 Task: Look for Airbnb properties in TÃ¢n An, Vietnam from 4th December, 2023 to 10th December, 2023 for 8 adults. Place can be entire room or shared room with 4 bedrooms having 8 beds and 4 bathrooms. Property type can be house. Amenities needed are: wifi, TV, free parkinig on premises, gym, breakfast.
Action: Mouse moved to (471, 100)
Screenshot: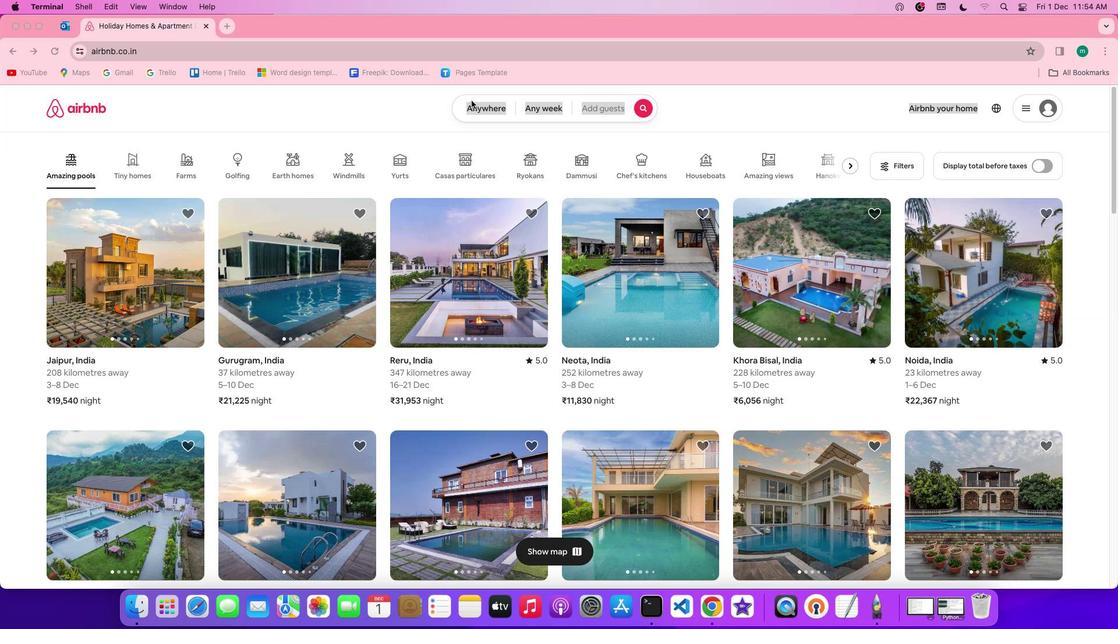 
Action: Mouse pressed left at (471, 100)
Screenshot: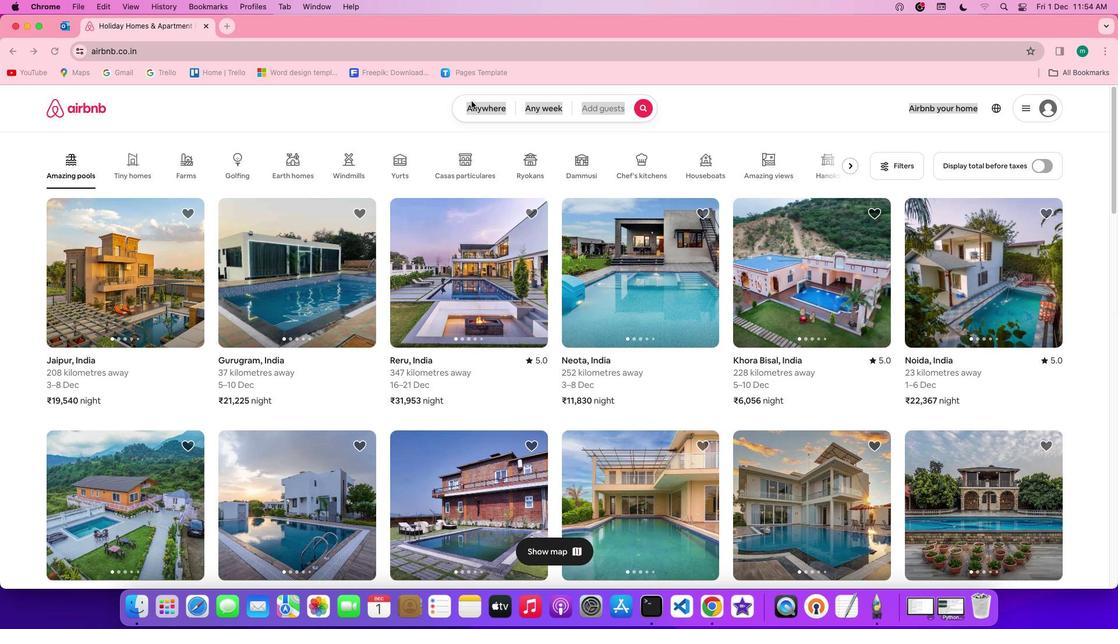 
Action: Mouse pressed left at (471, 100)
Screenshot: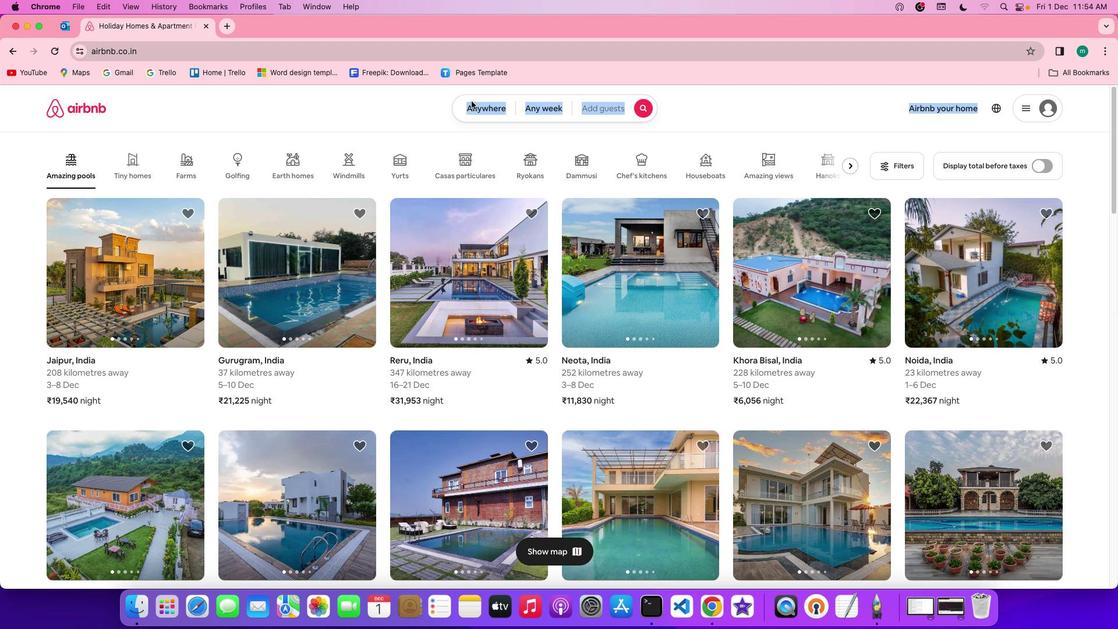 
Action: Mouse moved to (408, 159)
Screenshot: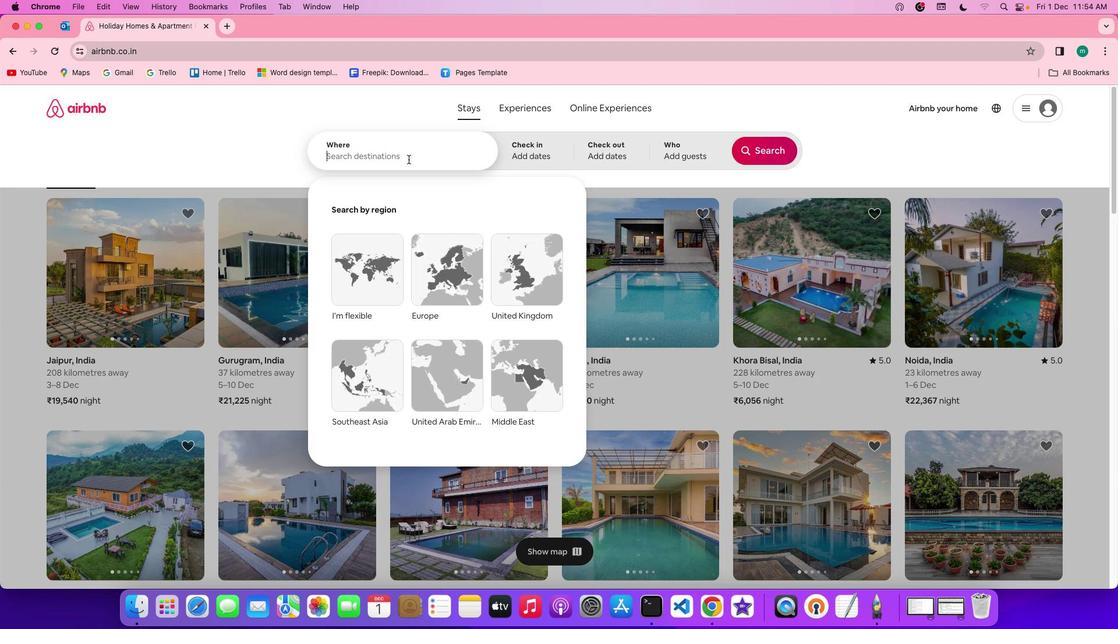 
Action: Mouse pressed left at (408, 159)
Screenshot: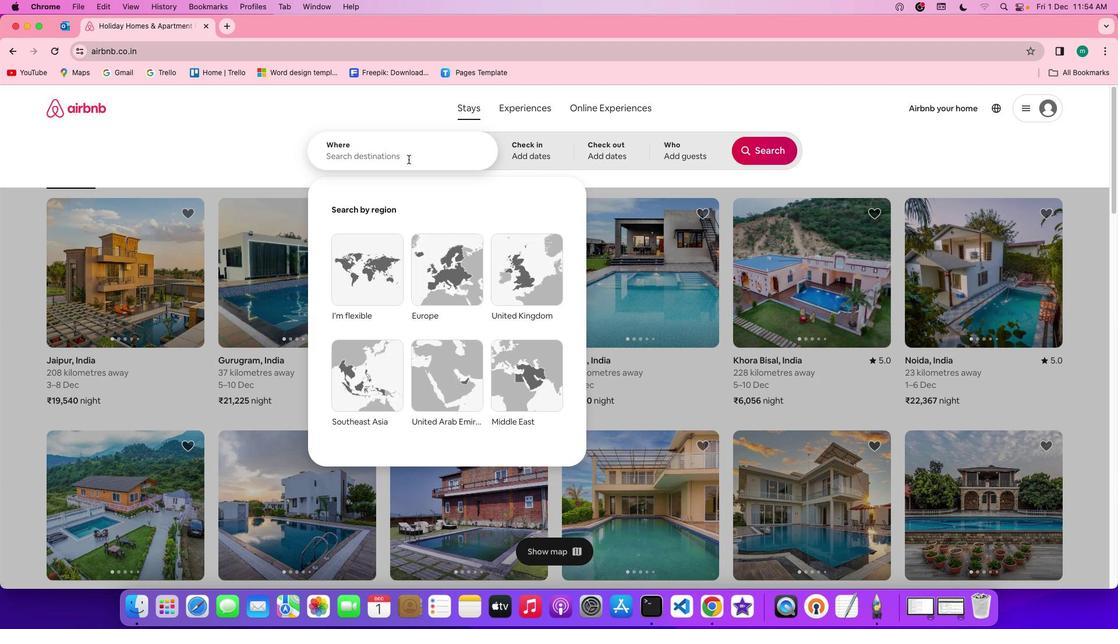 
Action: Mouse moved to (409, 159)
Screenshot: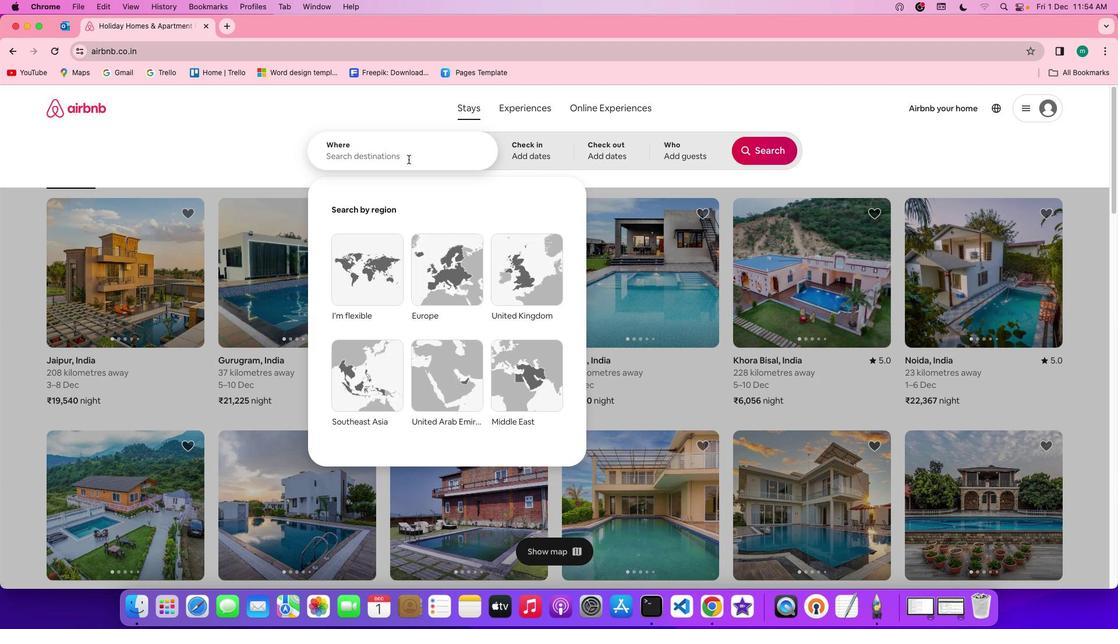 
Action: Key pressed Key.shift'T''a''n'Key.spaceKey.shift'A''n'','Key.spaceKey.shift'V''i''e''t''n''a''m'
Screenshot: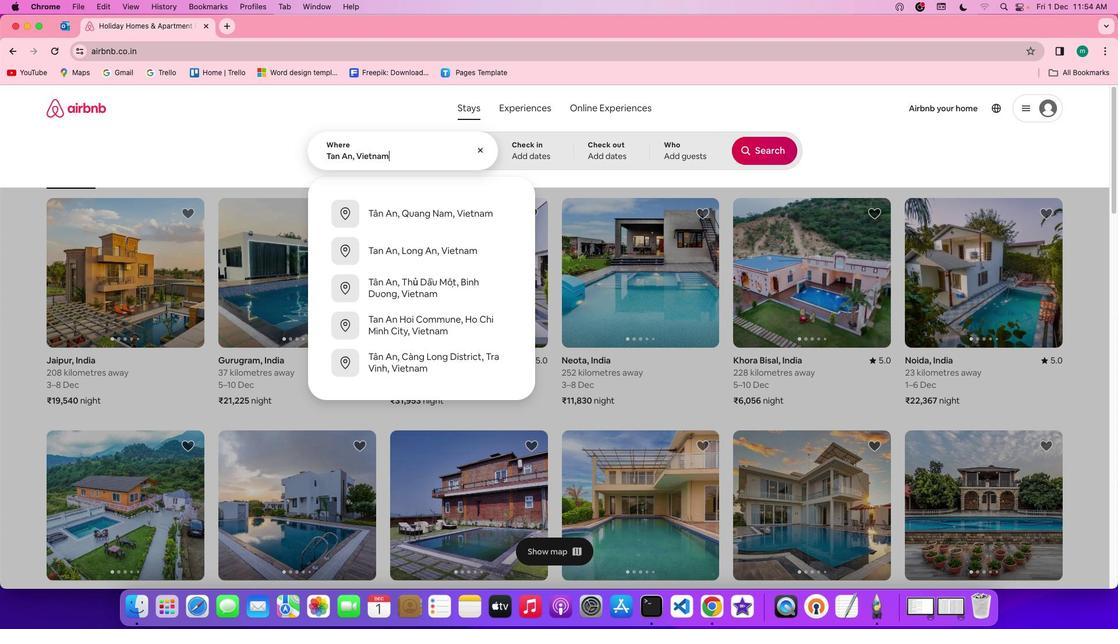 
Action: Mouse moved to (531, 156)
Screenshot: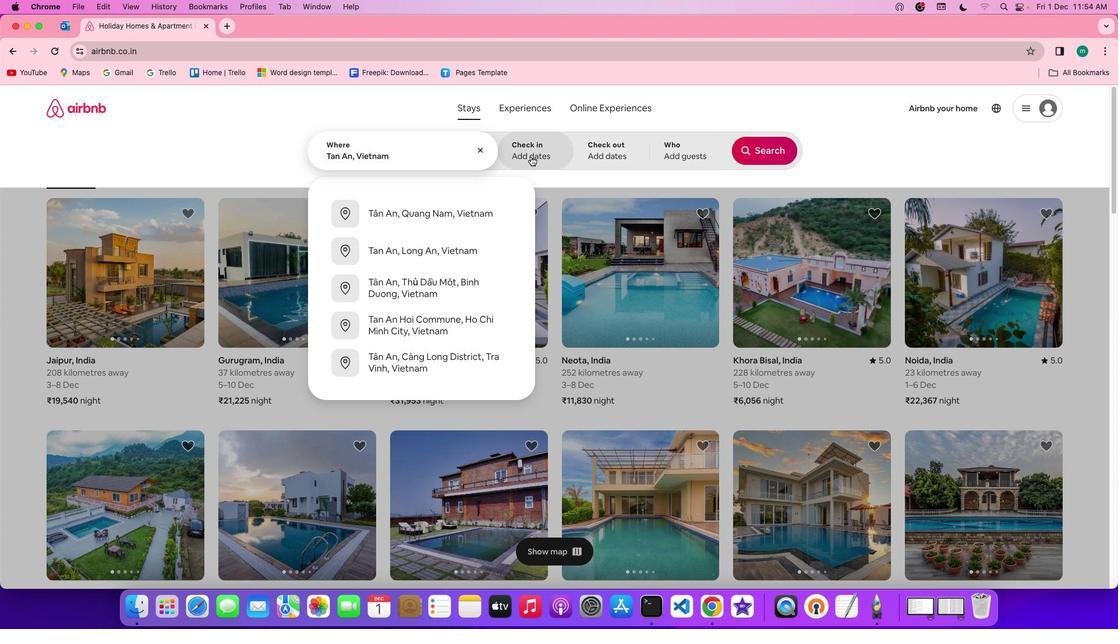 
Action: Mouse pressed left at (531, 156)
Screenshot: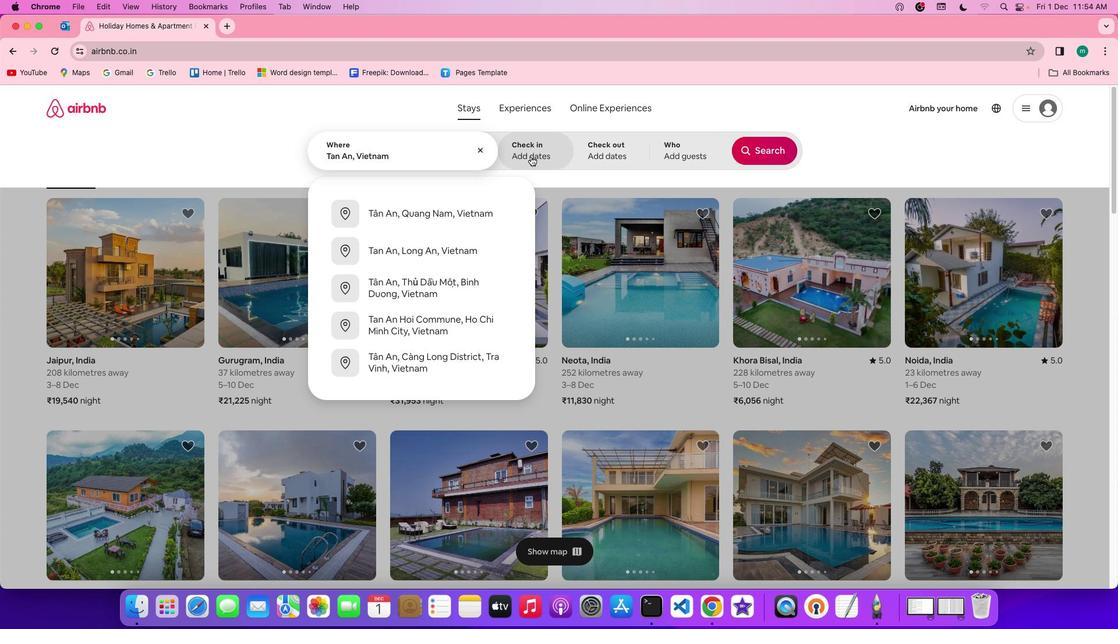 
Action: Mouse moved to (379, 319)
Screenshot: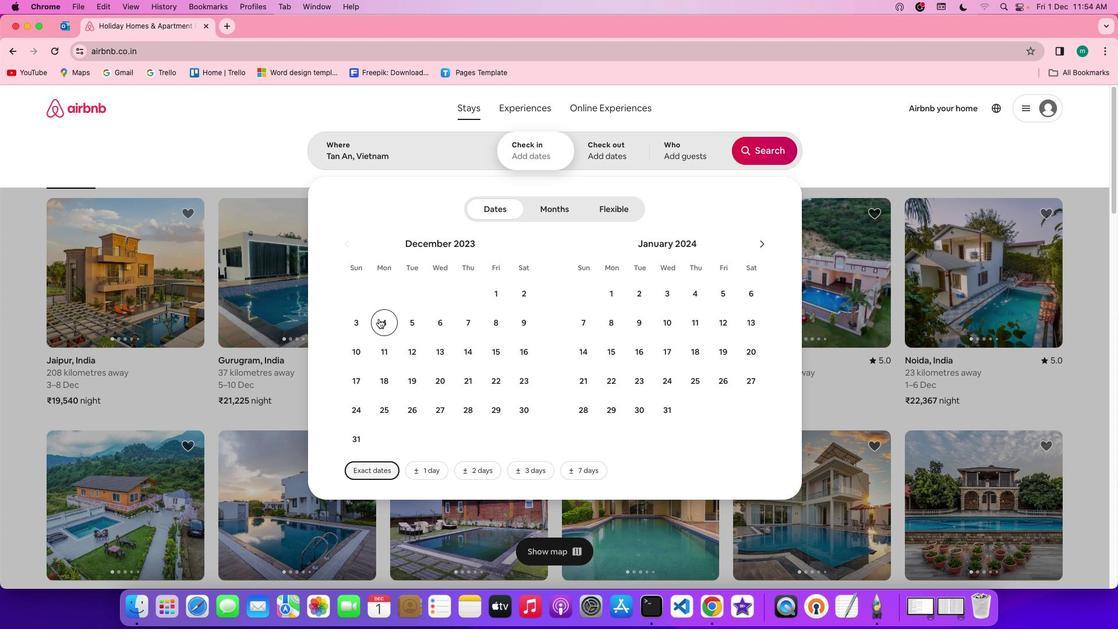 
Action: Mouse pressed left at (379, 319)
Screenshot: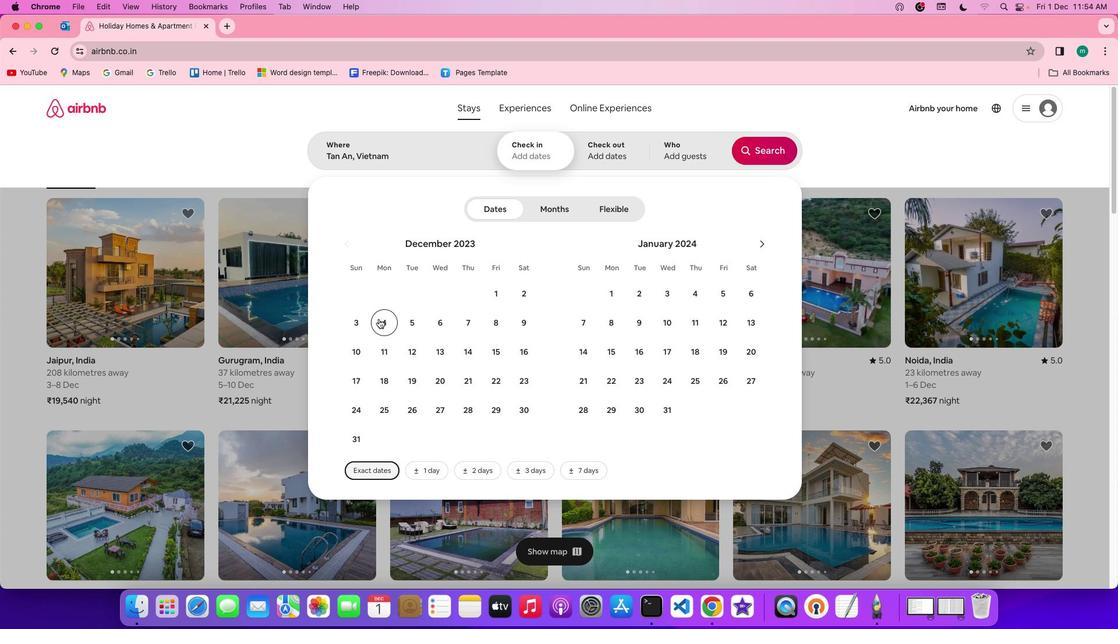 
Action: Mouse moved to (346, 358)
Screenshot: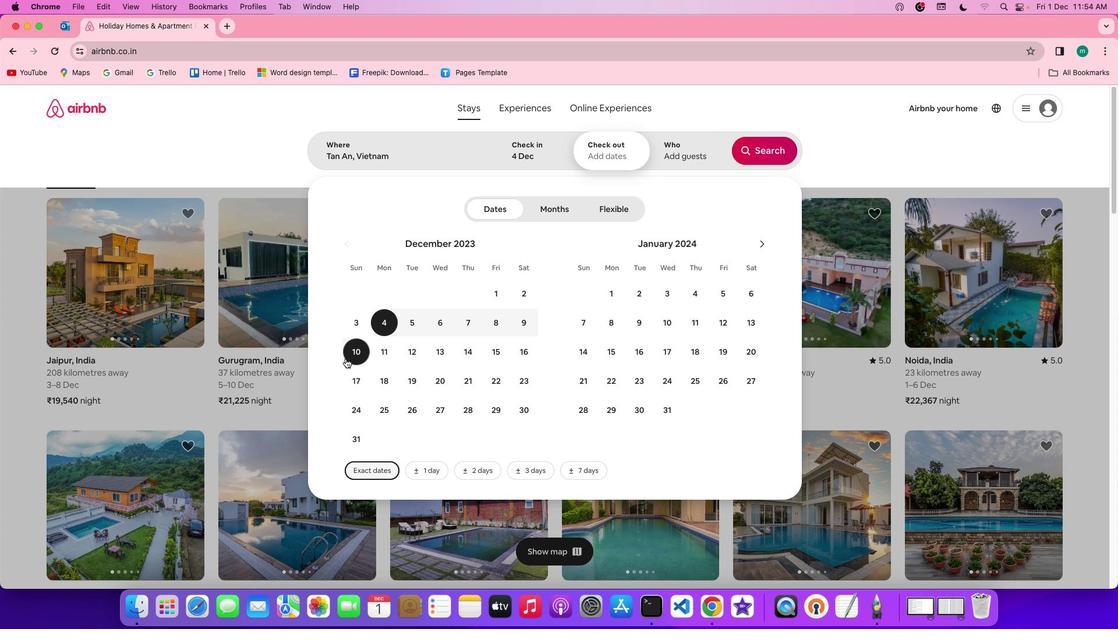 
Action: Mouse pressed left at (346, 358)
Screenshot: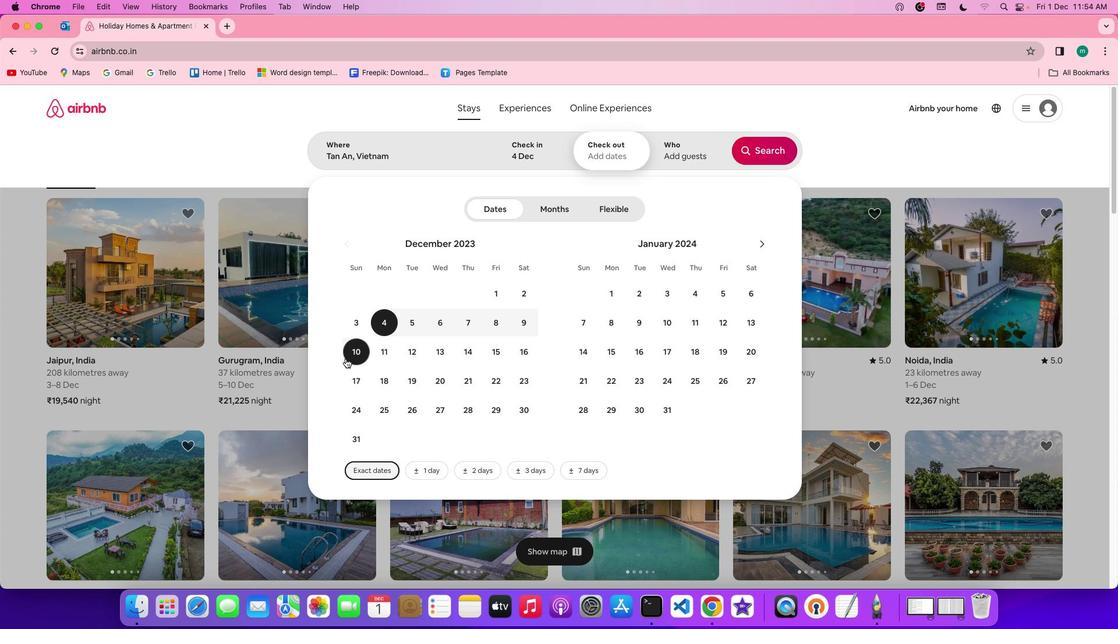 
Action: Mouse moved to (683, 151)
Screenshot: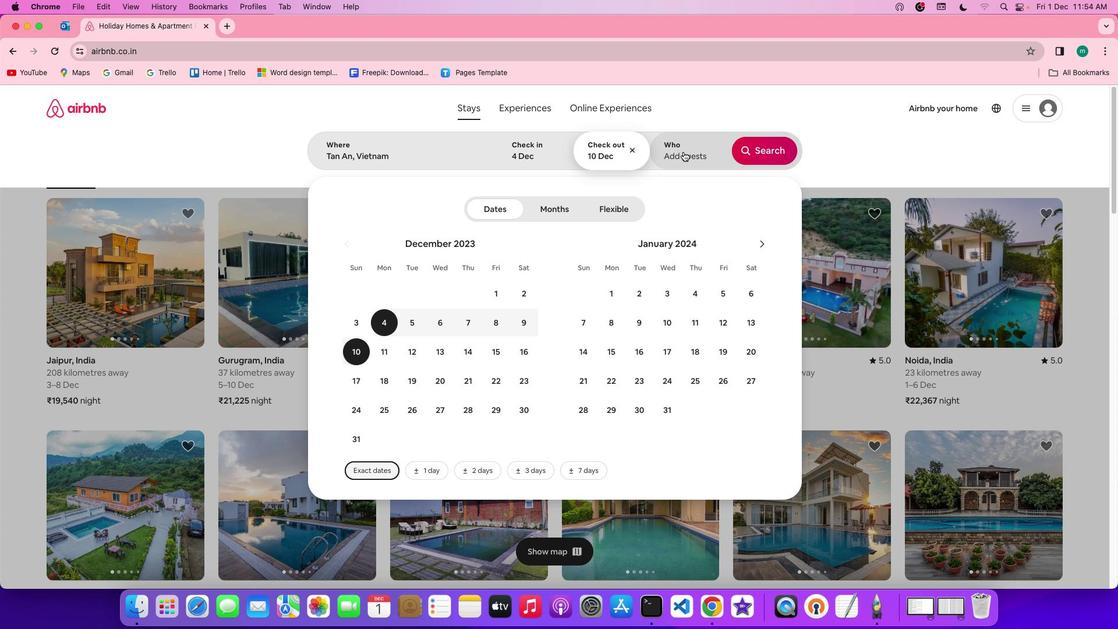 
Action: Mouse pressed left at (683, 151)
Screenshot: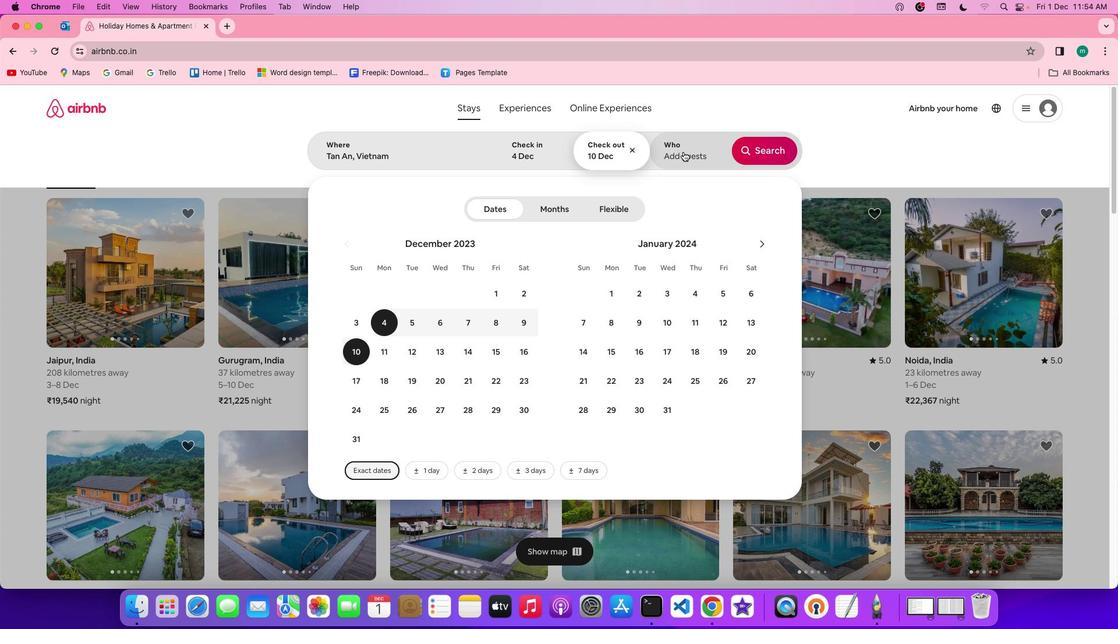 
Action: Mouse moved to (771, 216)
Screenshot: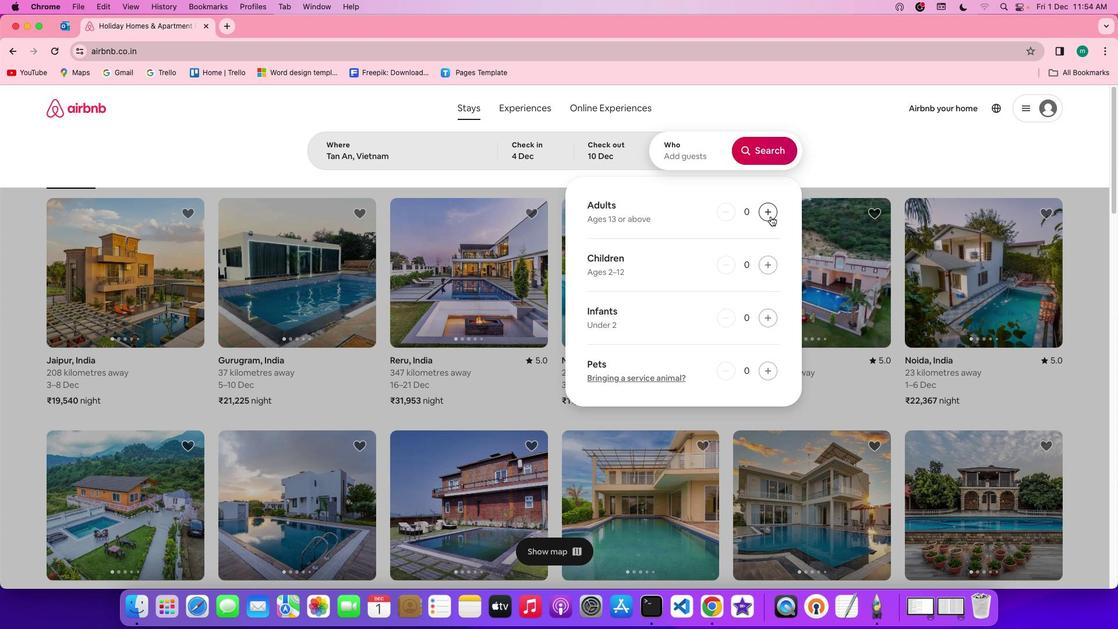 
Action: Mouse pressed left at (771, 216)
Screenshot: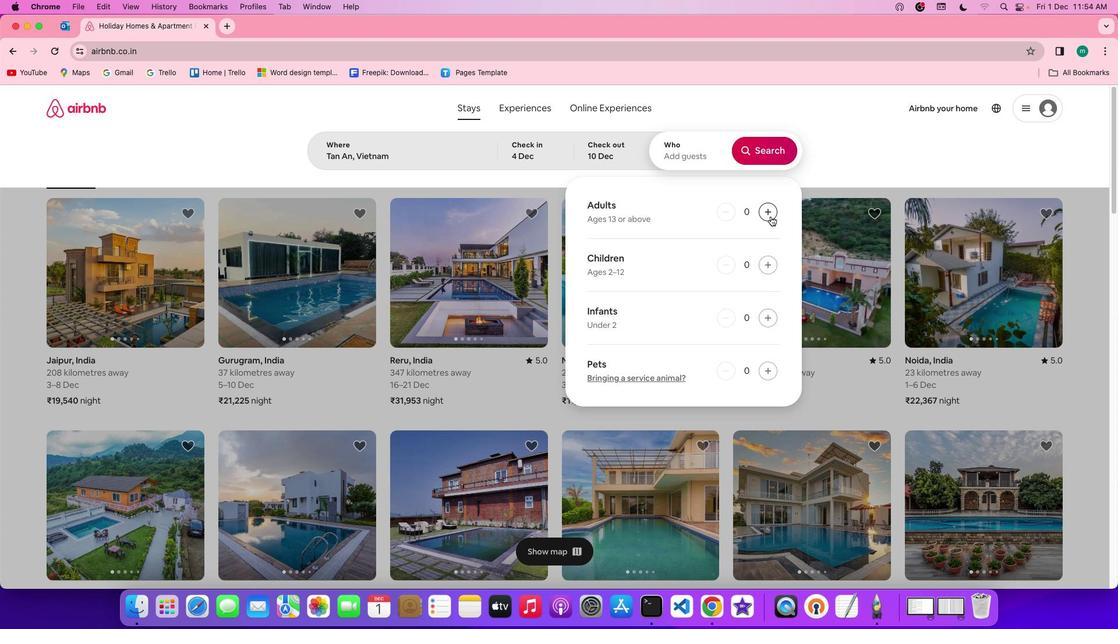 
Action: Mouse pressed left at (771, 216)
Screenshot: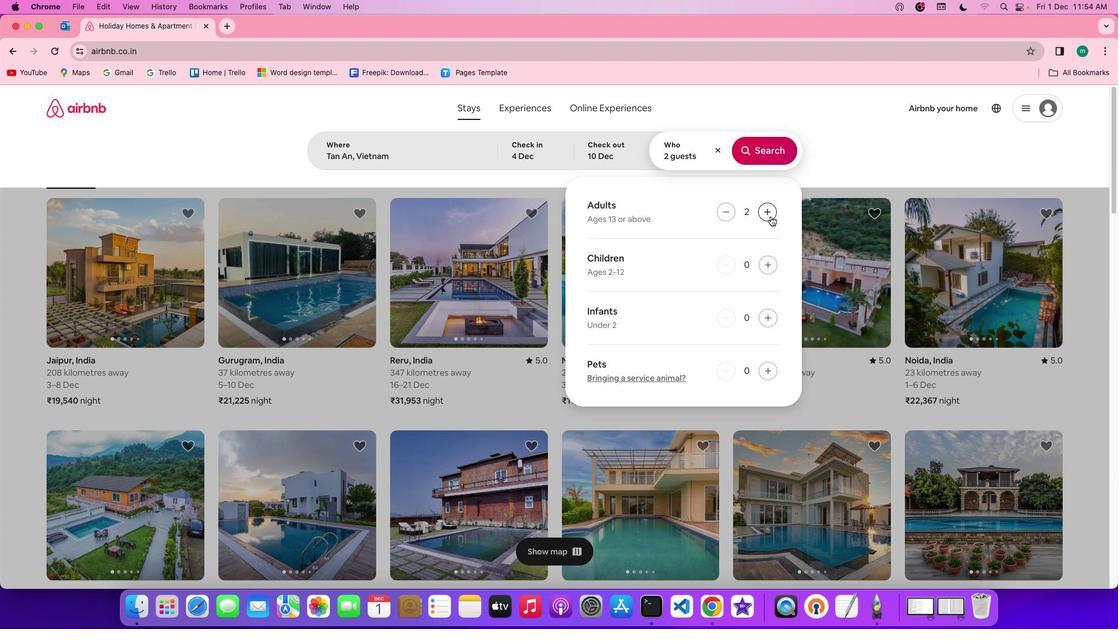 
Action: Mouse pressed left at (771, 216)
Screenshot: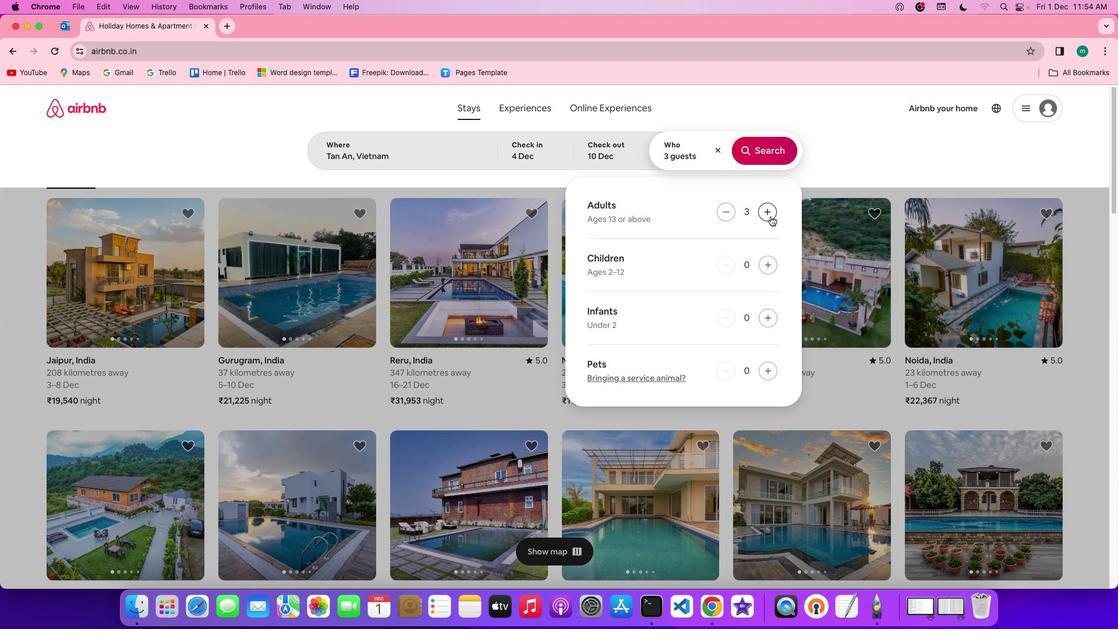 
Action: Mouse pressed left at (771, 216)
Screenshot: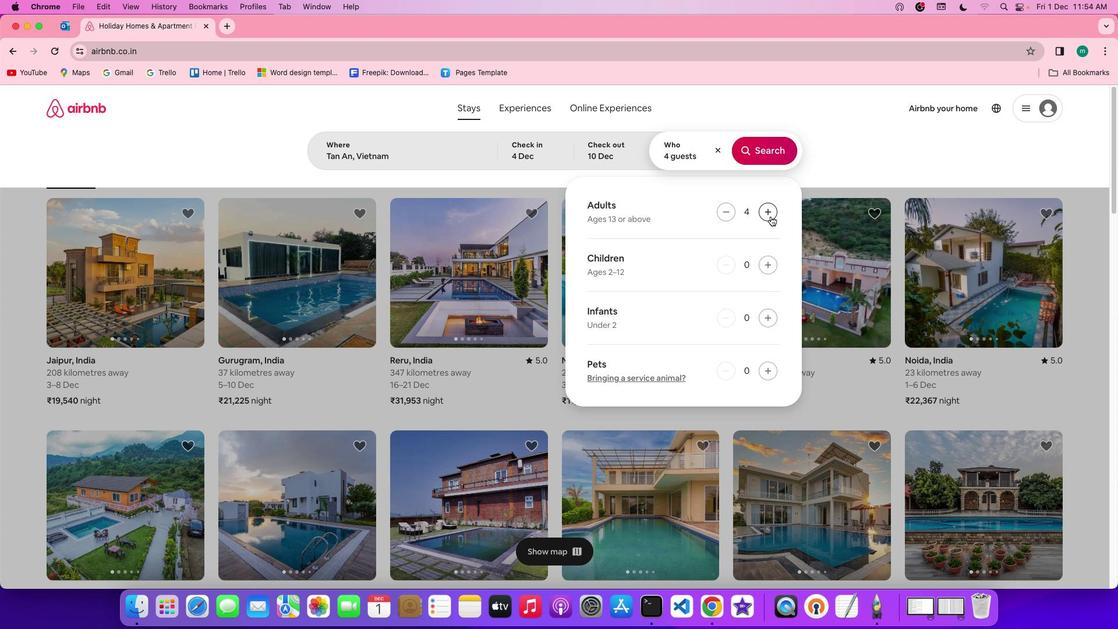 
Action: Mouse pressed left at (771, 216)
Screenshot: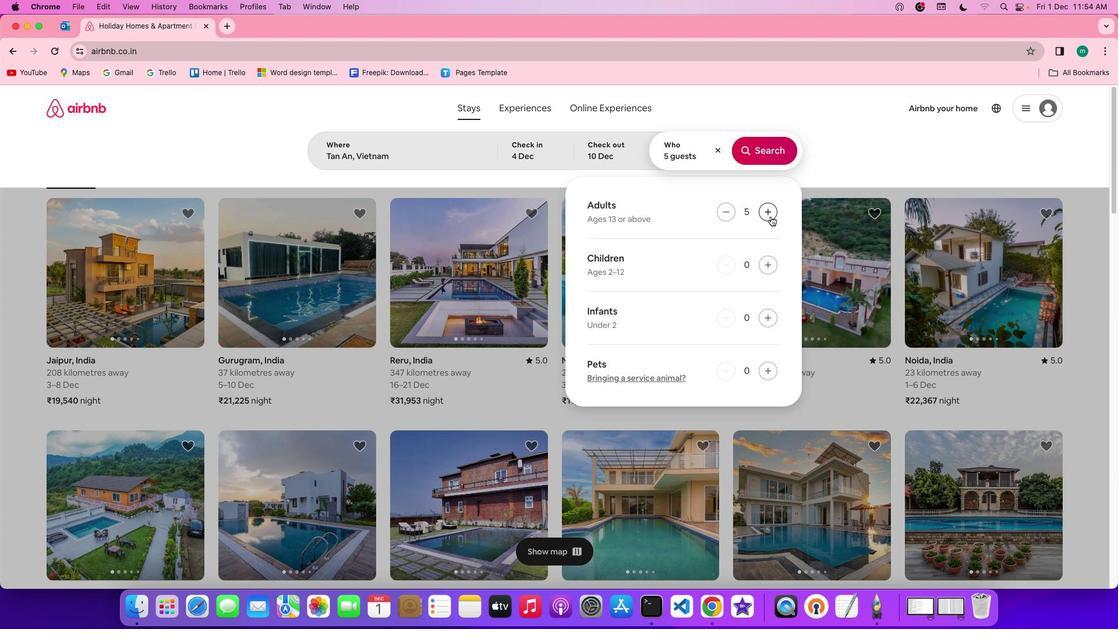 
Action: Mouse pressed left at (771, 216)
Screenshot: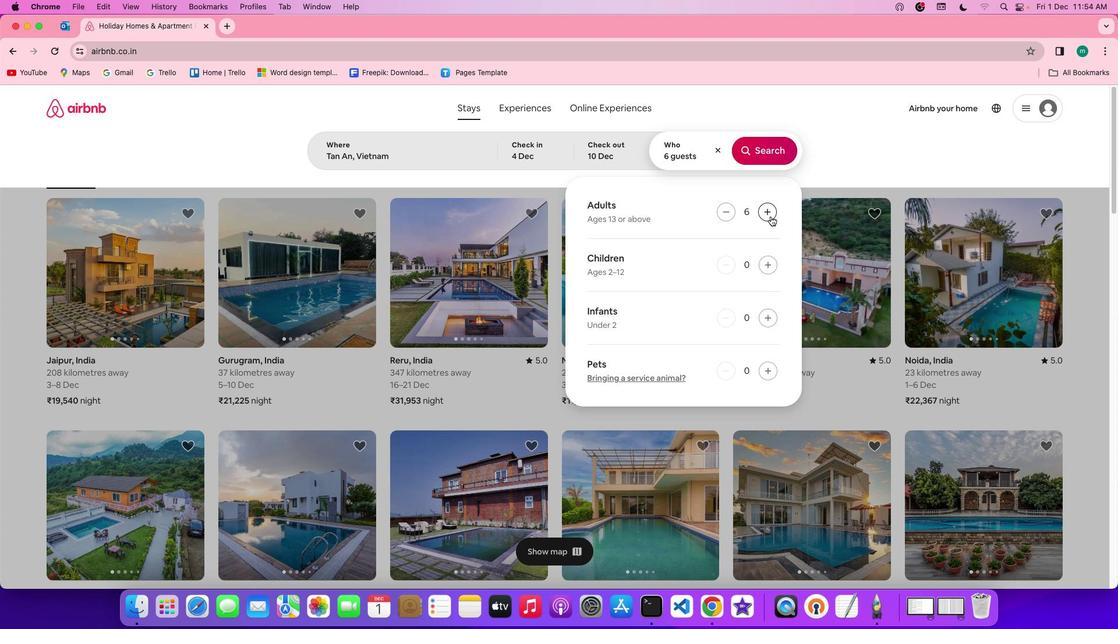 
Action: Mouse pressed left at (771, 216)
Screenshot: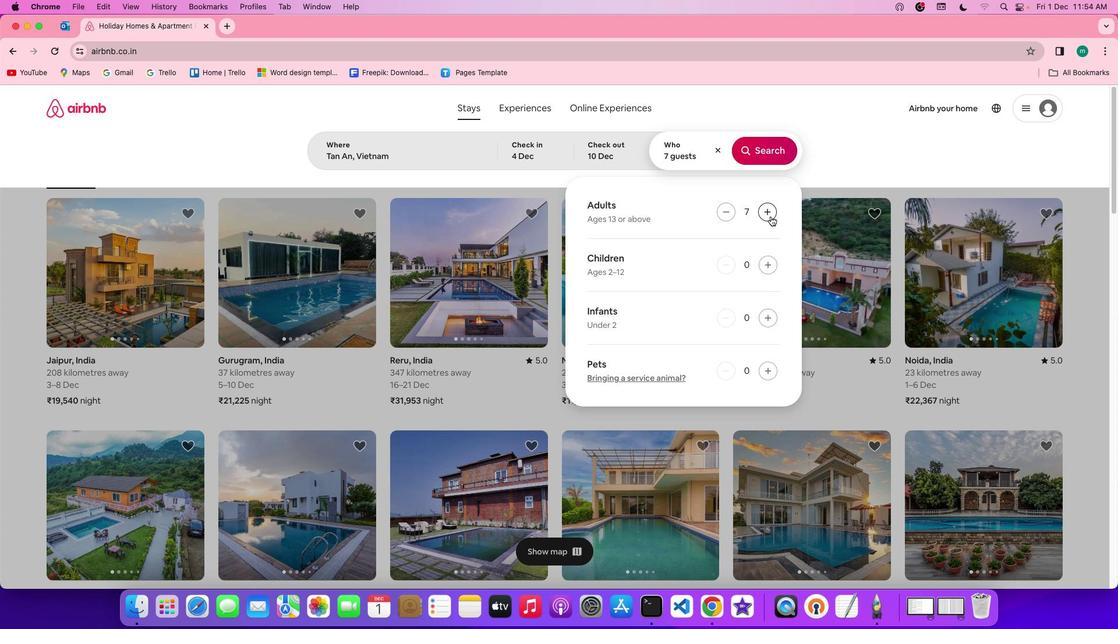
Action: Mouse moved to (770, 206)
Screenshot: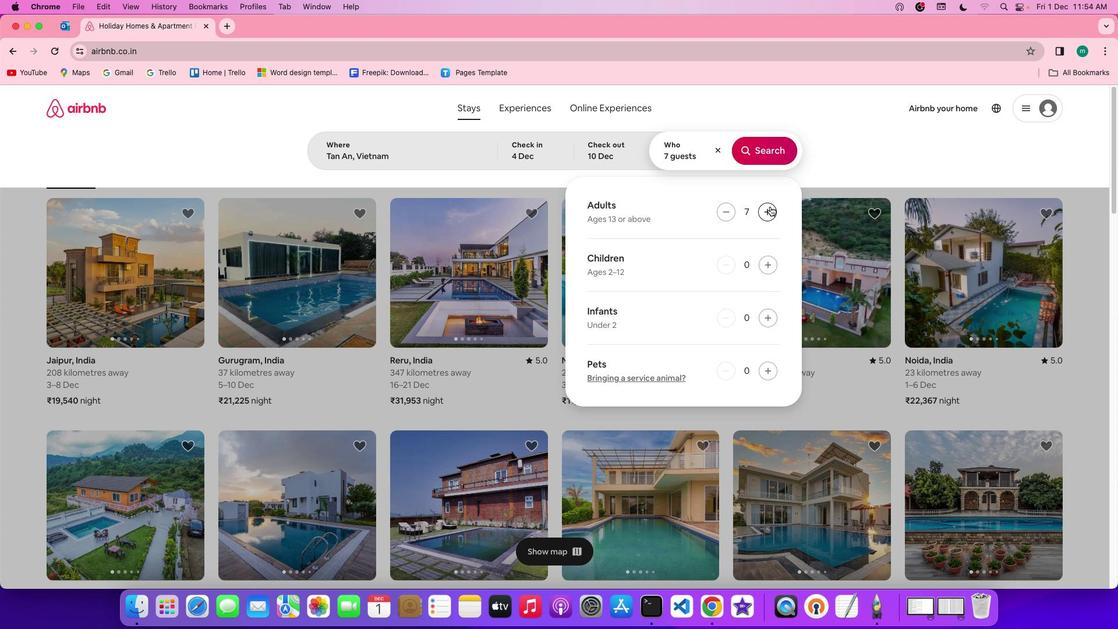 
Action: Mouse pressed left at (770, 206)
Screenshot: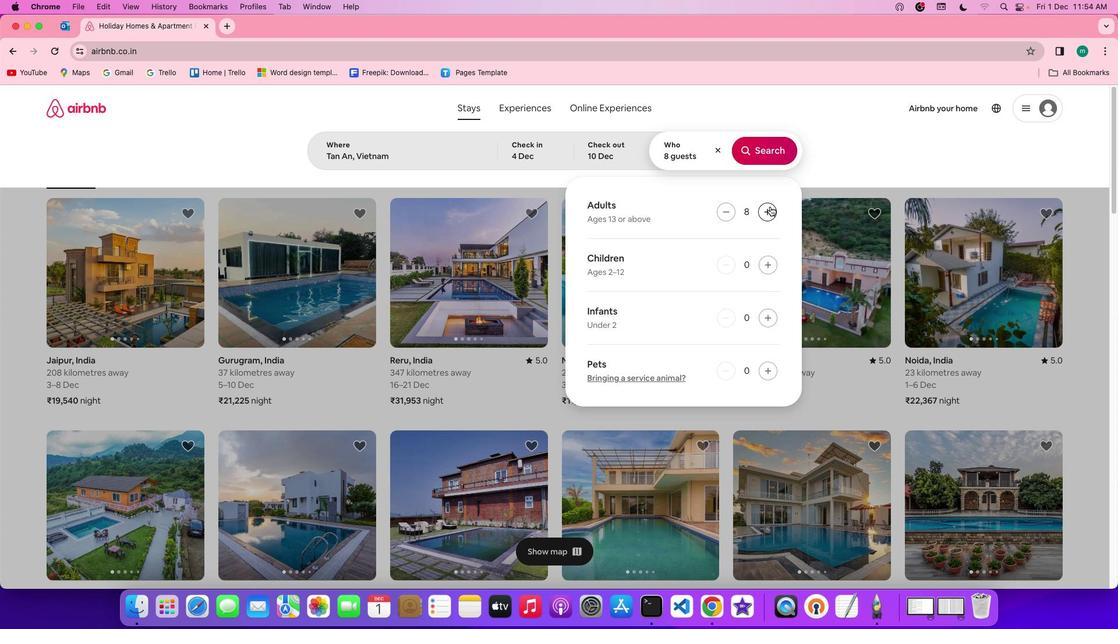 
Action: Mouse moved to (761, 152)
Screenshot: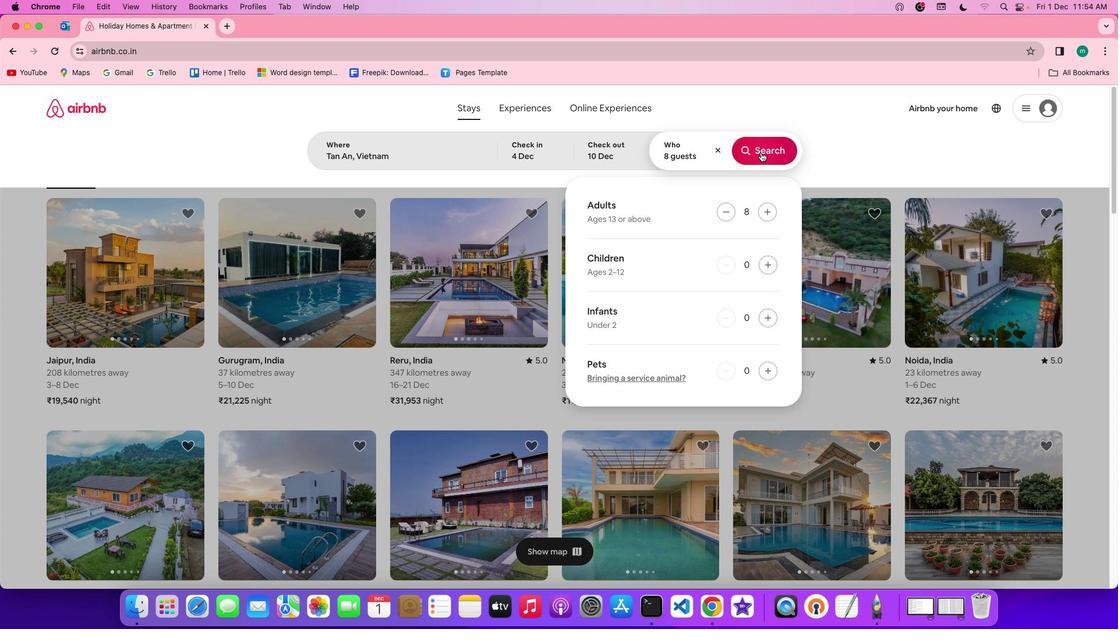 
Action: Mouse pressed left at (761, 152)
Screenshot: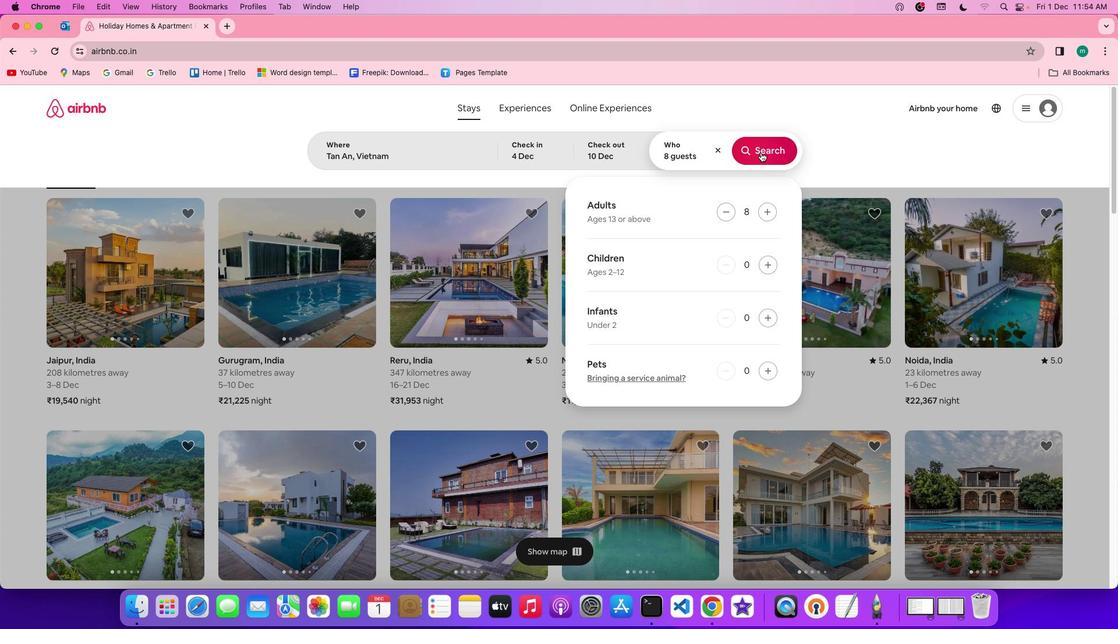 
Action: Mouse moved to (925, 146)
Screenshot: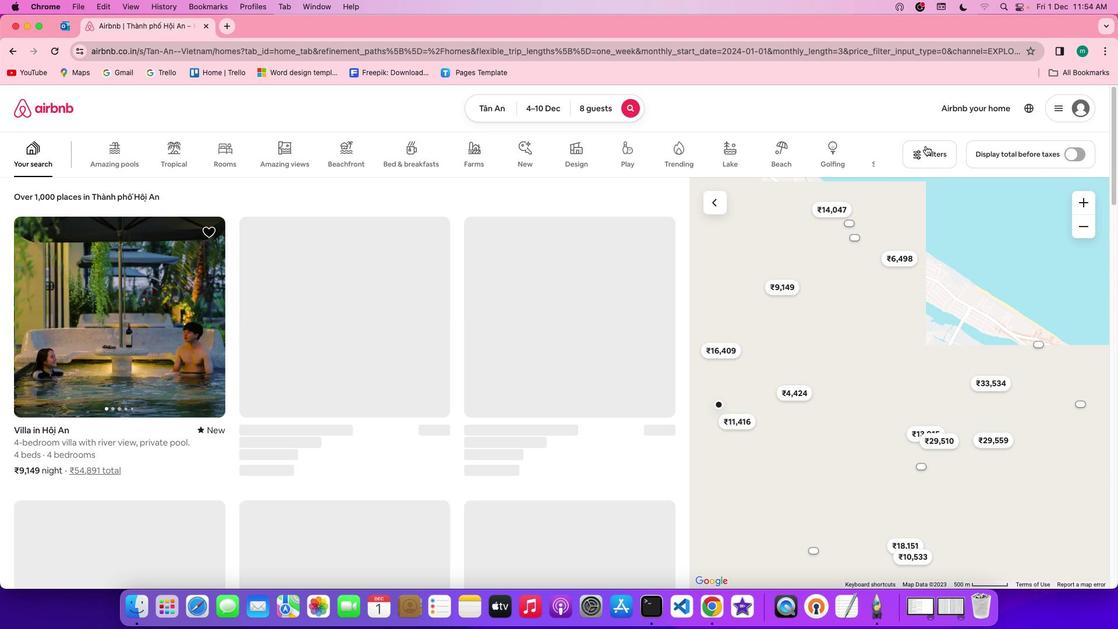 
Action: Mouse pressed left at (925, 146)
Screenshot: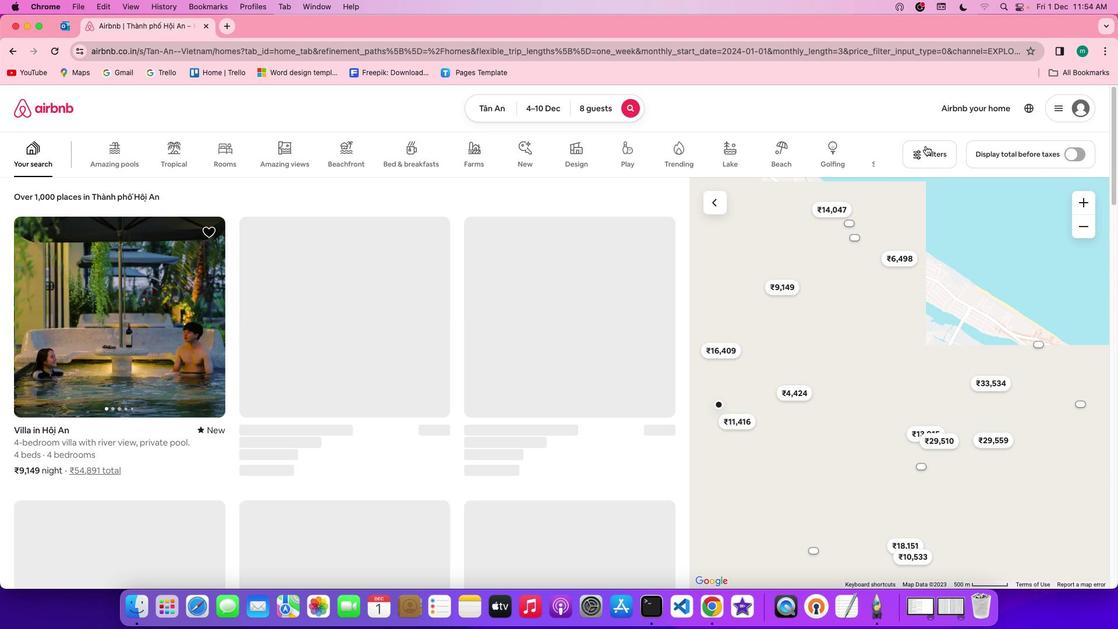 
Action: Mouse moved to (467, 356)
Screenshot: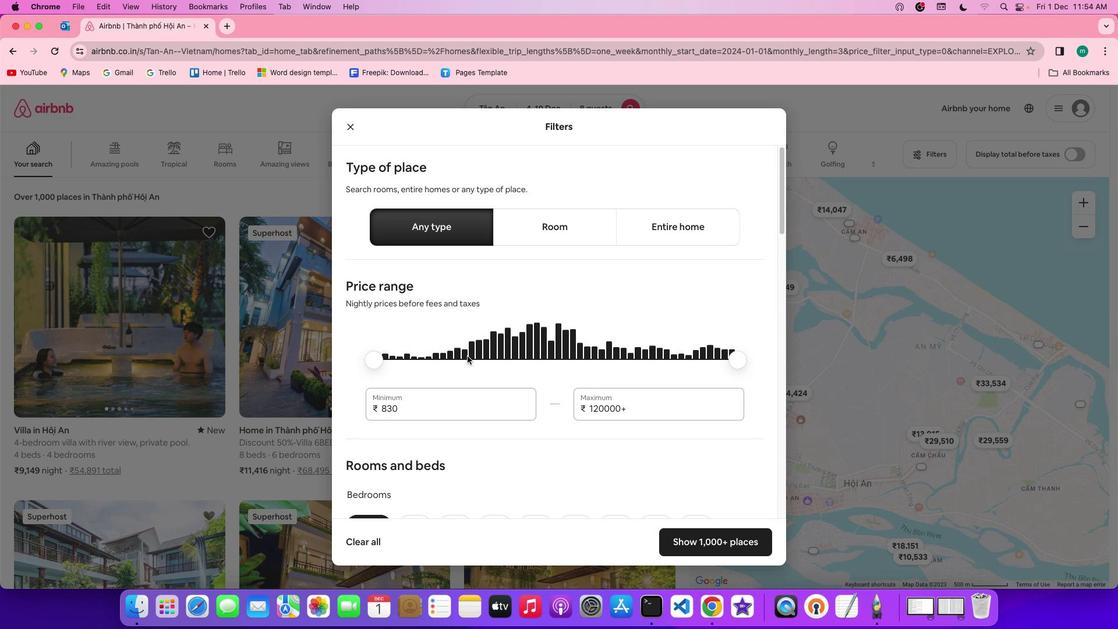 
Action: Mouse scrolled (467, 356) with delta (0, 0)
Screenshot: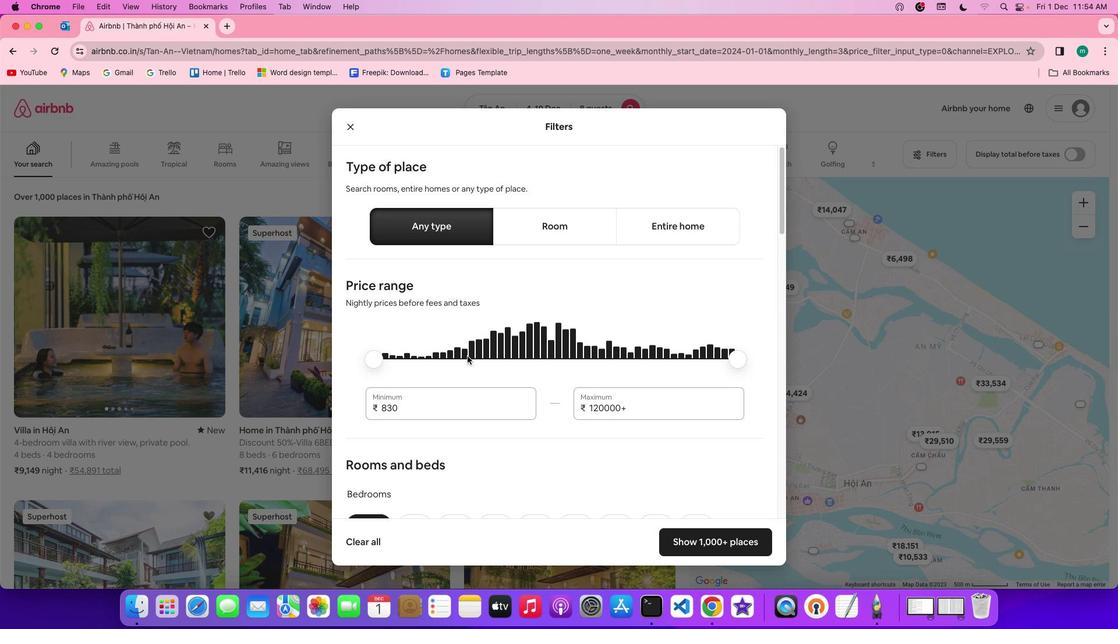 
Action: Mouse scrolled (467, 356) with delta (0, 0)
Screenshot: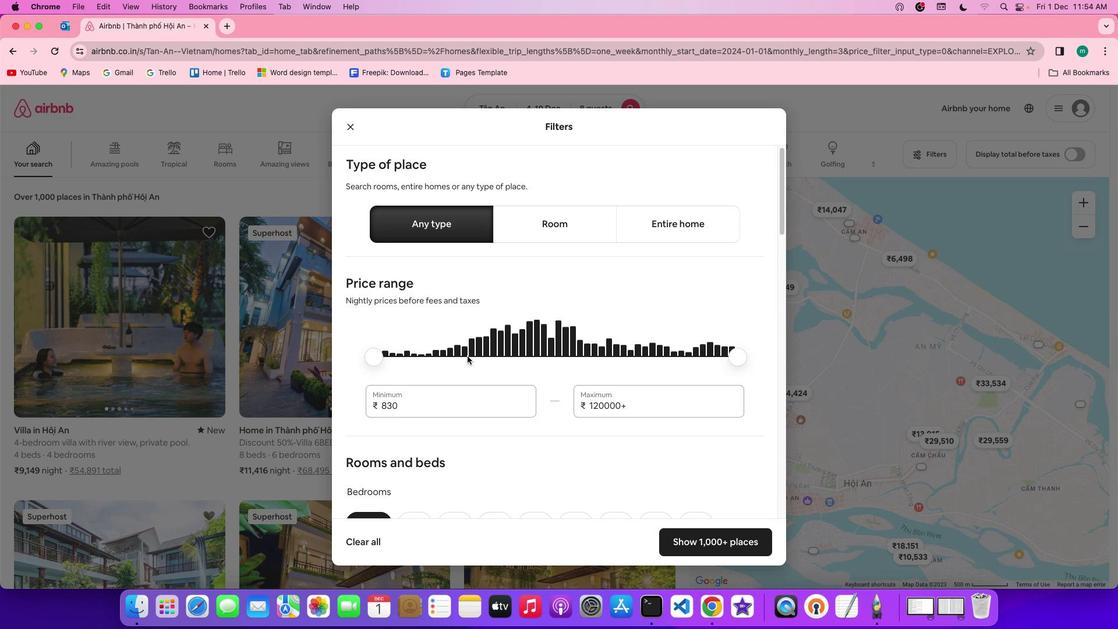 
Action: Mouse scrolled (467, 356) with delta (0, 0)
Screenshot: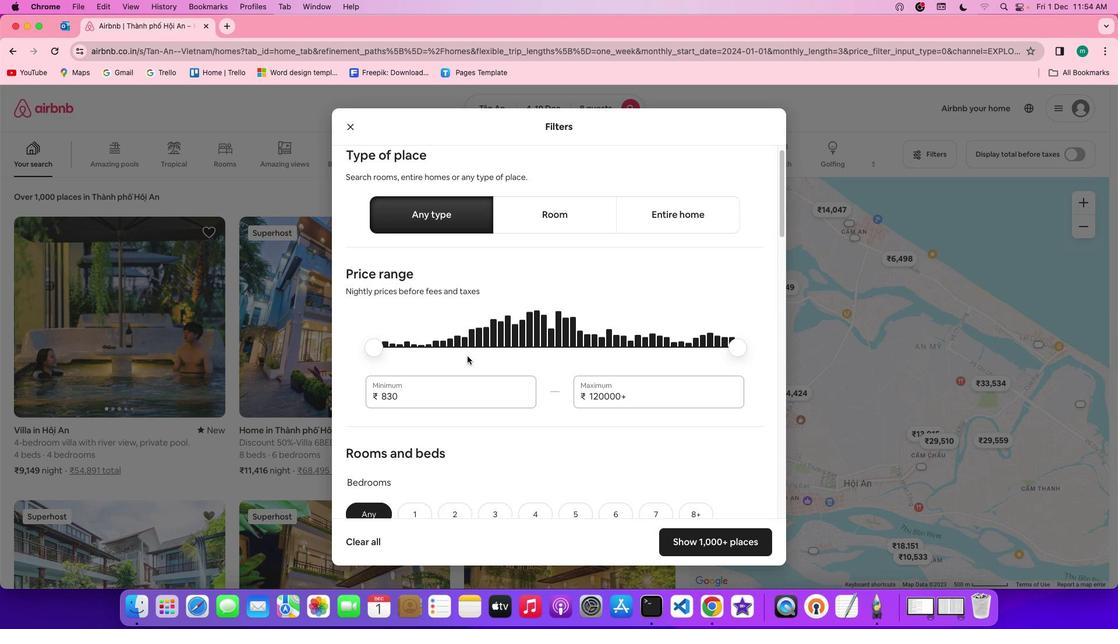 
Action: Mouse scrolled (467, 356) with delta (0, 0)
Screenshot: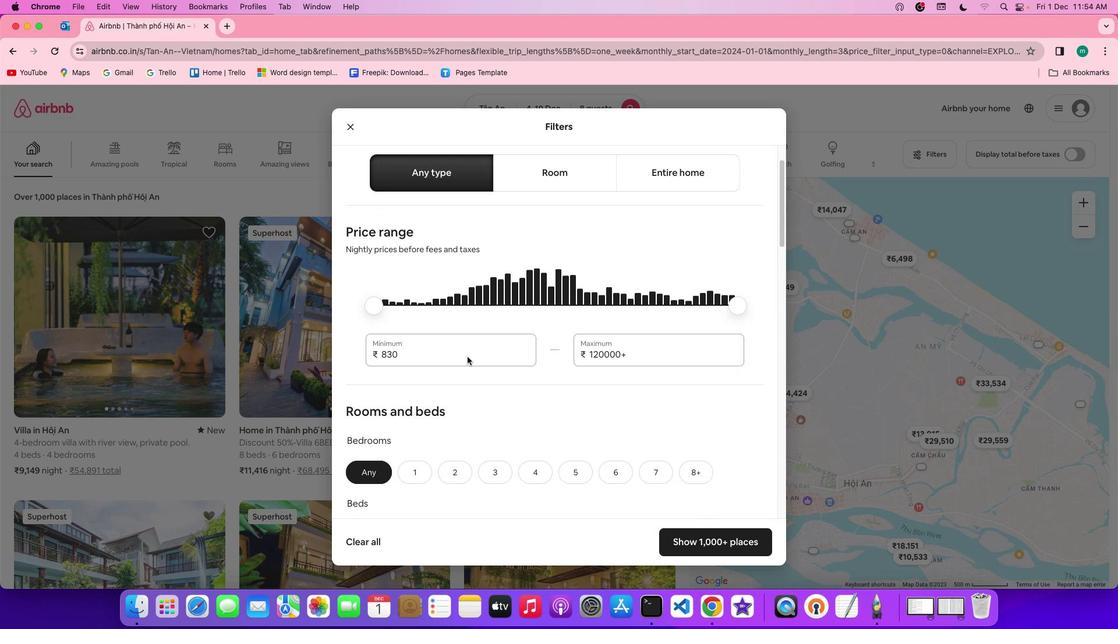
Action: Mouse moved to (467, 356)
Screenshot: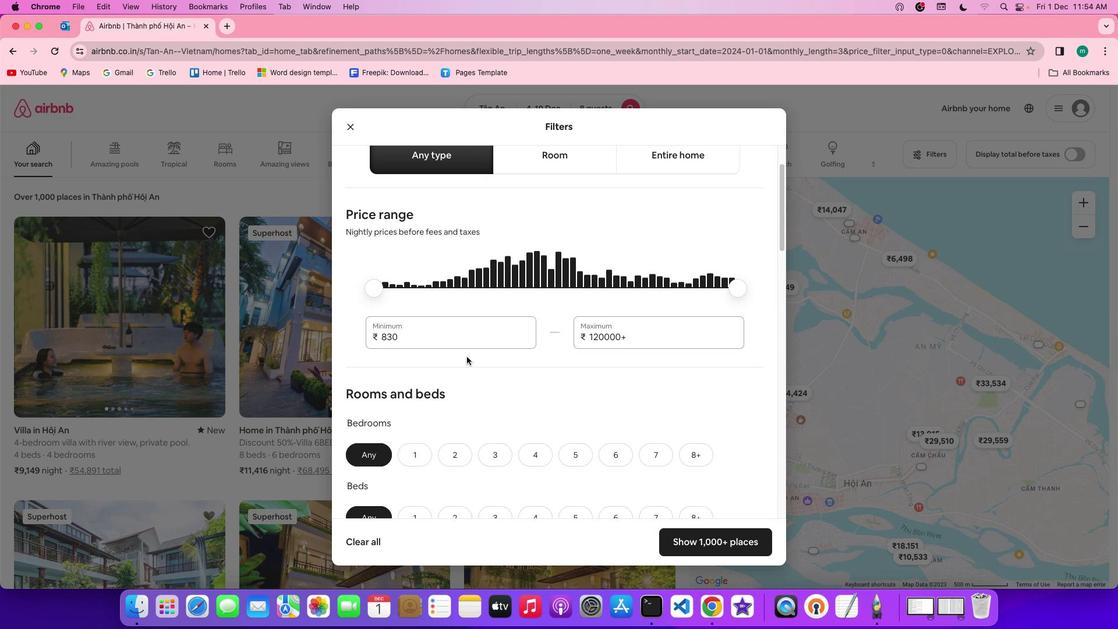 
Action: Mouse scrolled (467, 356) with delta (0, 0)
Screenshot: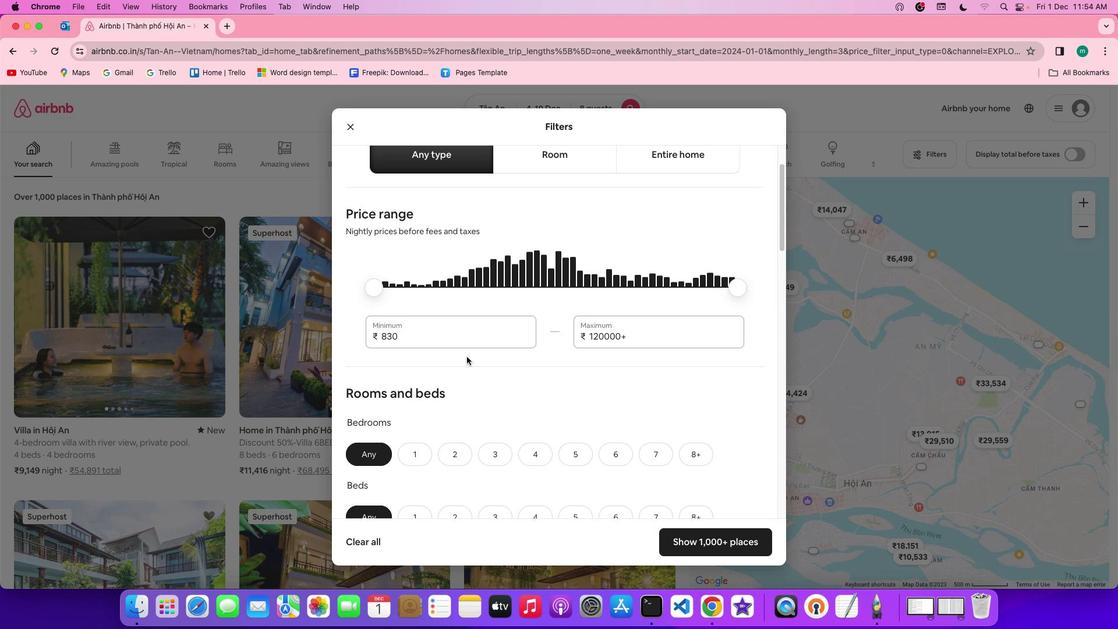 
Action: Mouse scrolled (467, 356) with delta (0, 0)
Screenshot: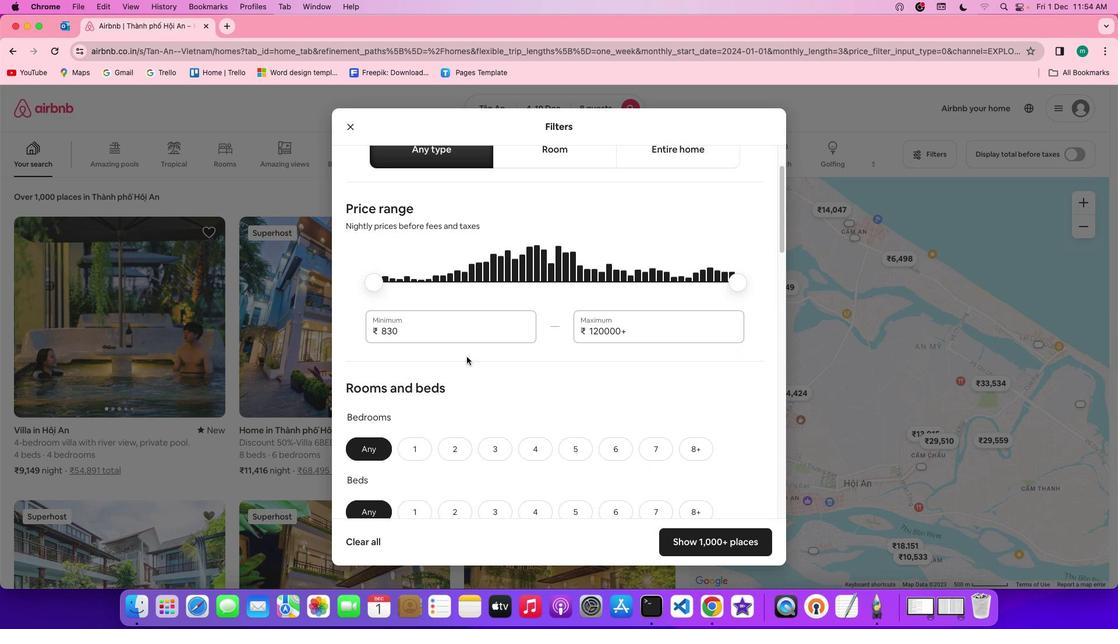 
Action: Mouse scrolled (467, 356) with delta (0, 0)
Screenshot: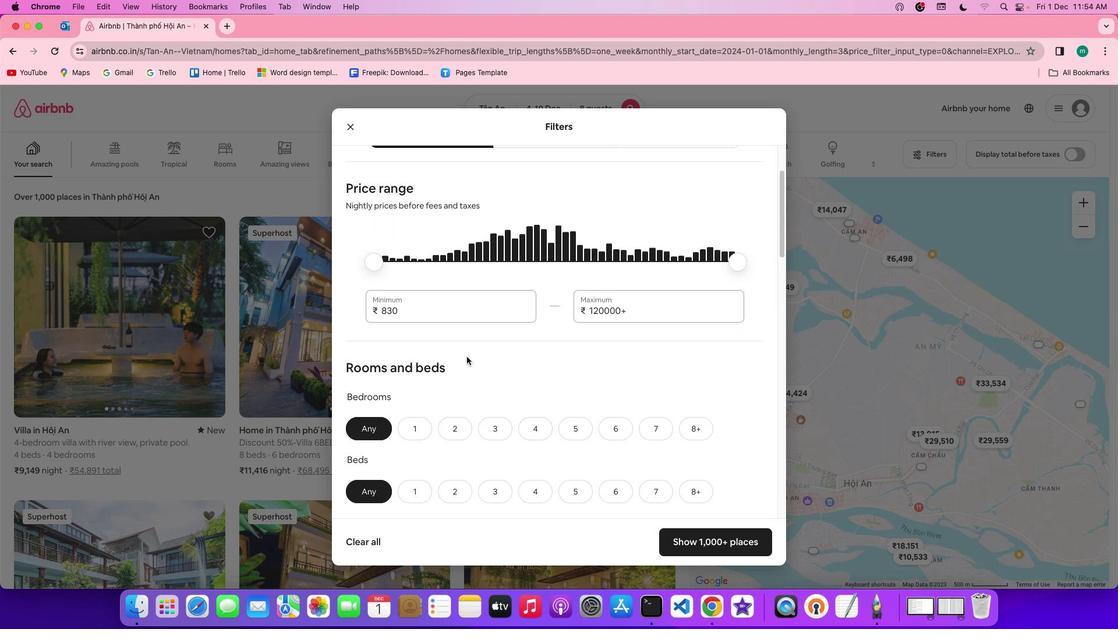 
Action: Mouse scrolled (467, 356) with delta (0, 0)
Screenshot: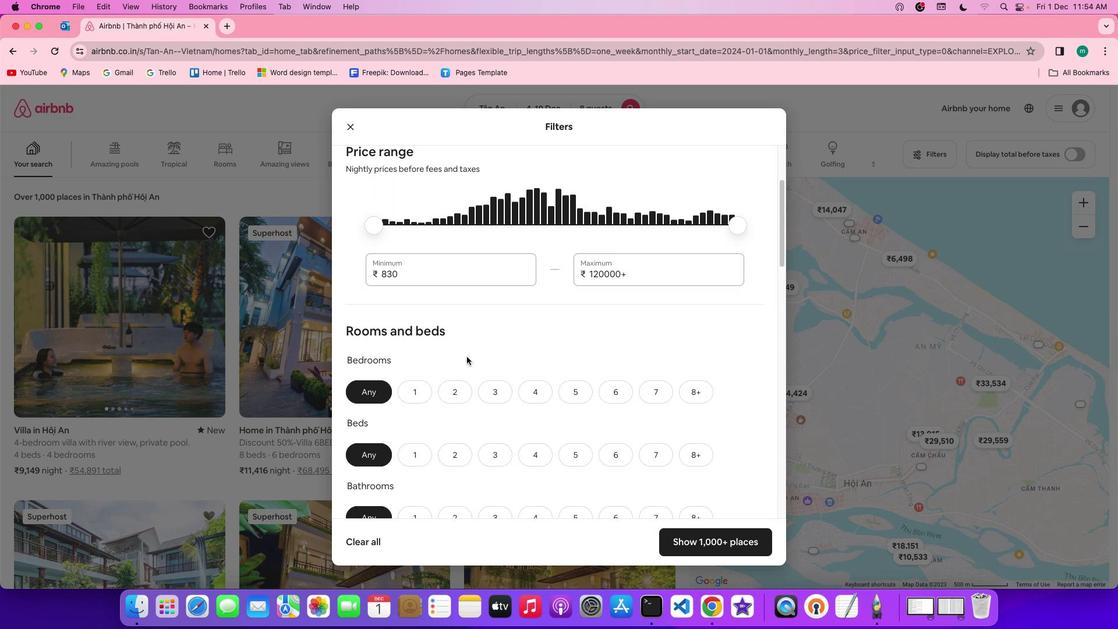 
Action: Mouse scrolled (467, 356) with delta (0, 0)
Screenshot: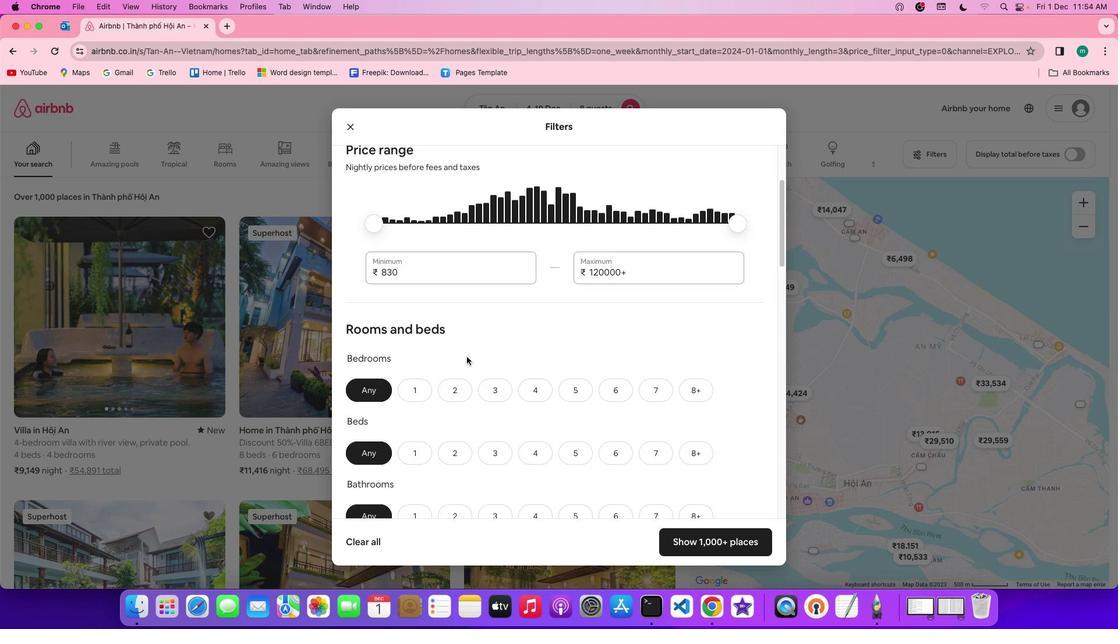 
Action: Mouse scrolled (467, 356) with delta (0, 0)
Screenshot: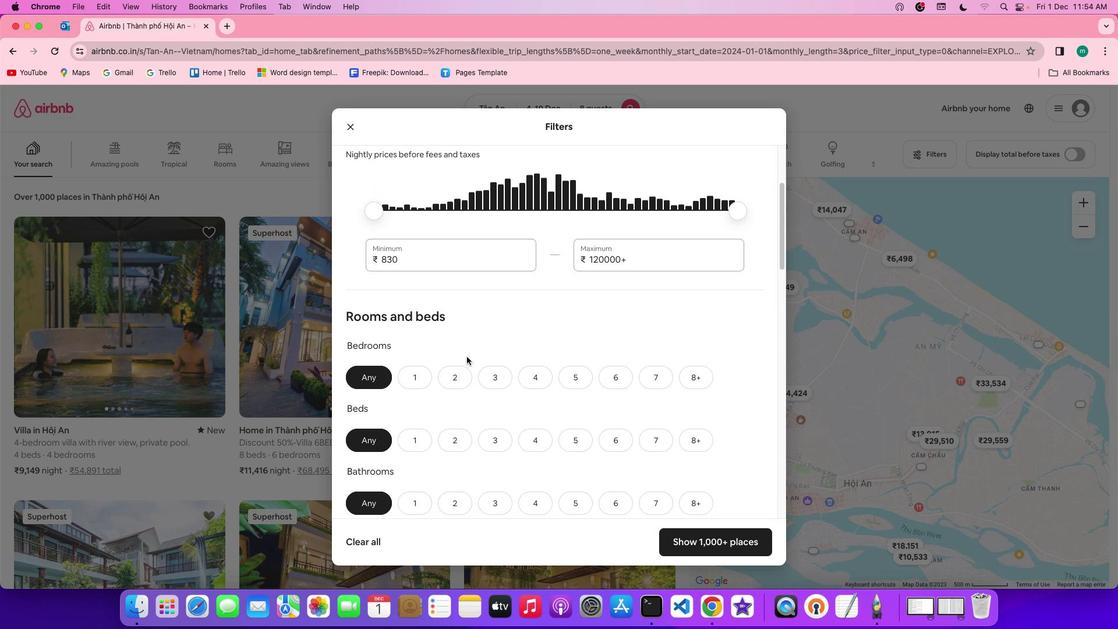 
Action: Mouse scrolled (467, 356) with delta (0, 0)
Screenshot: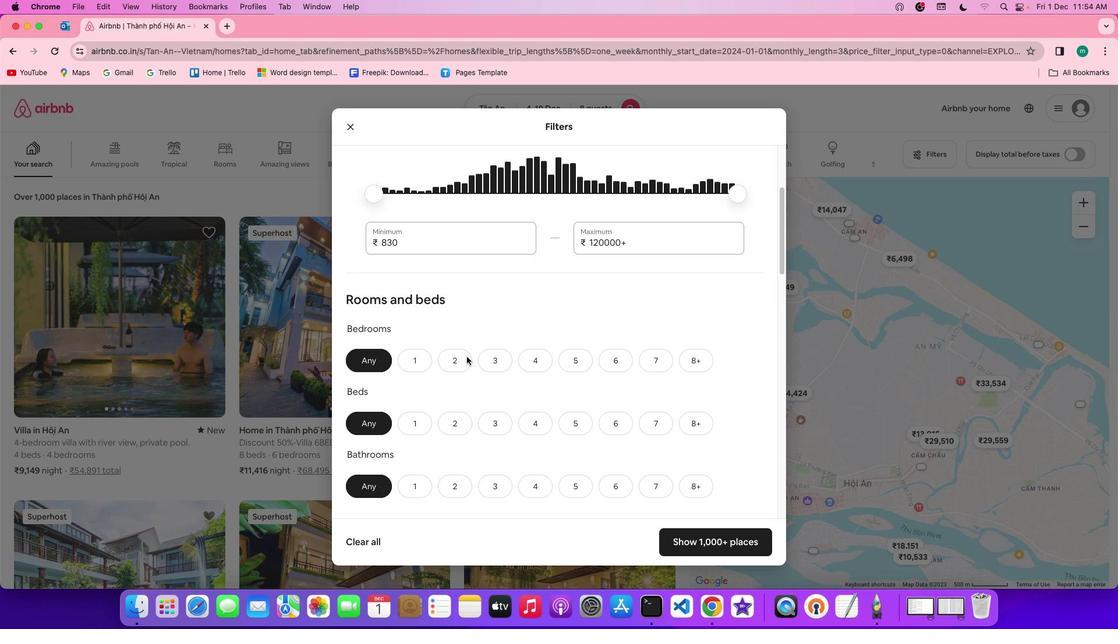 
Action: Mouse scrolled (467, 356) with delta (0, 0)
Screenshot: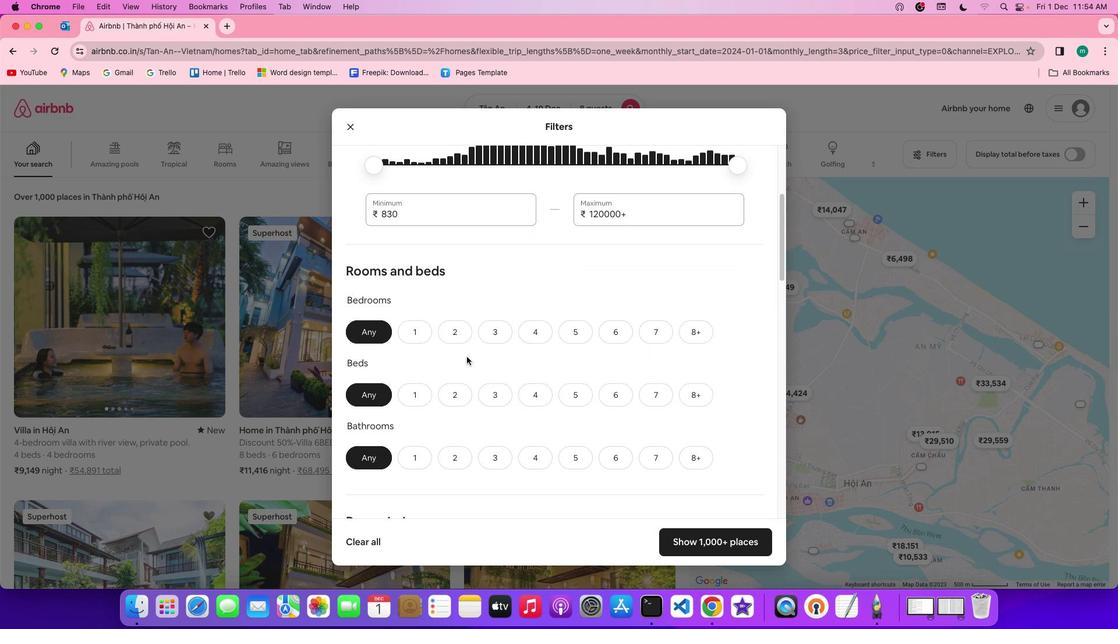 
Action: Mouse scrolled (467, 356) with delta (0, 0)
Screenshot: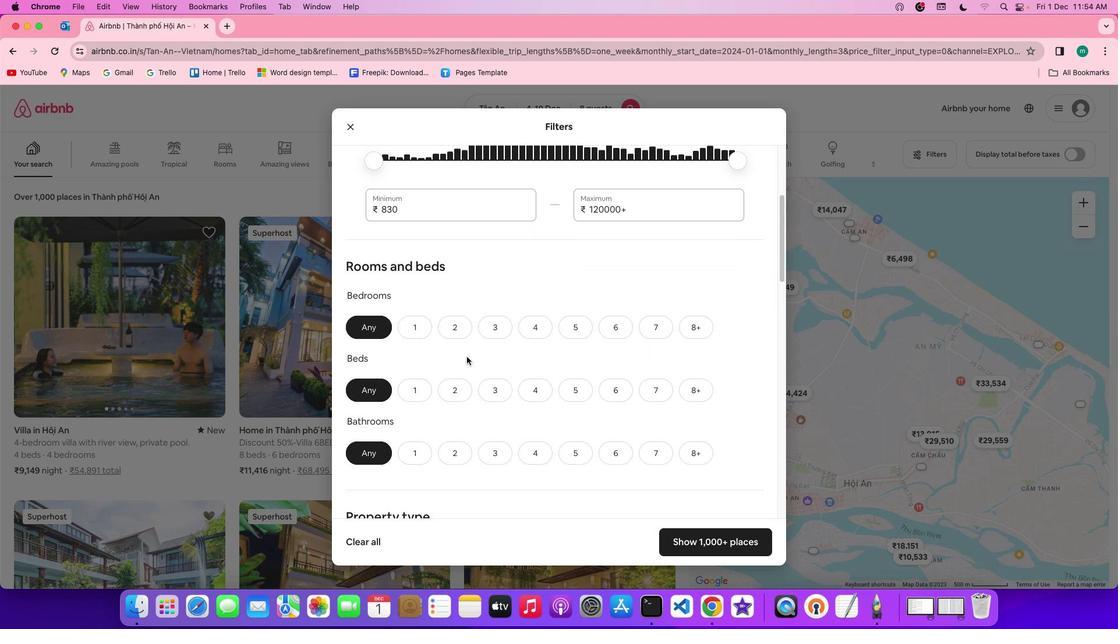 
Action: Mouse scrolled (467, 356) with delta (0, 0)
Screenshot: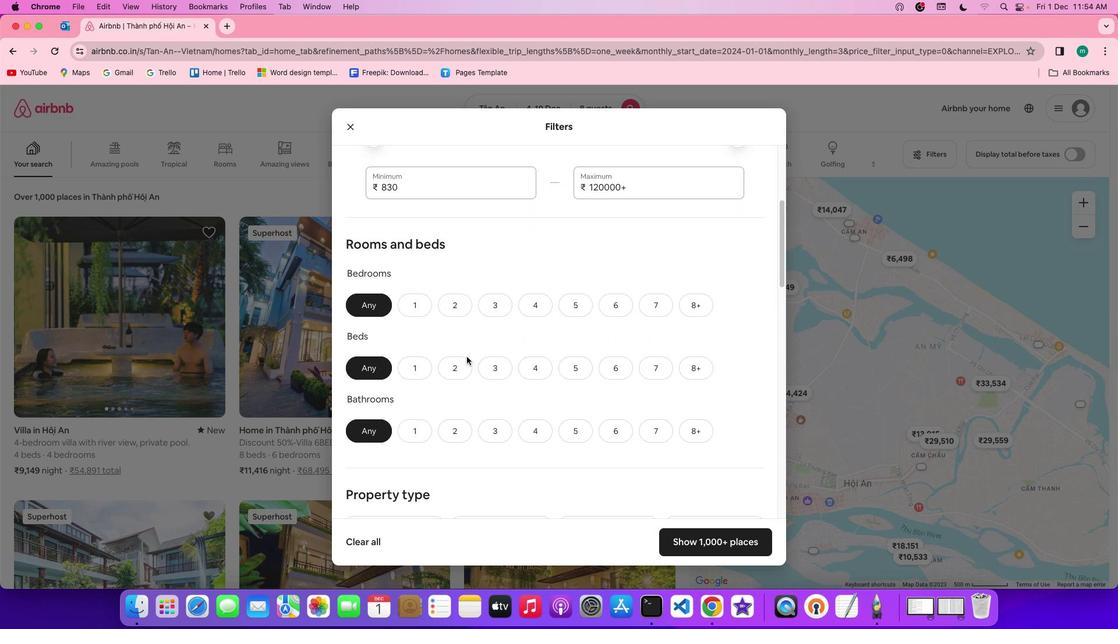 
Action: Mouse moved to (527, 276)
Screenshot: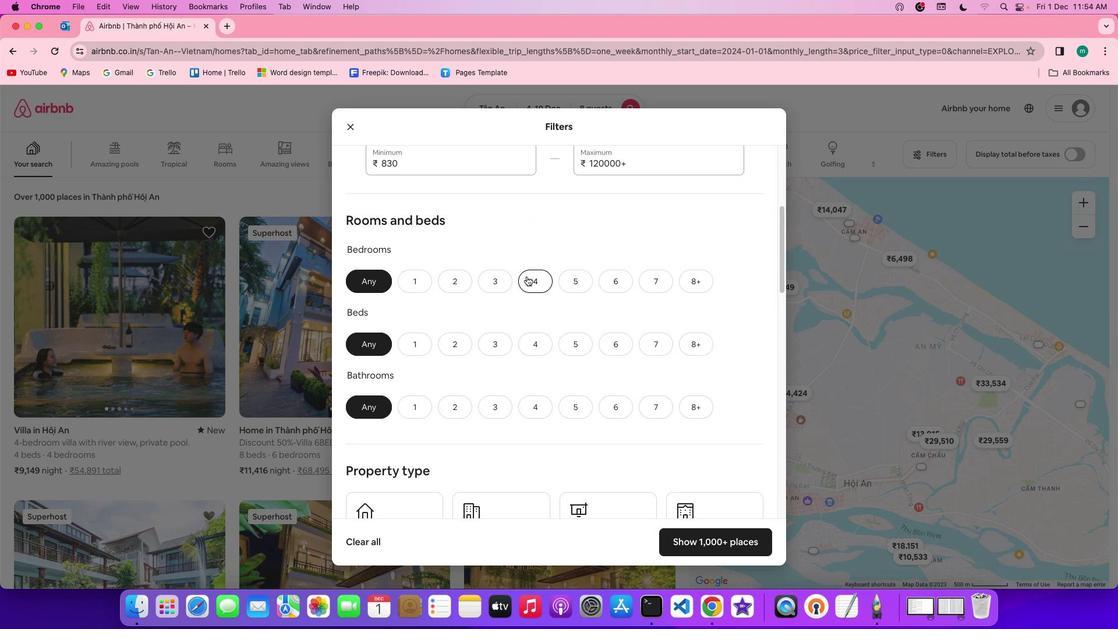 
Action: Mouse pressed left at (527, 276)
Screenshot: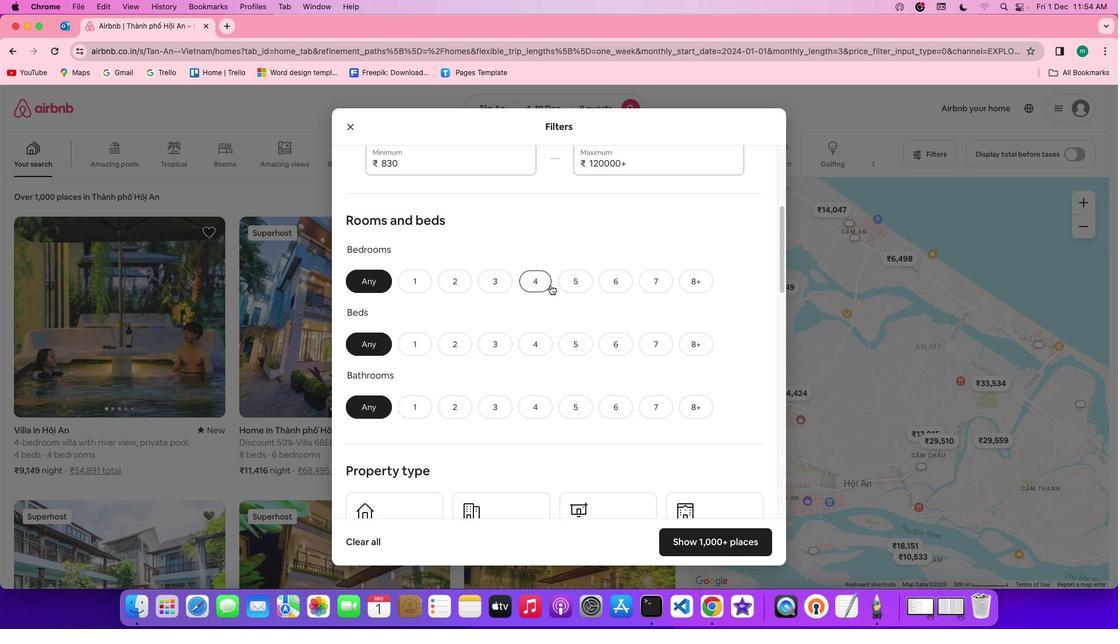 
Action: Mouse moved to (691, 342)
Screenshot: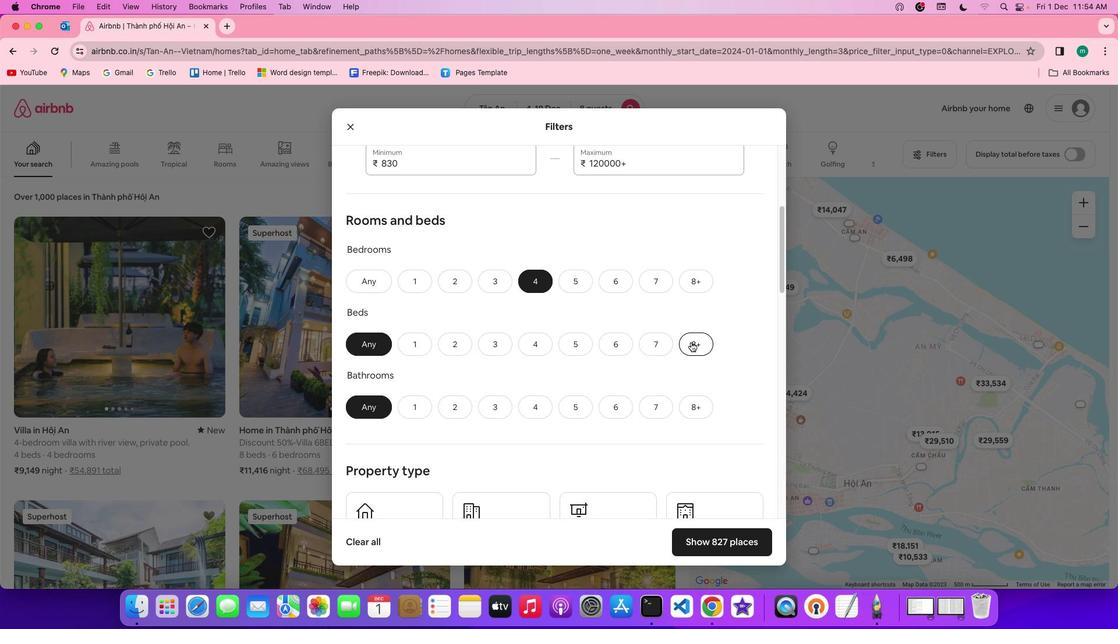
Action: Mouse pressed left at (691, 342)
Screenshot: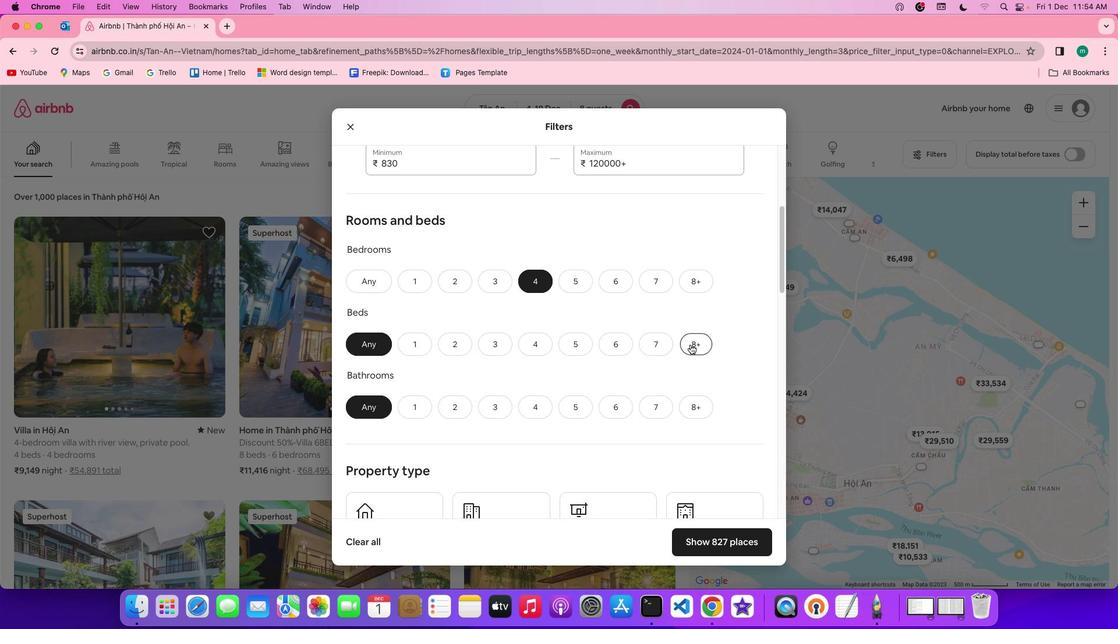
Action: Mouse moved to (548, 410)
Screenshot: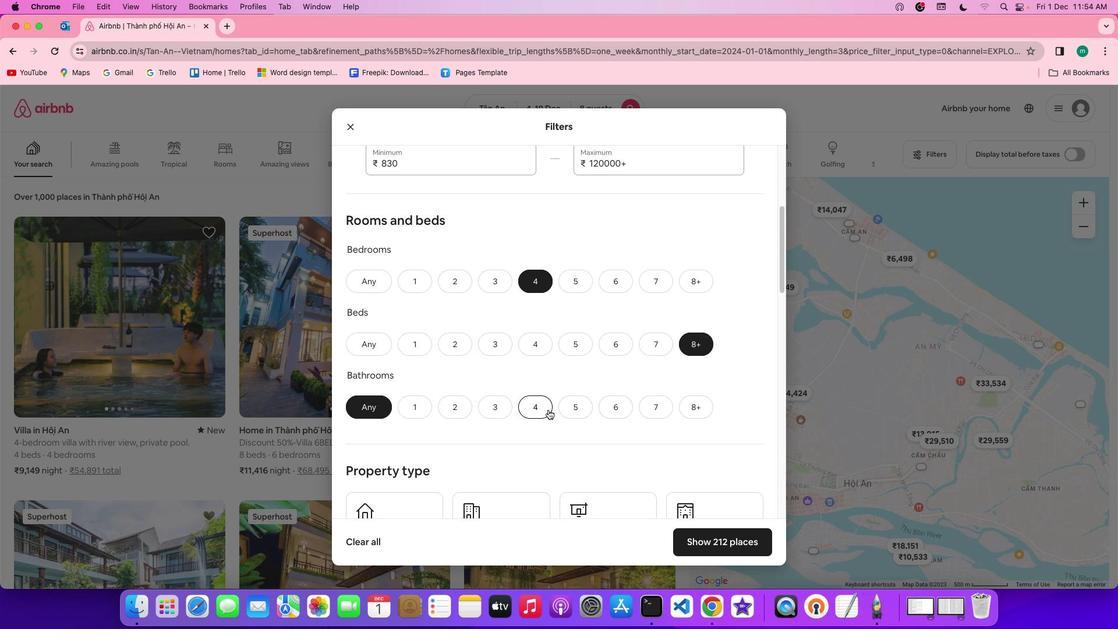 
Action: Mouse pressed left at (548, 410)
Screenshot: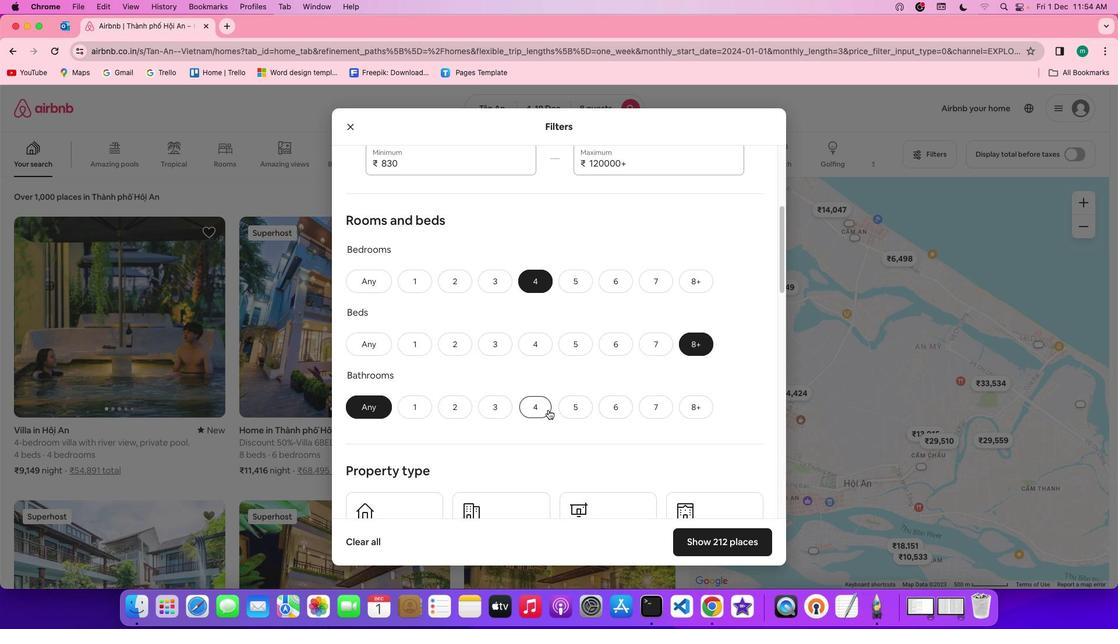 
Action: Mouse moved to (619, 425)
Screenshot: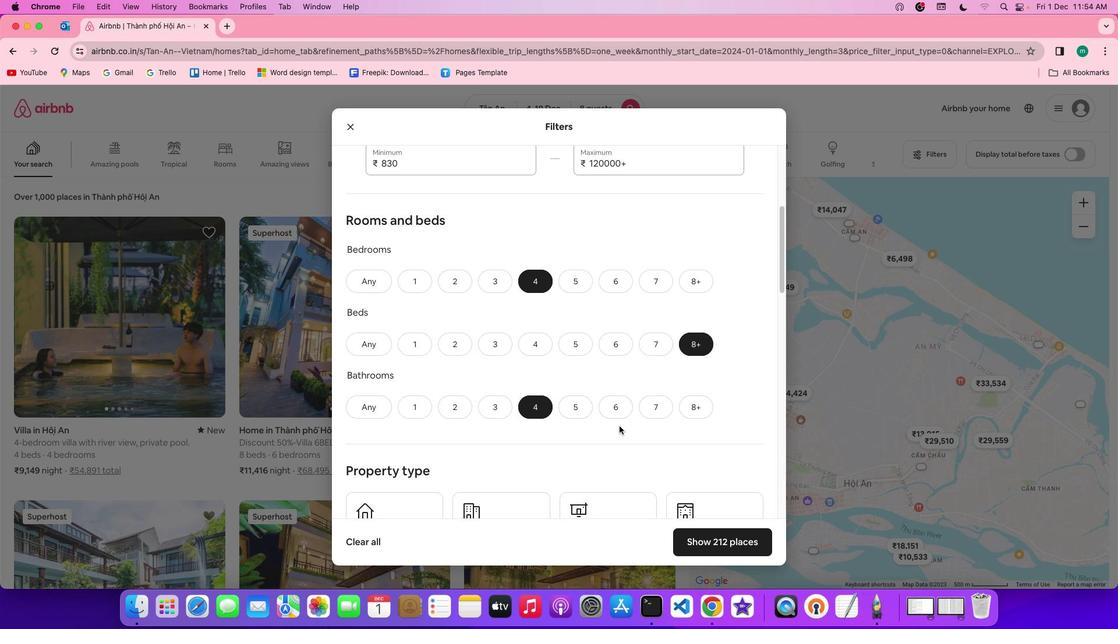 
Action: Mouse scrolled (619, 425) with delta (0, 0)
Screenshot: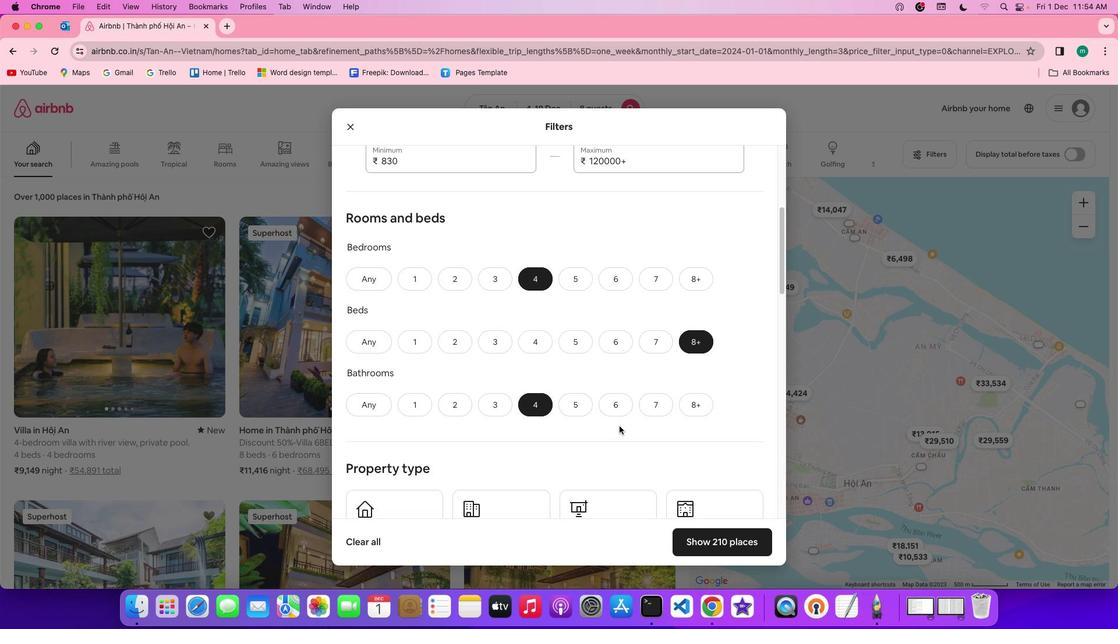 
Action: Mouse scrolled (619, 425) with delta (0, 0)
Screenshot: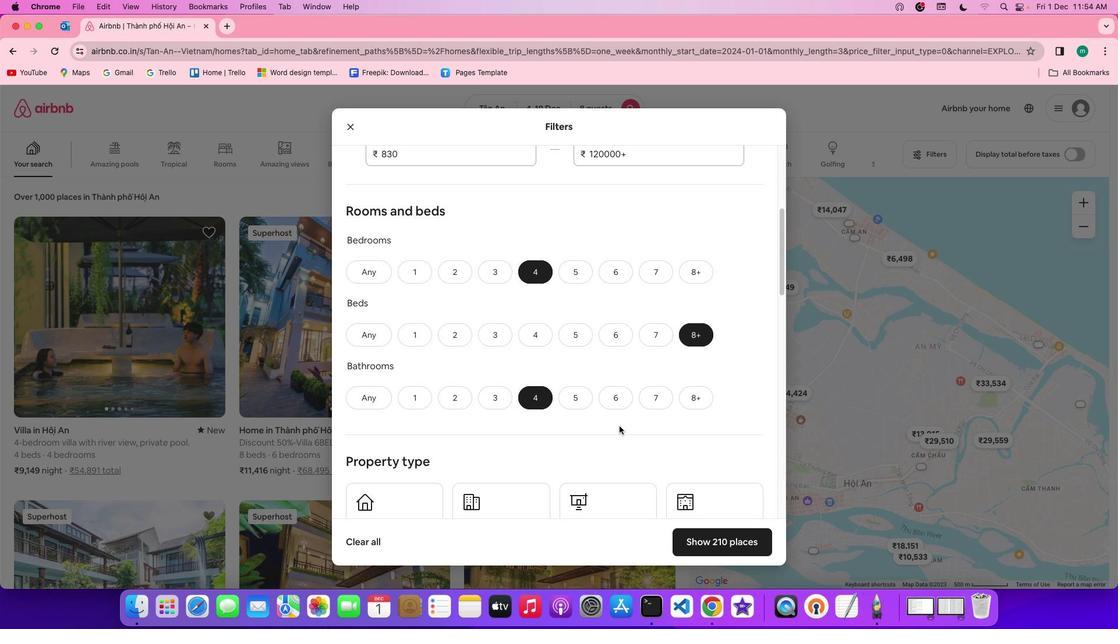 
Action: Mouse scrolled (619, 425) with delta (0, 0)
Screenshot: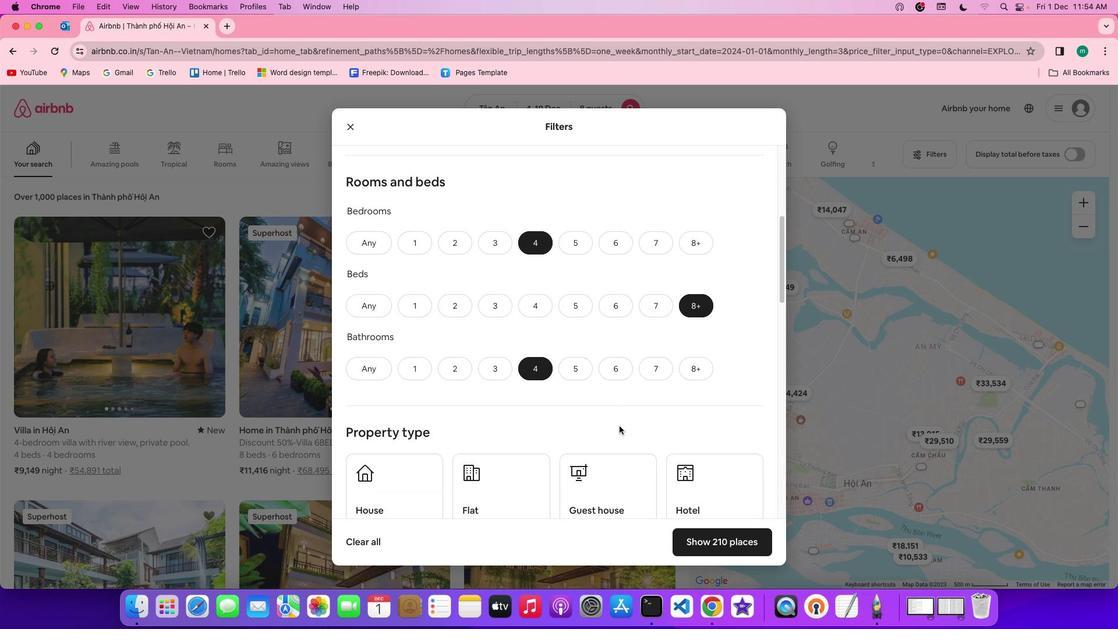 
Action: Mouse scrolled (619, 425) with delta (0, 0)
Screenshot: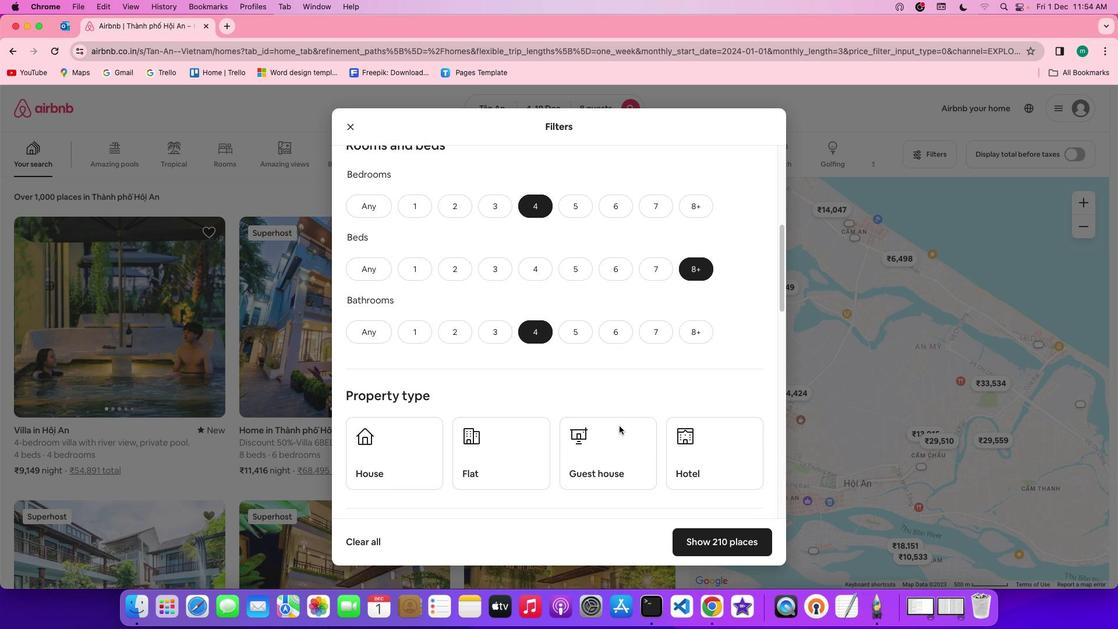 
Action: Mouse scrolled (619, 425) with delta (0, 0)
Screenshot: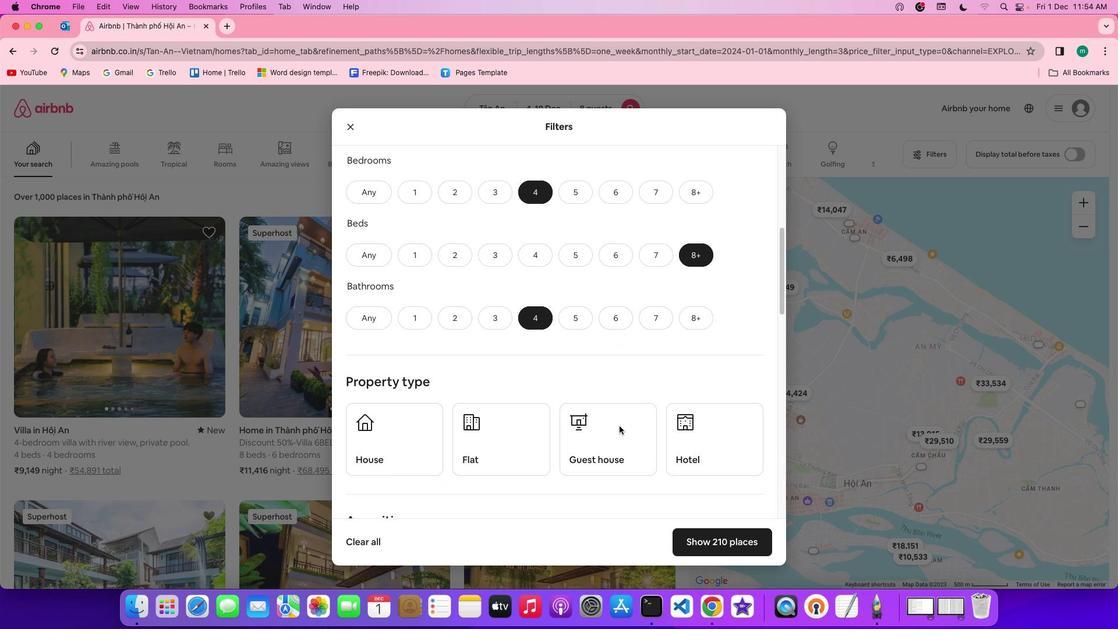 
Action: Mouse scrolled (619, 425) with delta (0, 0)
Screenshot: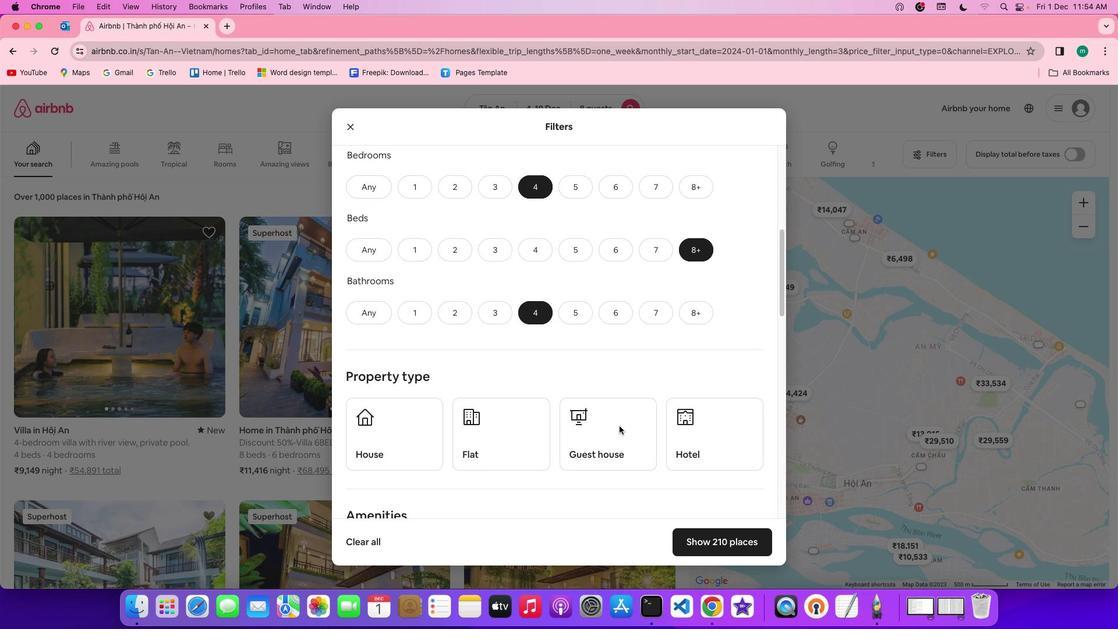 
Action: Mouse scrolled (619, 425) with delta (0, 0)
Screenshot: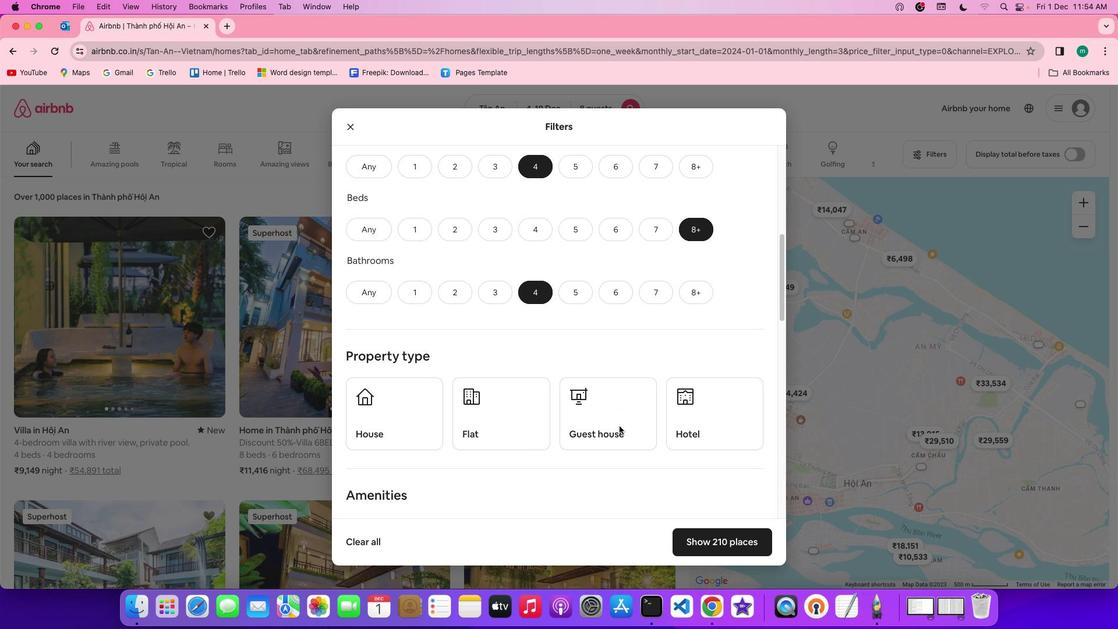 
Action: Mouse scrolled (619, 425) with delta (0, 0)
Screenshot: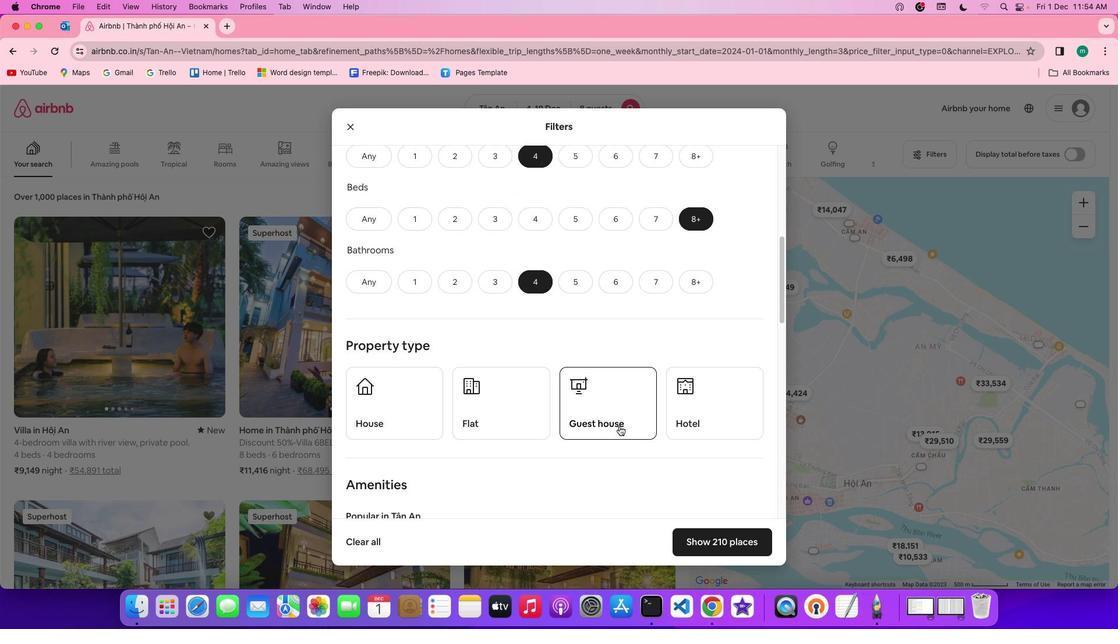 
Action: Mouse scrolled (619, 425) with delta (0, 0)
Screenshot: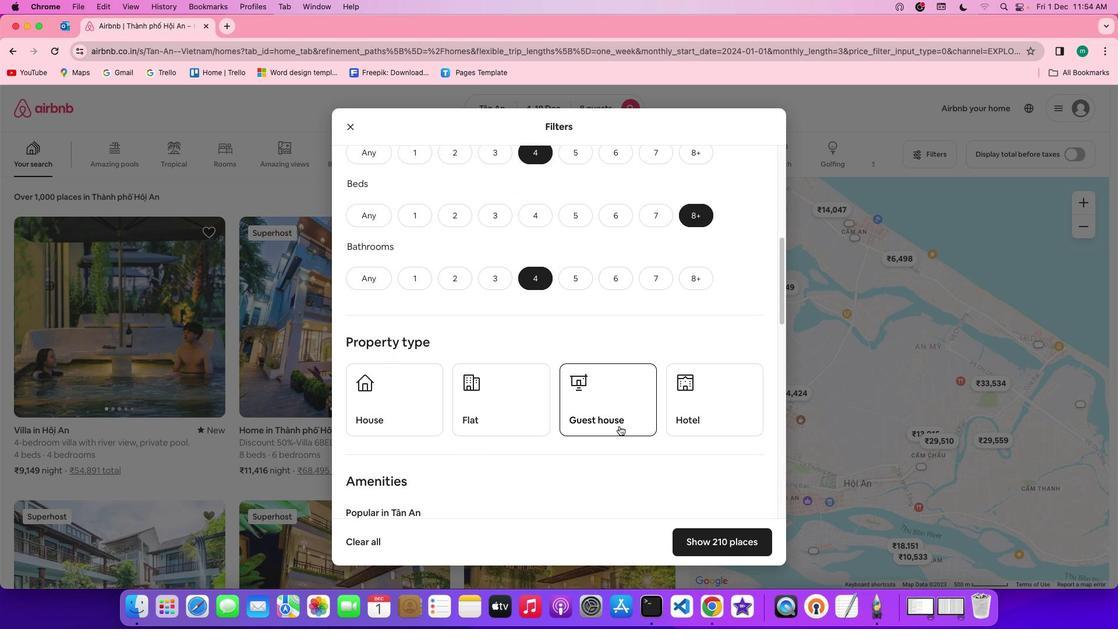 
Action: Mouse scrolled (619, 425) with delta (0, 0)
Screenshot: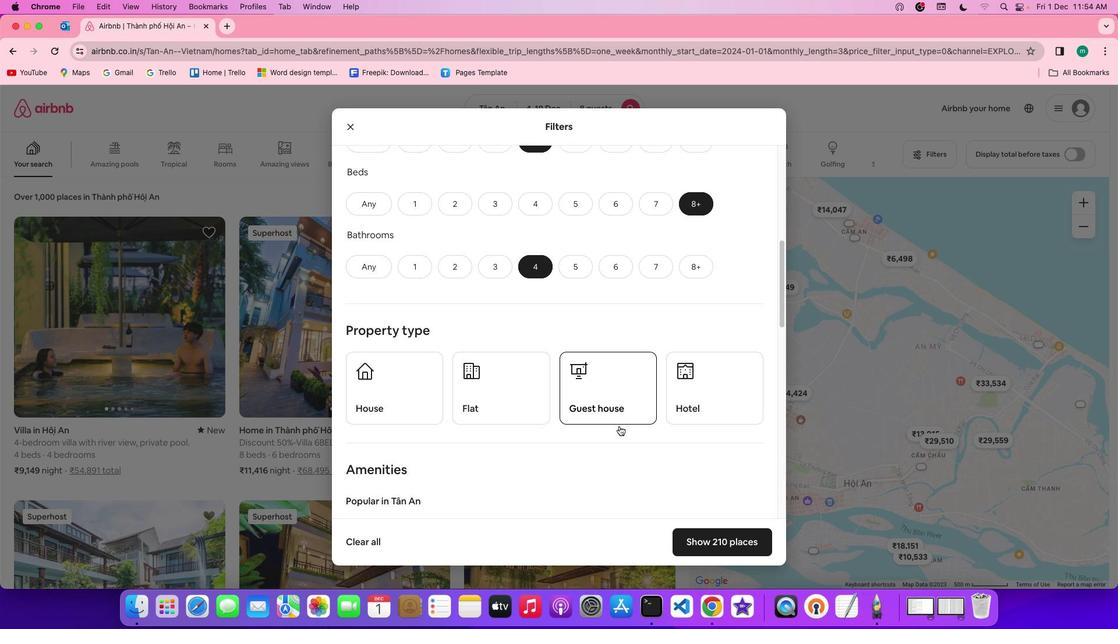 
Action: Mouse scrolled (619, 425) with delta (0, 0)
Screenshot: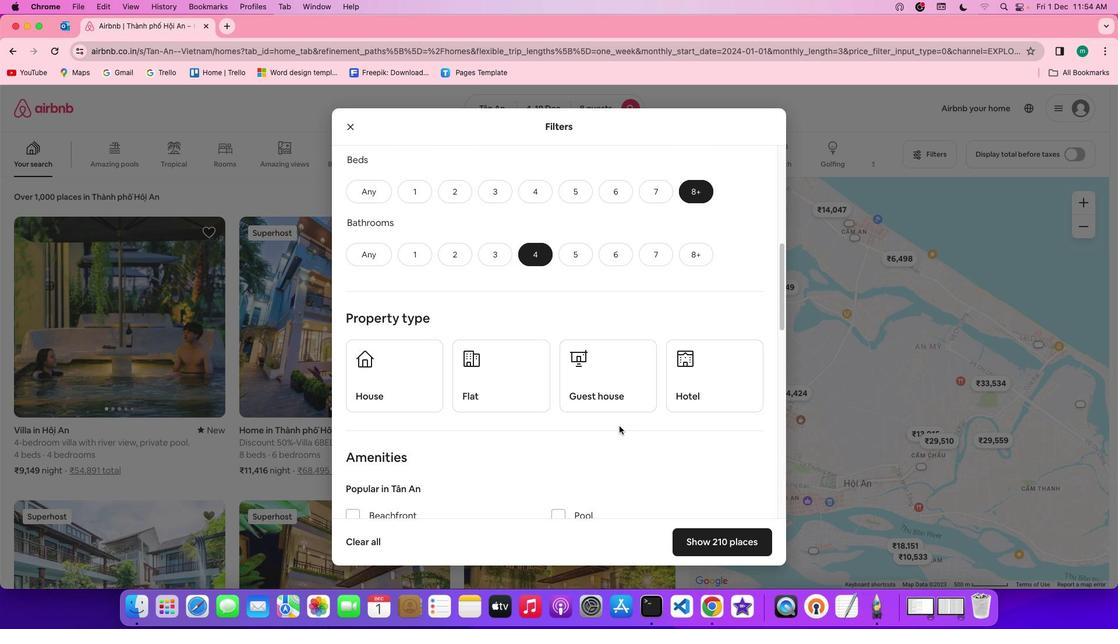 
Action: Mouse scrolled (619, 425) with delta (0, 0)
Screenshot: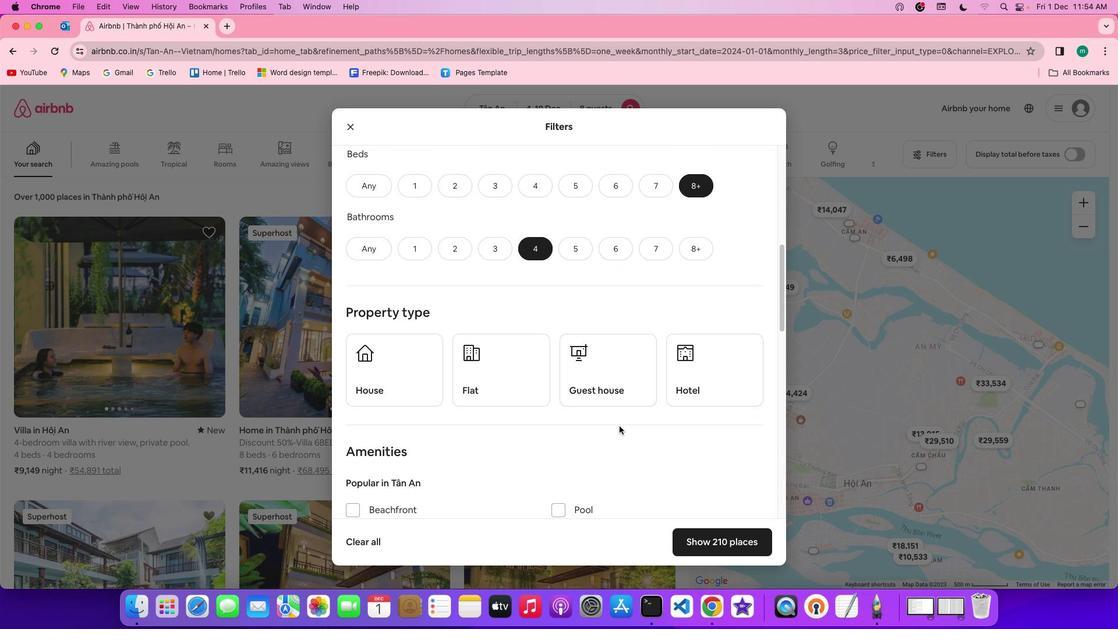 
Action: Mouse moved to (381, 354)
Screenshot: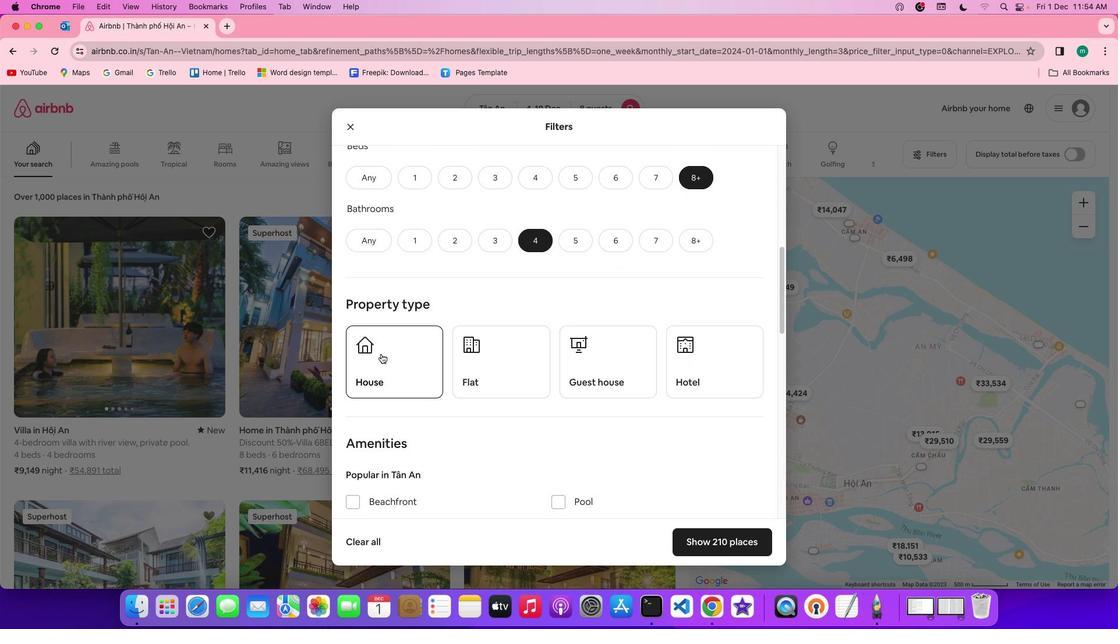 
Action: Mouse pressed left at (381, 354)
Screenshot: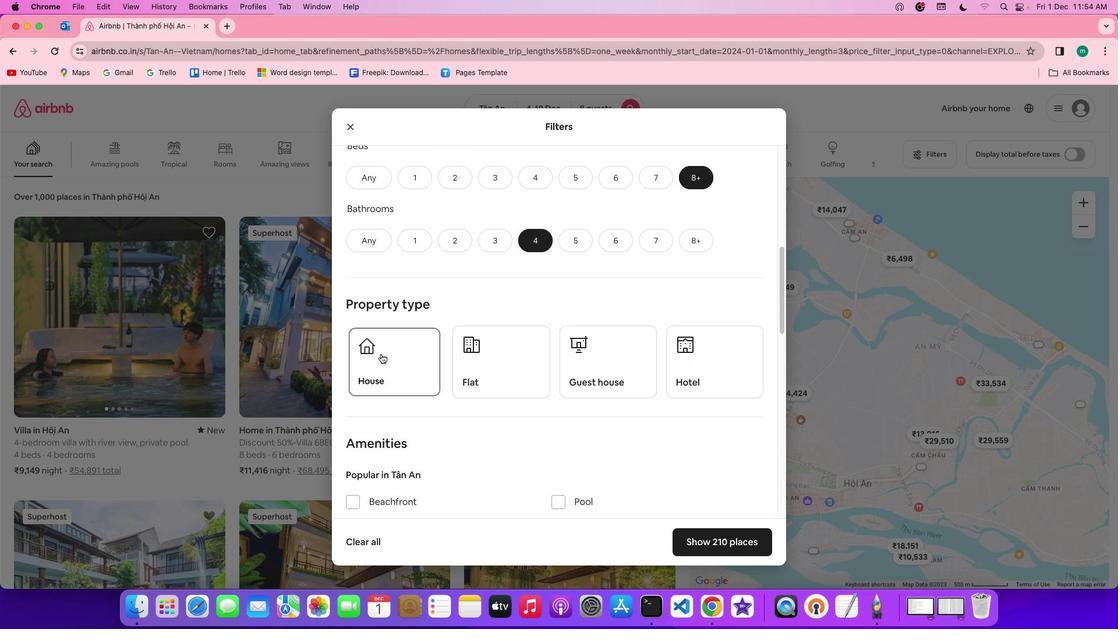 
Action: Mouse moved to (599, 416)
Screenshot: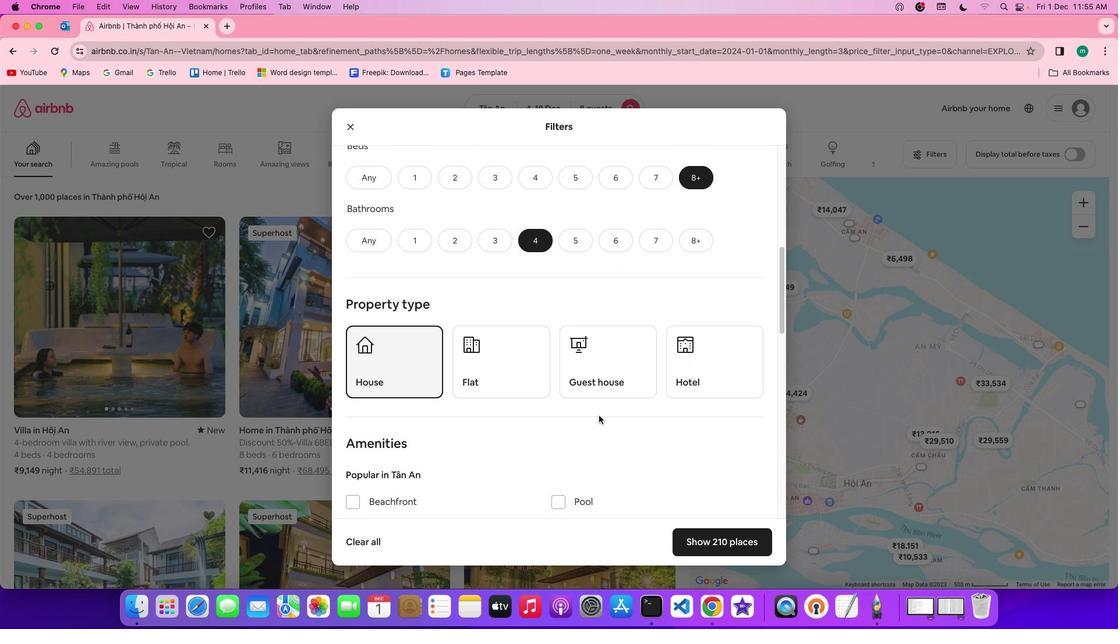 
Action: Mouse scrolled (599, 416) with delta (0, 0)
Screenshot: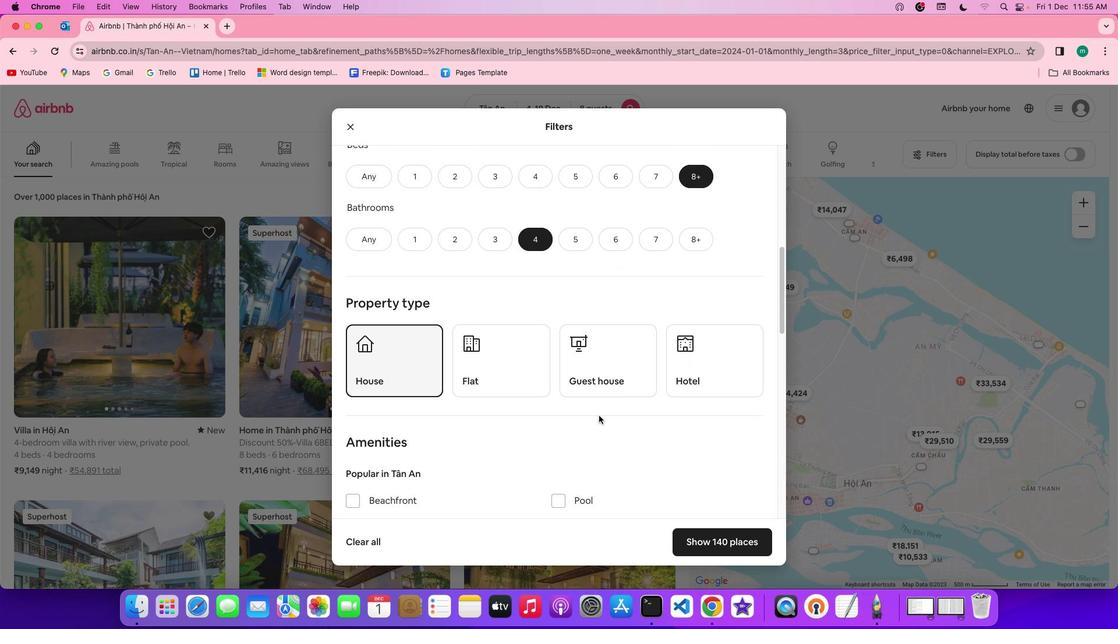 
Action: Mouse scrolled (599, 416) with delta (0, 0)
Screenshot: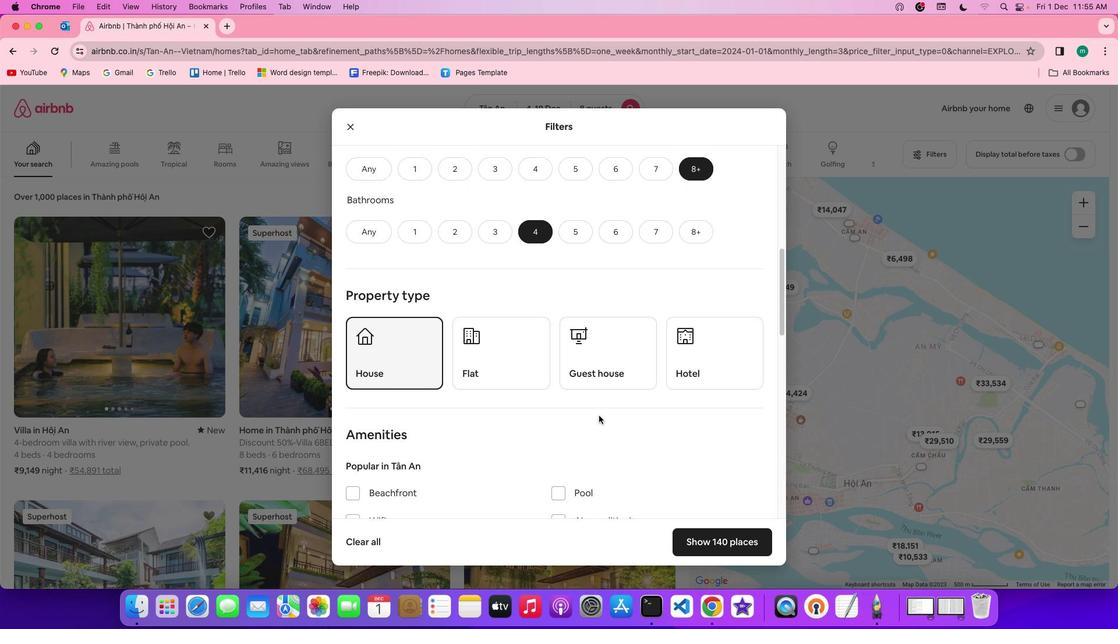 
Action: Mouse scrolled (599, 416) with delta (0, 0)
Screenshot: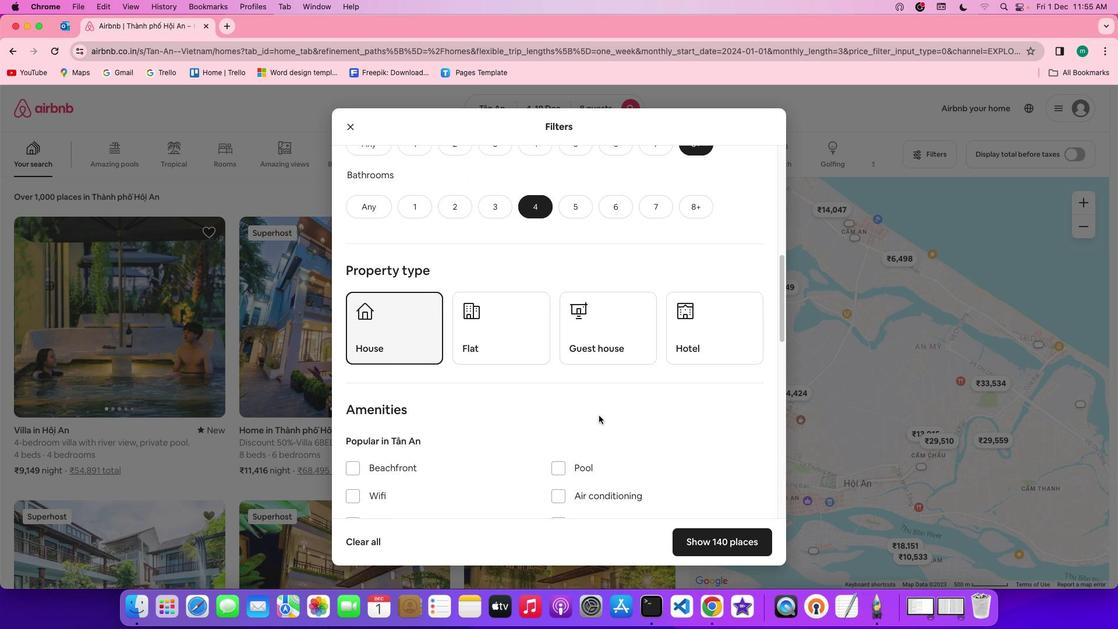 
Action: Mouse scrolled (599, 416) with delta (0, 0)
Screenshot: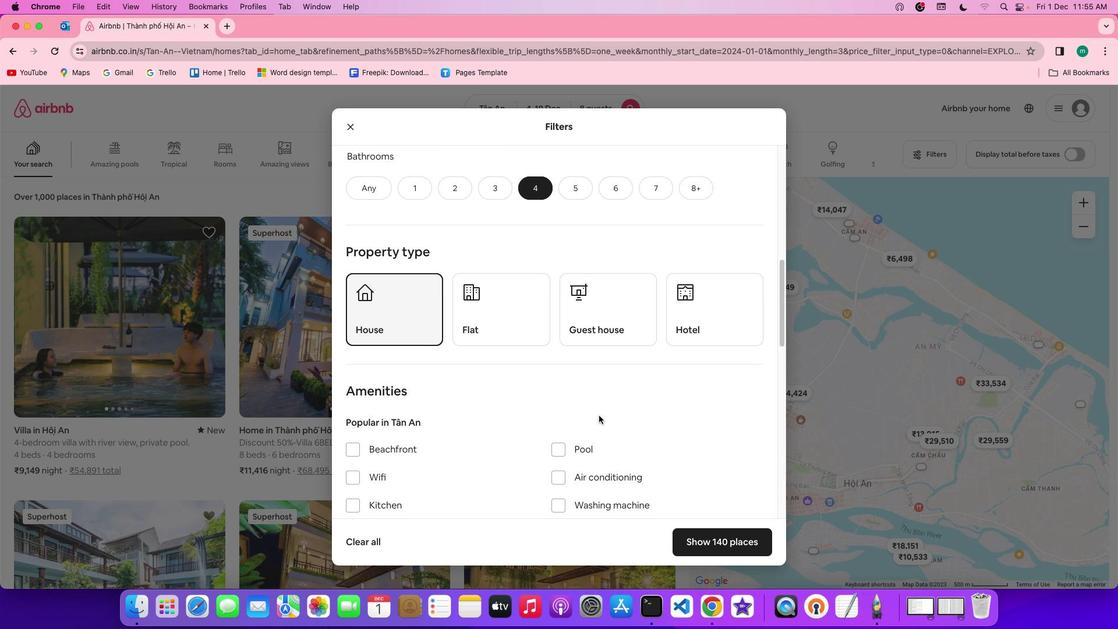 
Action: Mouse scrolled (599, 416) with delta (0, 0)
Screenshot: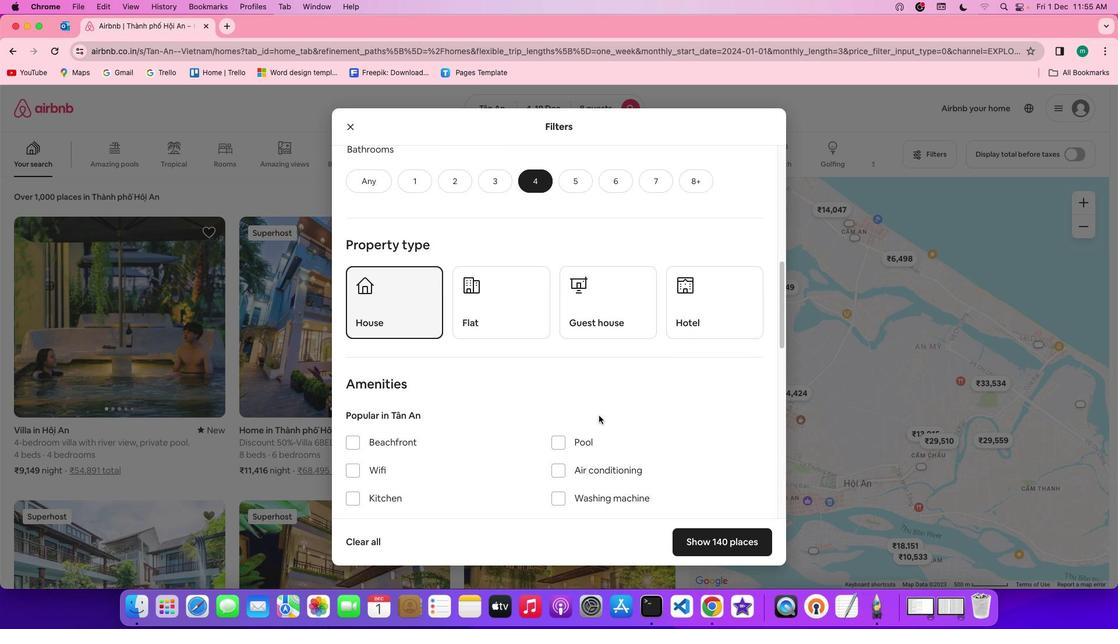 
Action: Mouse scrolled (599, 416) with delta (0, 0)
Screenshot: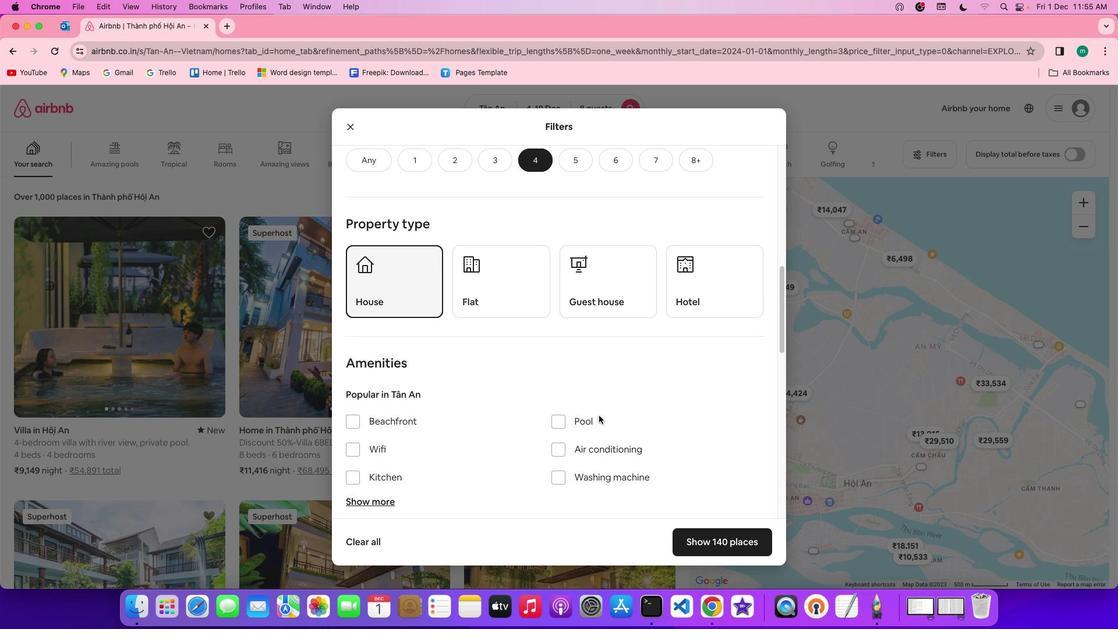 
Action: Mouse scrolled (599, 416) with delta (0, 0)
Screenshot: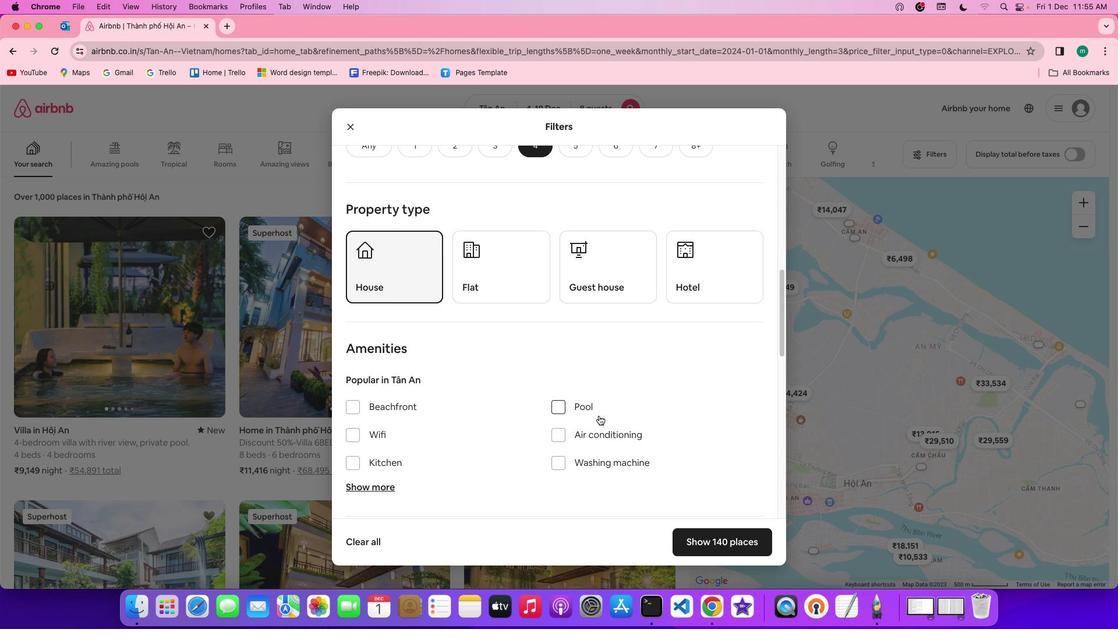 
Action: Mouse scrolled (599, 416) with delta (0, 0)
Screenshot: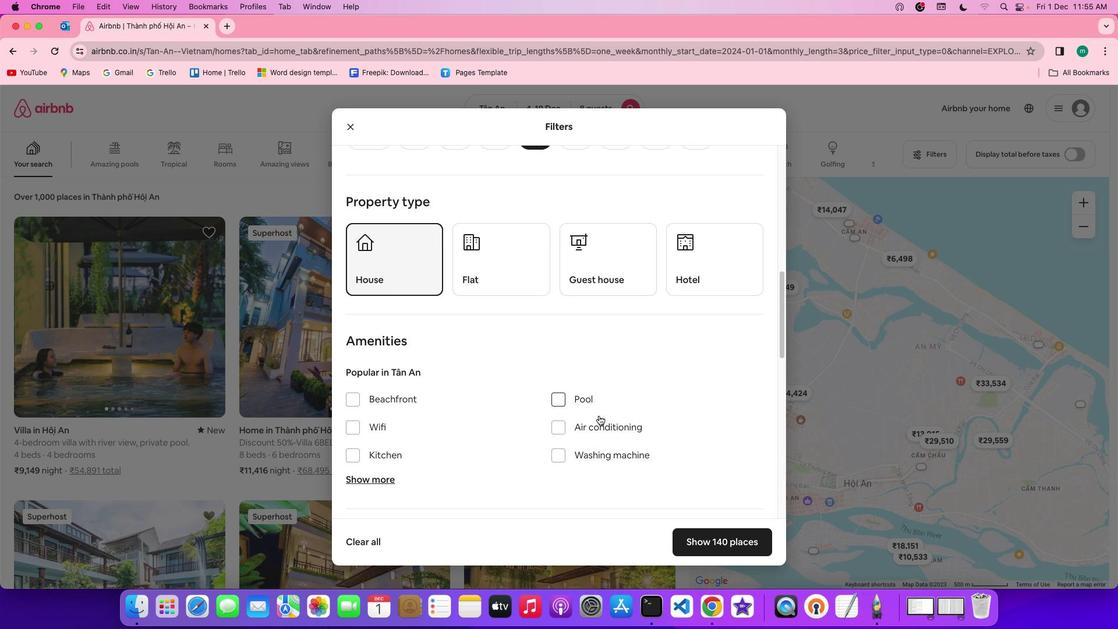 
Action: Mouse scrolled (599, 416) with delta (0, 0)
Screenshot: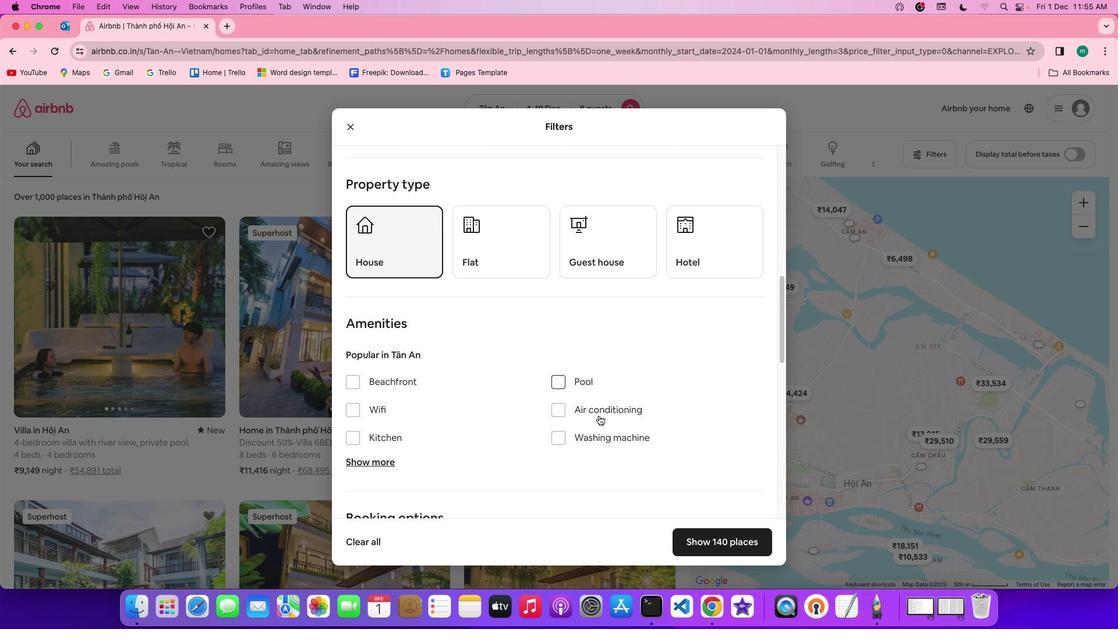 
Action: Mouse moved to (443, 403)
Screenshot: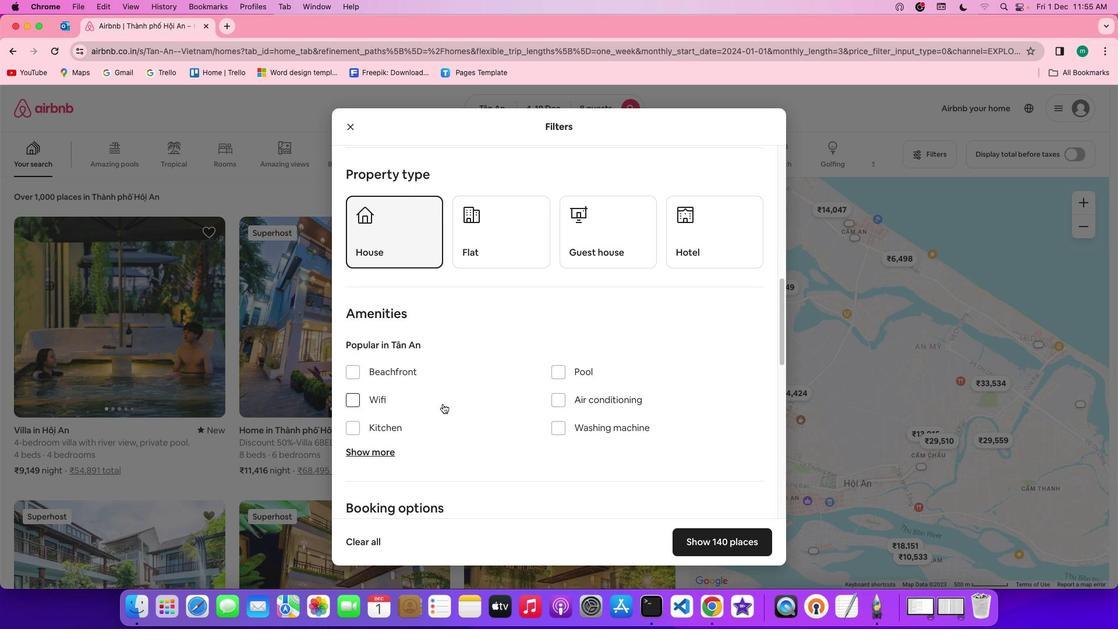 
Action: Mouse scrolled (443, 403) with delta (0, 0)
Screenshot: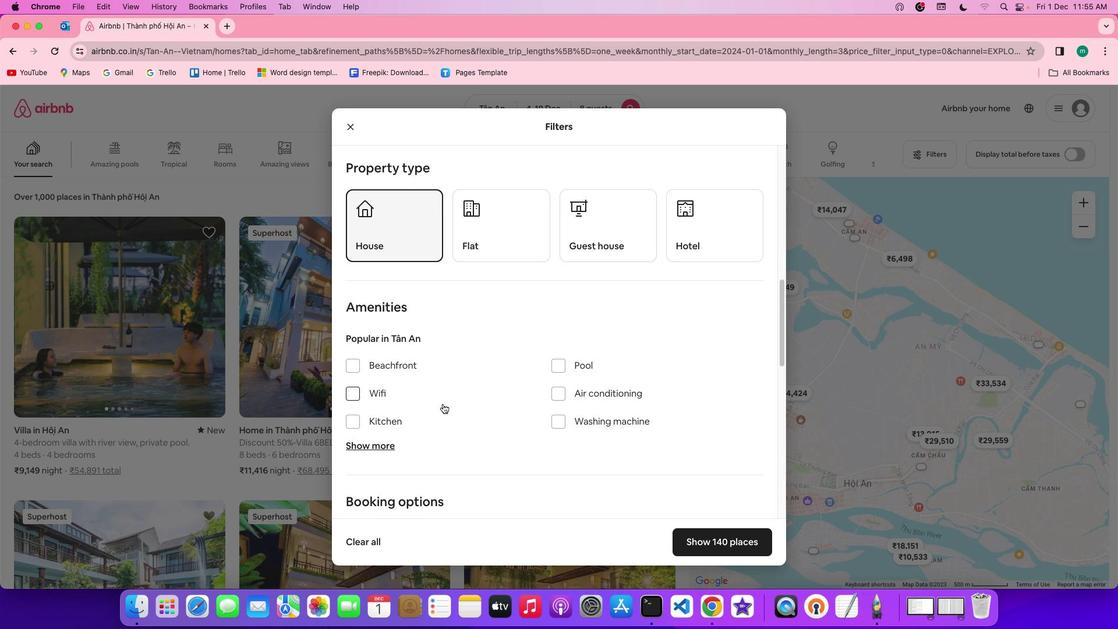 
Action: Mouse scrolled (443, 403) with delta (0, 0)
Screenshot: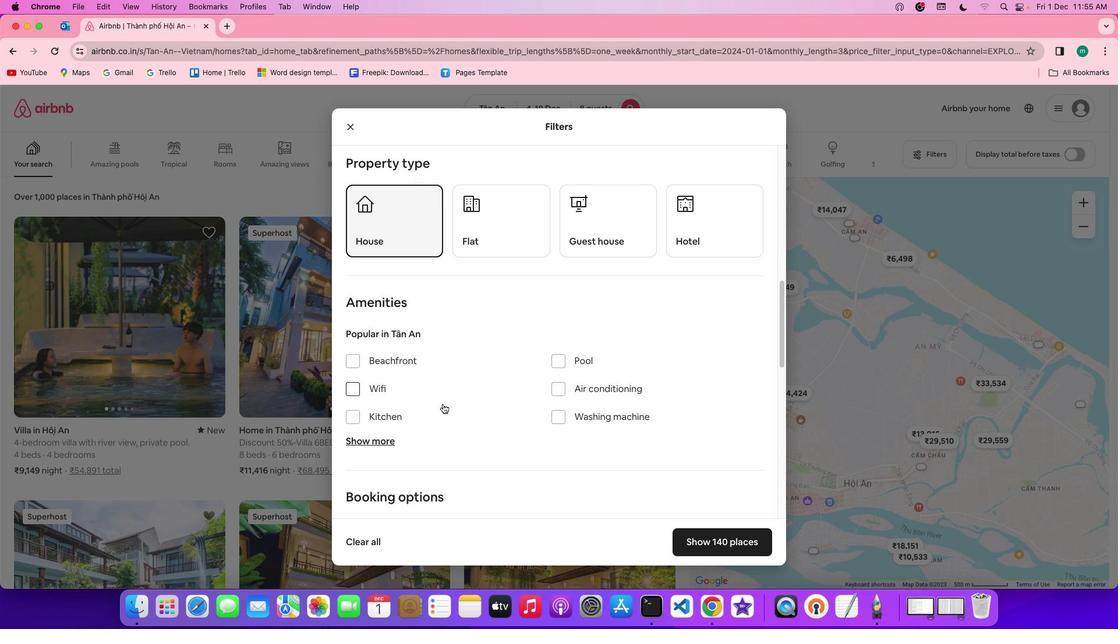
Action: Mouse scrolled (443, 403) with delta (0, -1)
Screenshot: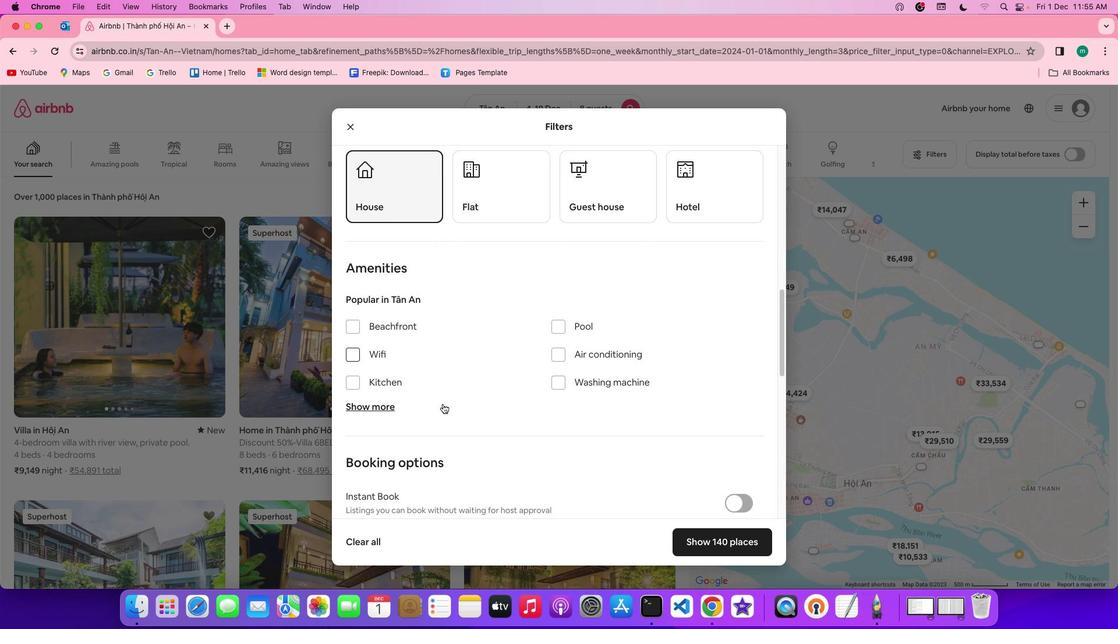 
Action: Mouse moved to (349, 321)
Screenshot: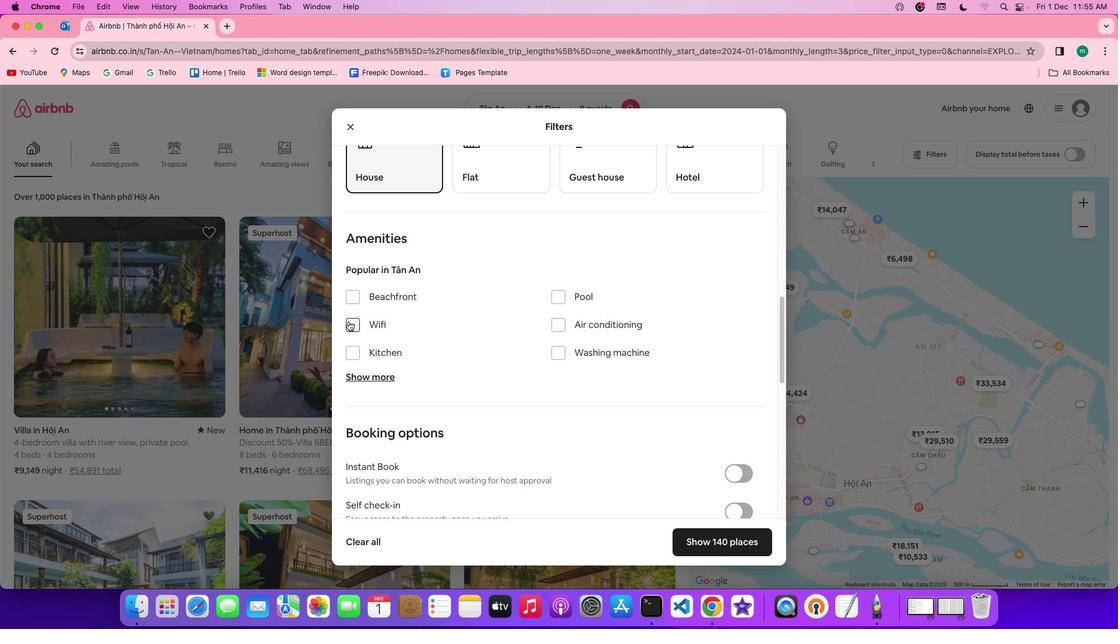 
Action: Mouse pressed left at (349, 321)
Screenshot: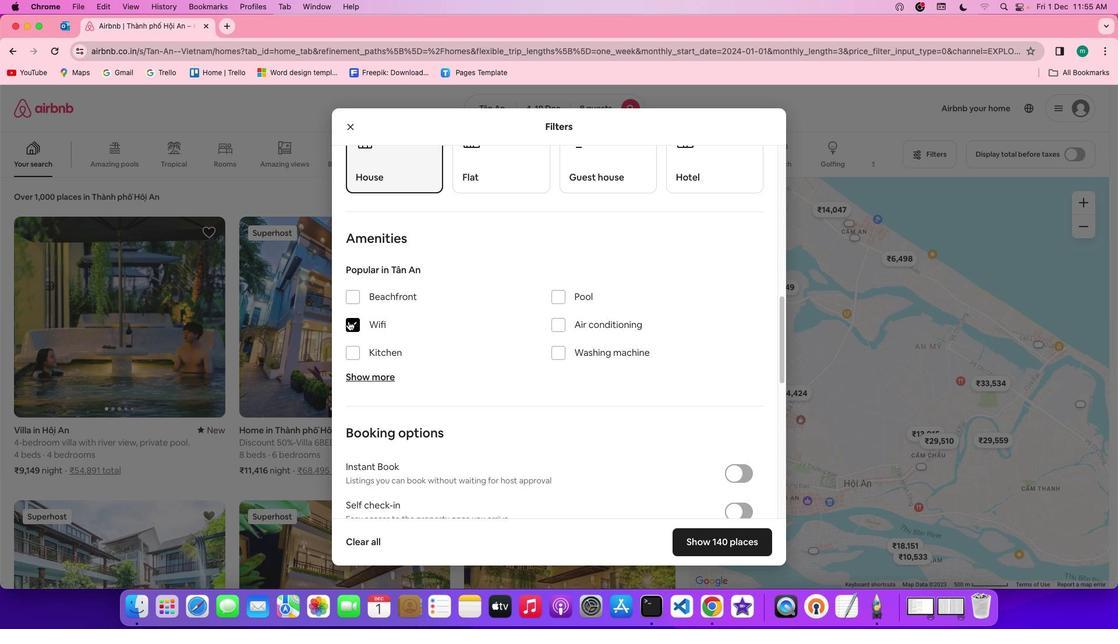 
Action: Mouse moved to (363, 379)
Screenshot: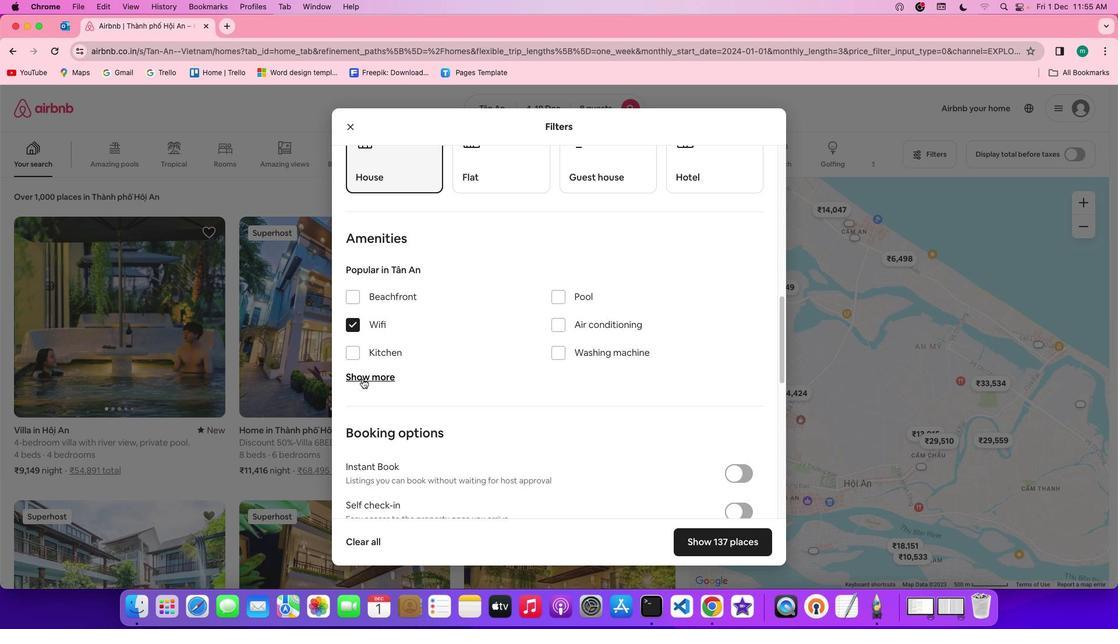 
Action: Mouse pressed left at (363, 379)
Screenshot: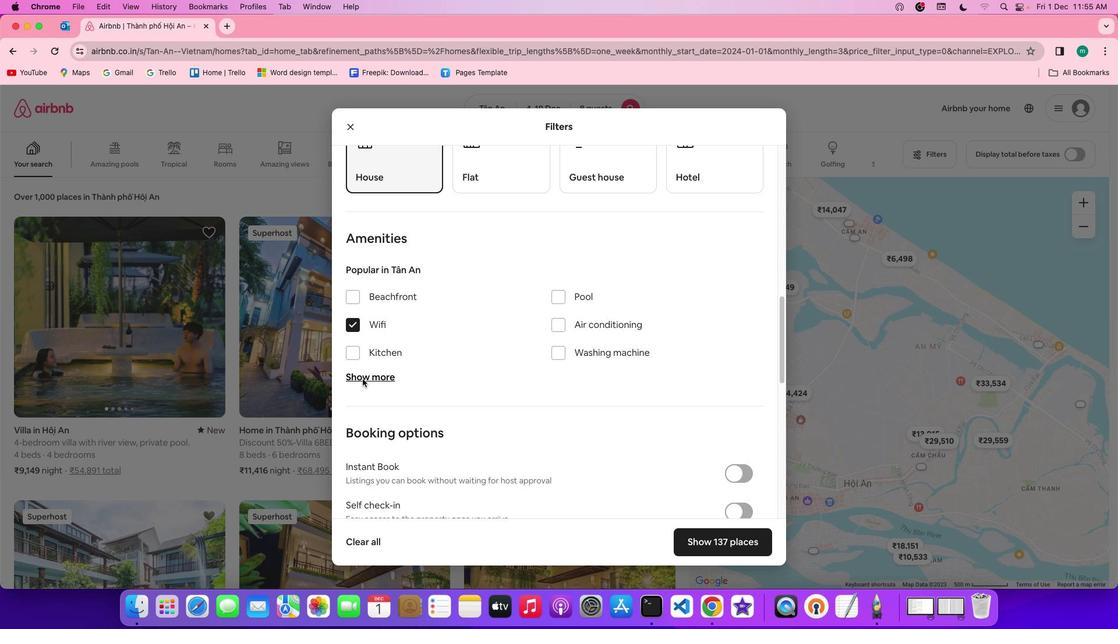 
Action: Mouse moved to (564, 447)
Screenshot: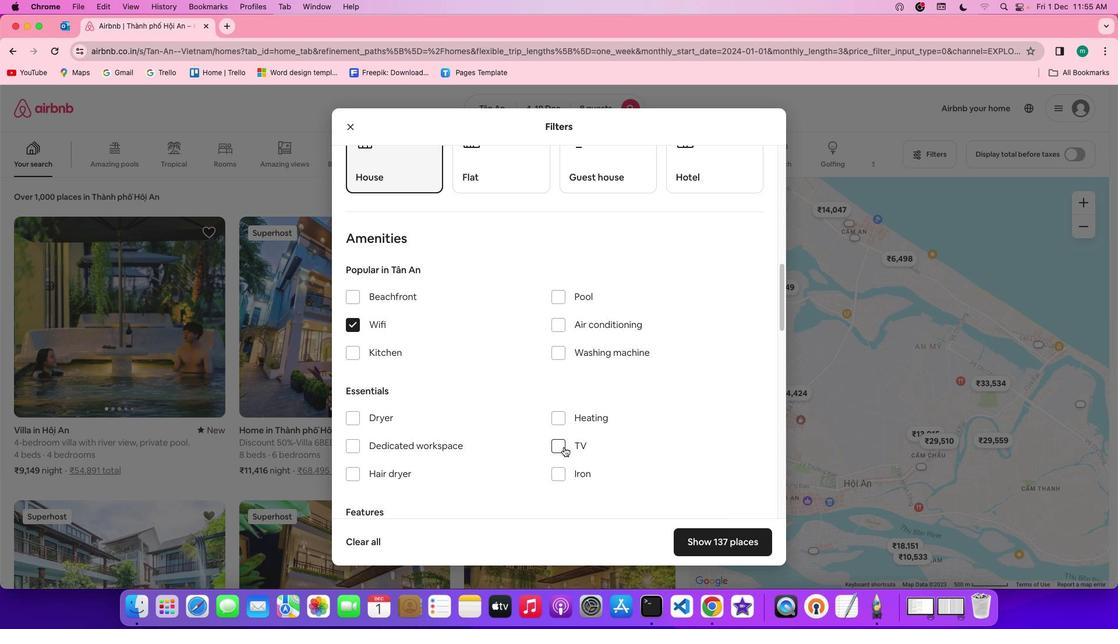 
Action: Mouse pressed left at (564, 447)
Screenshot: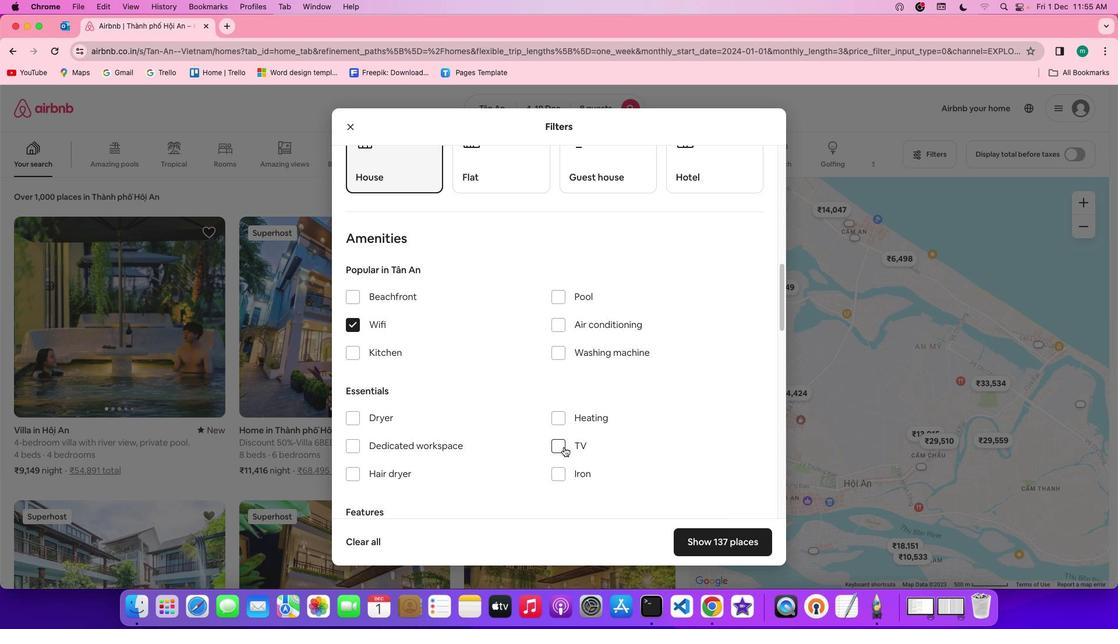
Action: Mouse moved to (638, 418)
Screenshot: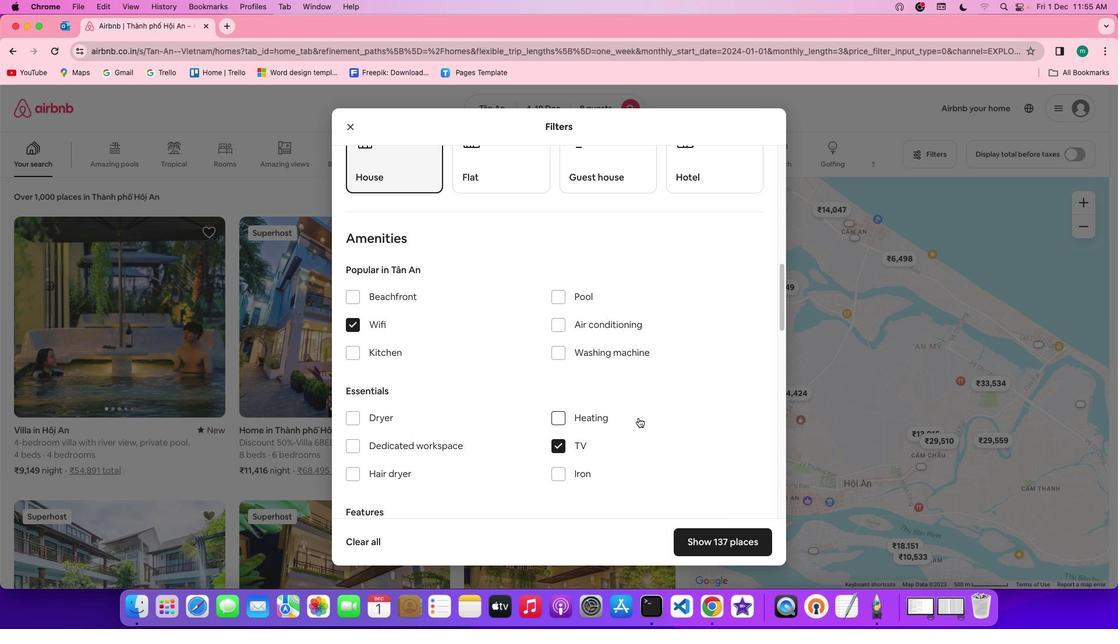 
Action: Mouse scrolled (638, 418) with delta (0, 0)
Screenshot: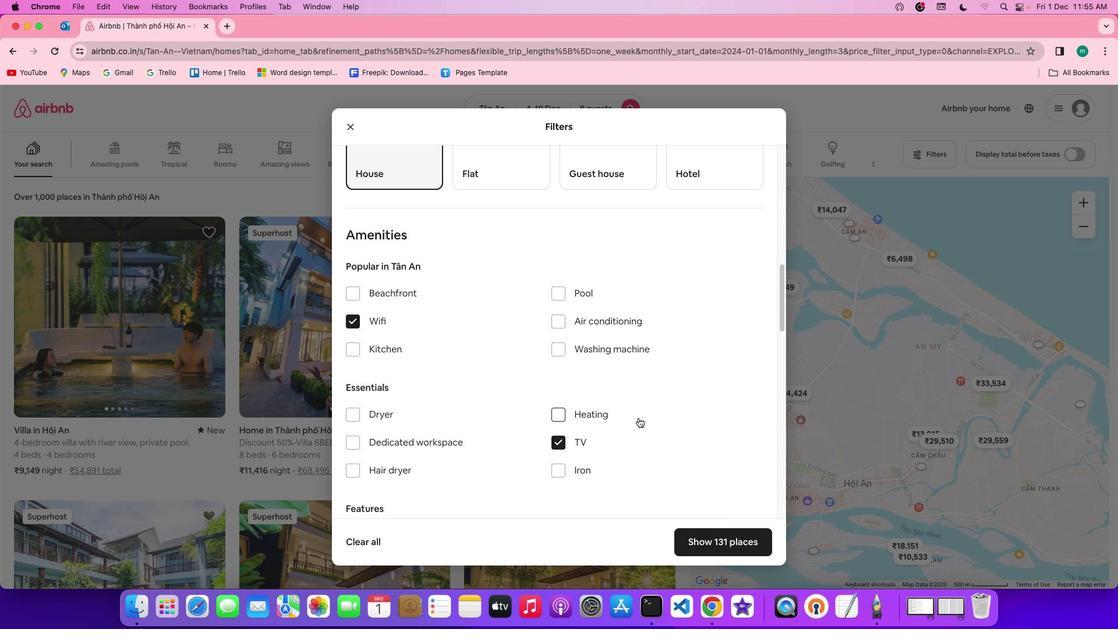 
Action: Mouse scrolled (638, 418) with delta (0, 0)
Screenshot: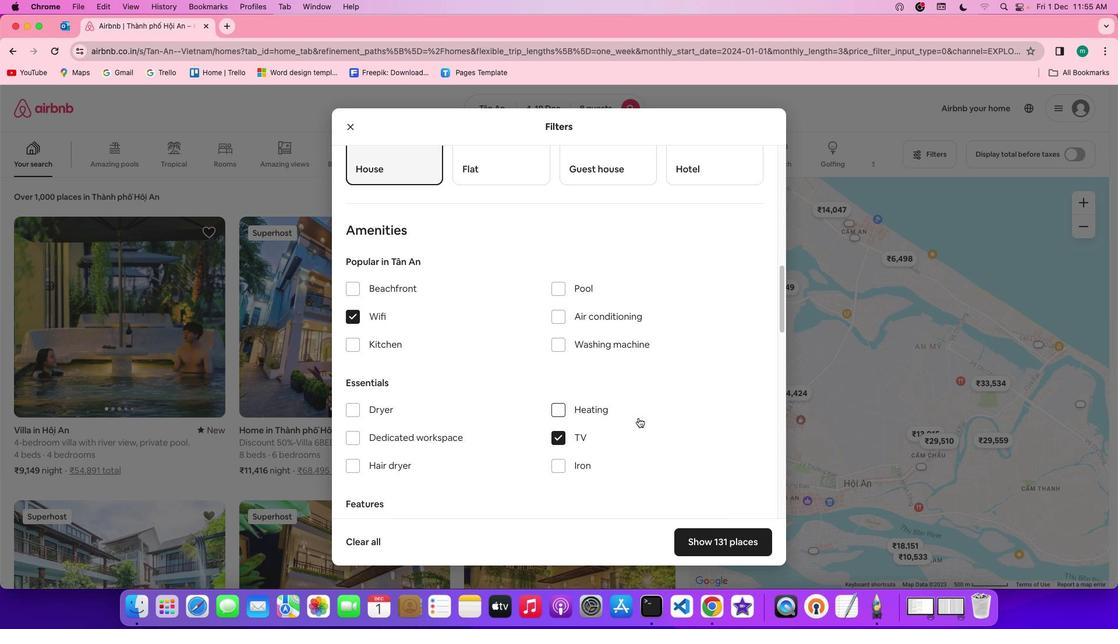 
Action: Mouse scrolled (638, 418) with delta (0, -1)
Screenshot: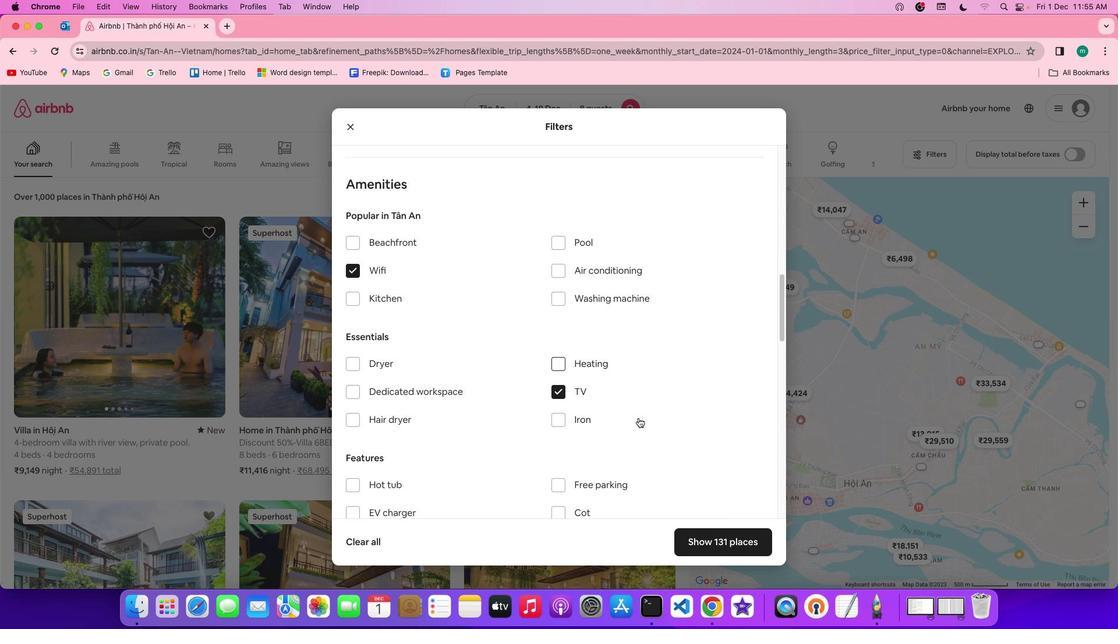 
Action: Mouse moved to (600, 299)
Screenshot: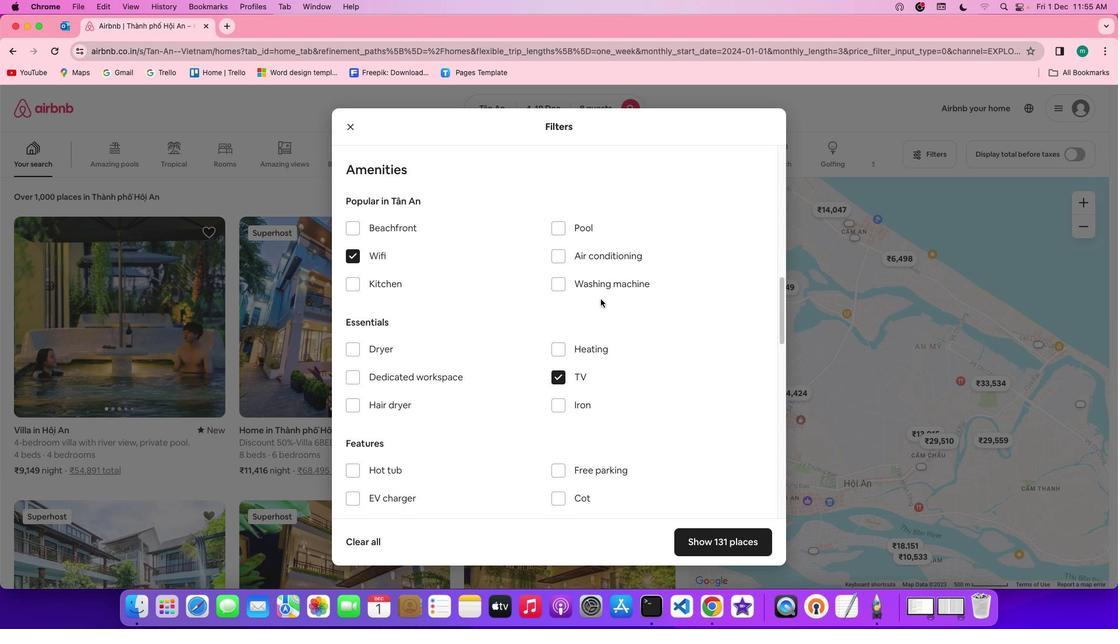 
Action: Mouse scrolled (600, 299) with delta (0, 0)
Screenshot: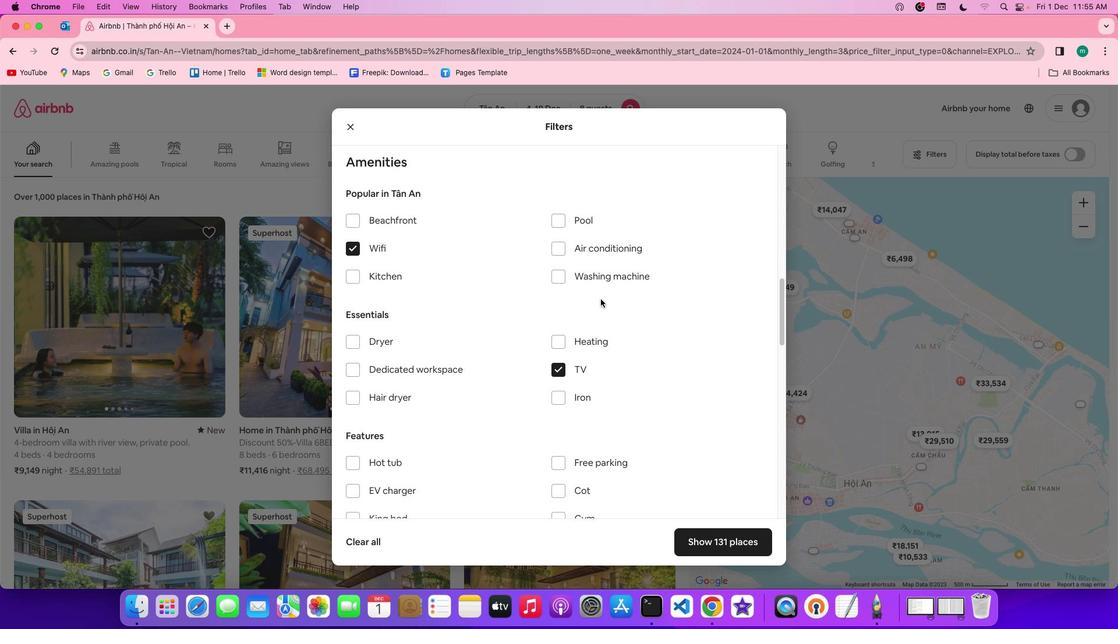 
Action: Mouse scrolled (600, 299) with delta (0, 0)
Screenshot: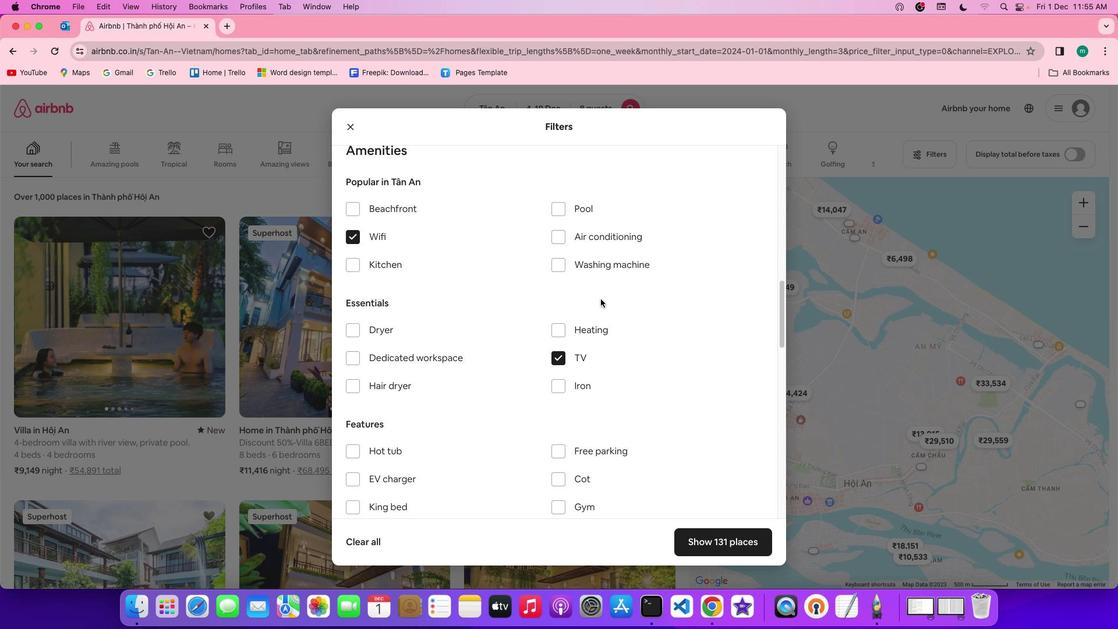 
Action: Mouse scrolled (600, 299) with delta (0, -1)
Screenshot: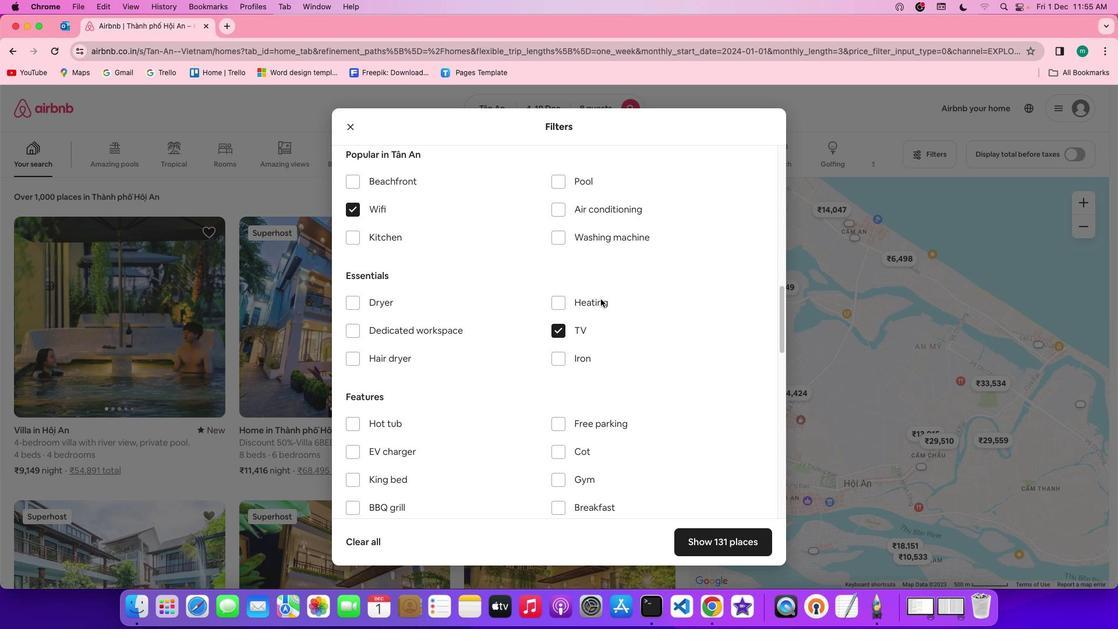 
Action: Mouse moved to (593, 313)
Screenshot: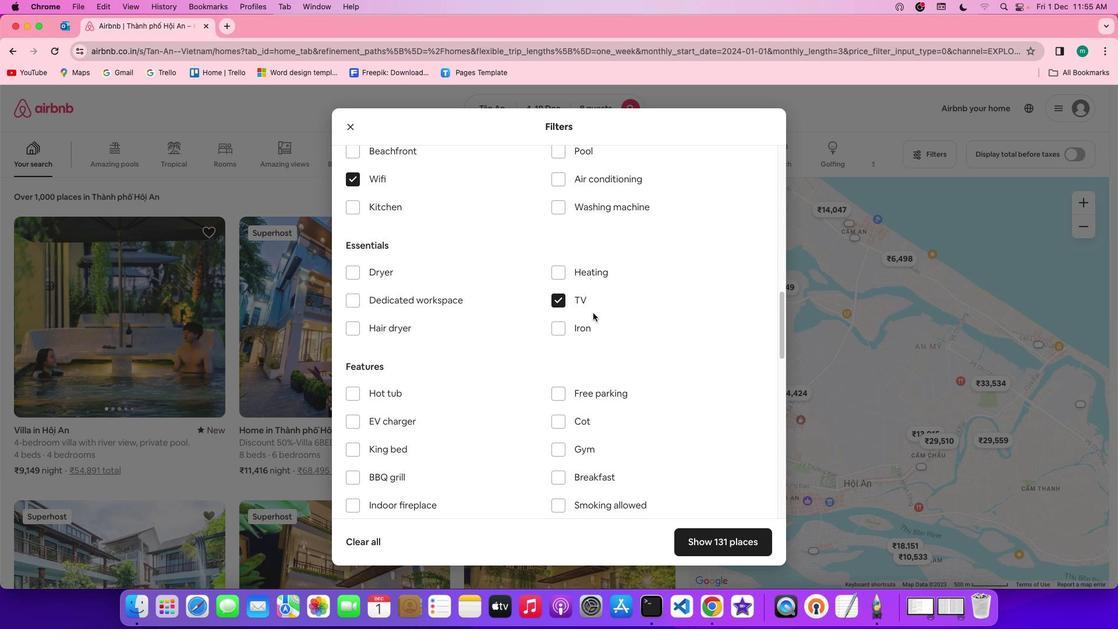 
Action: Mouse scrolled (593, 313) with delta (0, 0)
Screenshot: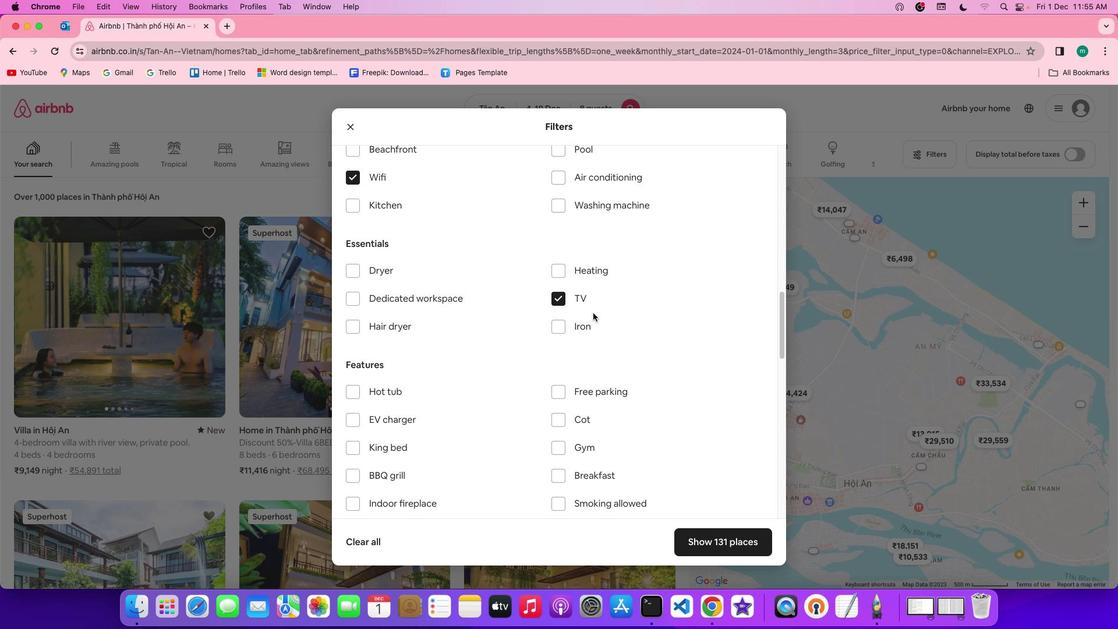 
Action: Mouse scrolled (593, 313) with delta (0, 0)
Screenshot: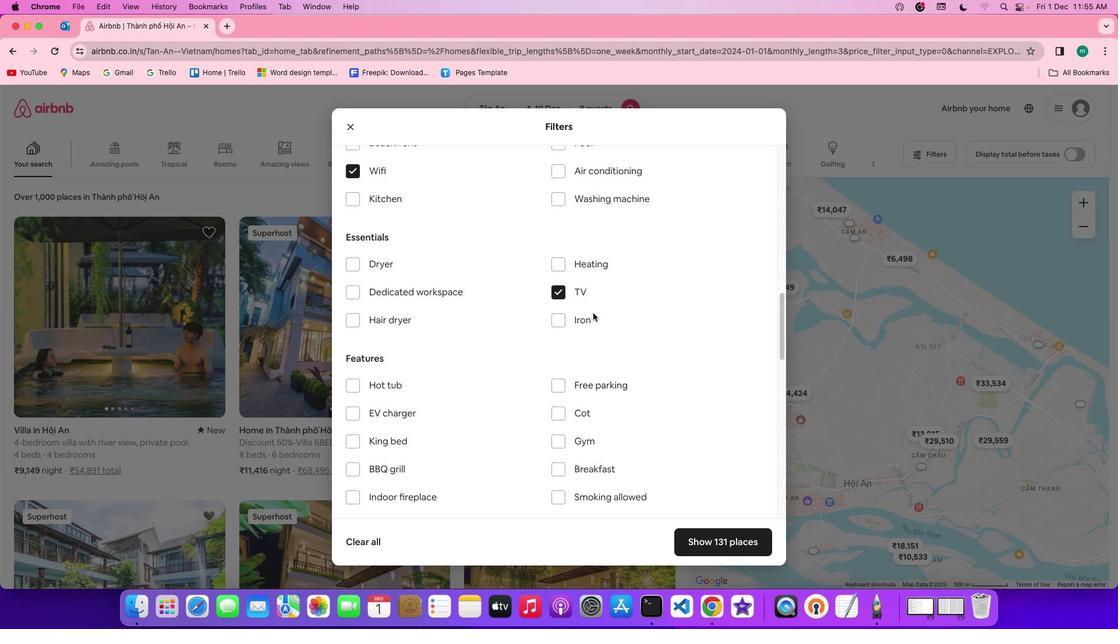 
Action: Mouse scrolled (593, 313) with delta (0, 0)
Screenshot: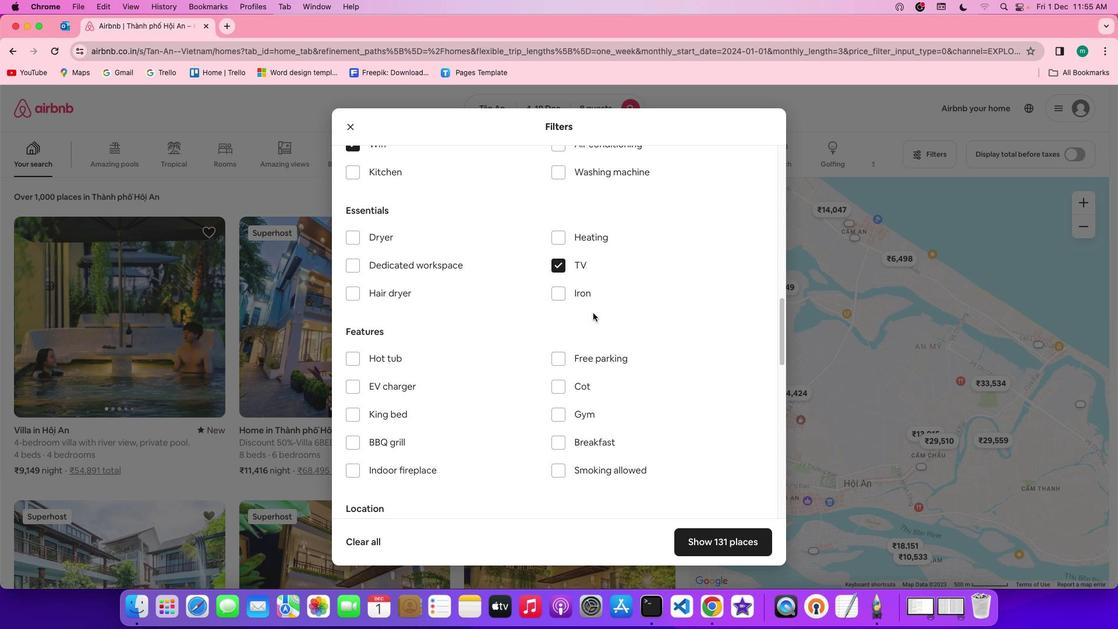 
Action: Mouse moved to (585, 341)
Screenshot: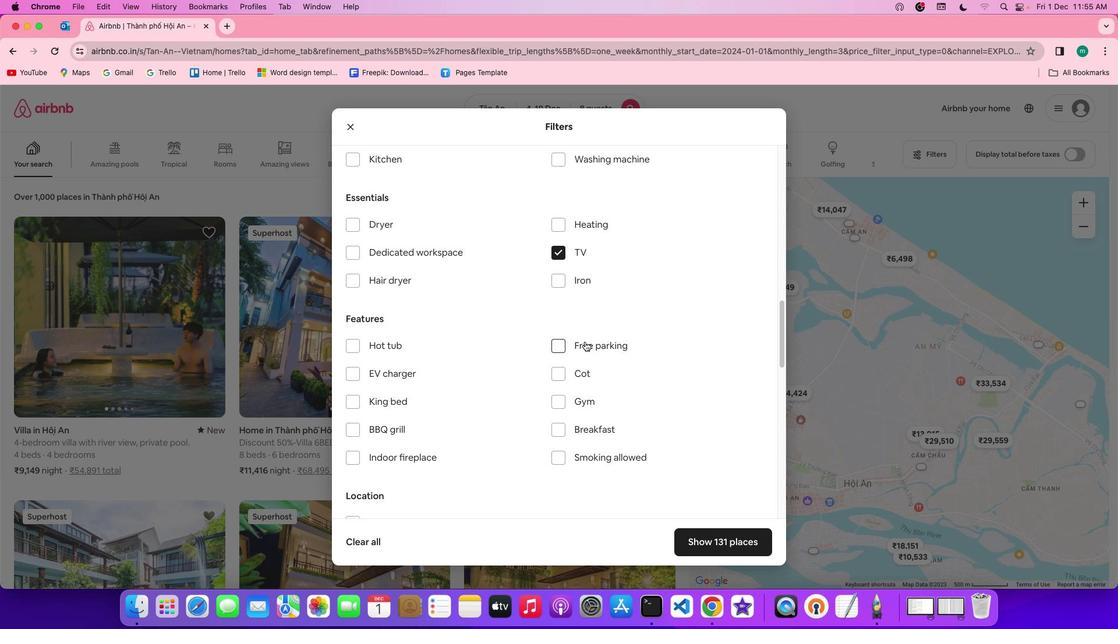 
Action: Mouse pressed left at (585, 341)
Screenshot: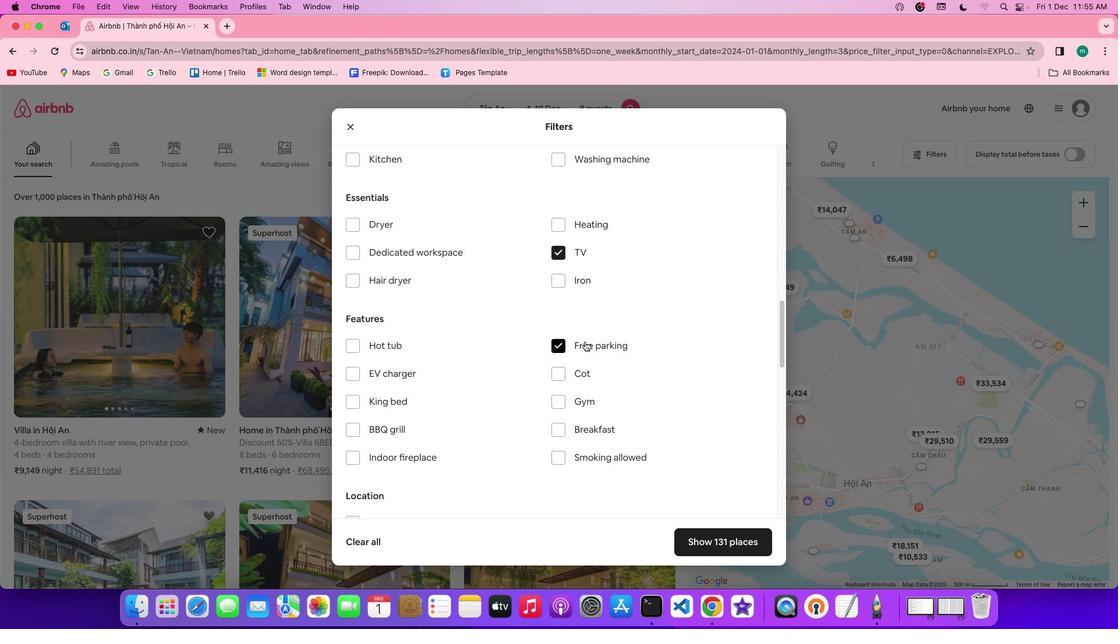 
Action: Mouse moved to (675, 356)
Screenshot: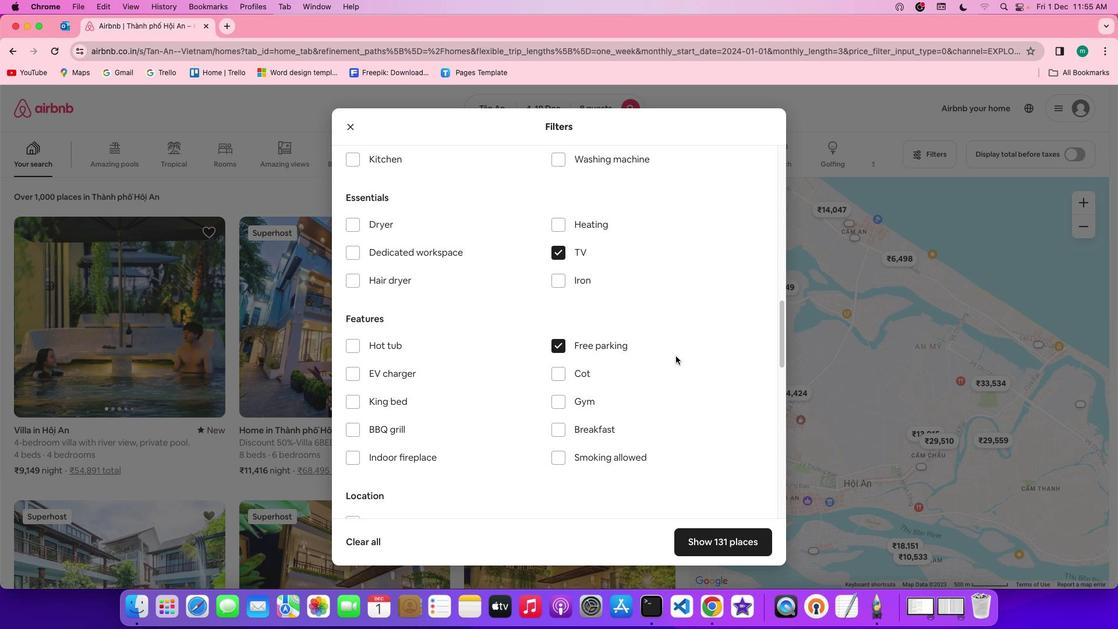 
Action: Mouse scrolled (675, 356) with delta (0, 0)
Screenshot: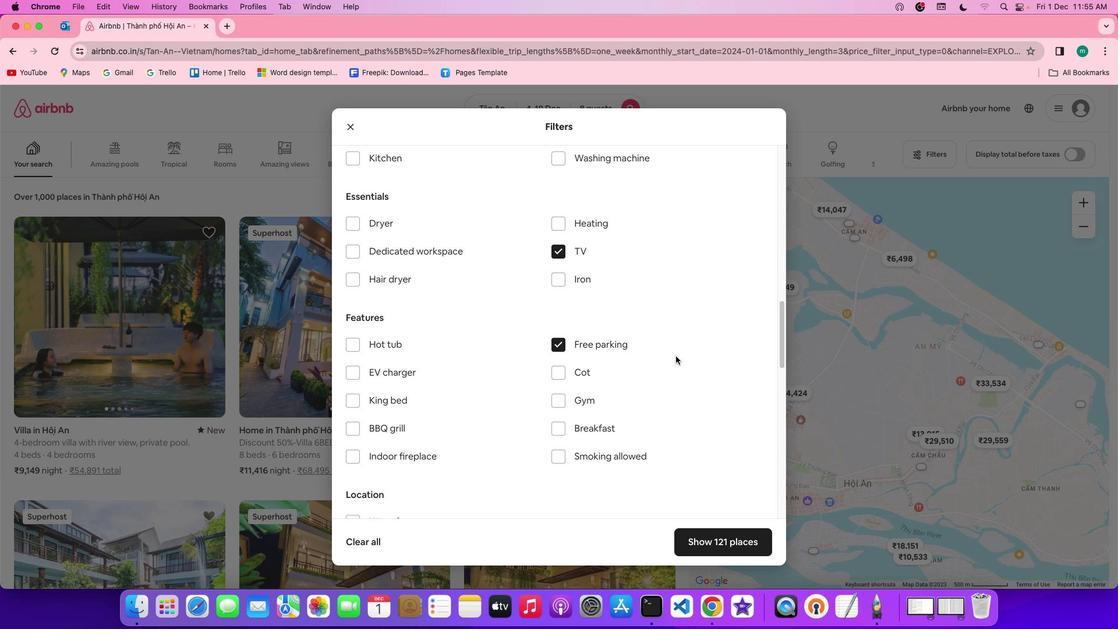 
Action: Mouse scrolled (675, 356) with delta (0, 0)
Screenshot: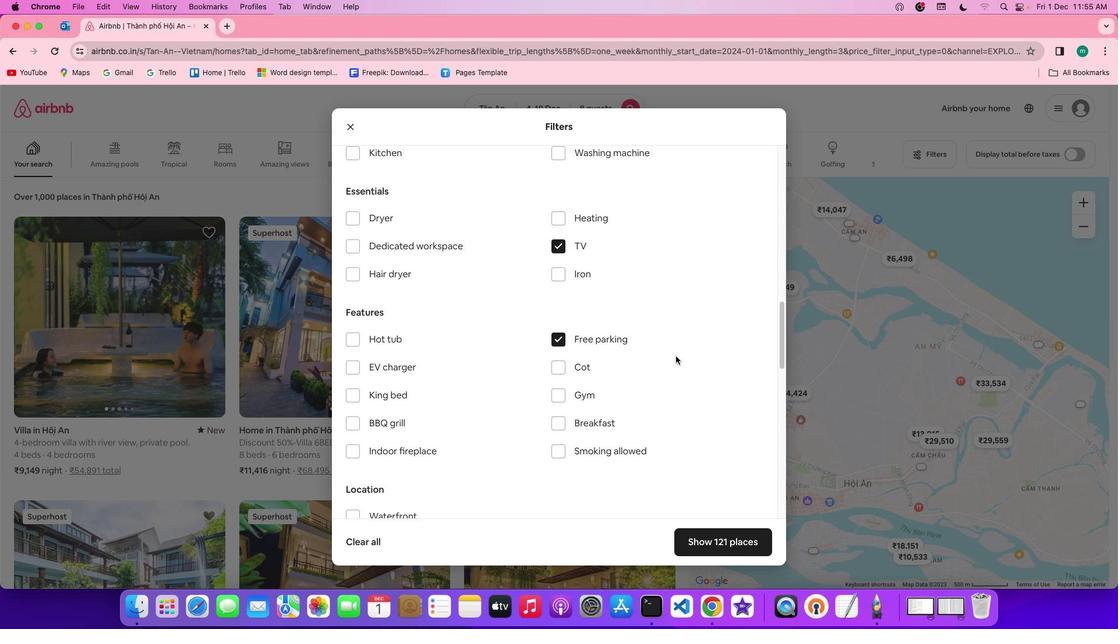 
Action: Mouse scrolled (675, 356) with delta (0, 0)
Screenshot: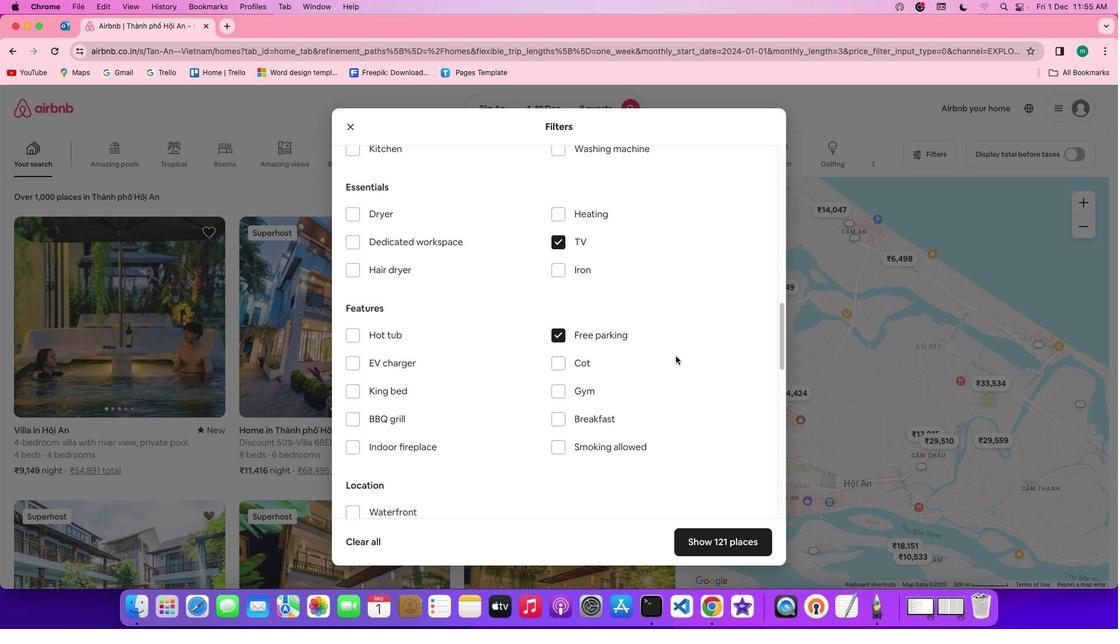 
Action: Mouse scrolled (675, 356) with delta (0, 0)
Screenshot: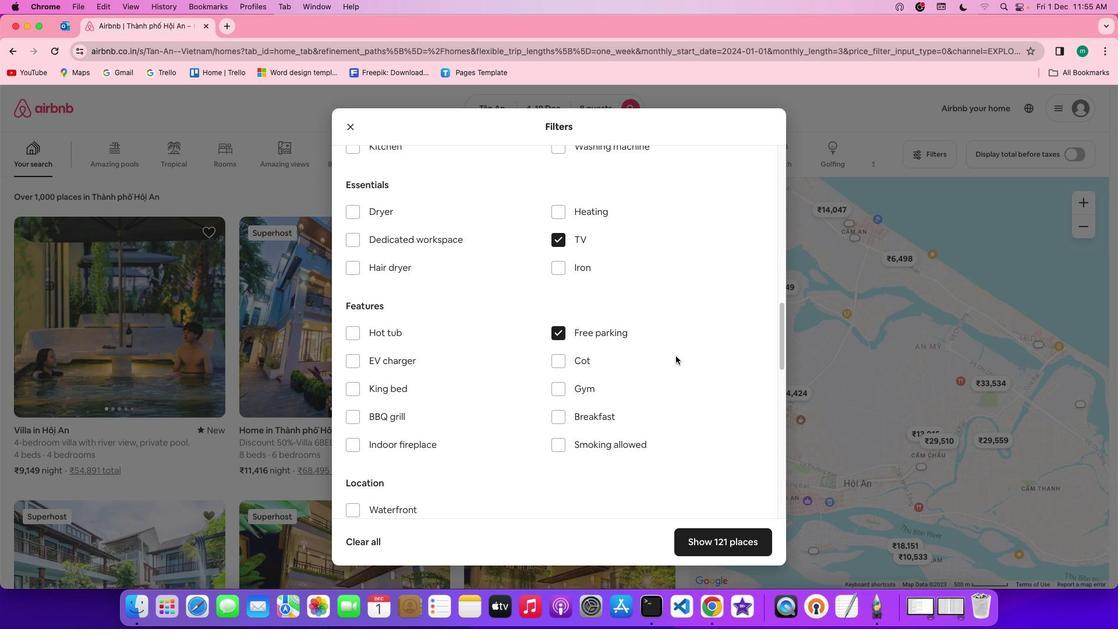 
Action: Mouse scrolled (675, 356) with delta (0, 0)
Screenshot: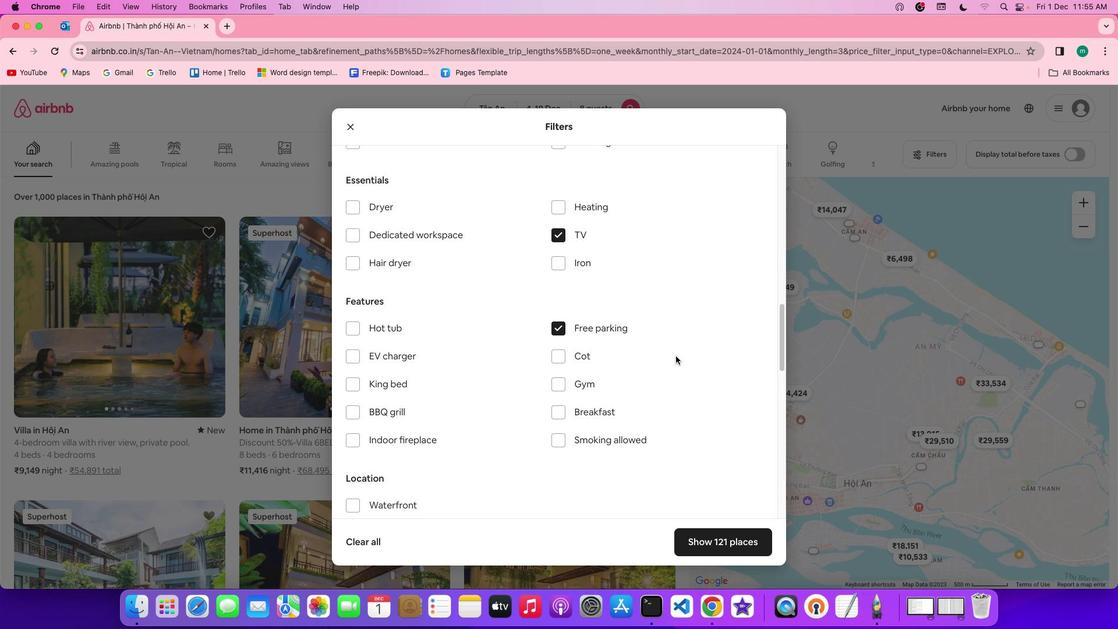 
Action: Mouse scrolled (675, 356) with delta (0, 0)
Screenshot: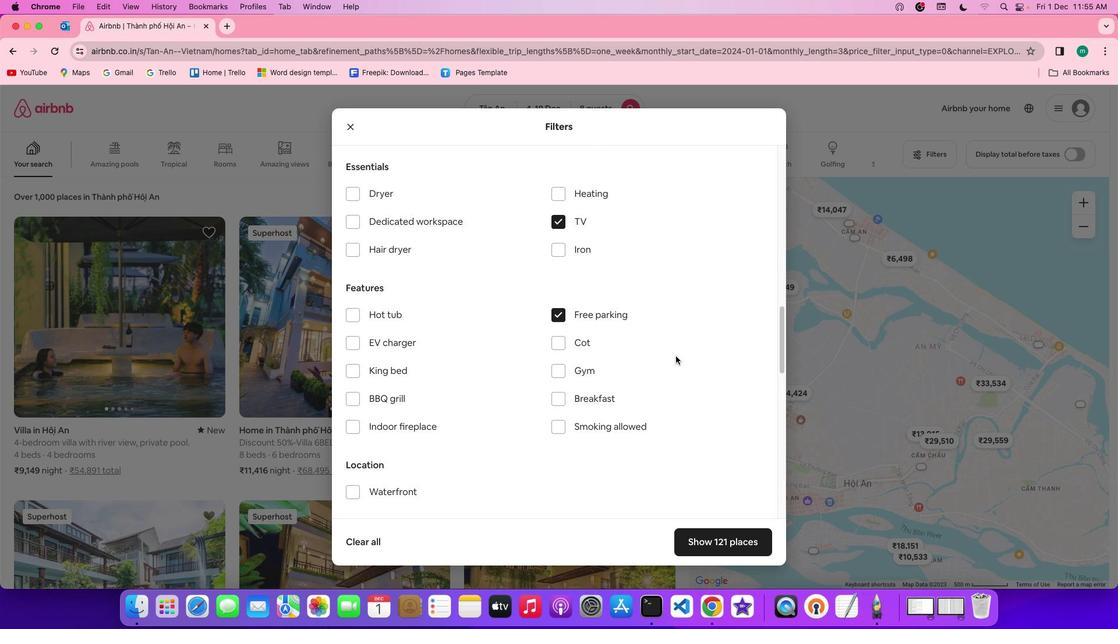 
Action: Mouse moved to (578, 361)
Screenshot: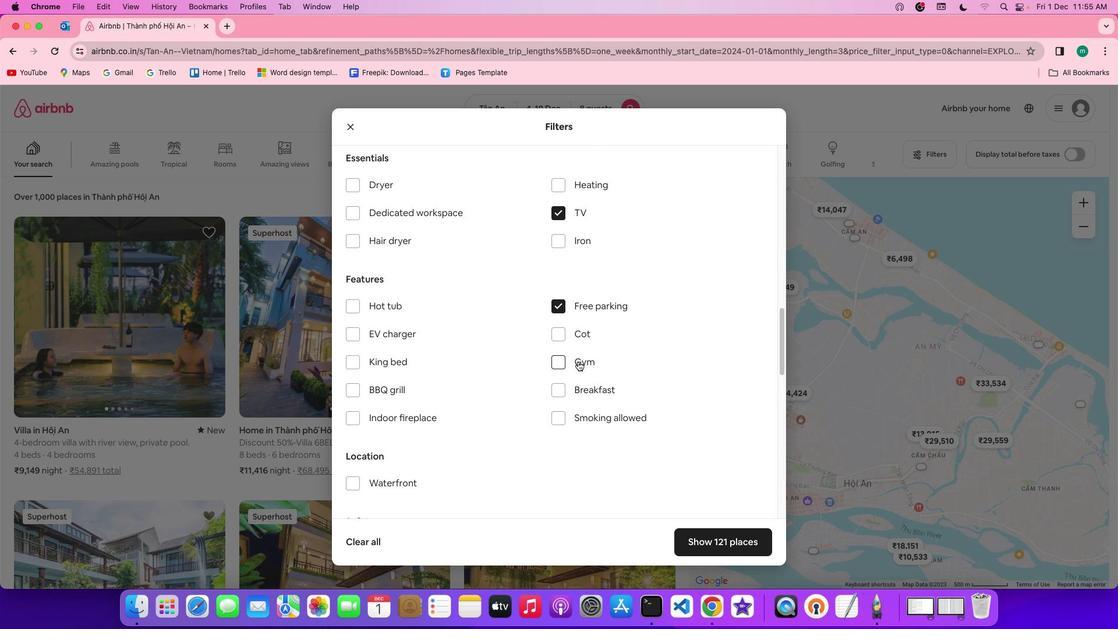 
Action: Mouse pressed left at (578, 361)
Screenshot: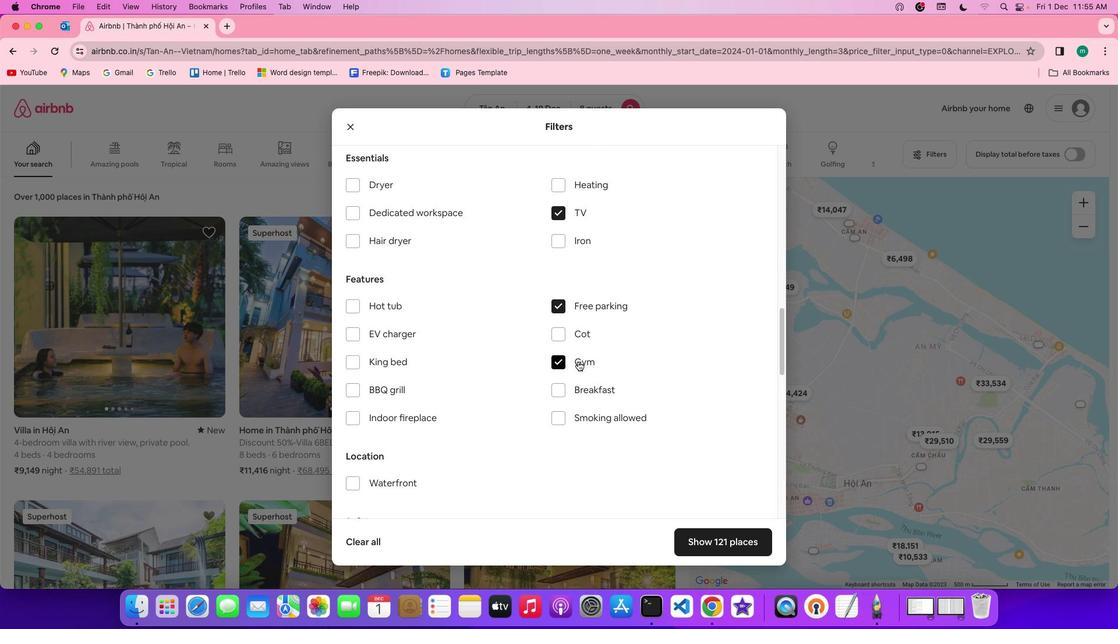 
Action: Mouse moved to (585, 387)
Screenshot: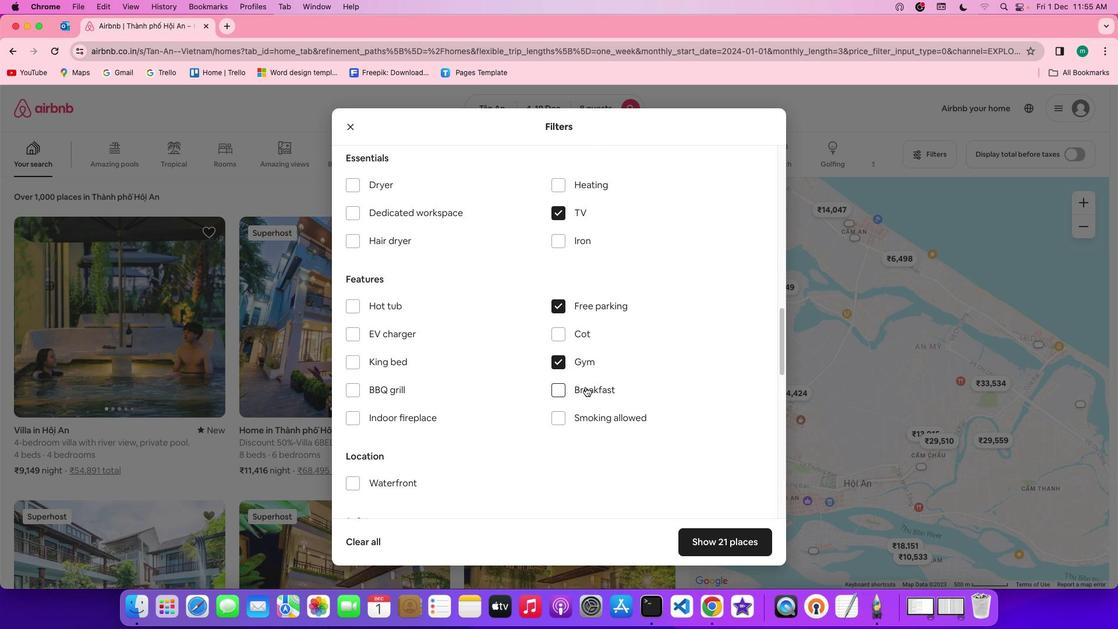 
Action: Mouse pressed left at (585, 387)
Screenshot: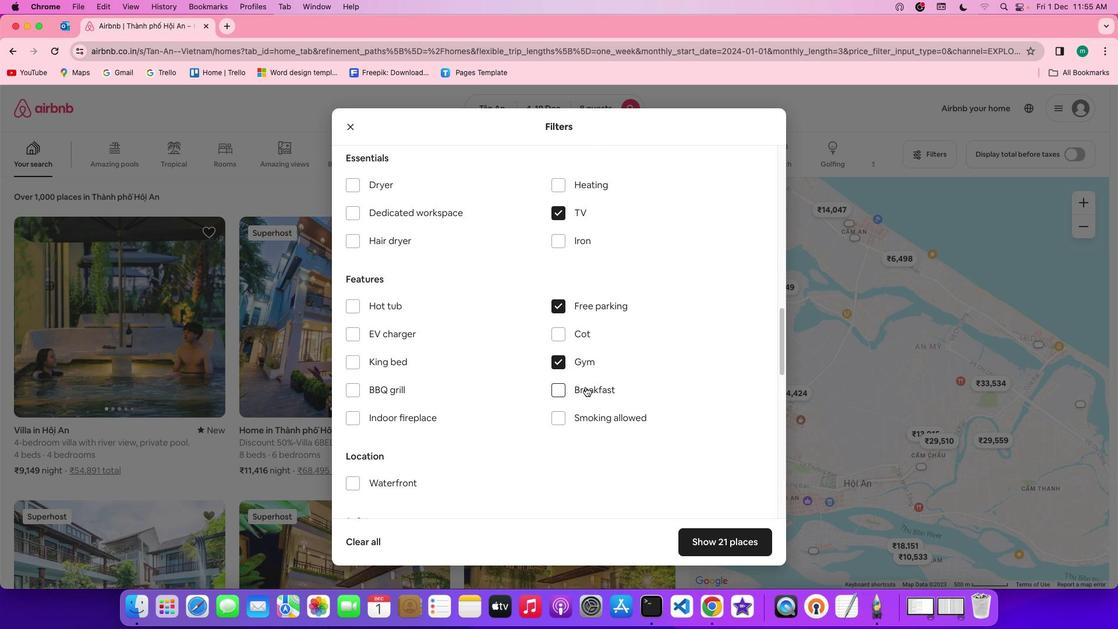 
Action: Mouse moved to (675, 465)
Screenshot: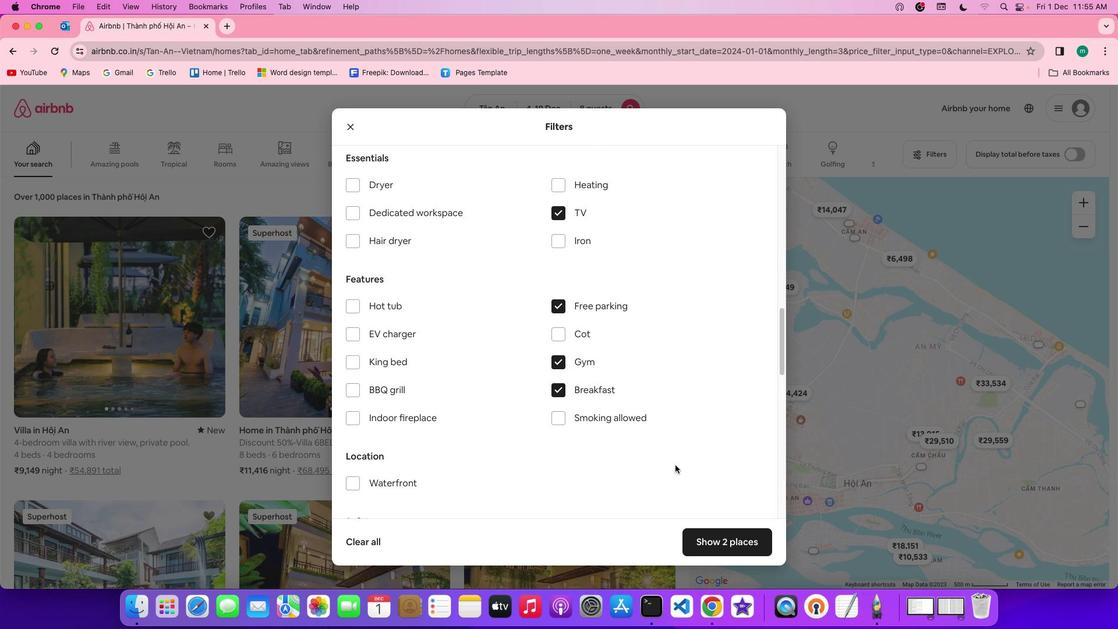 
Action: Mouse scrolled (675, 465) with delta (0, 0)
Screenshot: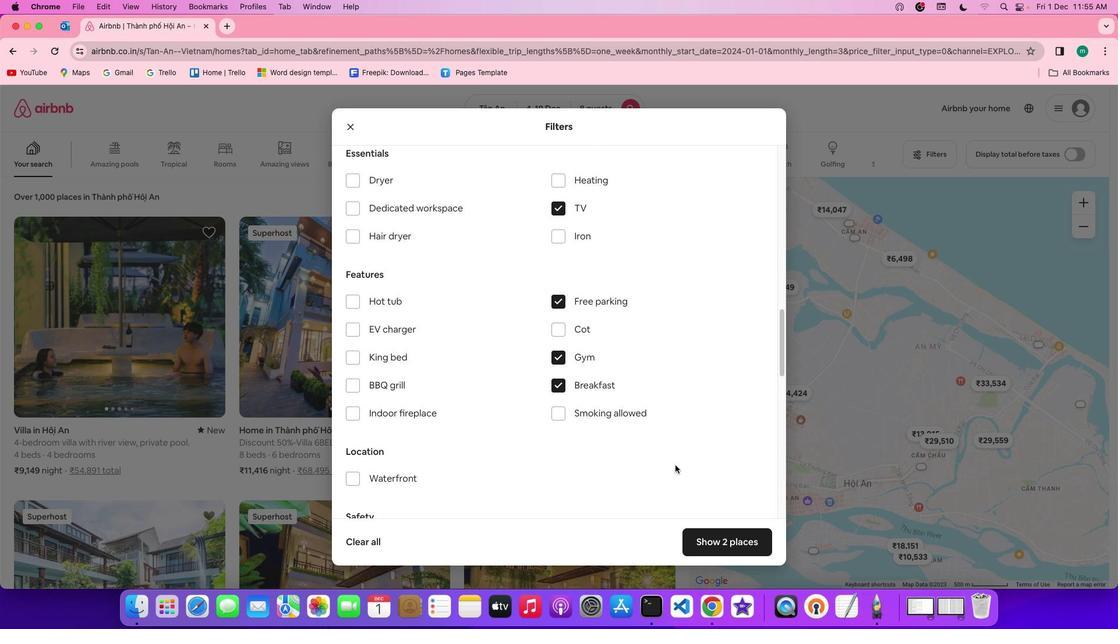 
Action: Mouse scrolled (675, 465) with delta (0, 0)
Screenshot: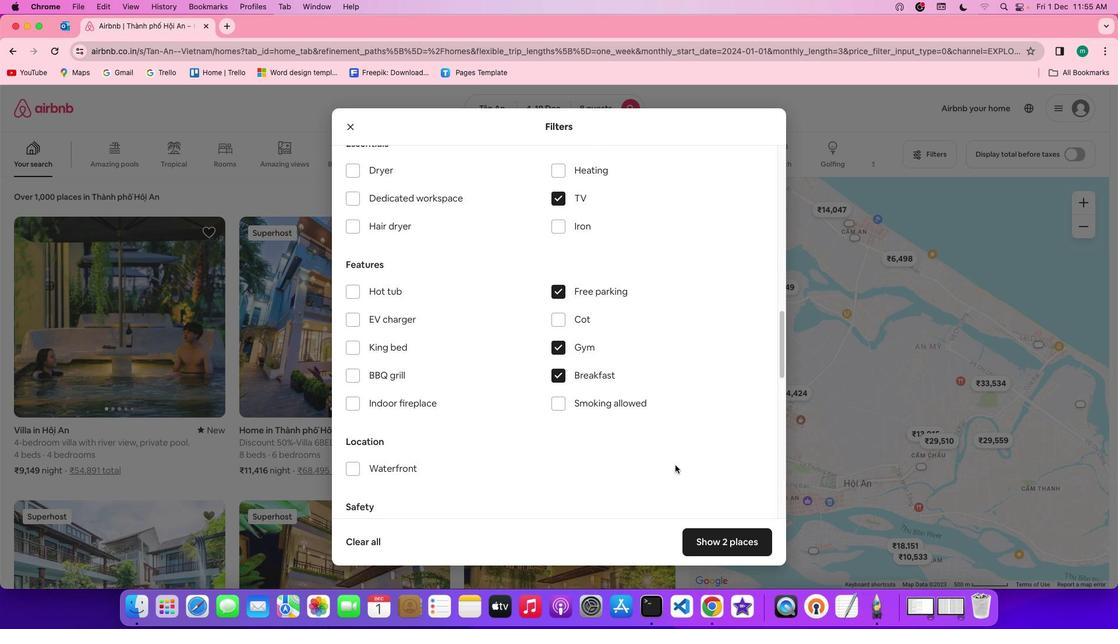 
Action: Mouse scrolled (675, 465) with delta (0, -1)
Screenshot: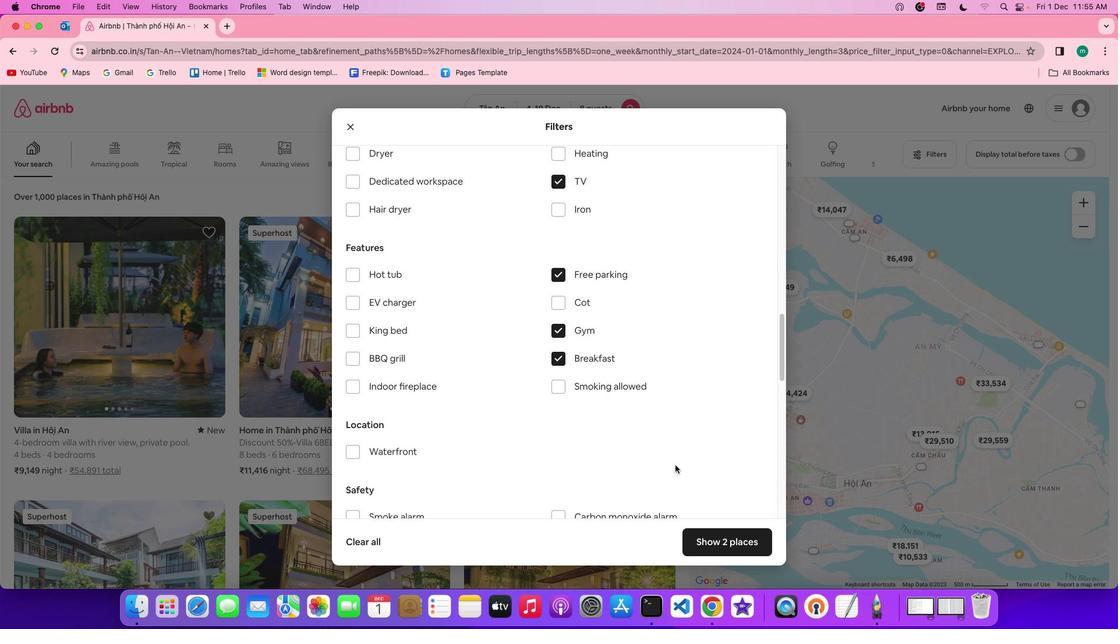 
Action: Mouse scrolled (675, 465) with delta (0, -1)
Screenshot: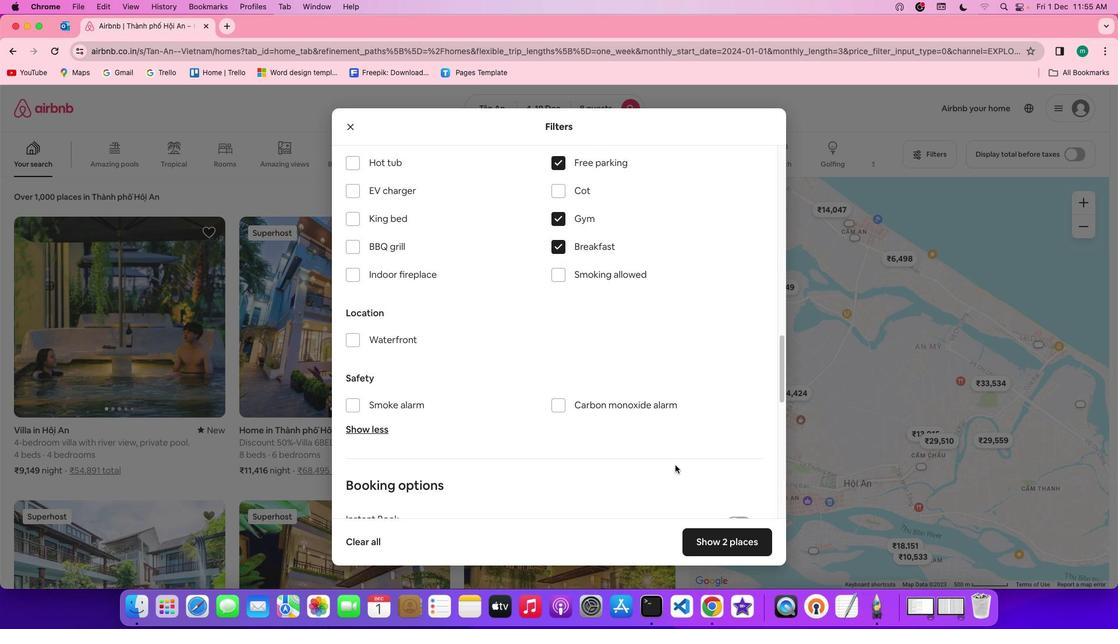 
Action: Mouse scrolled (675, 465) with delta (0, 0)
Screenshot: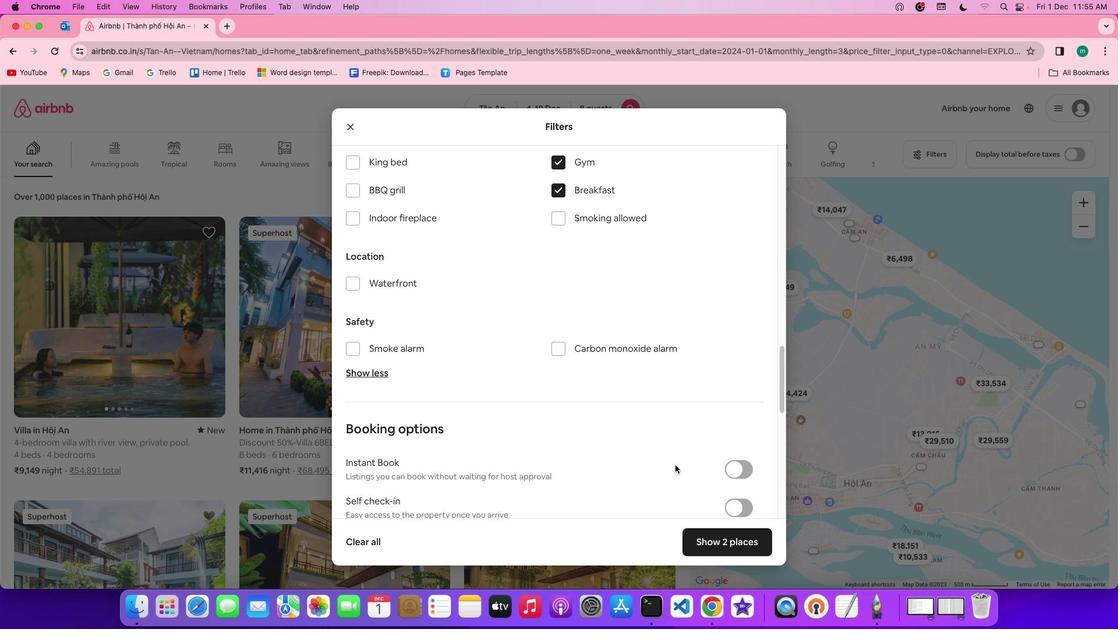 
Action: Mouse scrolled (675, 465) with delta (0, 0)
Screenshot: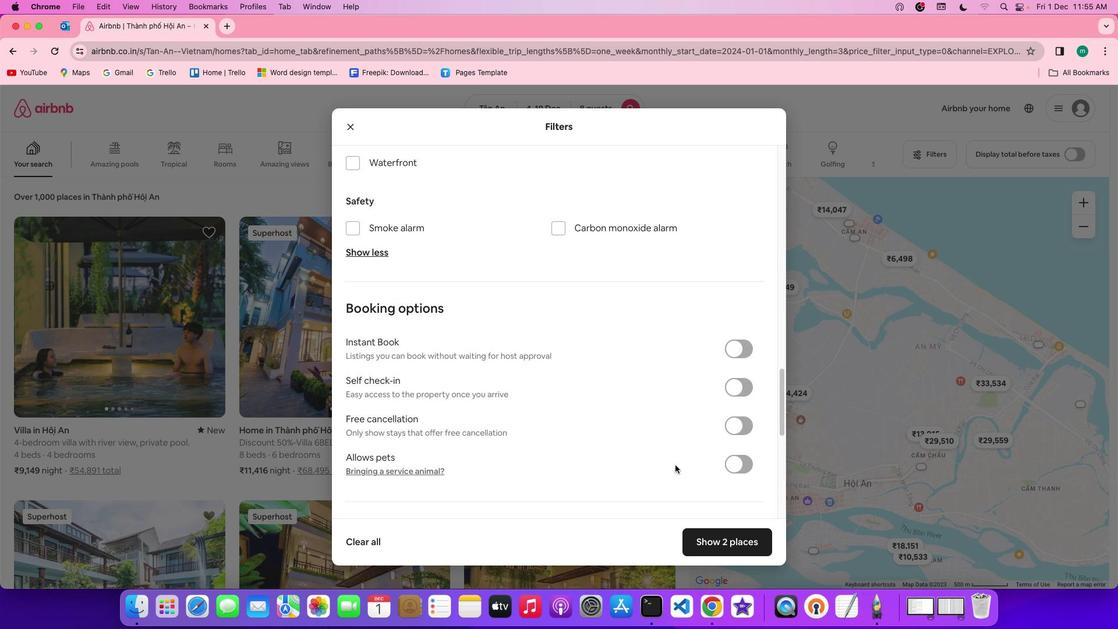 
Action: Mouse scrolled (675, 465) with delta (0, -1)
Screenshot: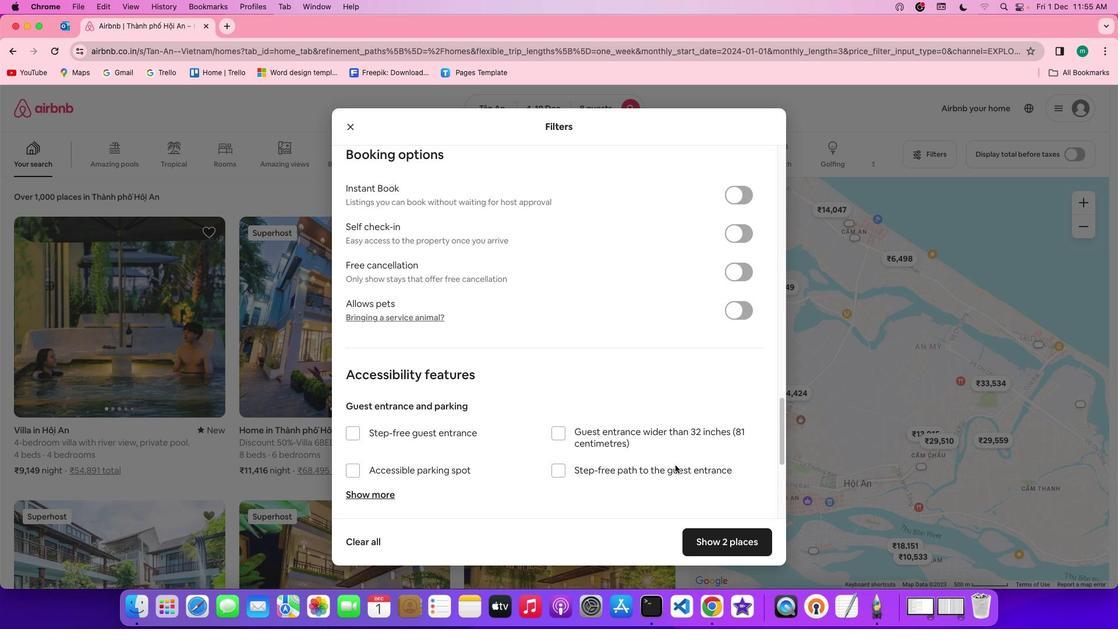 
Action: Mouse scrolled (675, 465) with delta (0, -2)
Screenshot: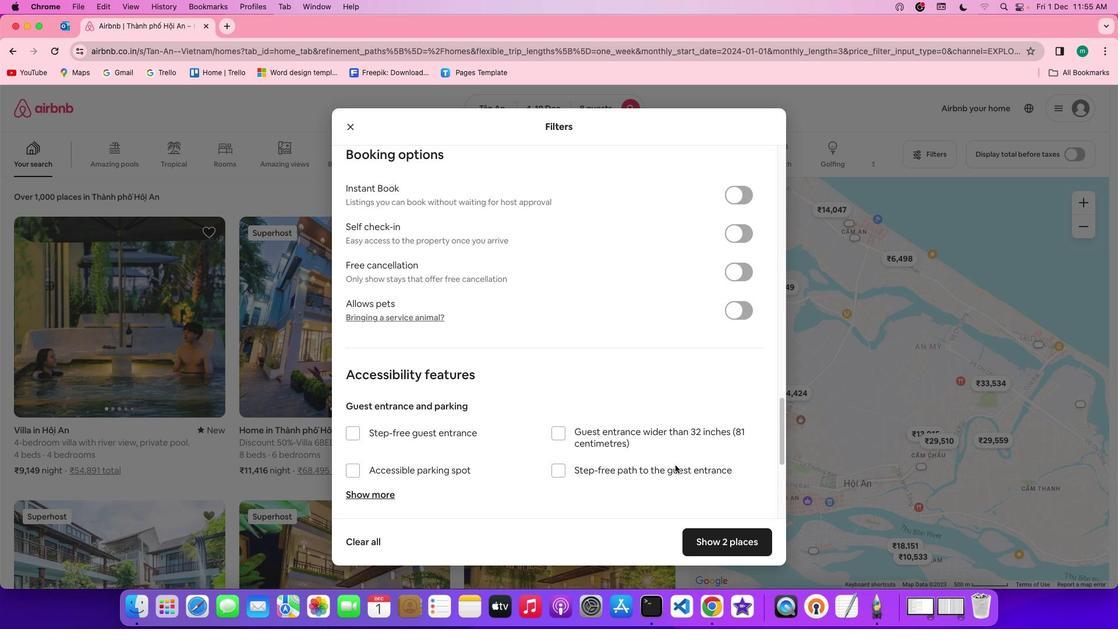 
Action: Mouse scrolled (675, 465) with delta (0, -2)
Screenshot: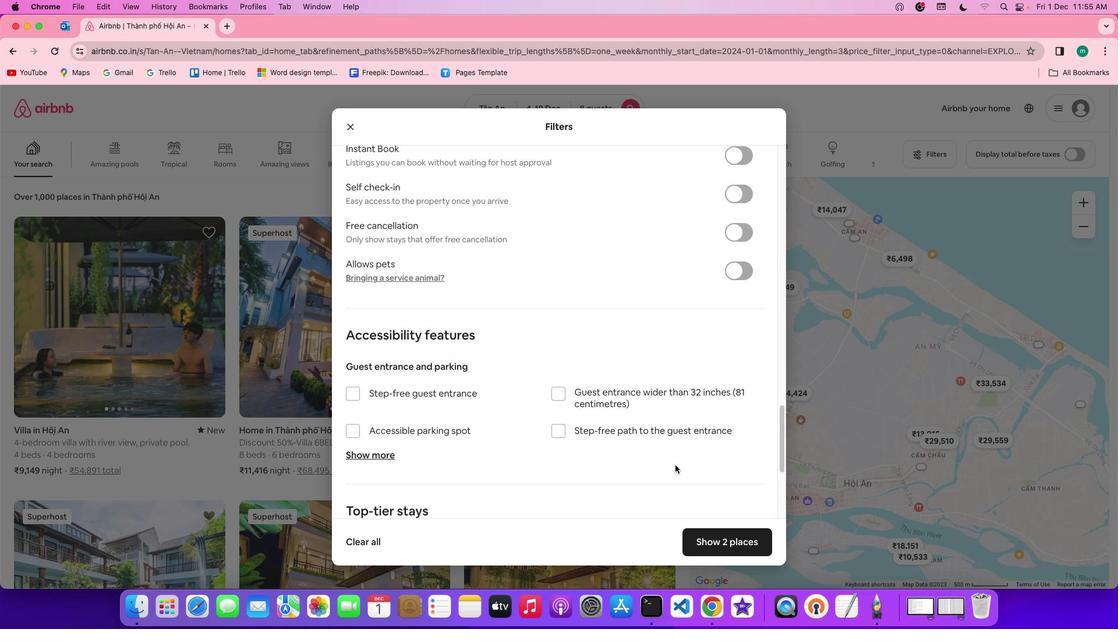 
Action: Mouse scrolled (675, 465) with delta (0, 0)
Screenshot: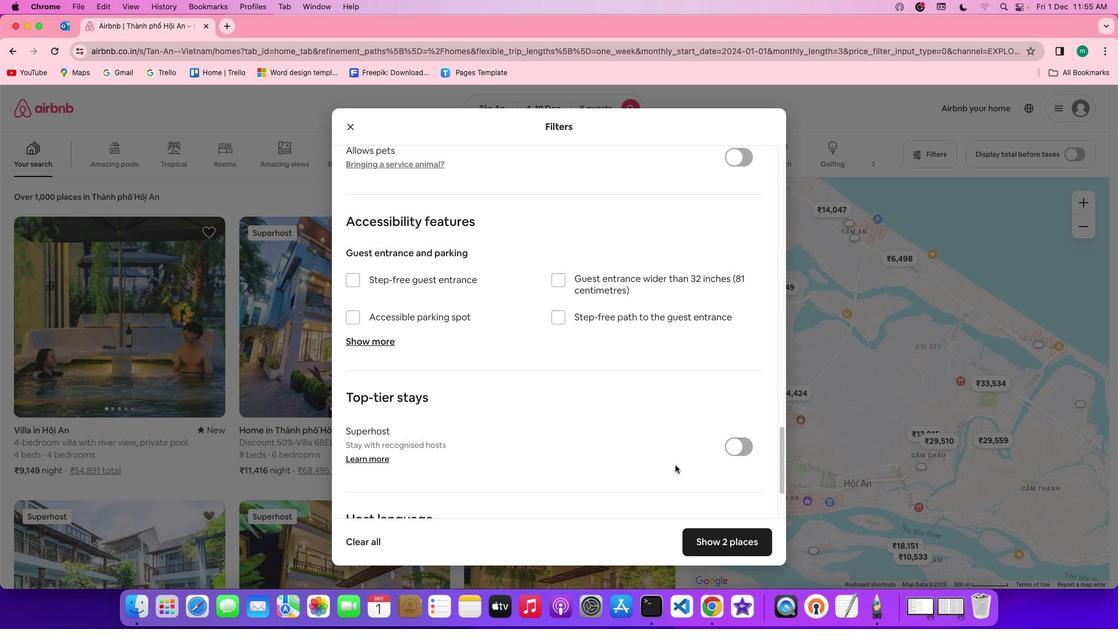 
Action: Mouse scrolled (675, 465) with delta (0, 0)
Screenshot: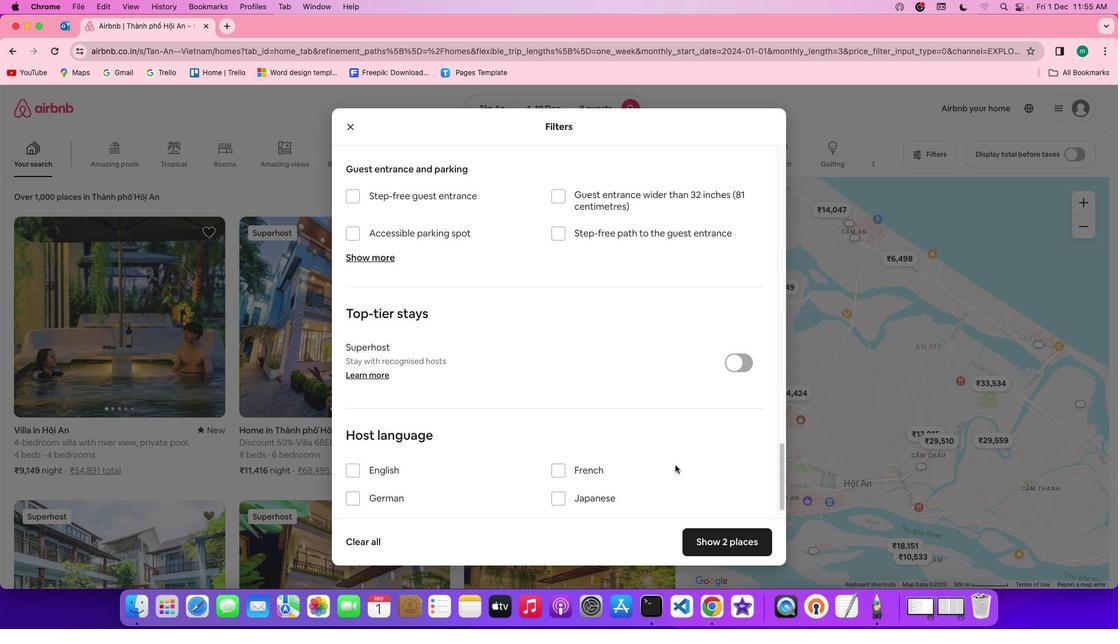 
Action: Mouse scrolled (675, 465) with delta (0, -1)
Screenshot: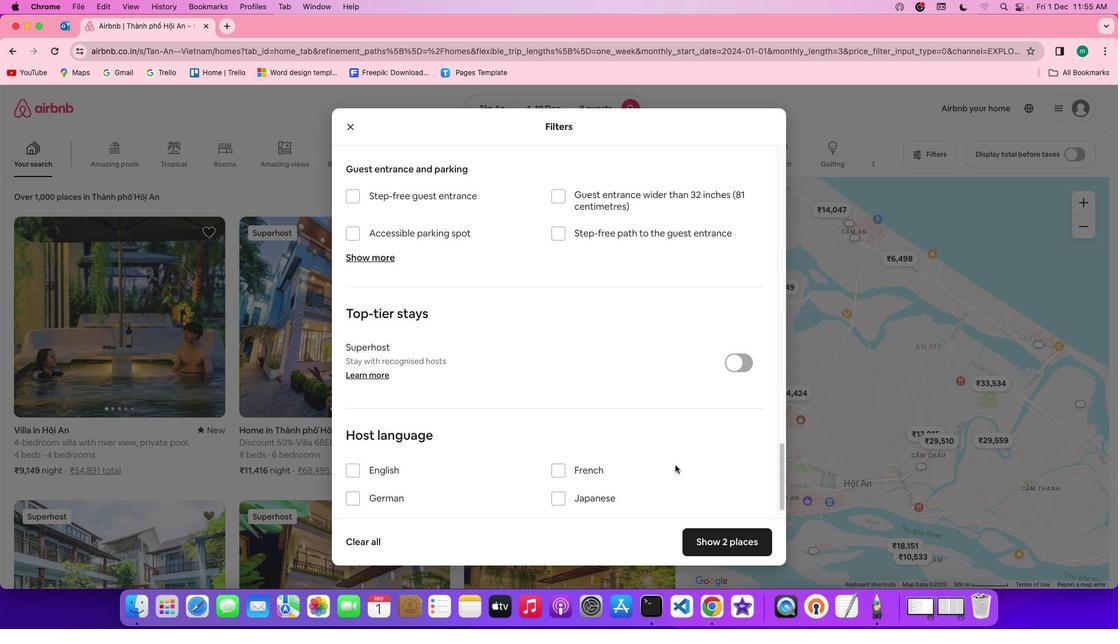 
Action: Mouse scrolled (675, 465) with delta (0, -2)
Screenshot: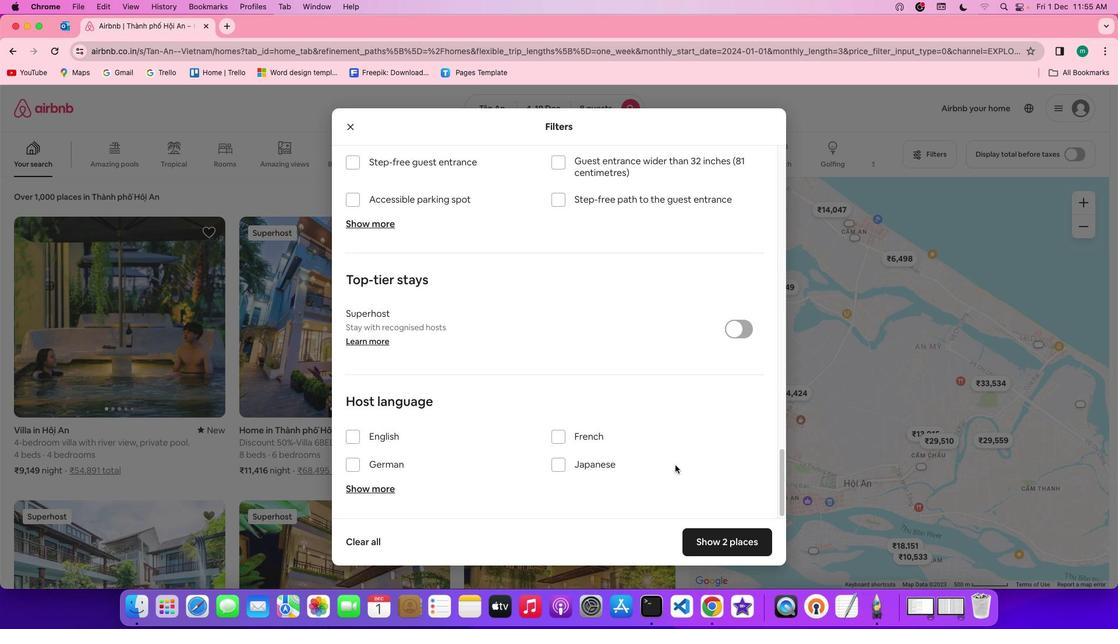 
Action: Mouse scrolled (675, 465) with delta (0, -3)
Screenshot: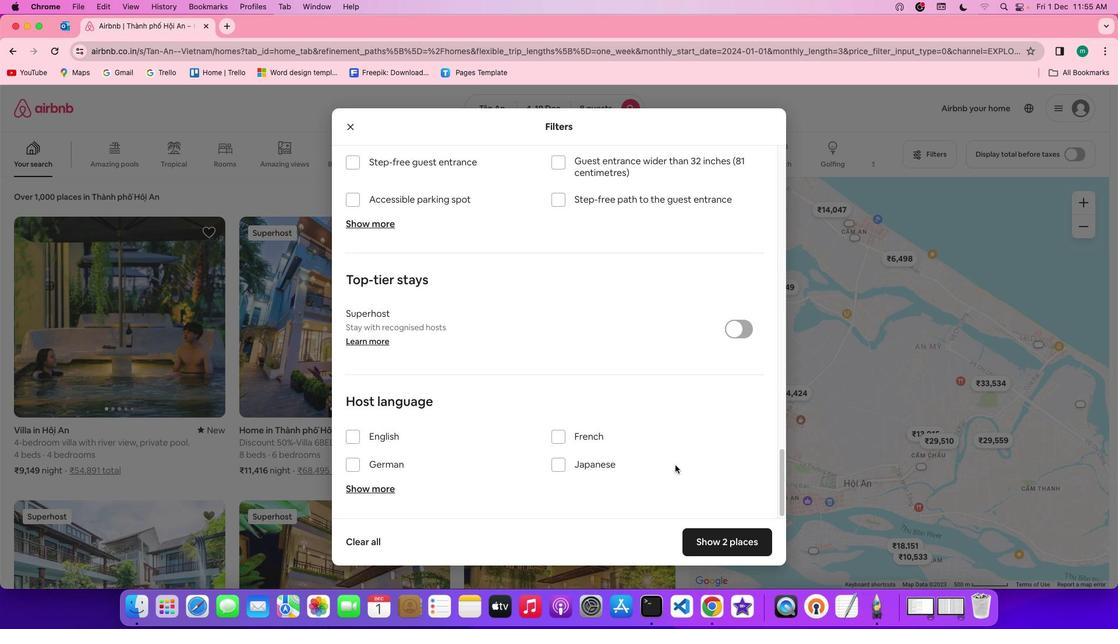 
Action: Mouse scrolled (675, 465) with delta (0, -3)
Screenshot: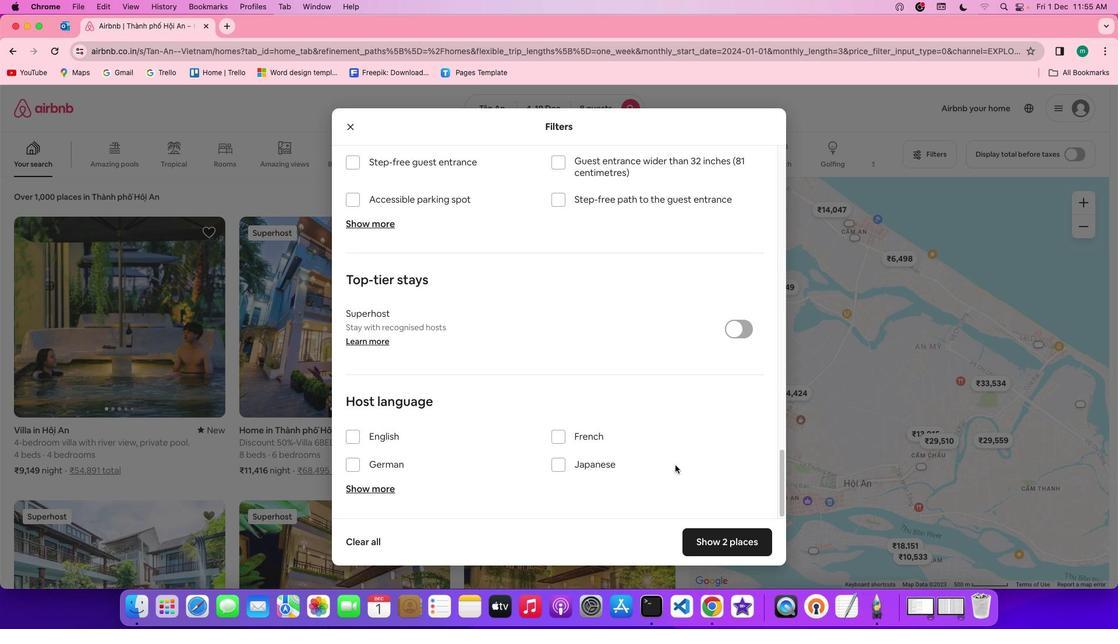 
Action: Mouse scrolled (675, 465) with delta (0, 0)
Screenshot: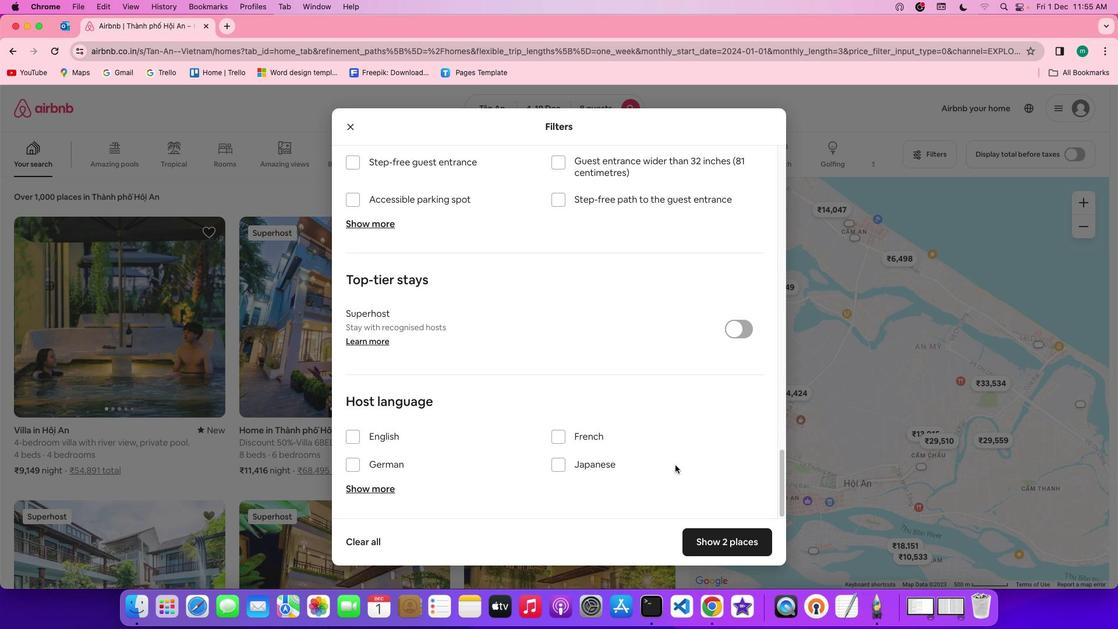 
Action: Mouse scrolled (675, 465) with delta (0, 0)
Screenshot: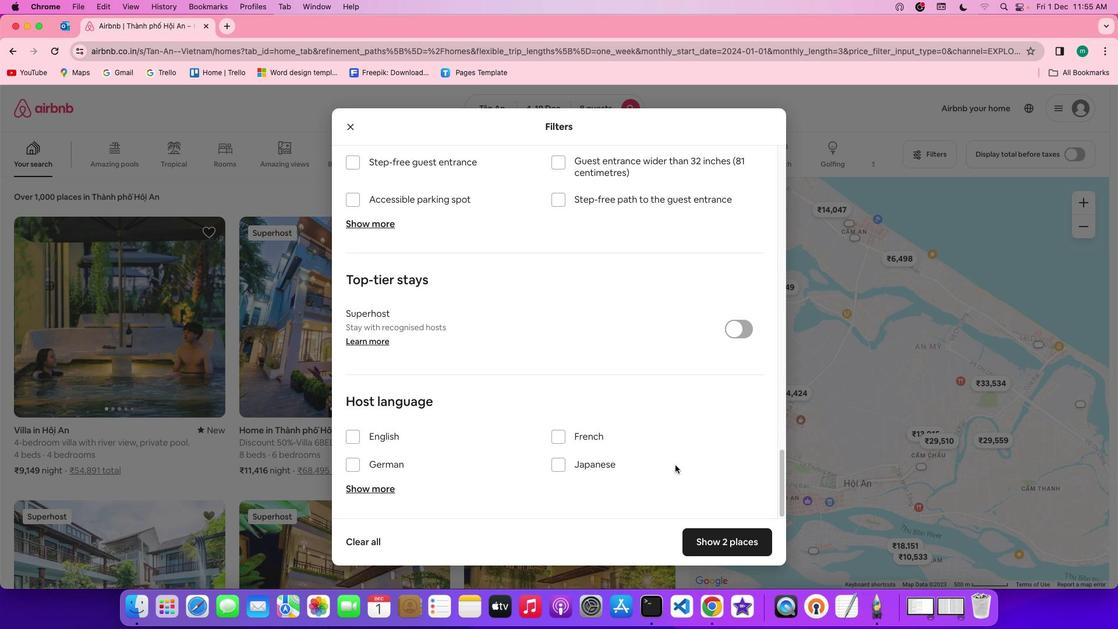 
Action: Mouse scrolled (675, 465) with delta (0, -1)
Screenshot: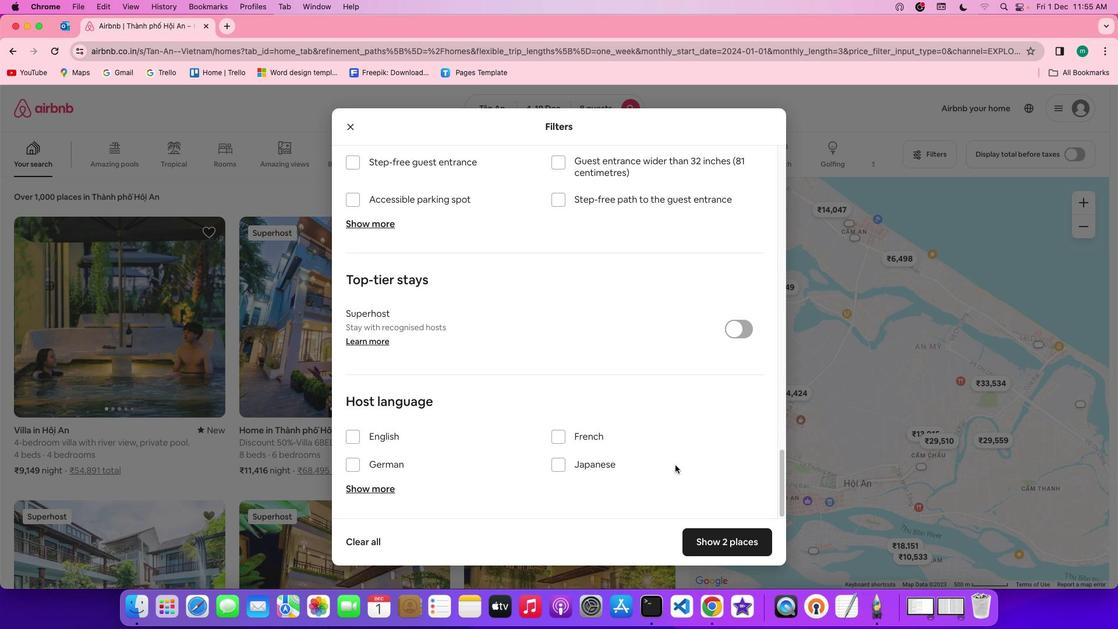 
Action: Mouse scrolled (675, 465) with delta (0, -2)
Screenshot: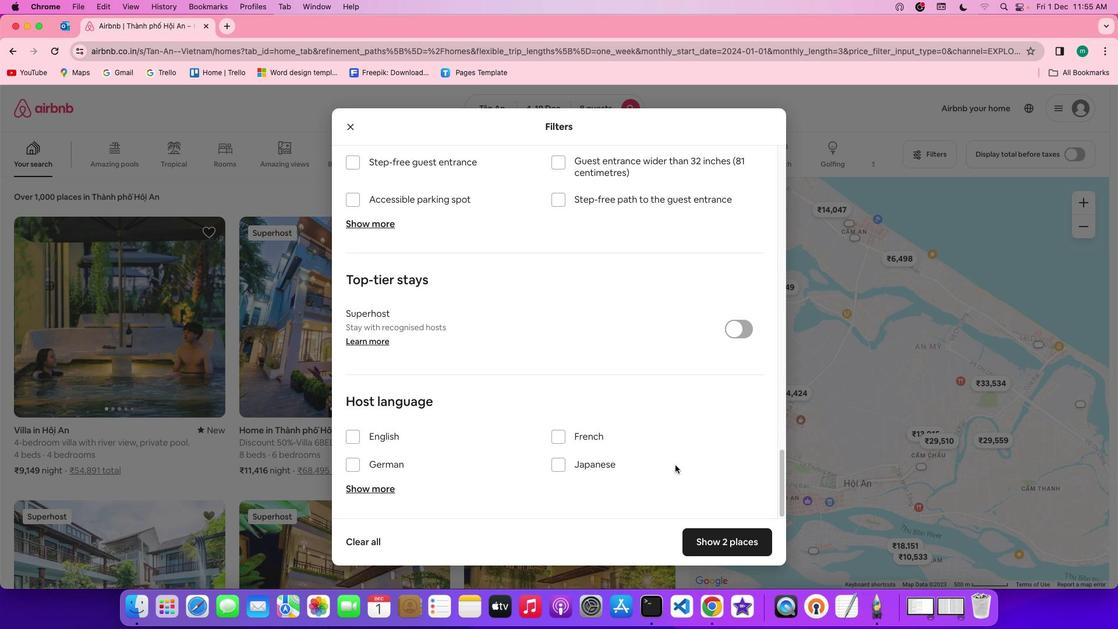
Action: Mouse scrolled (675, 465) with delta (0, -3)
Screenshot: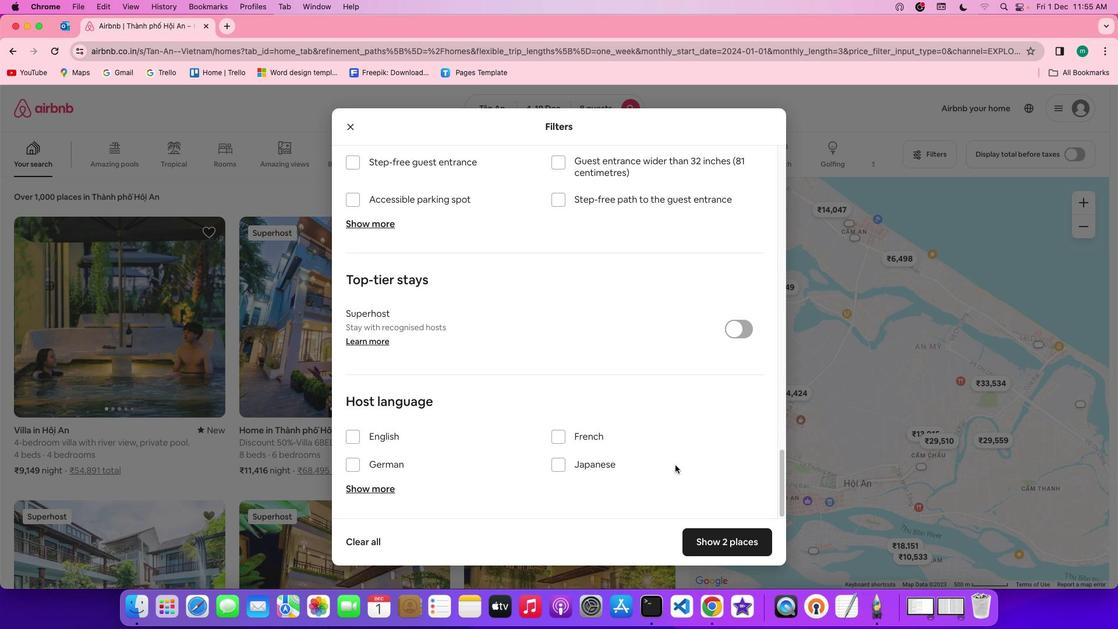 
Action: Mouse scrolled (675, 465) with delta (0, -3)
Screenshot: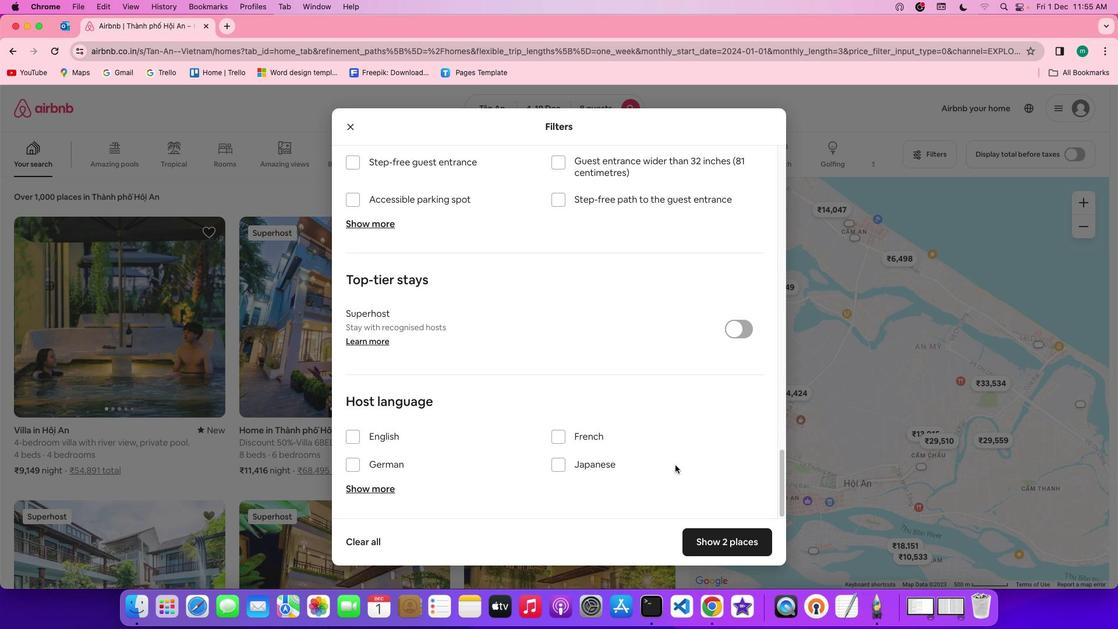 
Action: Mouse scrolled (675, 465) with delta (0, 0)
Screenshot: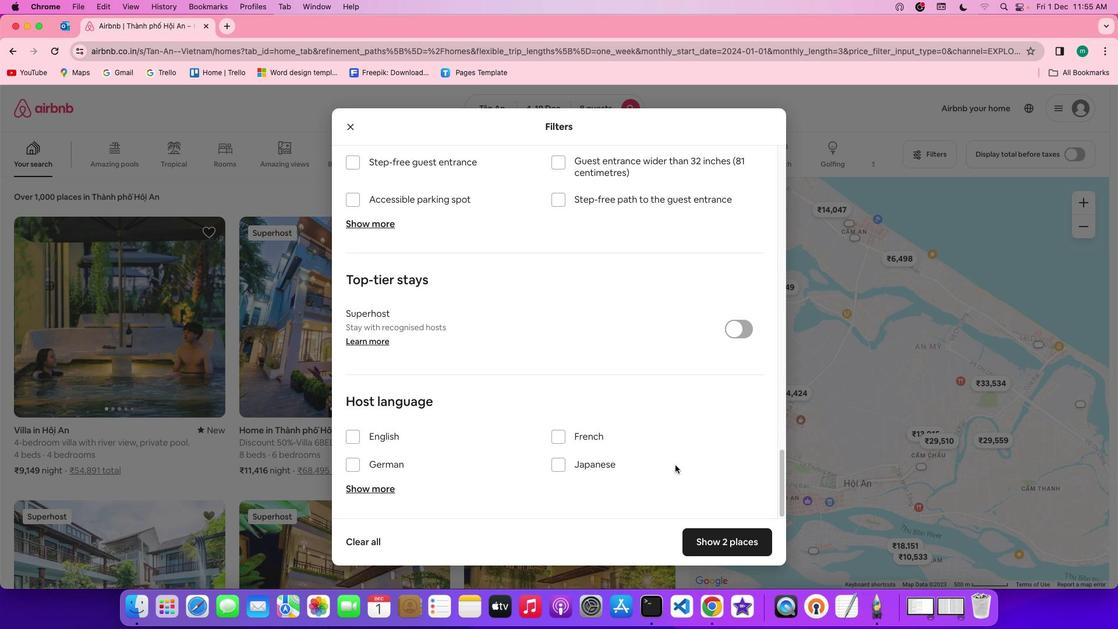 
Action: Mouse scrolled (675, 465) with delta (0, 0)
Screenshot: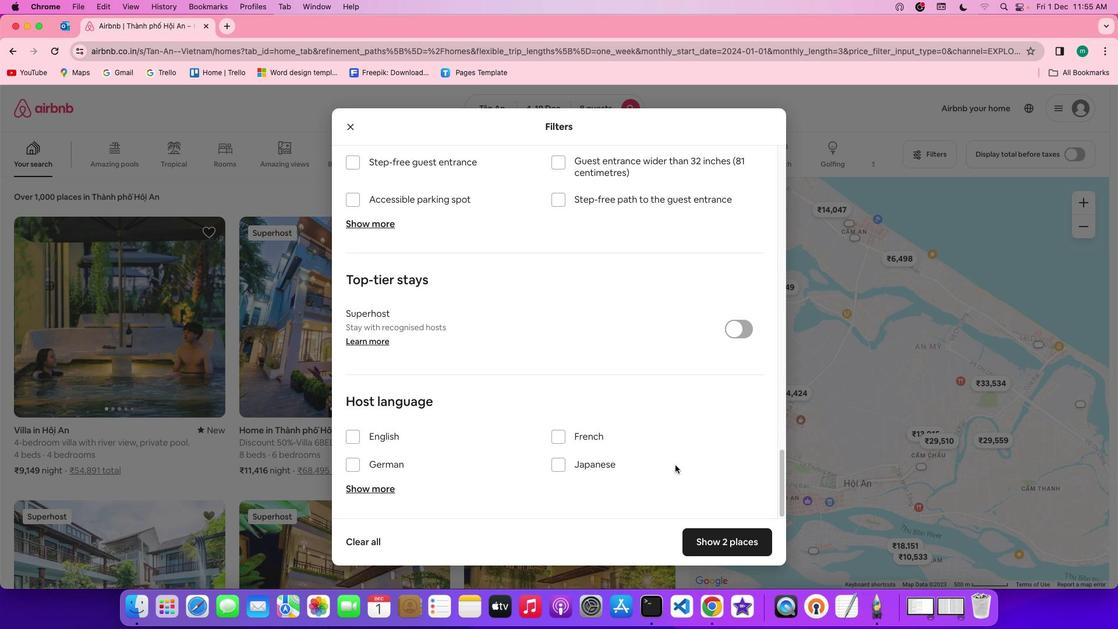 
Action: Mouse scrolled (675, 465) with delta (0, -1)
Screenshot: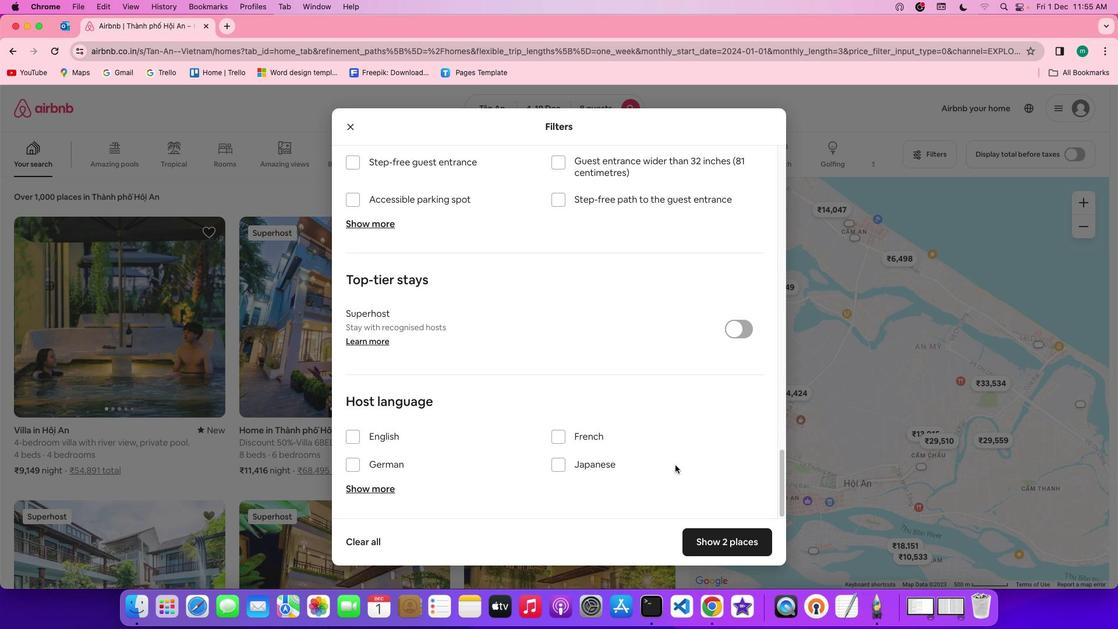 
Action: Mouse scrolled (675, 465) with delta (0, -2)
Screenshot: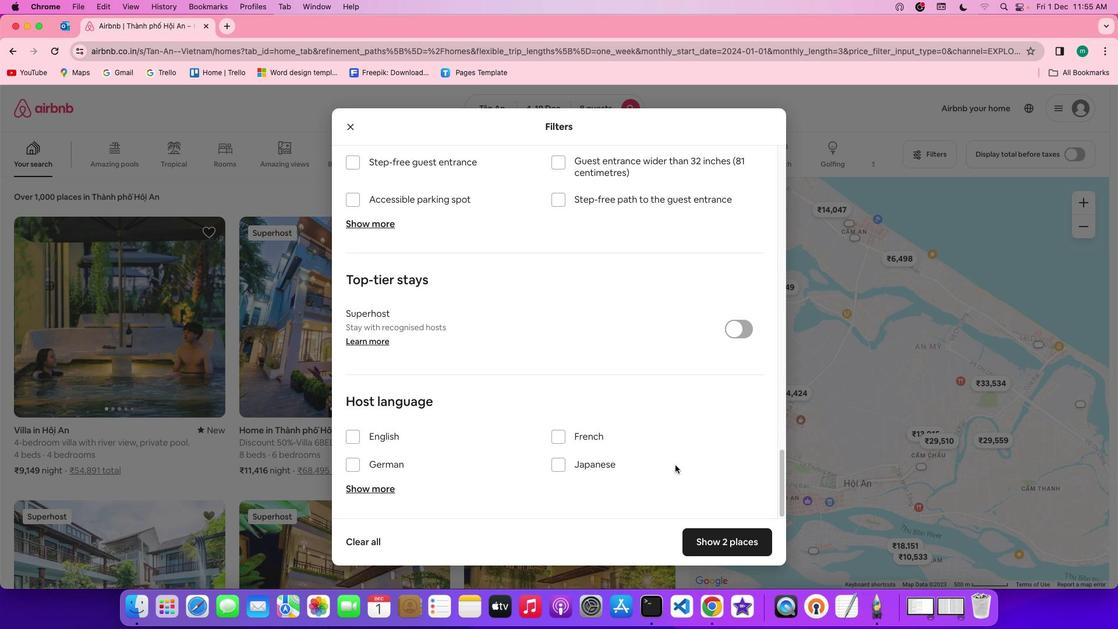 
Action: Mouse scrolled (675, 465) with delta (0, -2)
Screenshot: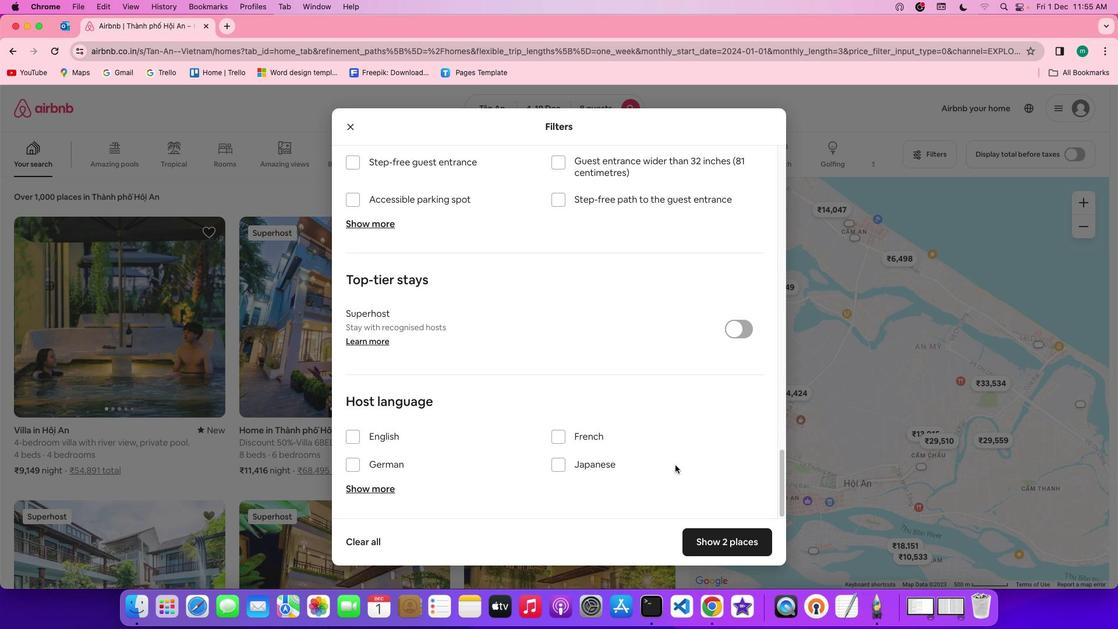 
Action: Mouse moved to (743, 551)
Screenshot: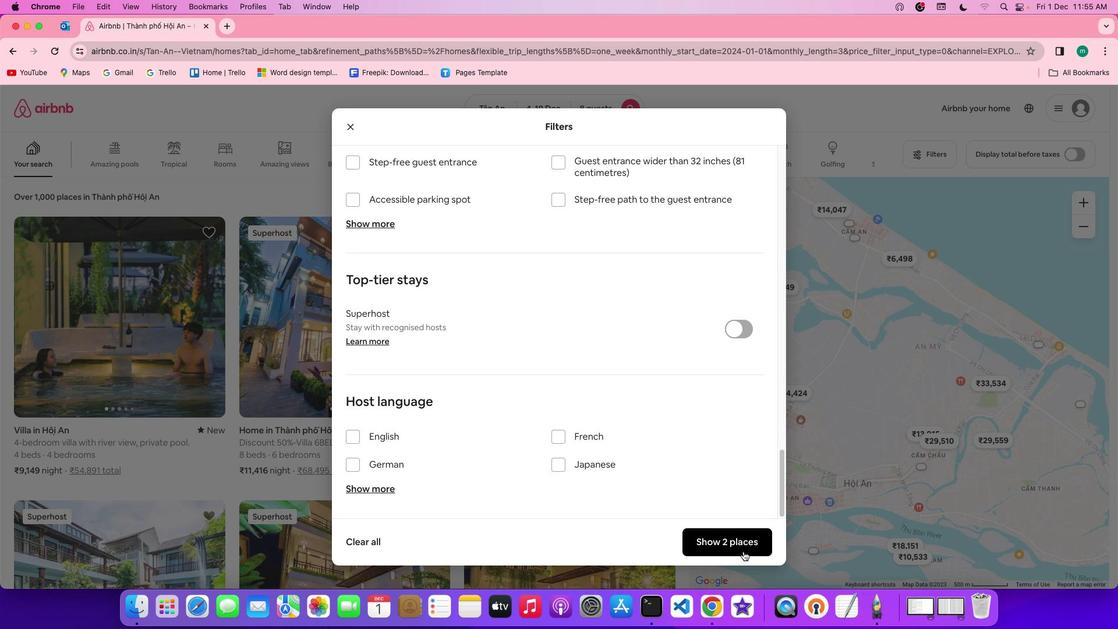 
Action: Mouse pressed left at (743, 551)
Screenshot: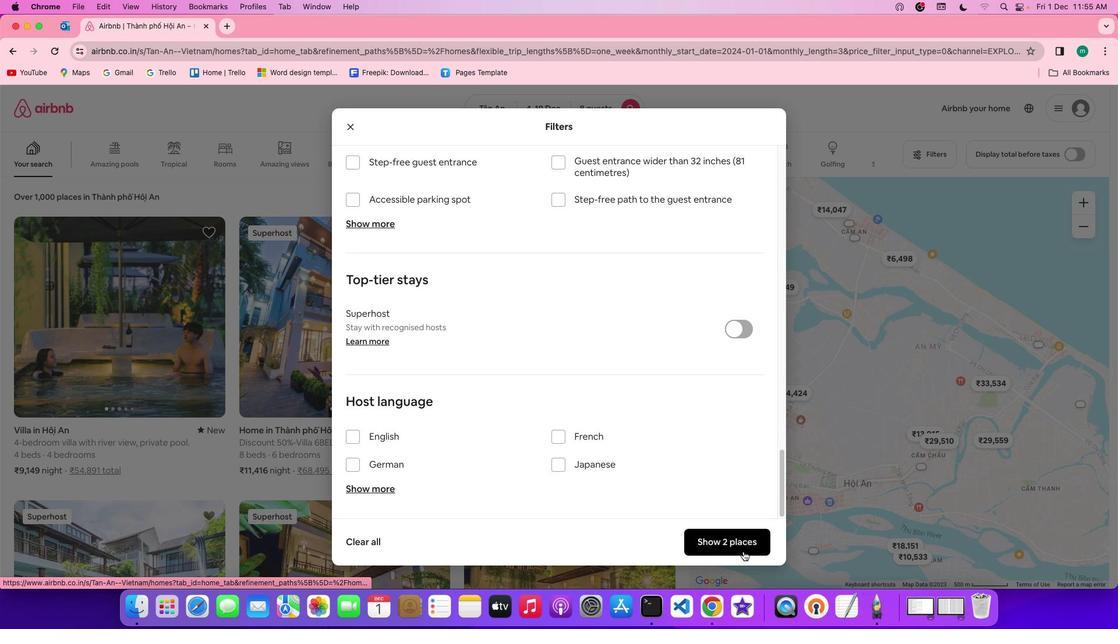 
Action: Mouse moved to (136, 363)
Screenshot: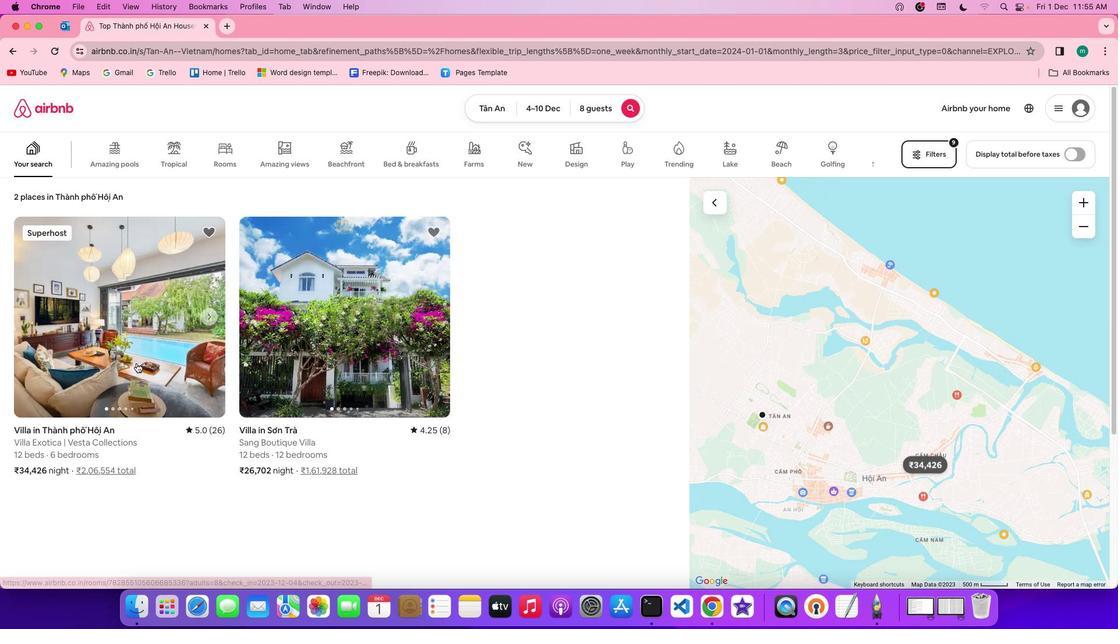 
Action: Mouse pressed left at (136, 363)
Screenshot: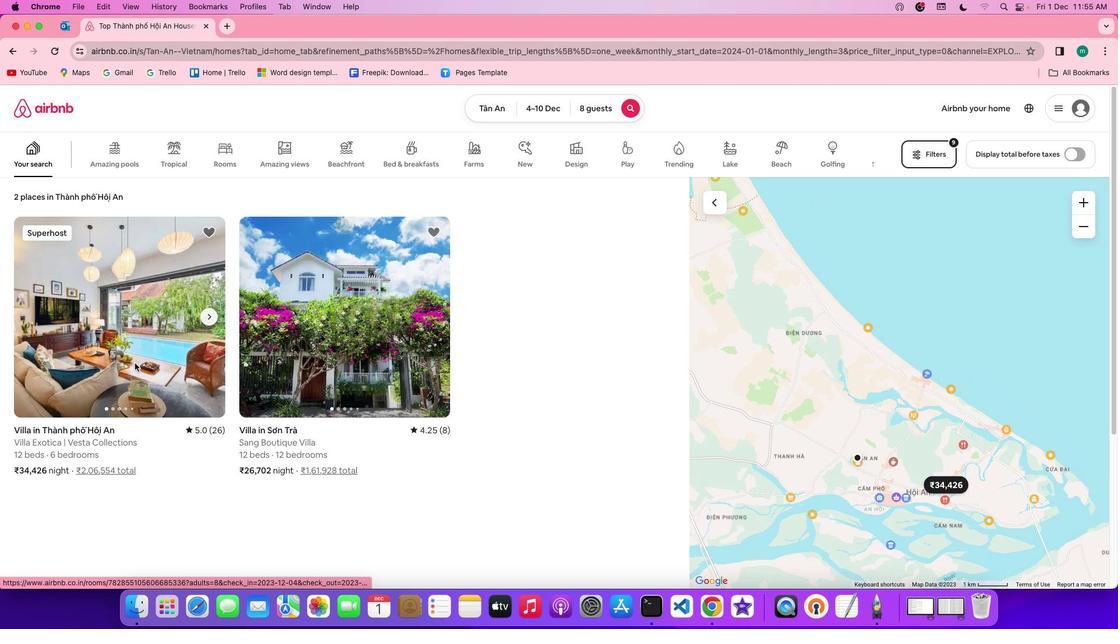 
Action: Mouse moved to (831, 431)
Screenshot: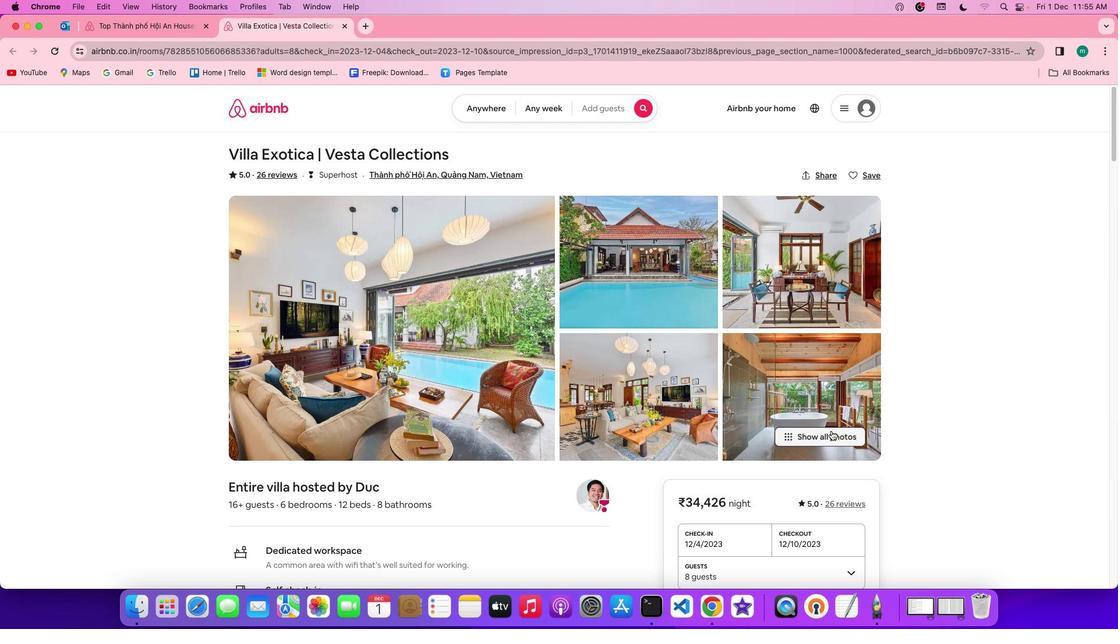 
Action: Mouse pressed left at (831, 431)
Screenshot: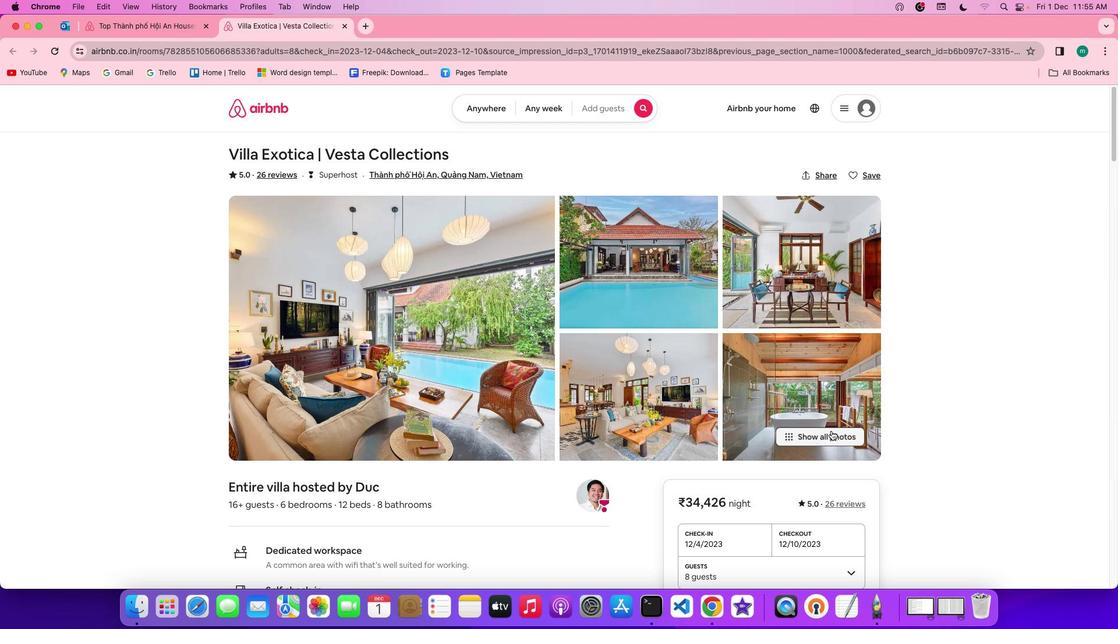
Action: Mouse moved to (611, 463)
Screenshot: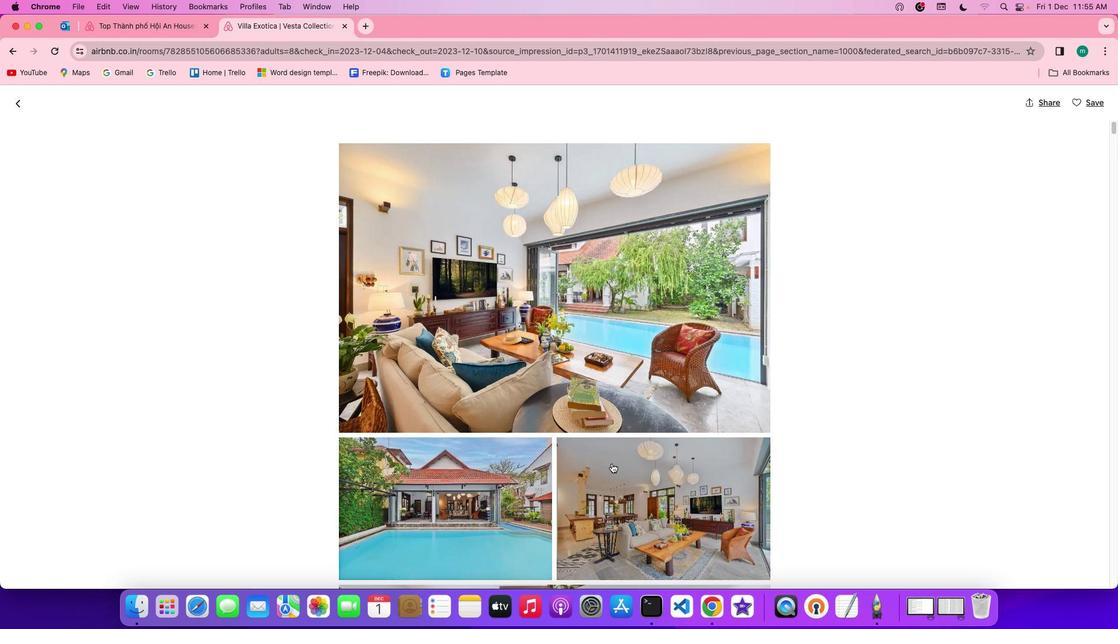 
Action: Mouse scrolled (611, 463) with delta (0, 0)
Screenshot: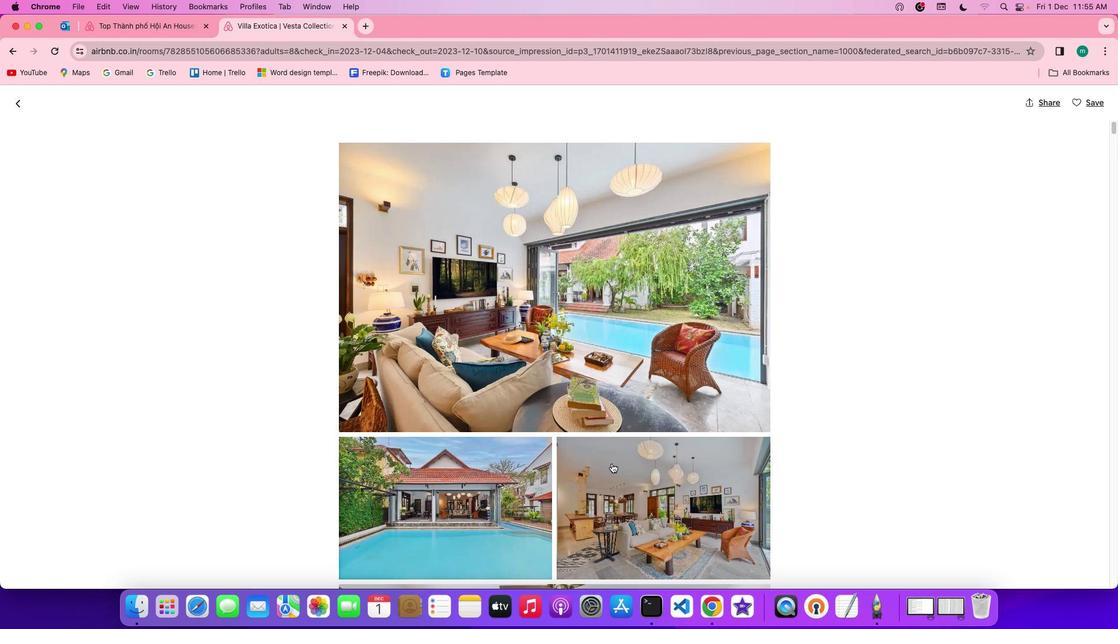 
Action: Mouse scrolled (611, 463) with delta (0, 0)
Screenshot: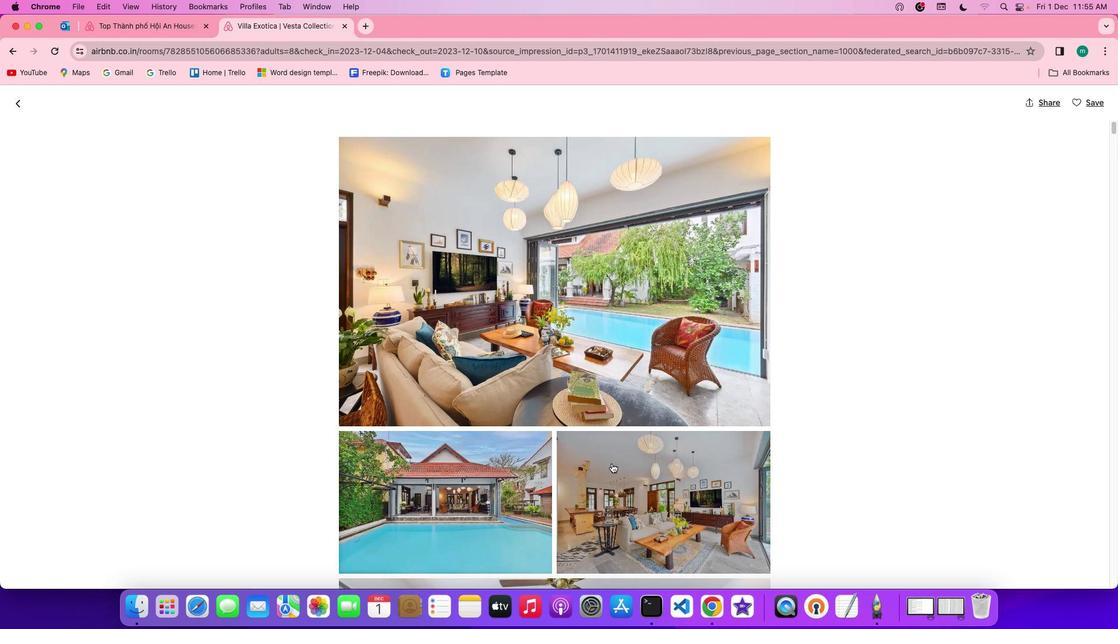 
Action: Mouse scrolled (611, 463) with delta (0, 0)
Screenshot: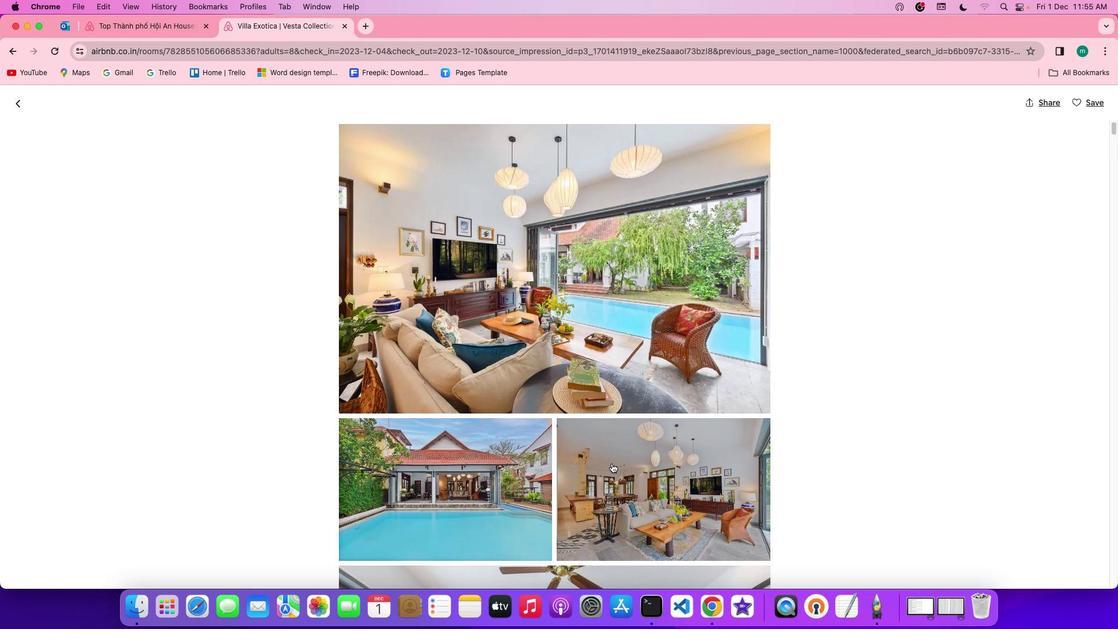 
Action: Mouse scrolled (611, 463) with delta (0, 0)
Screenshot: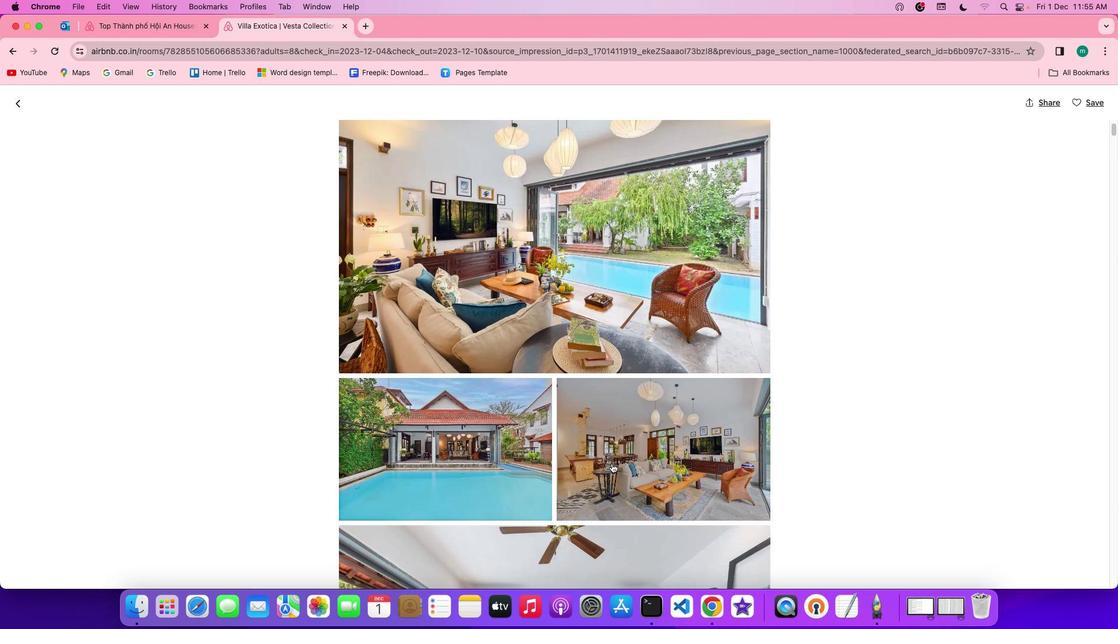 
Action: Mouse scrolled (611, 463) with delta (0, 0)
Screenshot: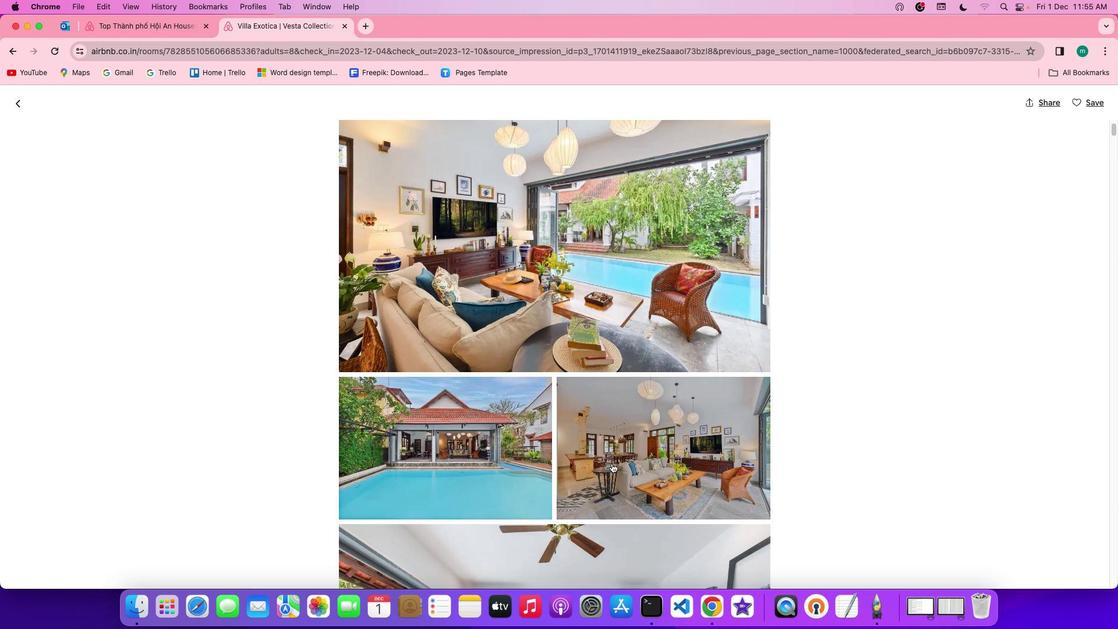 
Action: Mouse scrolled (611, 463) with delta (0, 0)
Screenshot: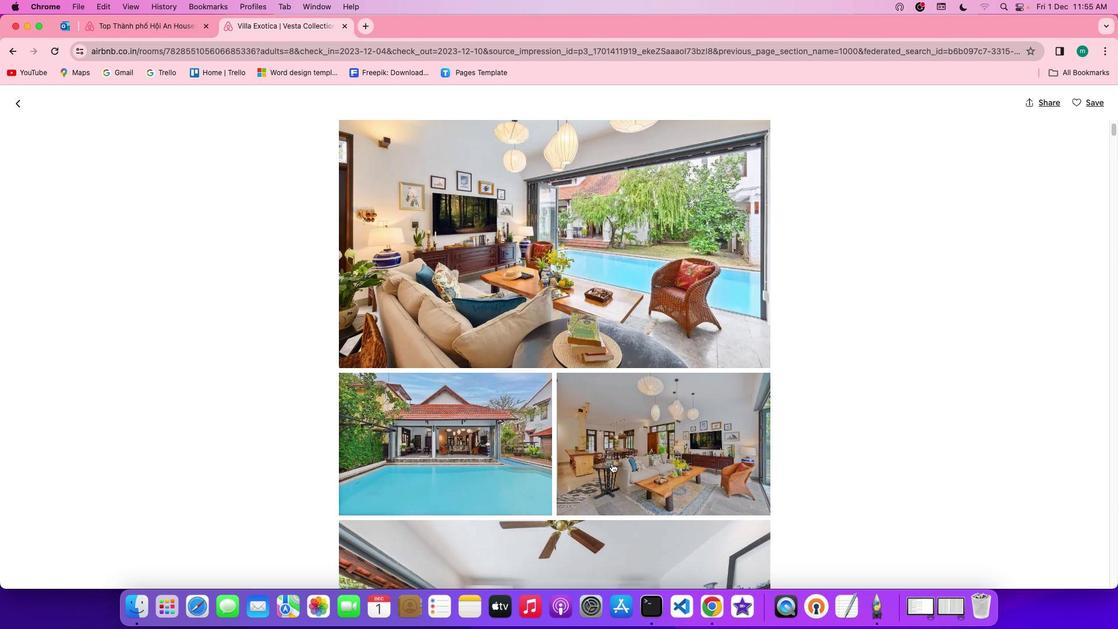 
Action: Mouse scrolled (611, 463) with delta (0, 0)
Screenshot: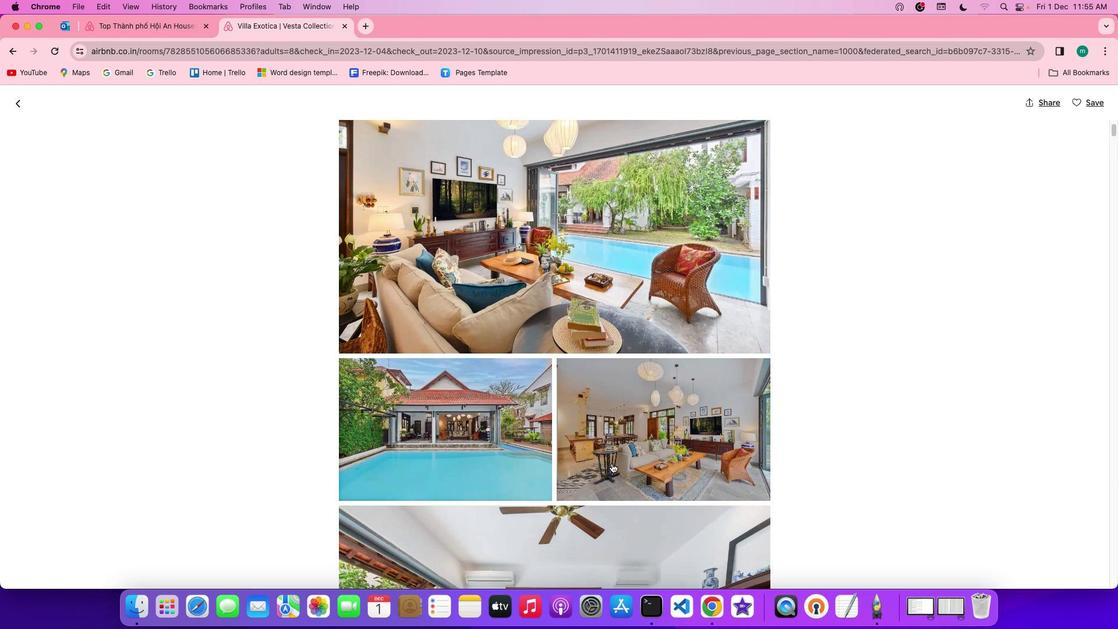 
Action: Mouse scrolled (611, 463) with delta (0, 0)
Screenshot: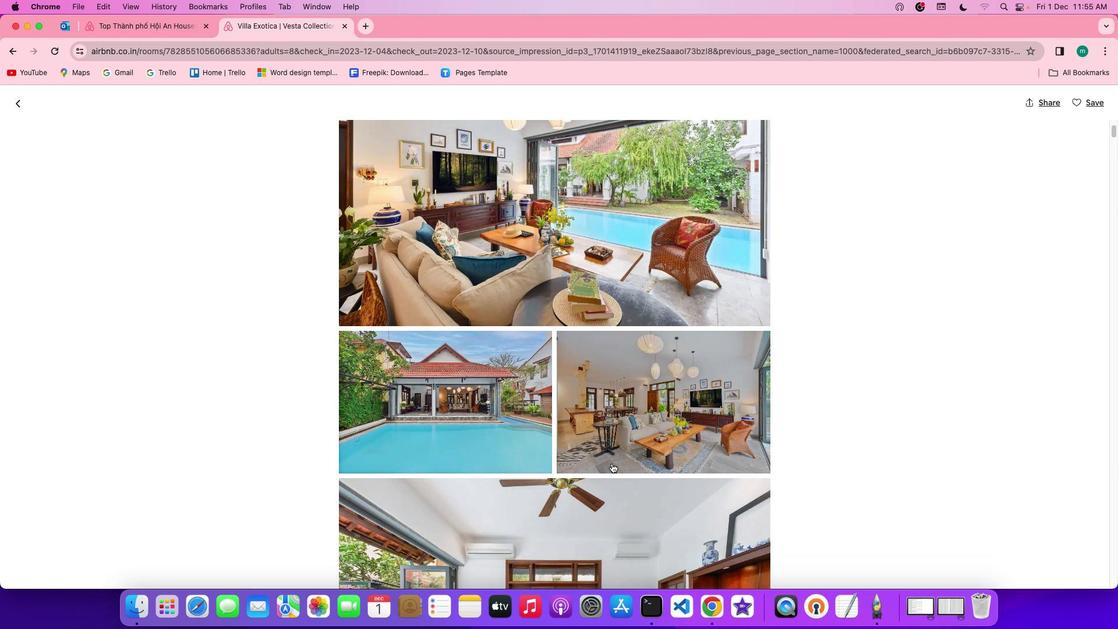 
Action: Mouse scrolled (611, 463) with delta (0, 0)
Screenshot: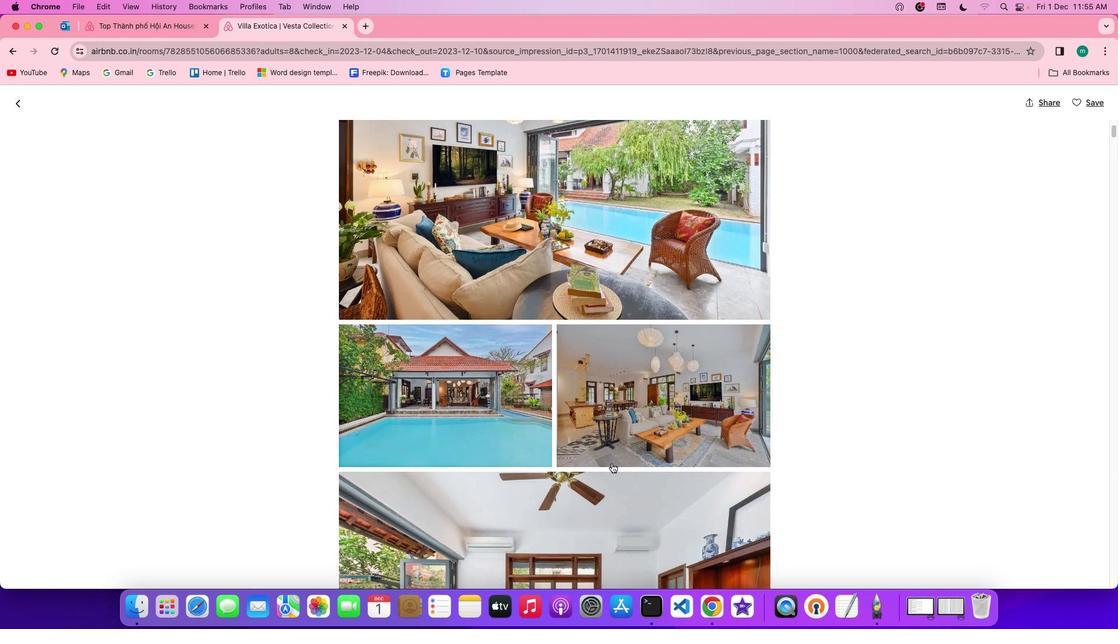 
Action: Mouse scrolled (611, 463) with delta (0, 0)
Screenshot: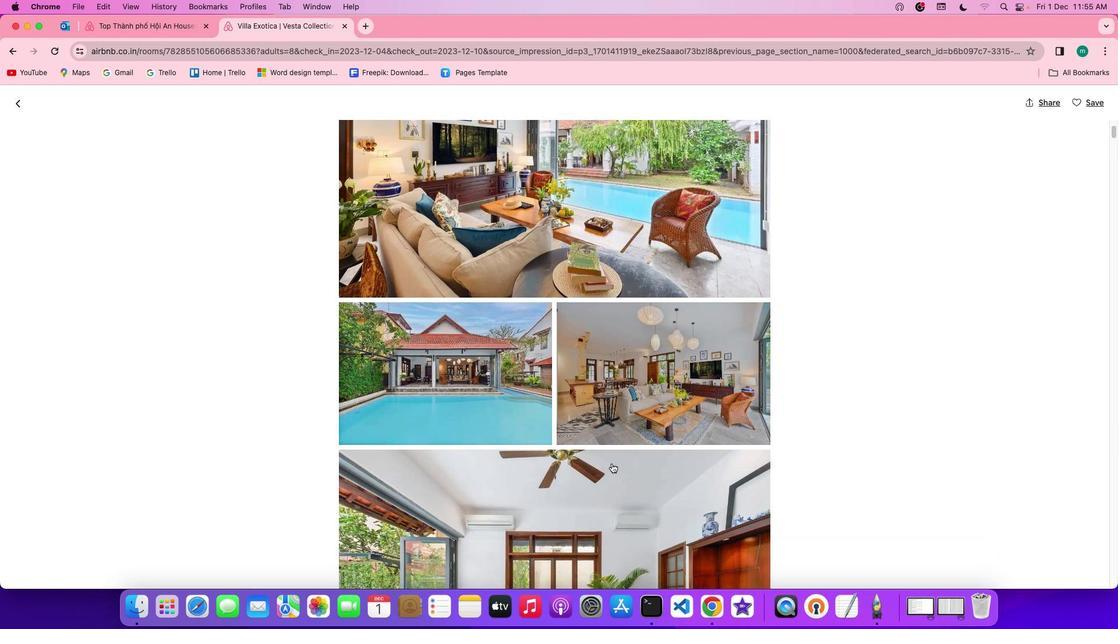 
Action: Mouse scrolled (611, 463) with delta (0, 0)
Screenshot: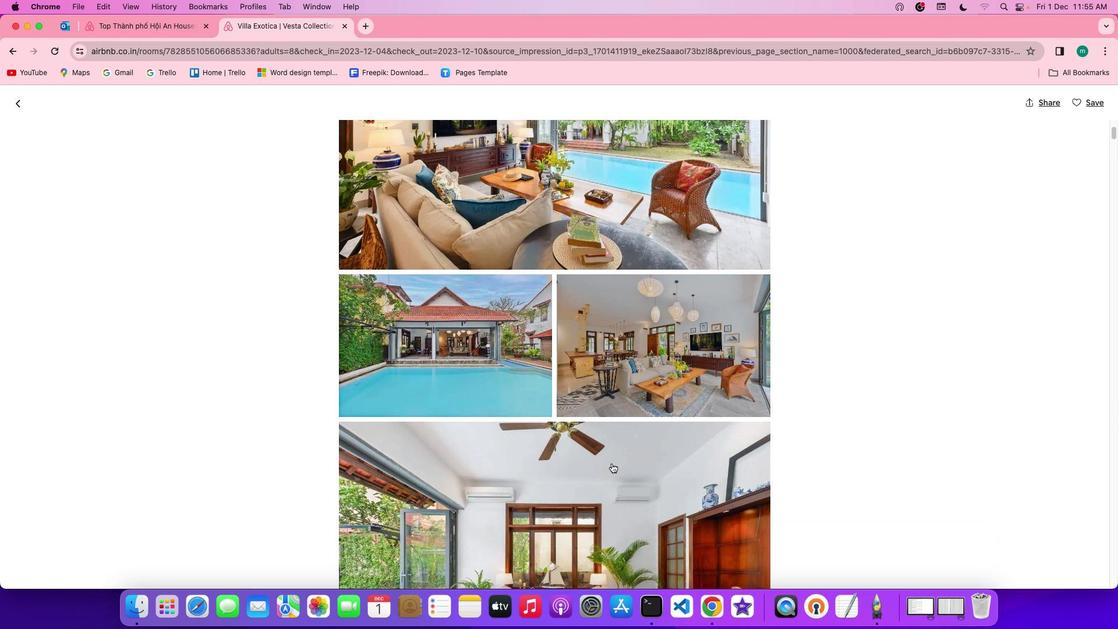 
Action: Mouse scrolled (611, 463) with delta (0, 0)
Screenshot: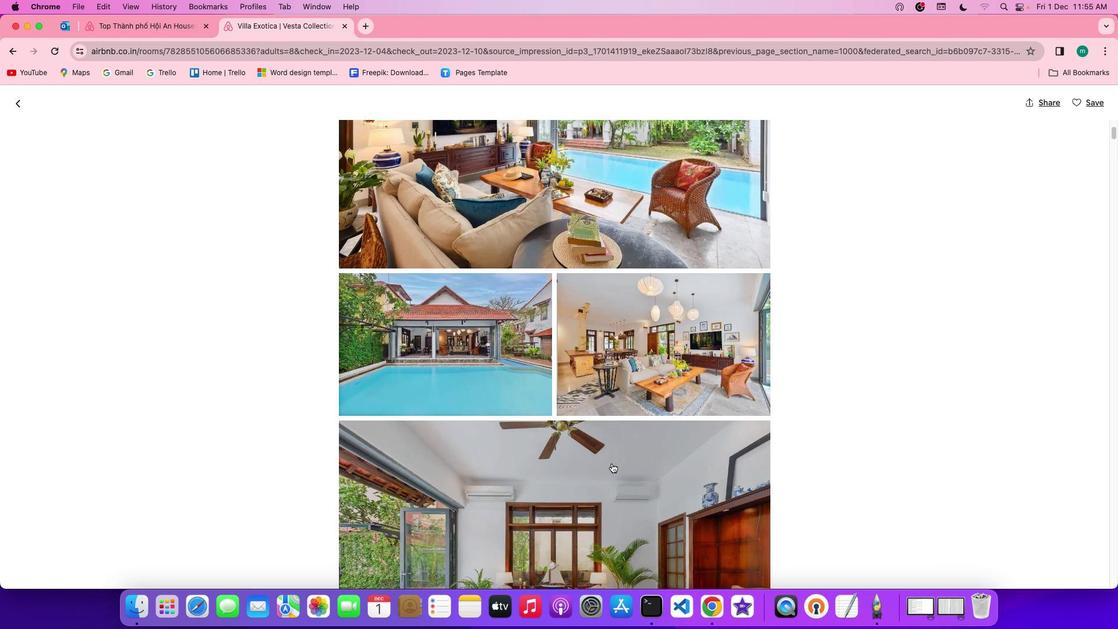 
Action: Mouse scrolled (611, 463) with delta (0, 0)
Screenshot: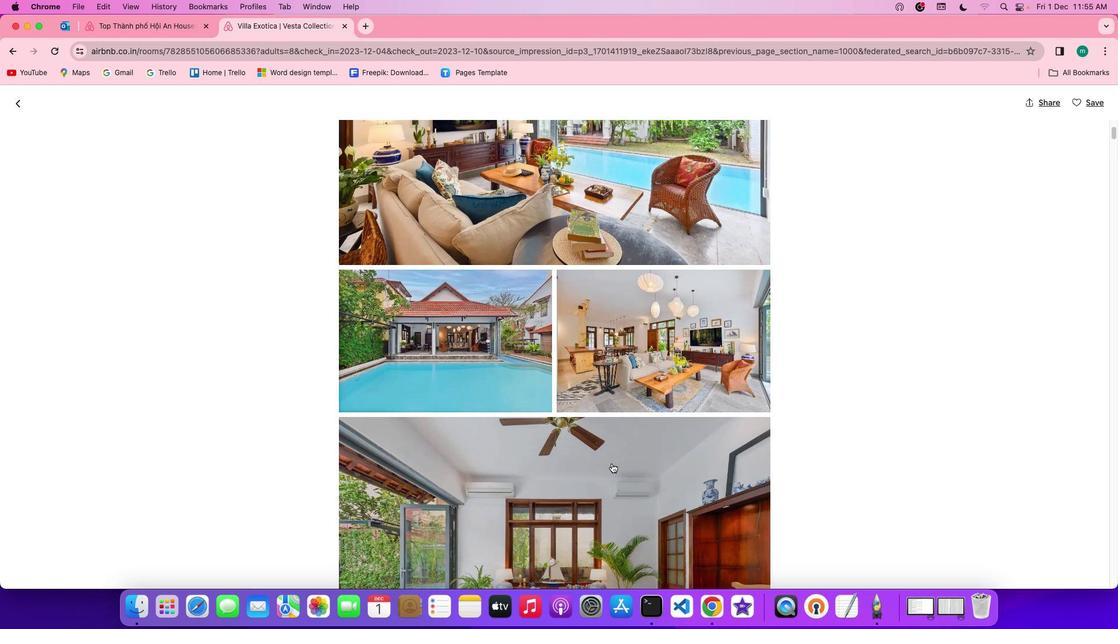 
Action: Mouse scrolled (611, 463) with delta (0, 0)
Screenshot: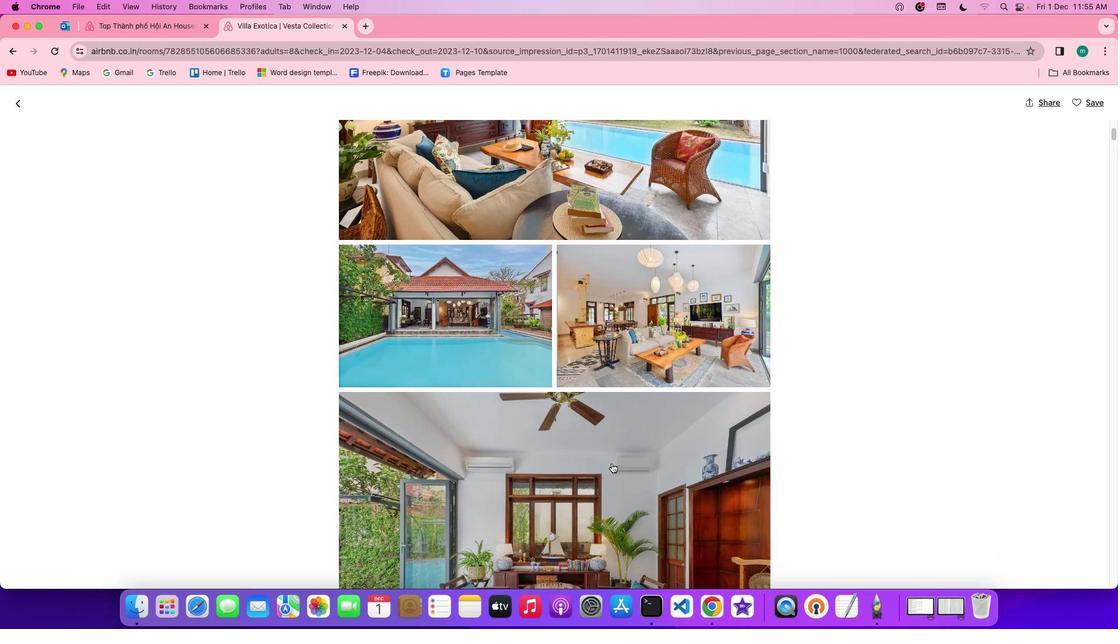 
Action: Mouse scrolled (611, 463) with delta (0, 0)
Screenshot: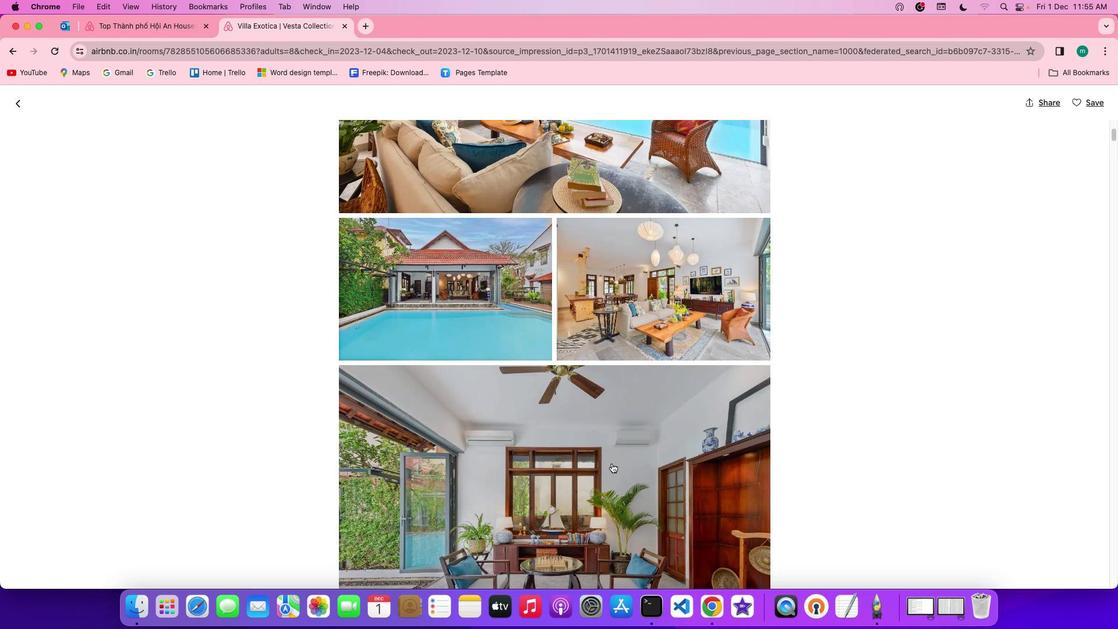 
Action: Mouse scrolled (611, 463) with delta (0, 0)
Screenshot: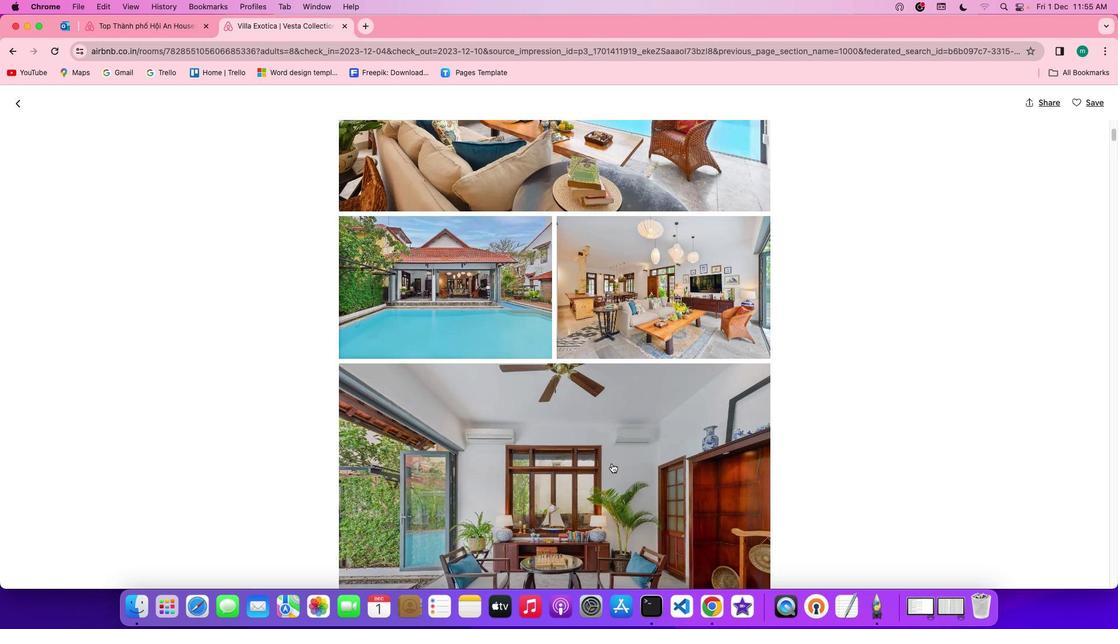 
Action: Mouse scrolled (611, 463) with delta (0, 0)
Screenshot: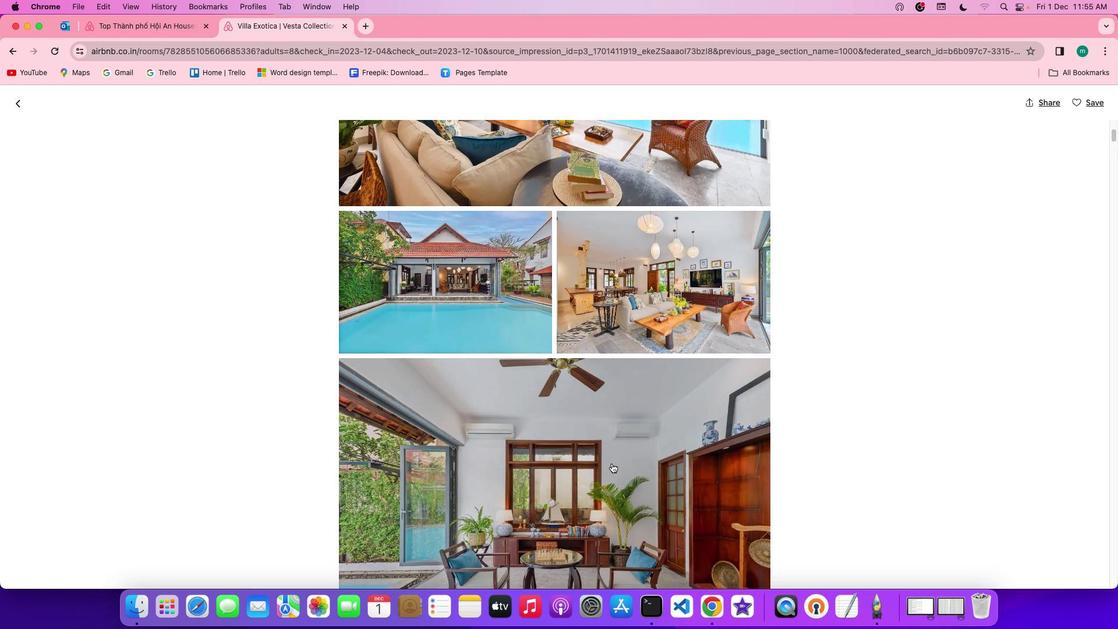 
Action: Mouse scrolled (611, 463) with delta (0, 0)
Screenshot: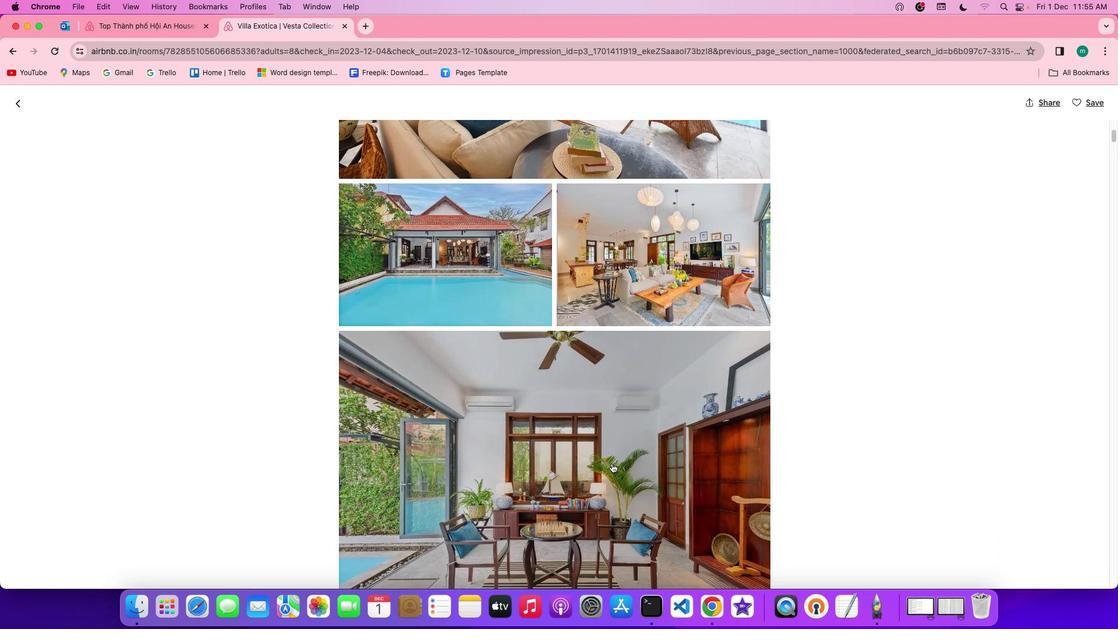 
Action: Mouse scrolled (611, 463) with delta (0, 0)
Screenshot: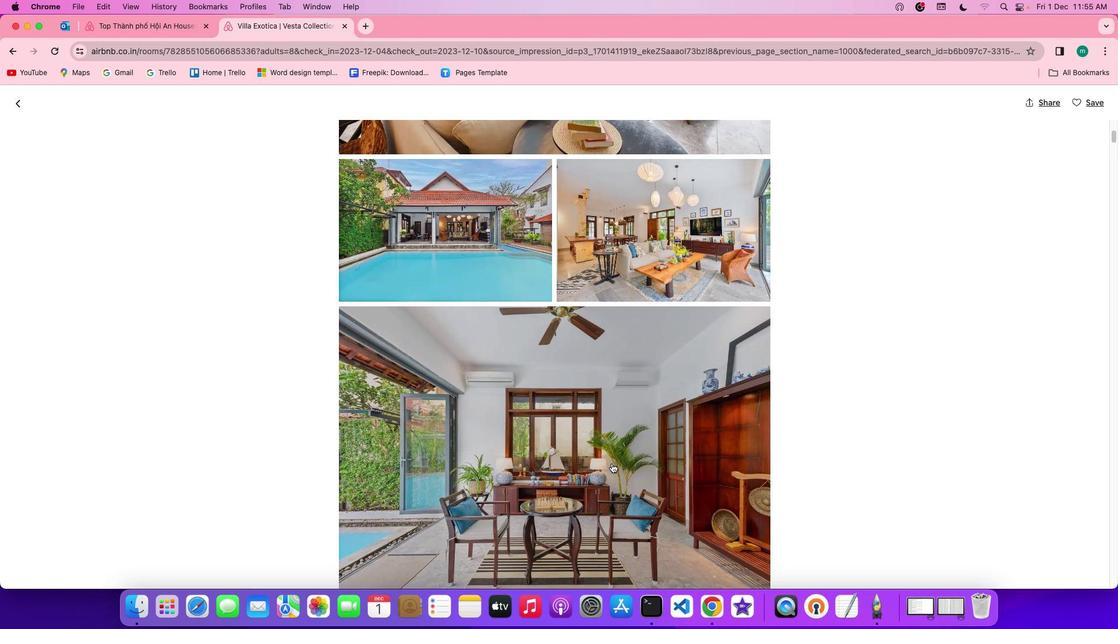 
Action: Mouse scrolled (611, 463) with delta (0, 0)
Screenshot: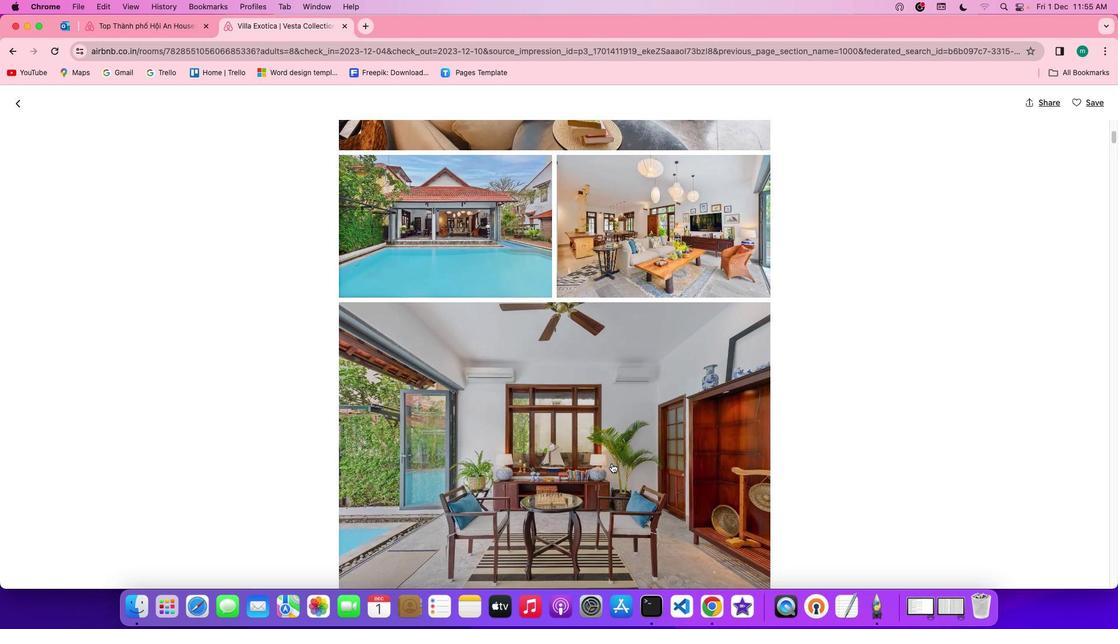 
Action: Mouse scrolled (611, 463) with delta (0, 0)
Screenshot: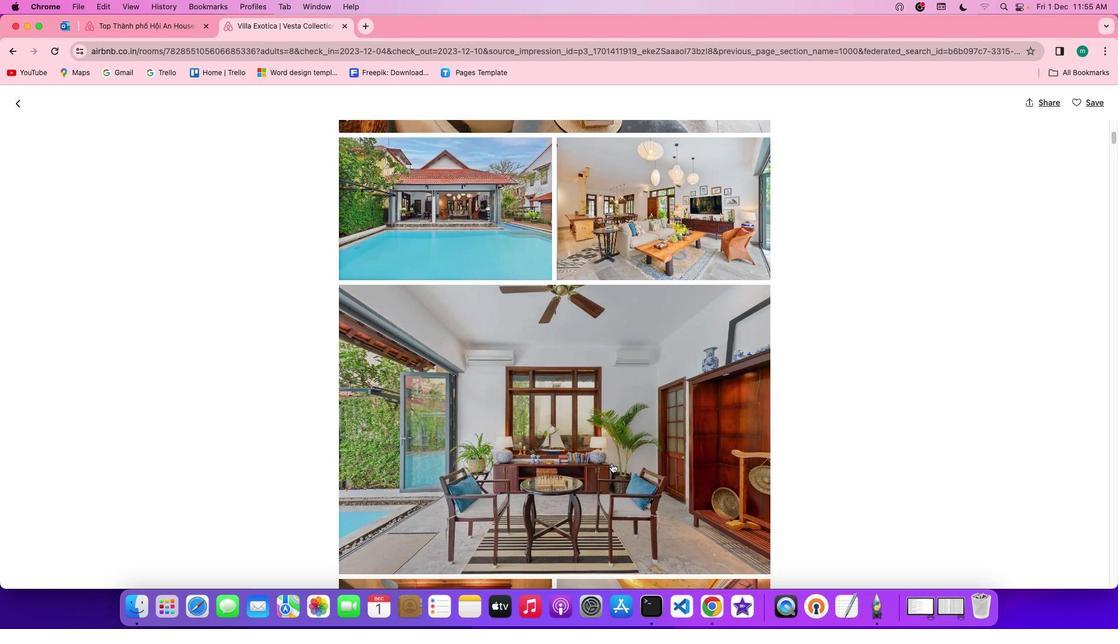 
Action: Mouse scrolled (611, 463) with delta (0, 0)
Screenshot: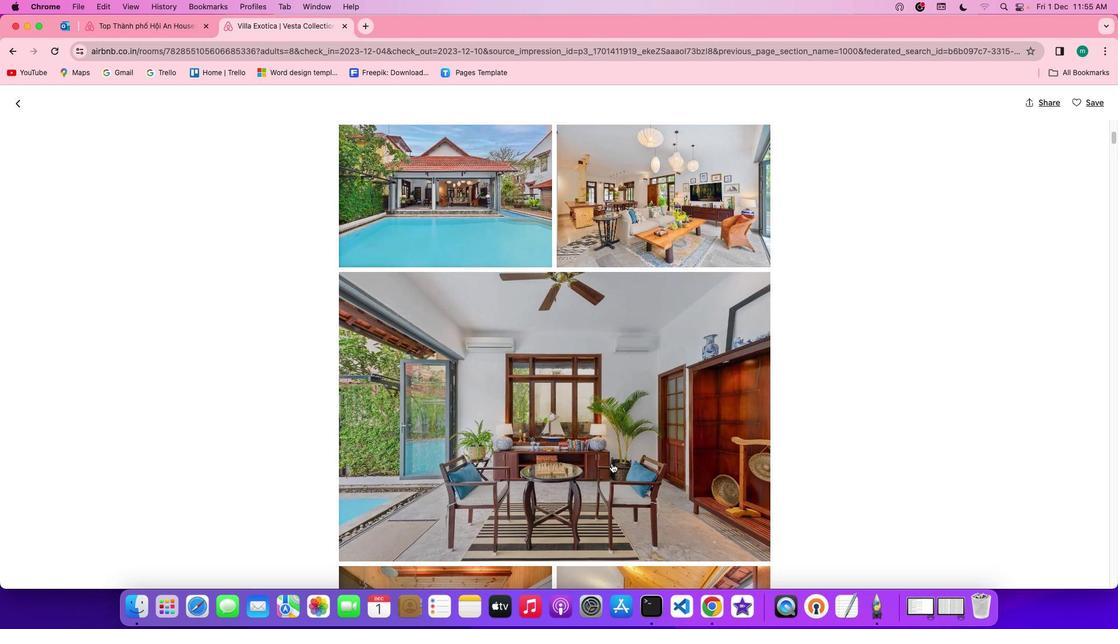 
Action: Mouse scrolled (611, 463) with delta (0, 0)
Screenshot: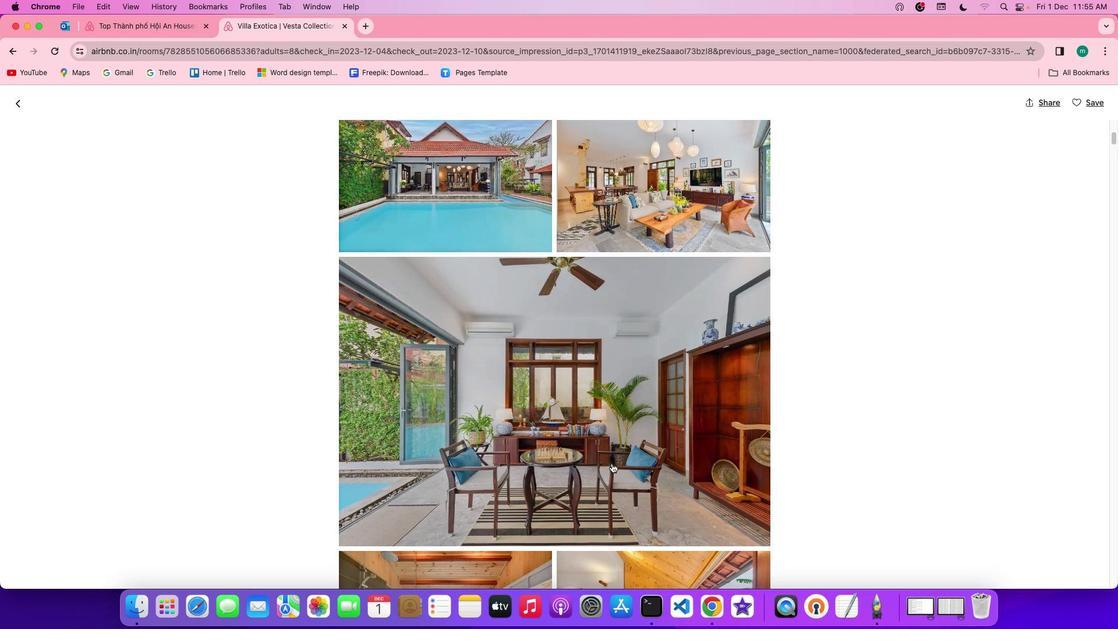 
Action: Mouse scrolled (611, 463) with delta (0, -1)
Screenshot: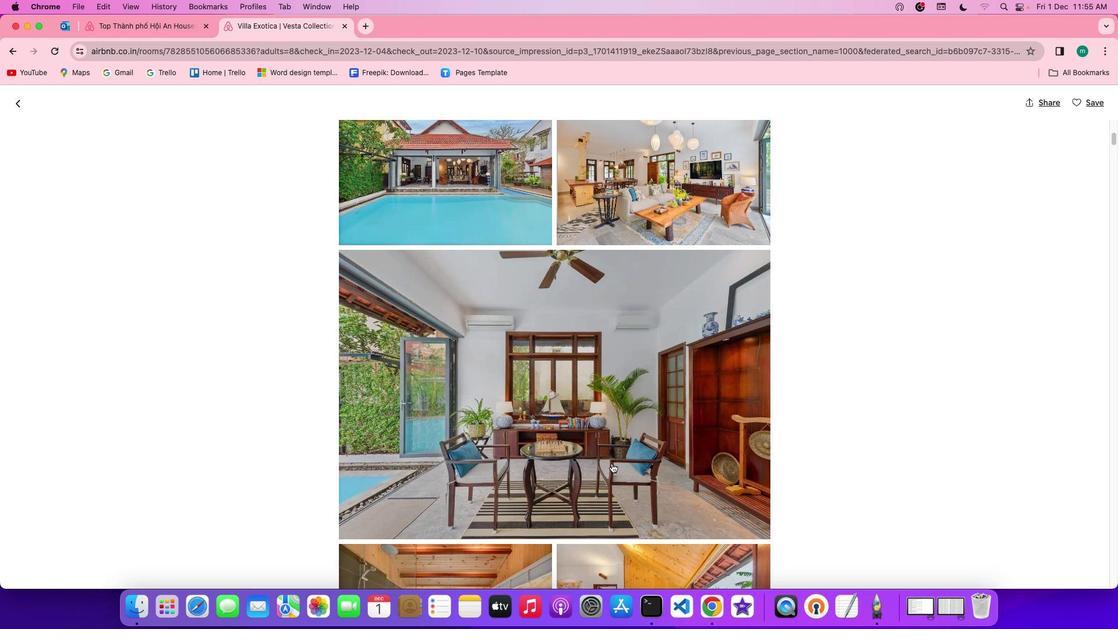 
Action: Mouse scrolled (611, 463) with delta (0, 0)
Screenshot: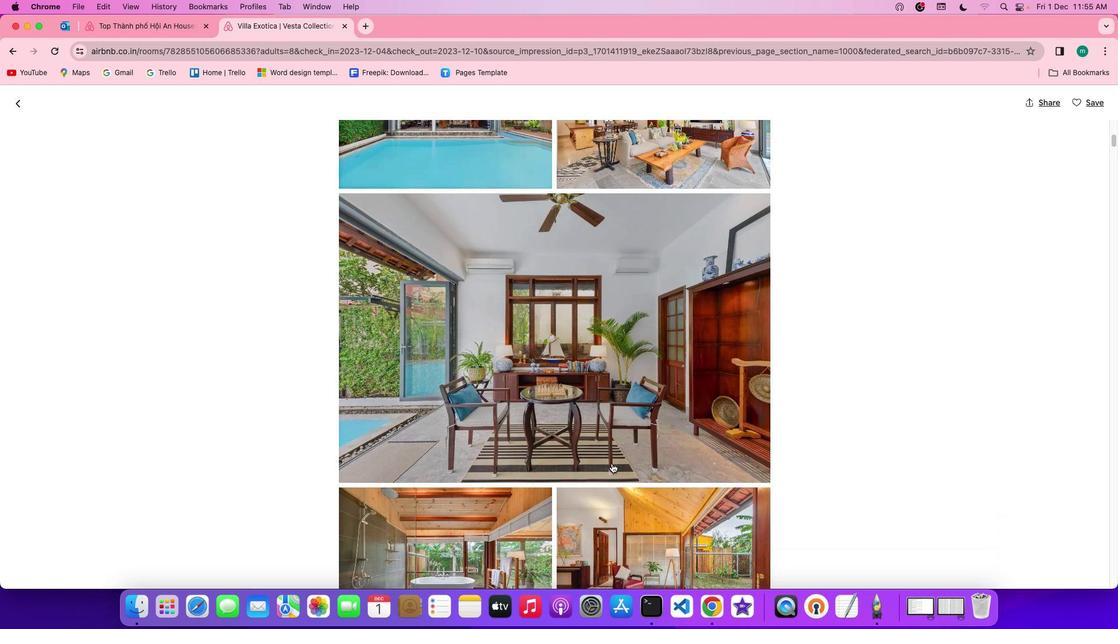 
Action: Mouse scrolled (611, 463) with delta (0, 0)
Screenshot: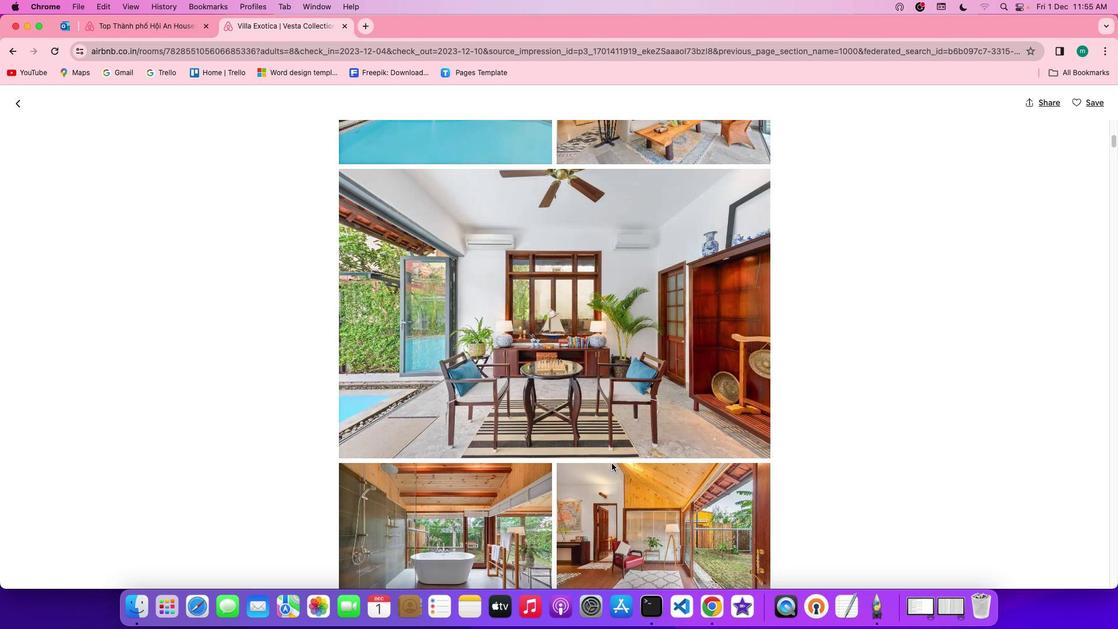 
Action: Mouse scrolled (611, 463) with delta (0, 0)
Screenshot: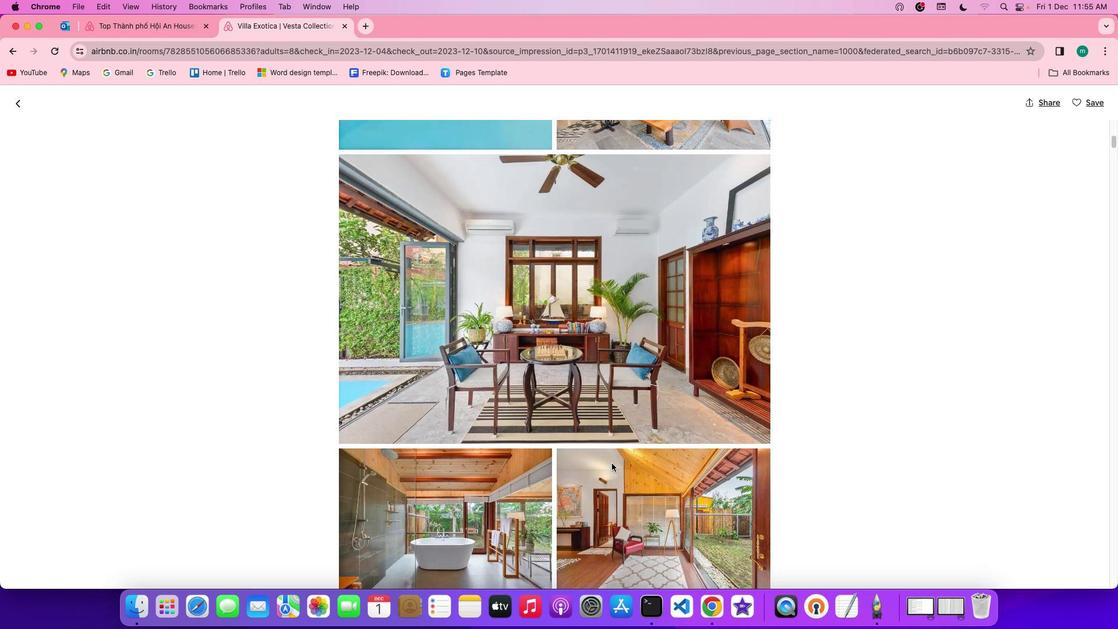 
Action: Mouse scrolled (611, 463) with delta (0, -1)
Screenshot: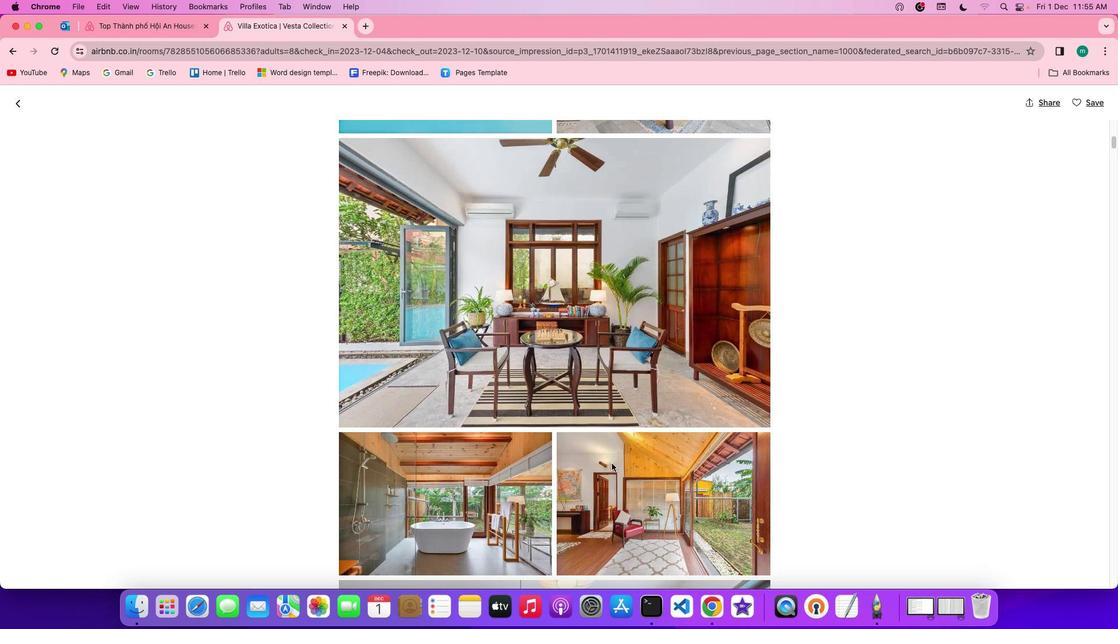 
Action: Mouse scrolled (611, 463) with delta (0, -1)
Screenshot: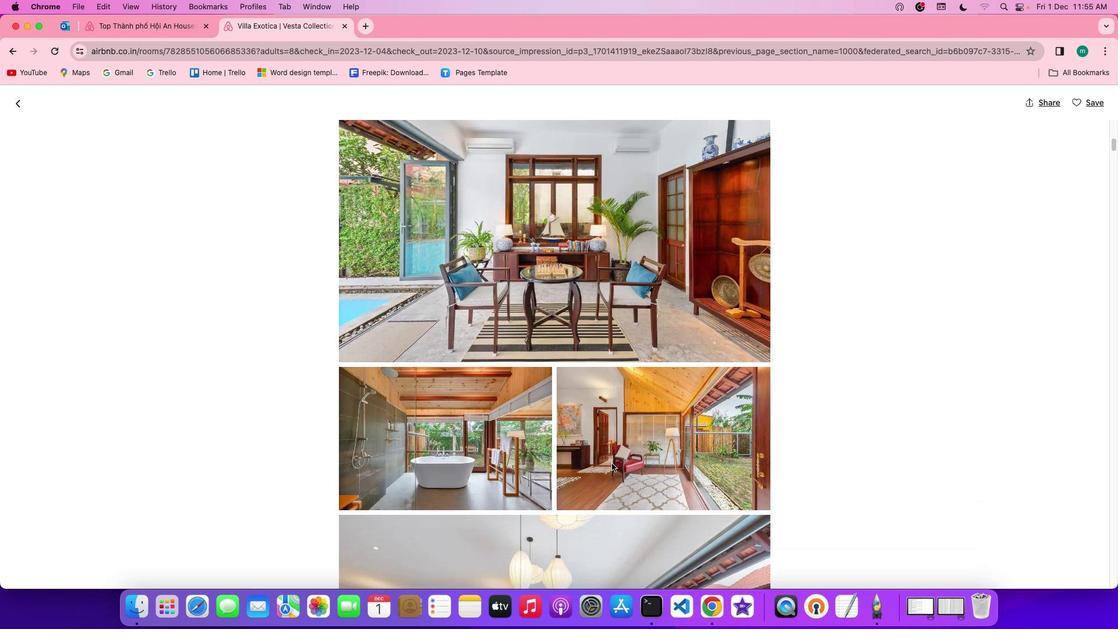 
Action: Mouse scrolled (611, 463) with delta (0, 0)
Screenshot: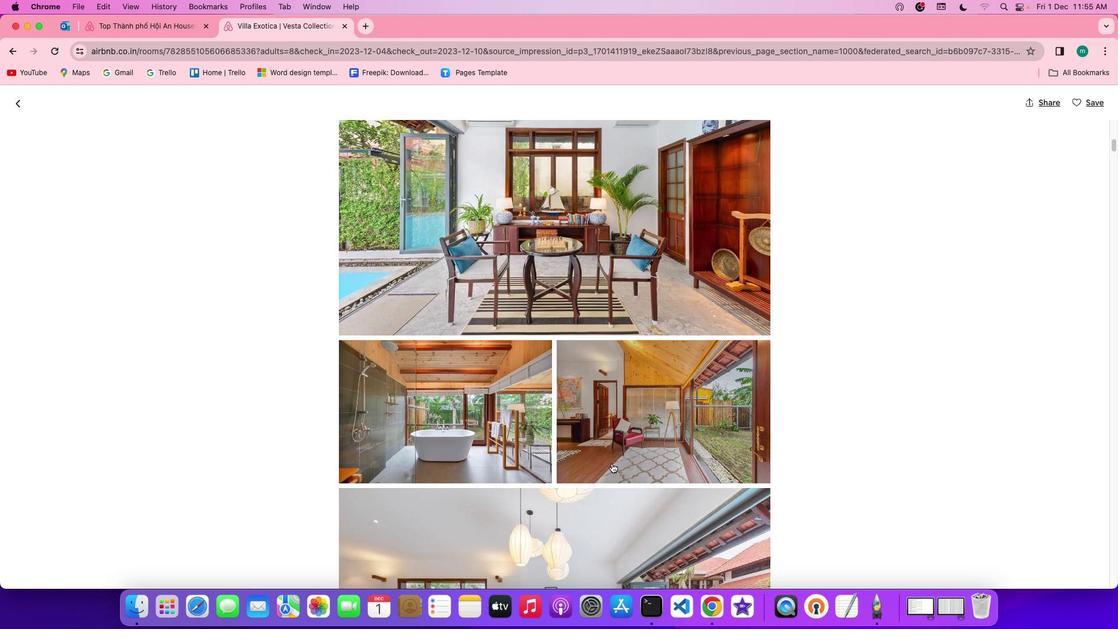 
Action: Mouse scrolled (611, 463) with delta (0, 0)
Screenshot: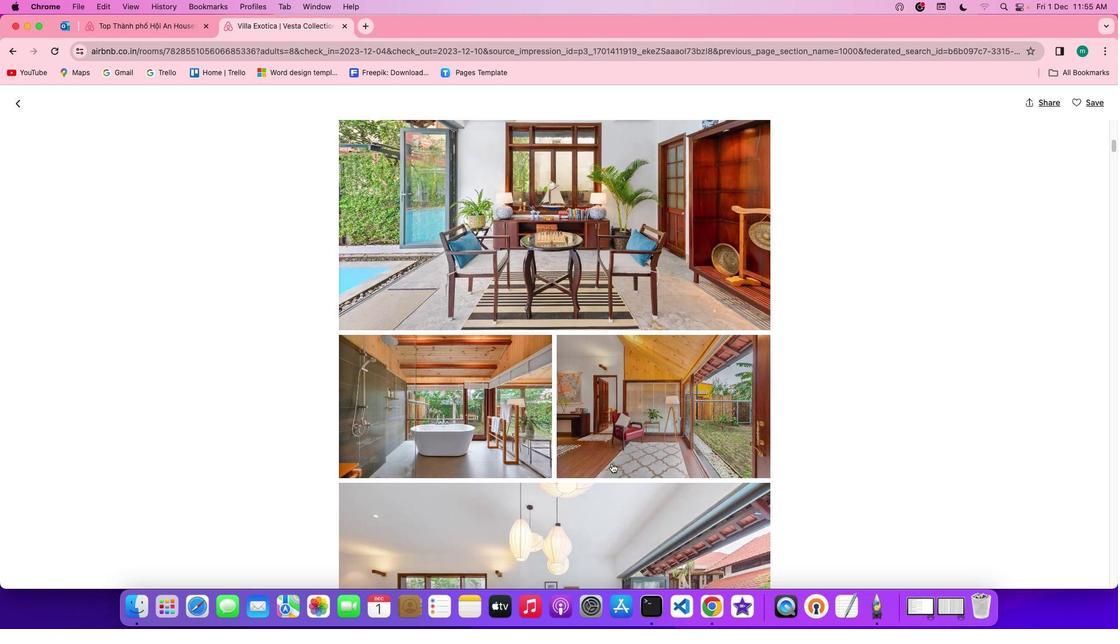 
Action: Mouse scrolled (611, 463) with delta (0, 0)
Screenshot: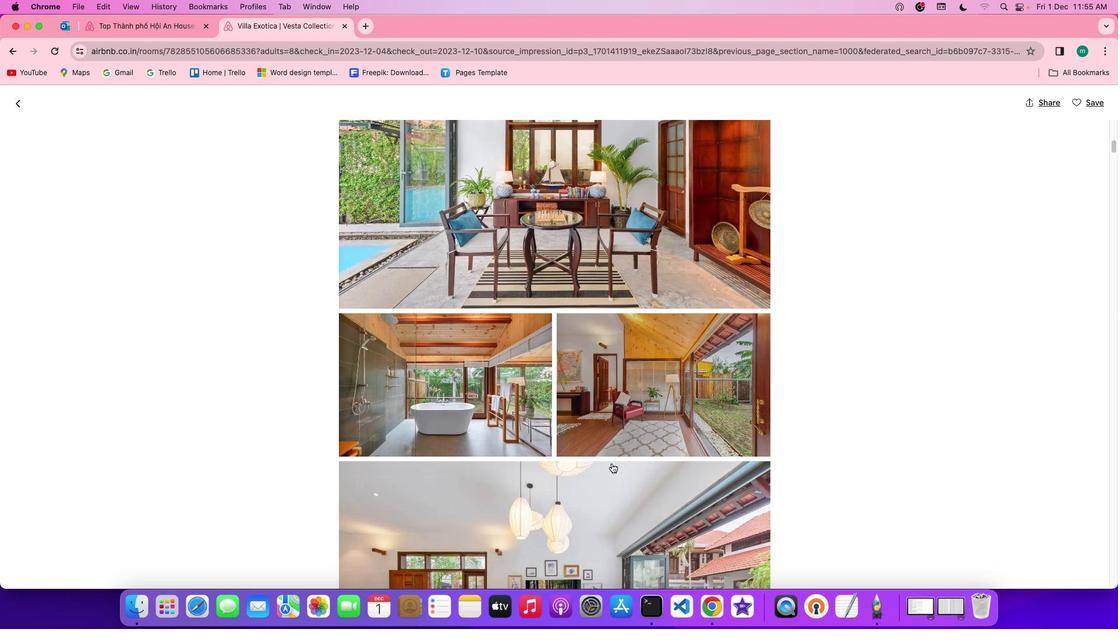 
Action: Mouse scrolled (611, 463) with delta (0, 0)
Screenshot: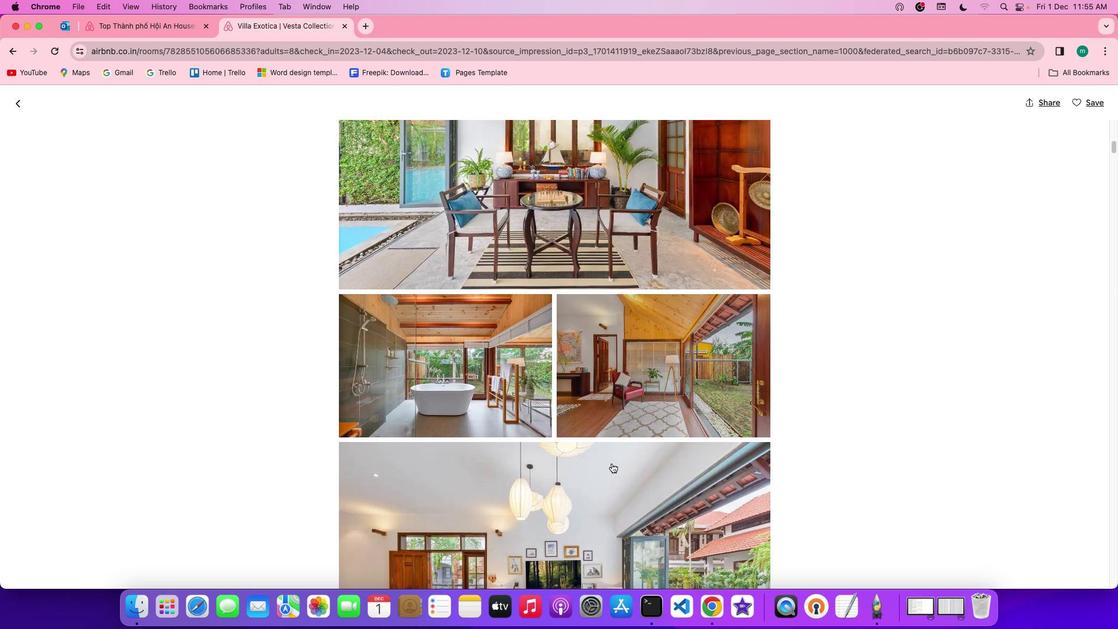 
Action: Mouse scrolled (611, 463) with delta (0, 0)
Screenshot: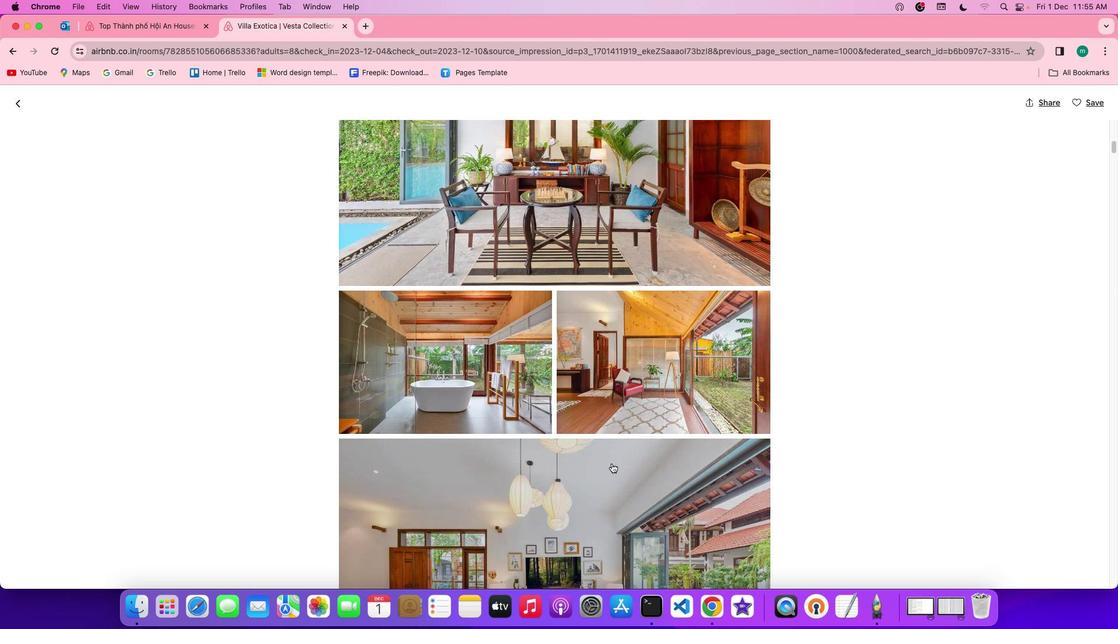 
Action: Mouse scrolled (611, 463) with delta (0, 0)
Screenshot: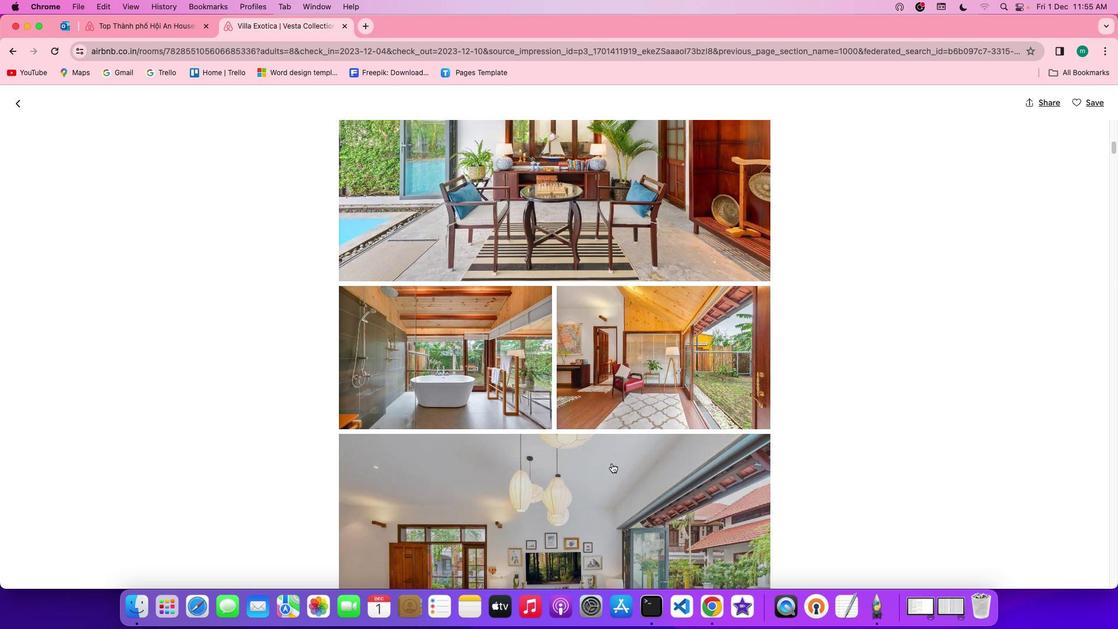
Action: Mouse scrolled (611, 463) with delta (0, 0)
Screenshot: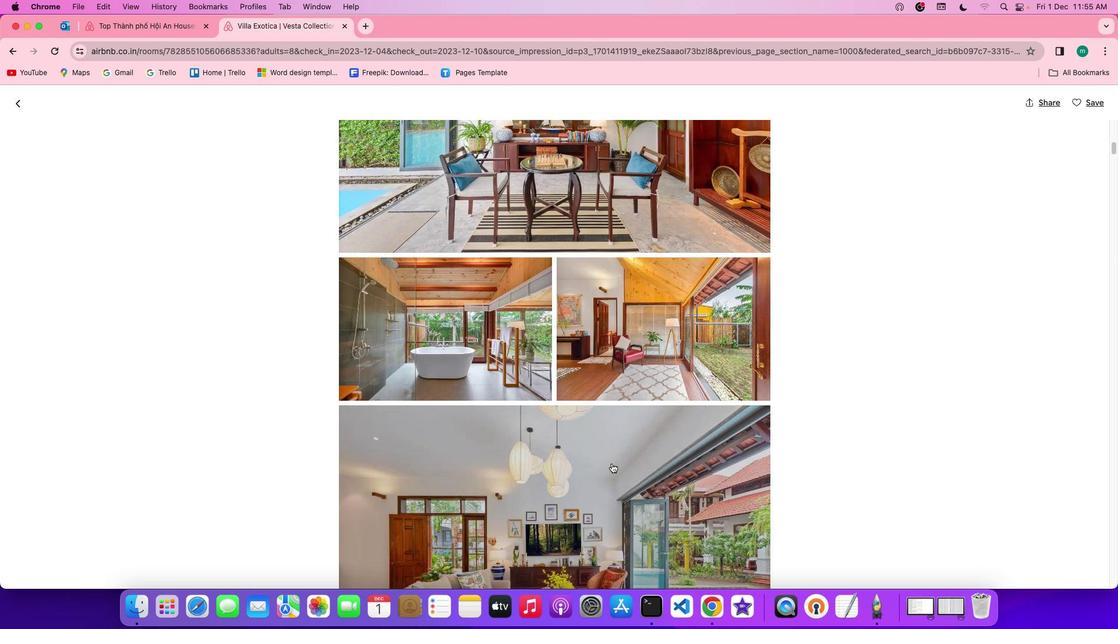 
Action: Mouse scrolled (611, 463) with delta (0, 0)
Screenshot: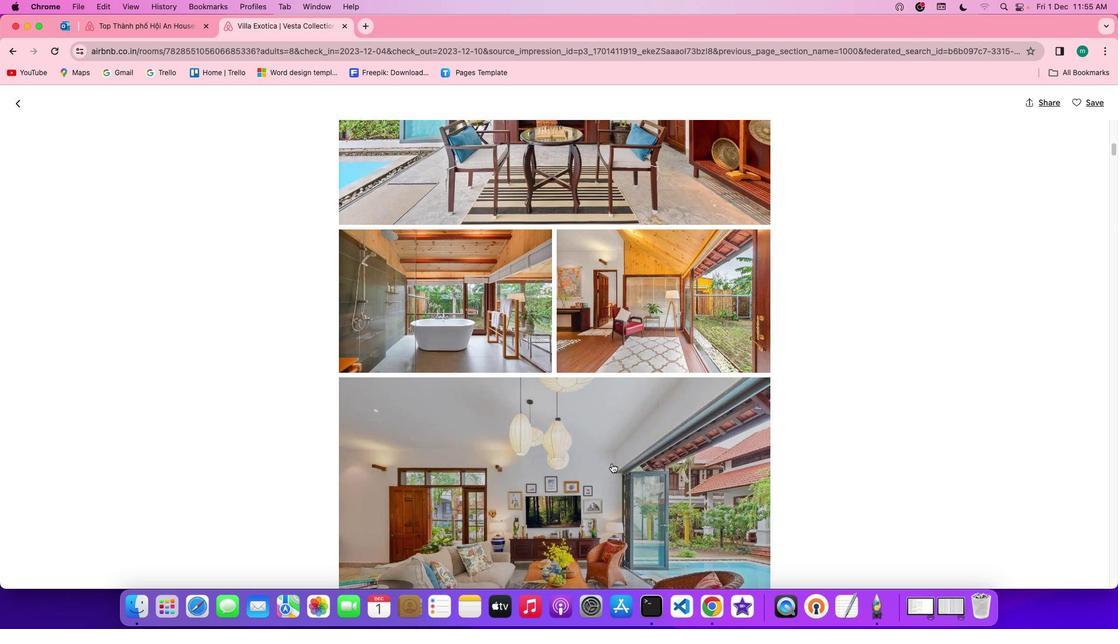 
Action: Mouse scrolled (611, 463) with delta (0, 0)
Screenshot: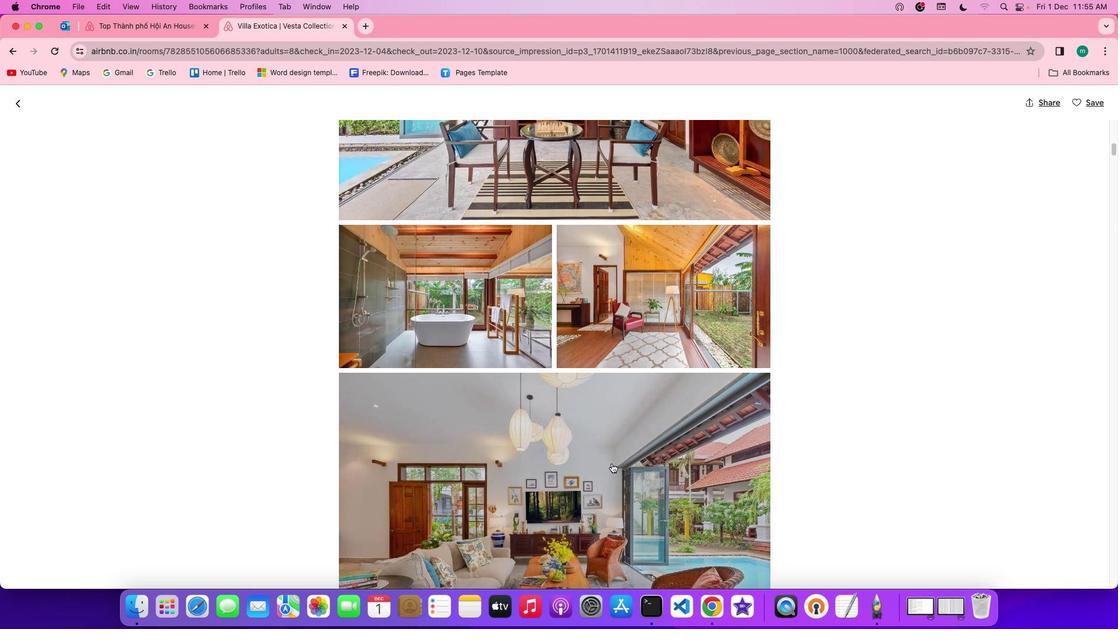 
Action: Mouse scrolled (611, 463) with delta (0, 0)
Screenshot: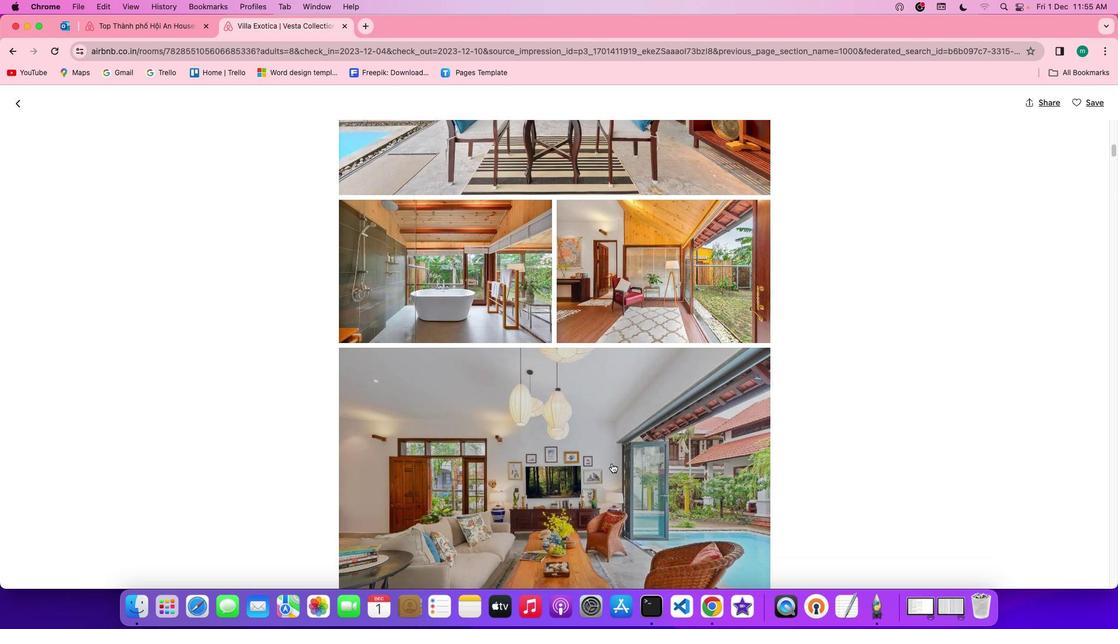 
Action: Mouse scrolled (611, 463) with delta (0, 0)
Screenshot: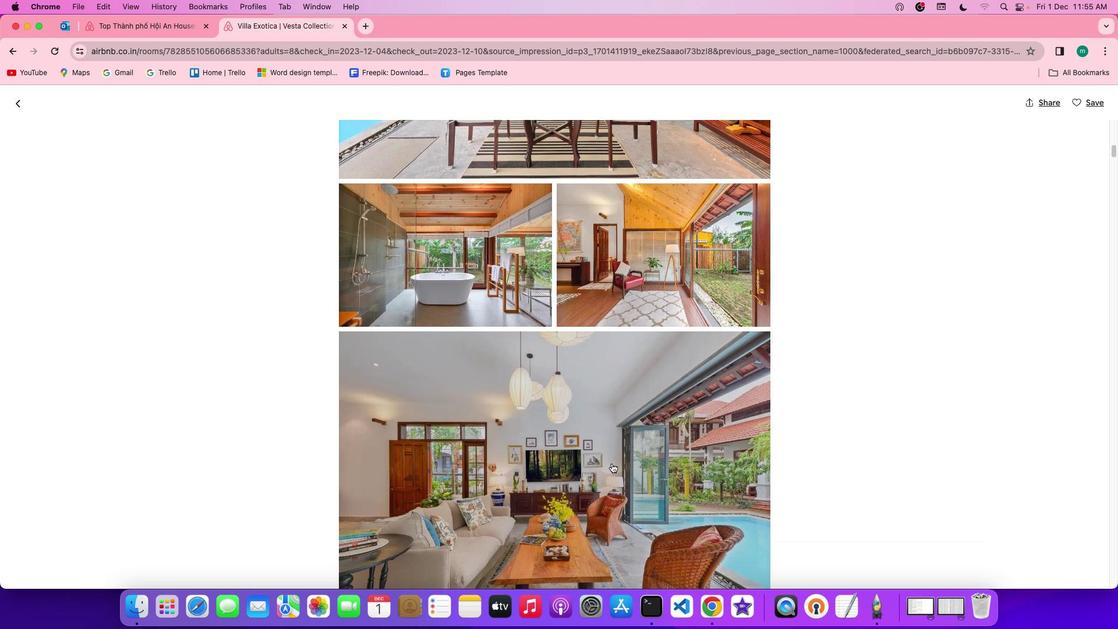 
Action: Mouse scrolled (611, 463) with delta (0, 0)
Screenshot: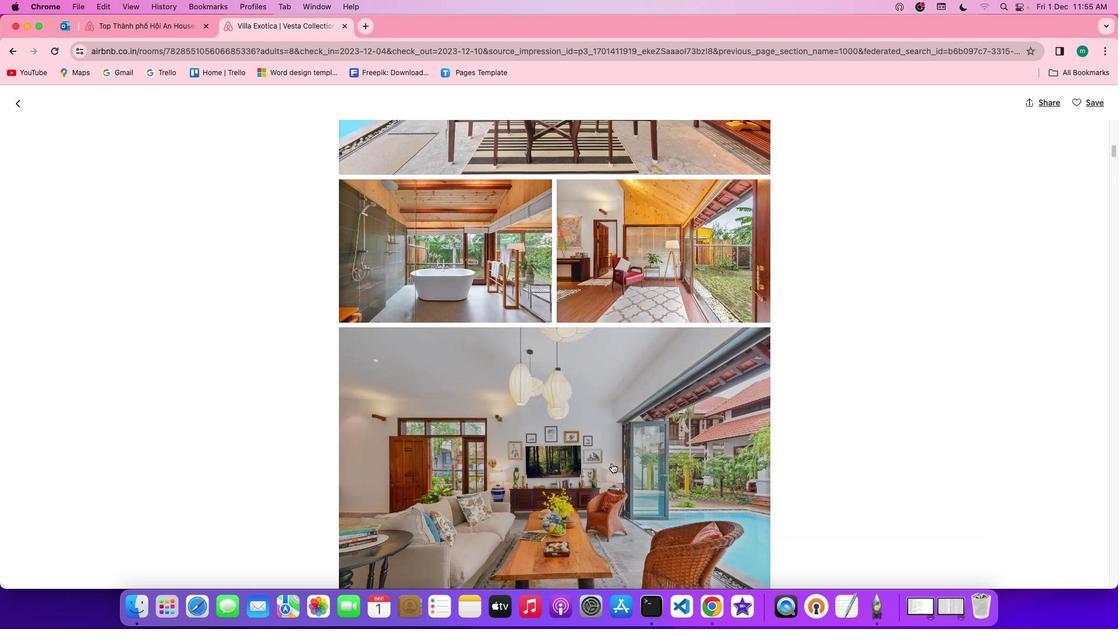 
Action: Mouse scrolled (611, 463) with delta (0, -1)
Screenshot: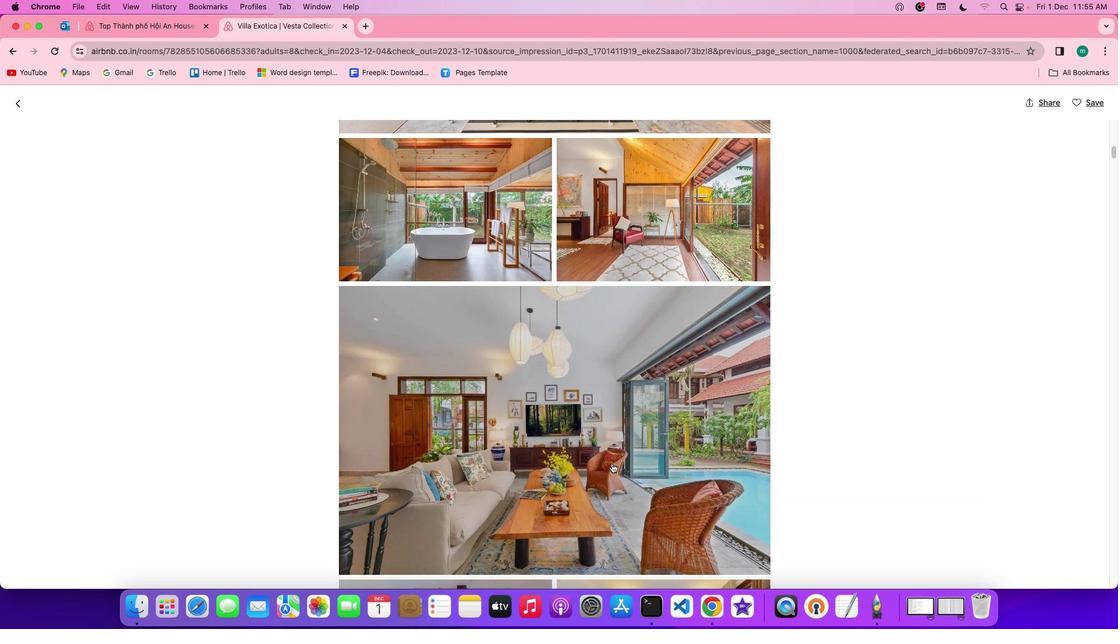 
Action: Mouse scrolled (611, 463) with delta (0, -1)
Screenshot: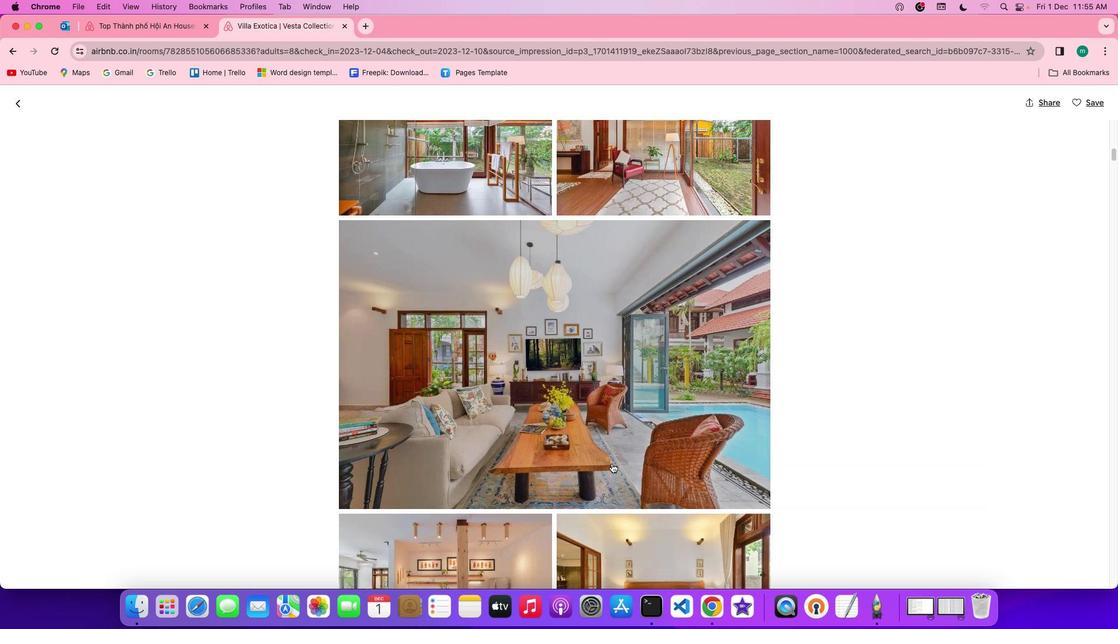 
Action: Mouse scrolled (611, 463) with delta (0, 0)
Screenshot: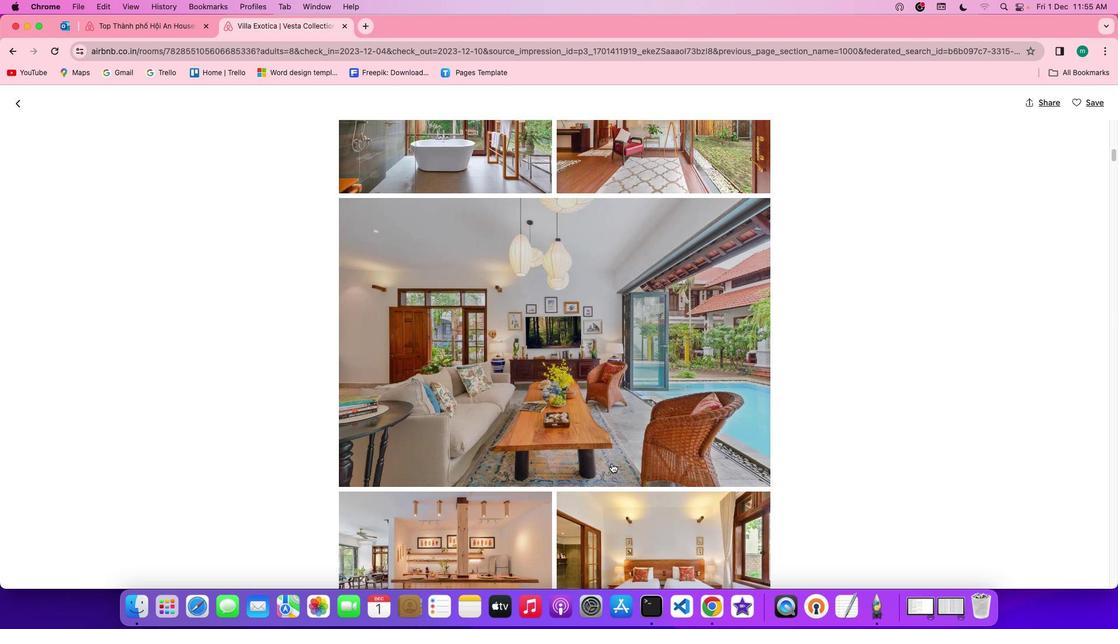 
Action: Mouse scrolled (611, 463) with delta (0, 0)
Screenshot: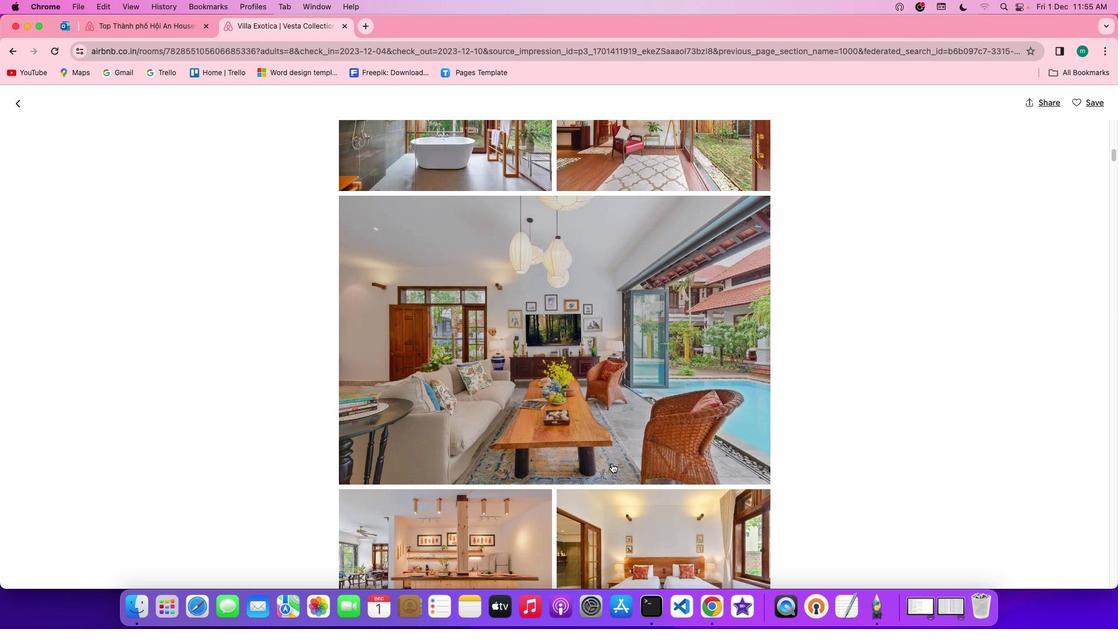 
Action: Mouse scrolled (611, 463) with delta (0, -1)
Screenshot: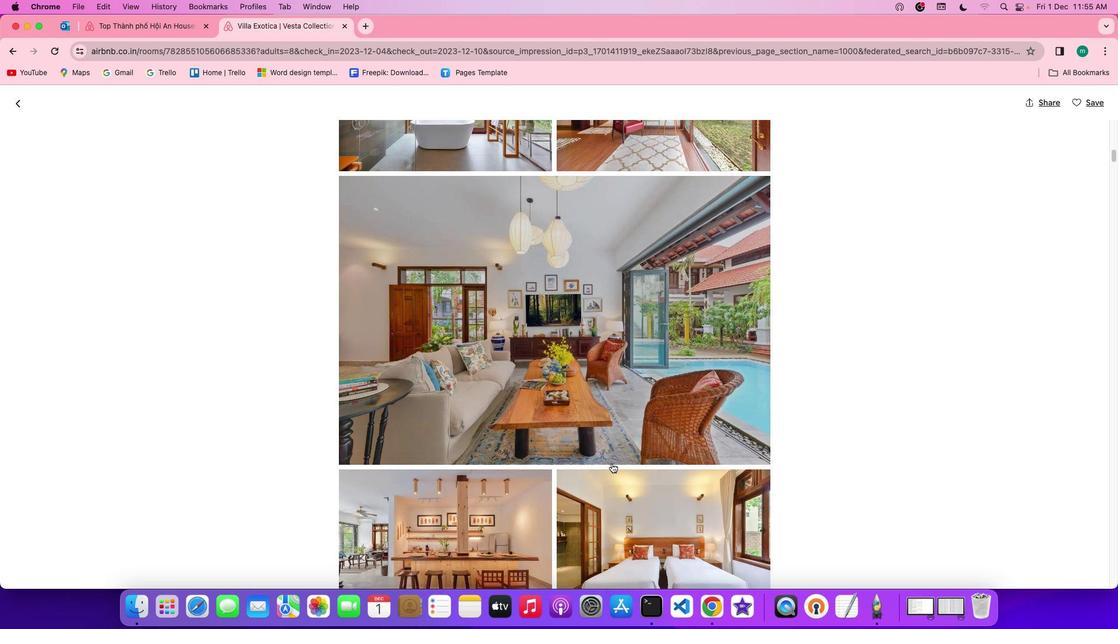 
Action: Mouse scrolled (611, 463) with delta (0, 0)
Screenshot: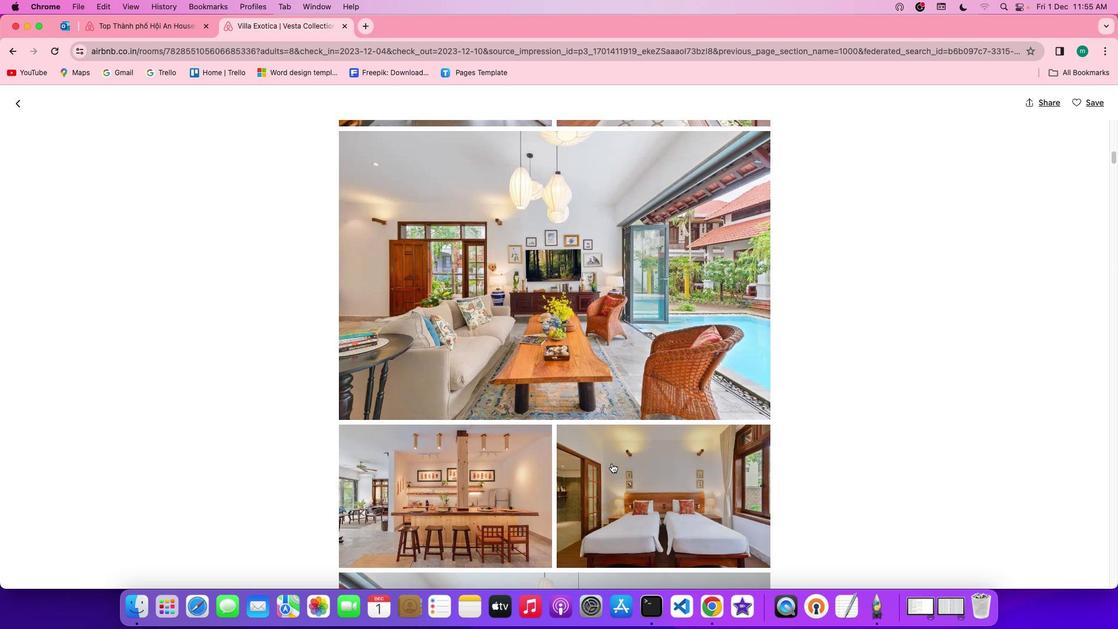 
Action: Mouse scrolled (611, 463) with delta (0, 0)
Screenshot: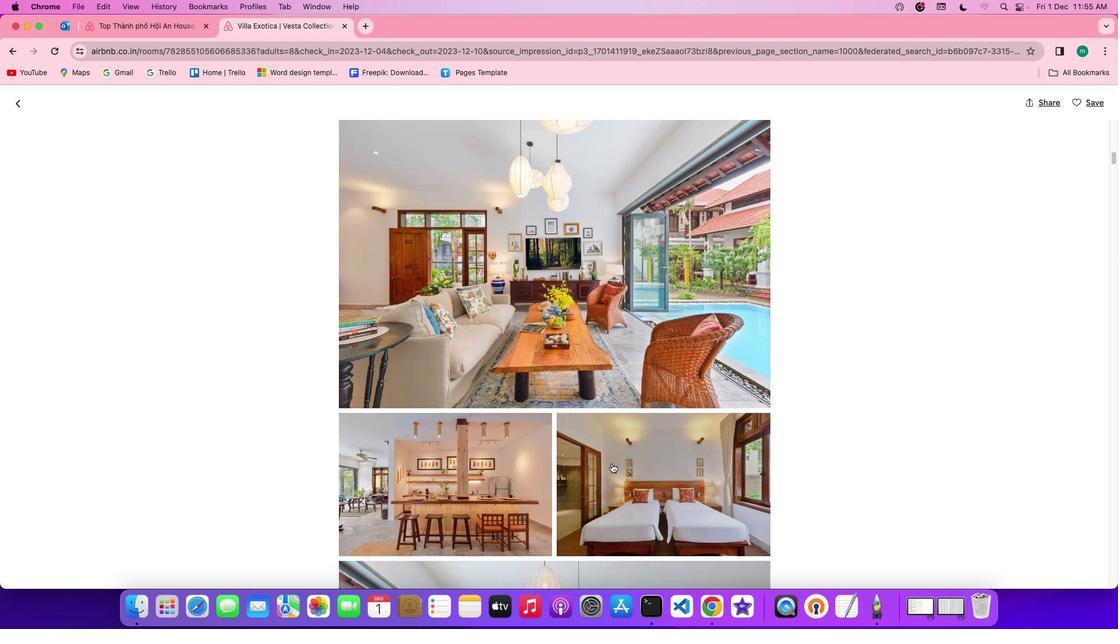 
Action: Mouse scrolled (611, 463) with delta (0, -1)
Screenshot: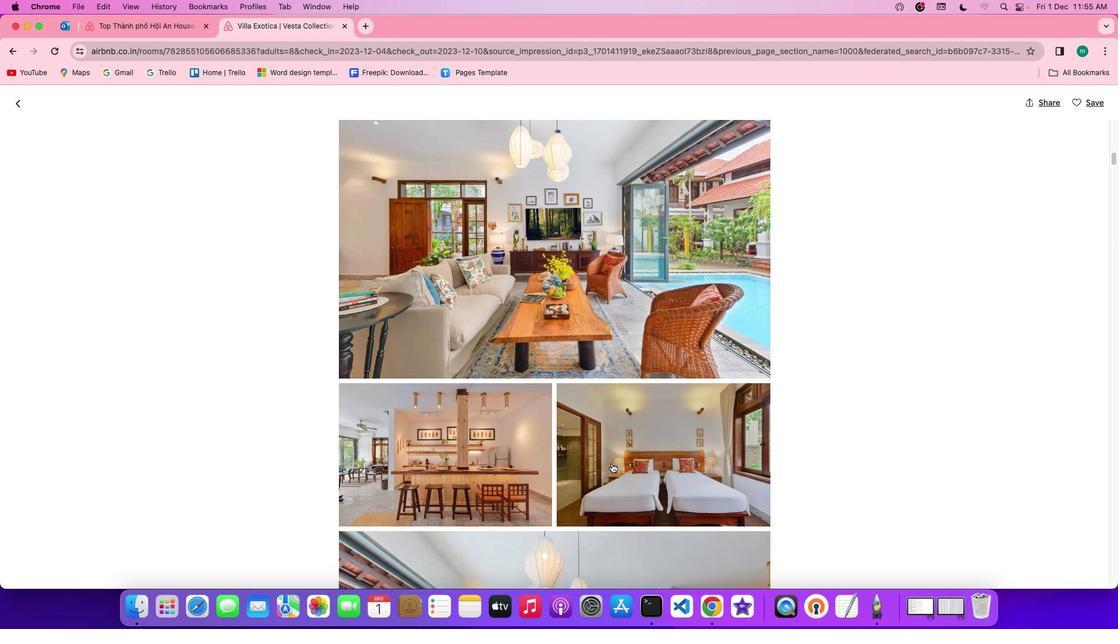 
Action: Mouse scrolled (611, 463) with delta (0, 0)
Screenshot: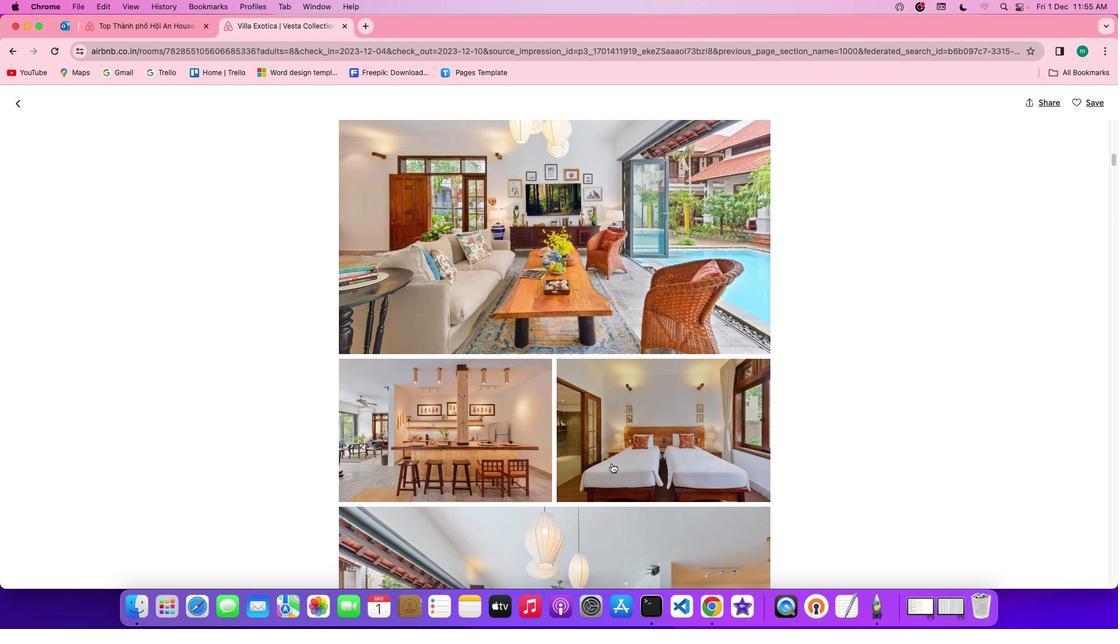 
Action: Mouse scrolled (611, 463) with delta (0, 0)
Screenshot: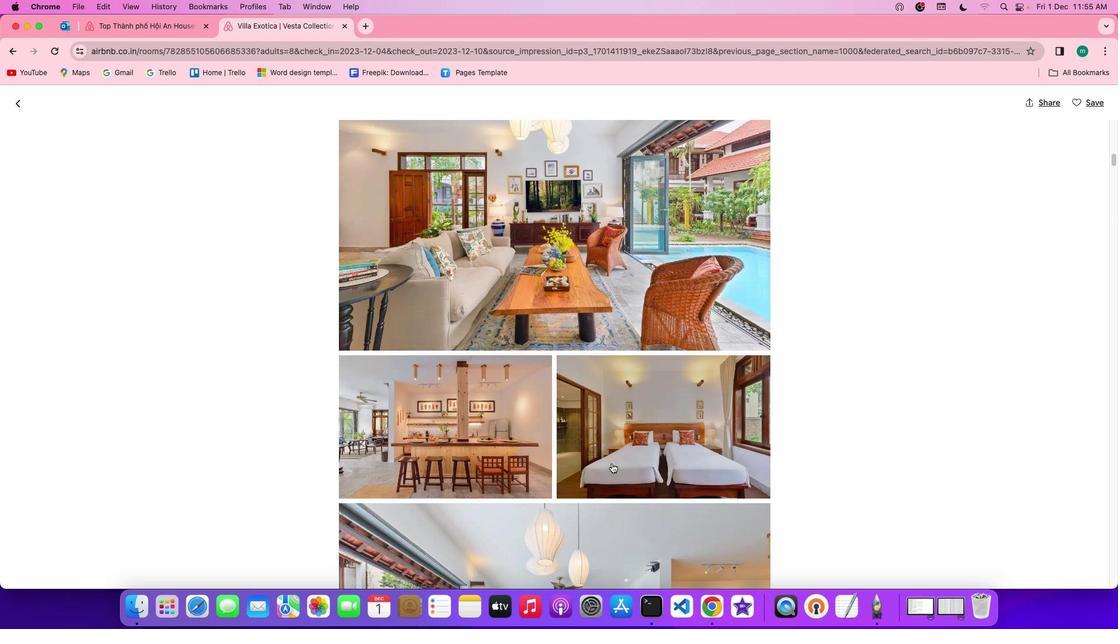 
Action: Mouse scrolled (611, 463) with delta (0, 0)
Screenshot: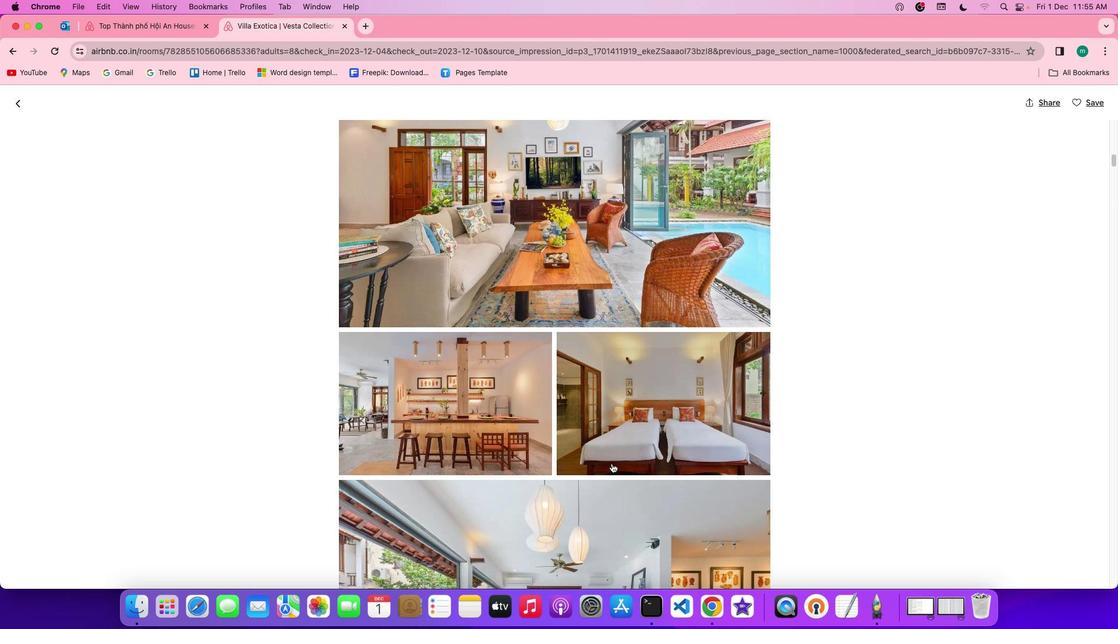 
Action: Mouse scrolled (611, 463) with delta (0, -1)
Screenshot: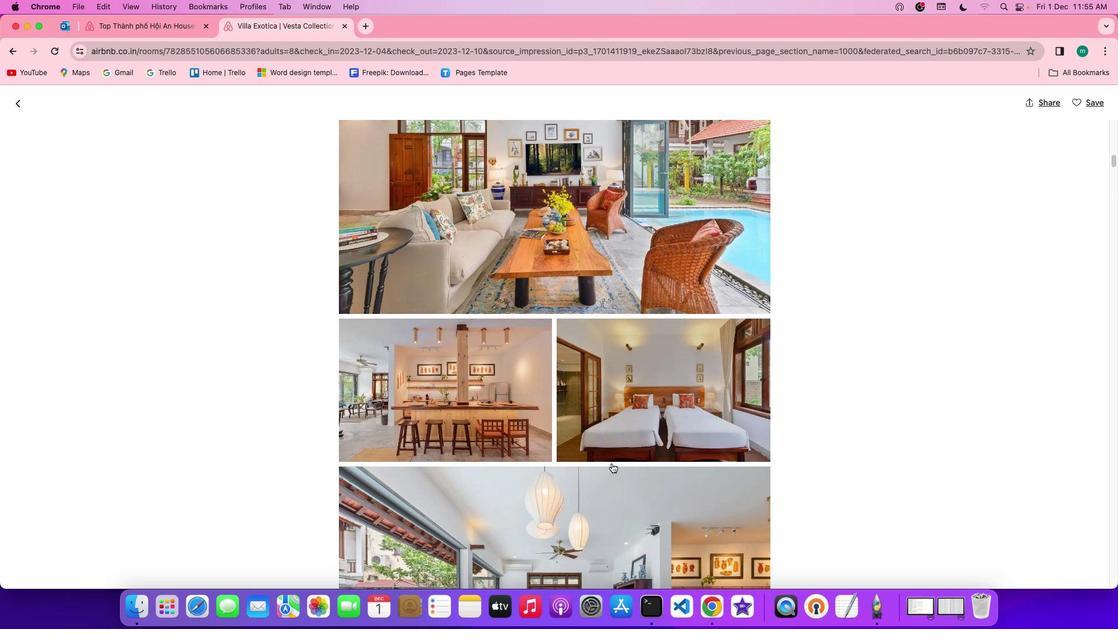 
Action: Mouse scrolled (611, 463) with delta (0, -1)
Screenshot: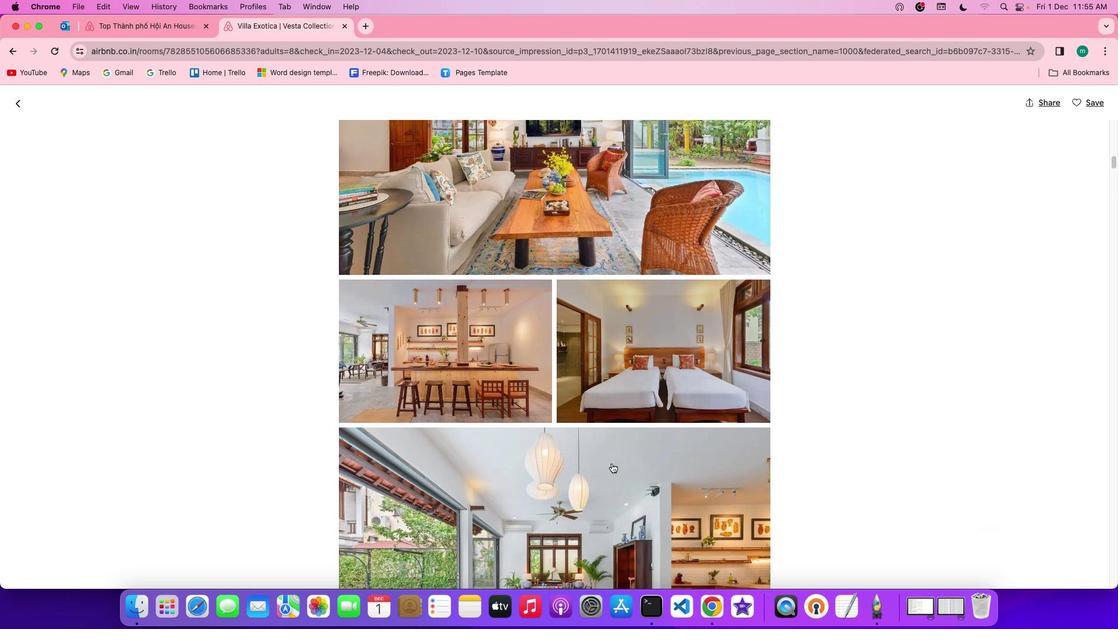 
Action: Mouse scrolled (611, 463) with delta (0, 0)
Screenshot: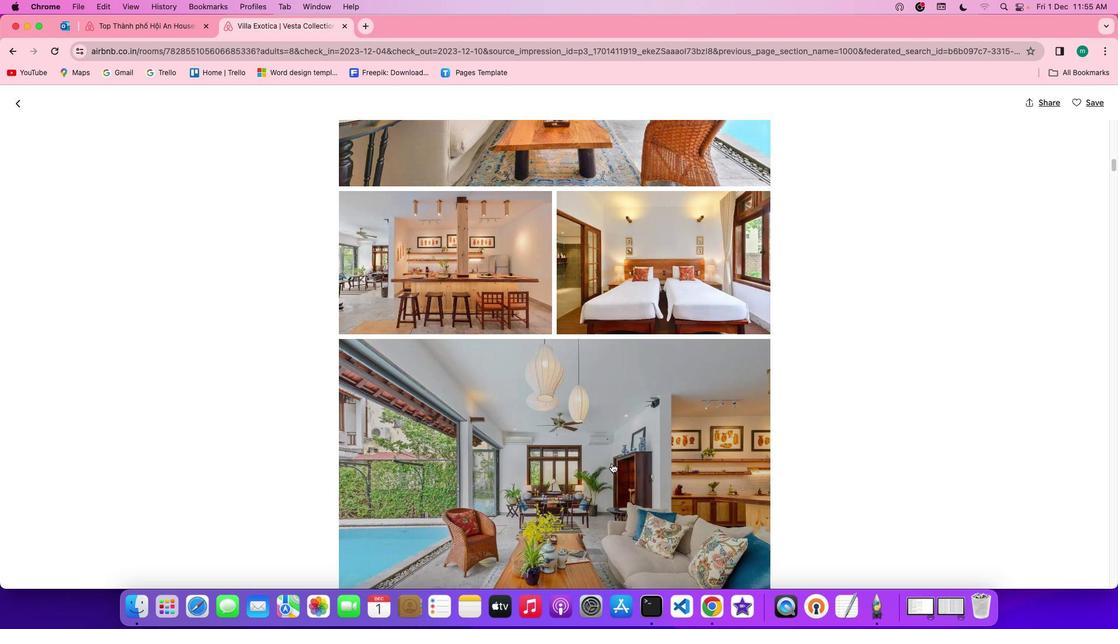 
Action: Mouse scrolled (611, 463) with delta (0, 0)
Screenshot: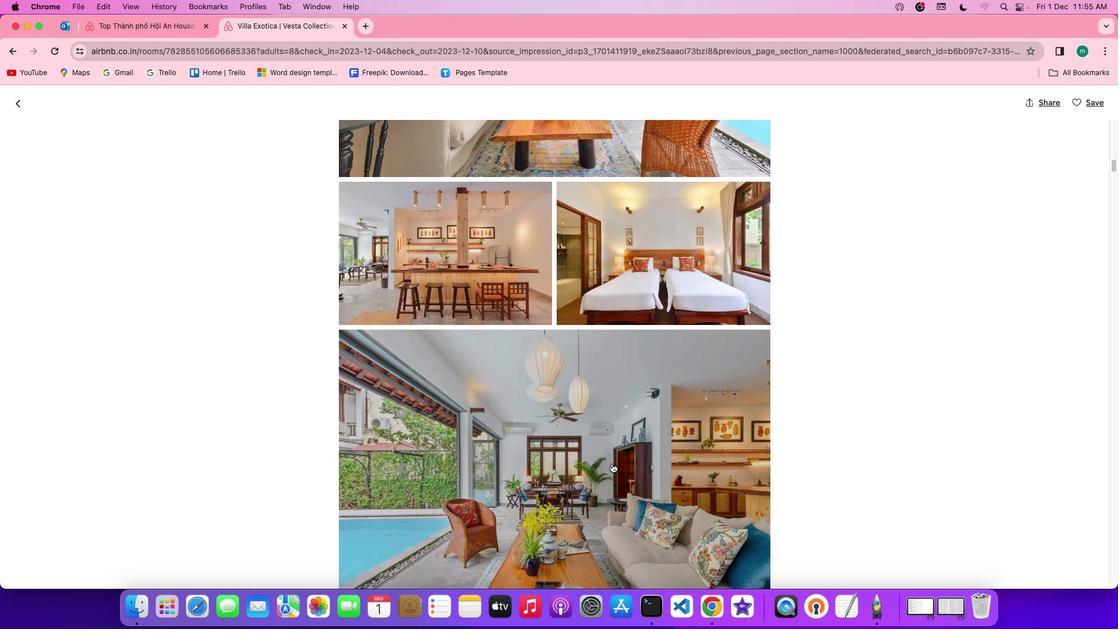 
Action: Mouse scrolled (611, 463) with delta (0, 0)
Screenshot: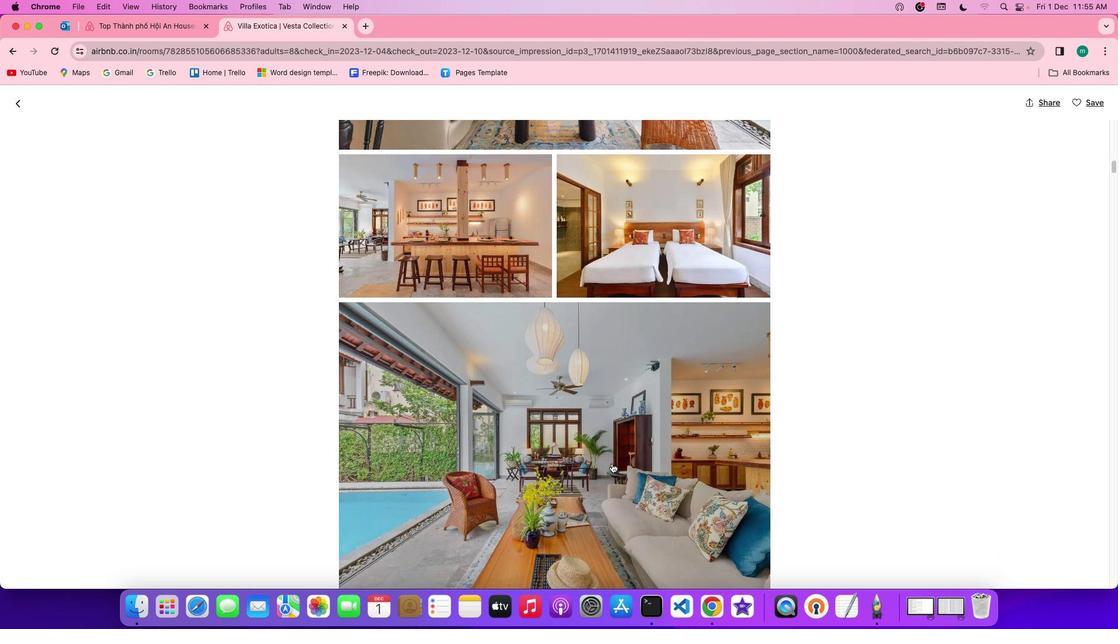 
Action: Mouse scrolled (611, 463) with delta (0, -1)
Screenshot: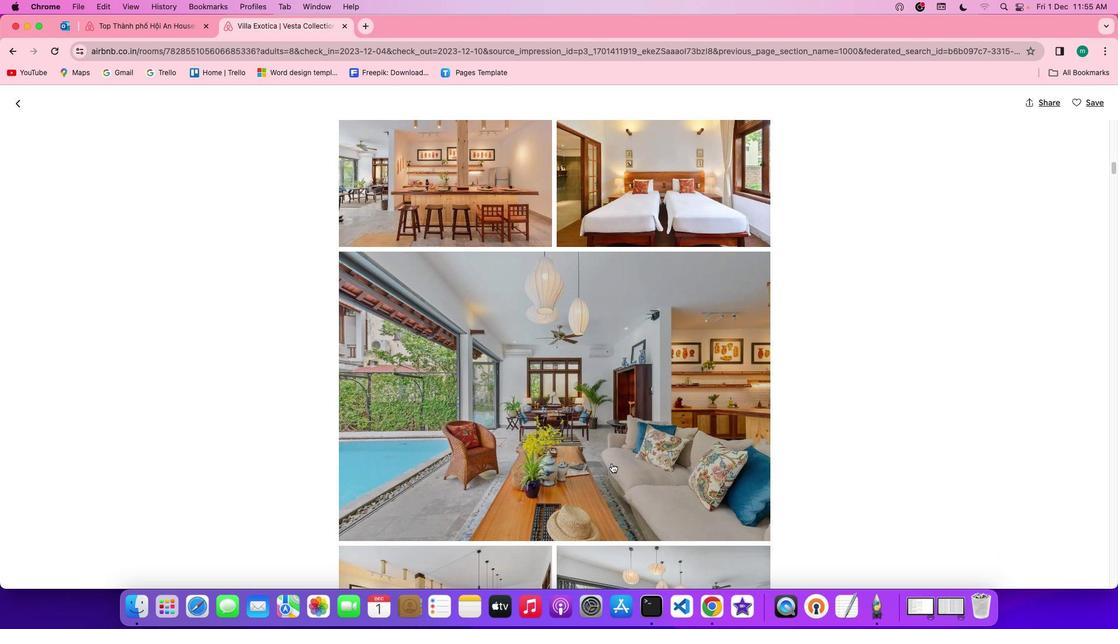 
Action: Mouse scrolled (611, 463) with delta (0, 0)
Screenshot: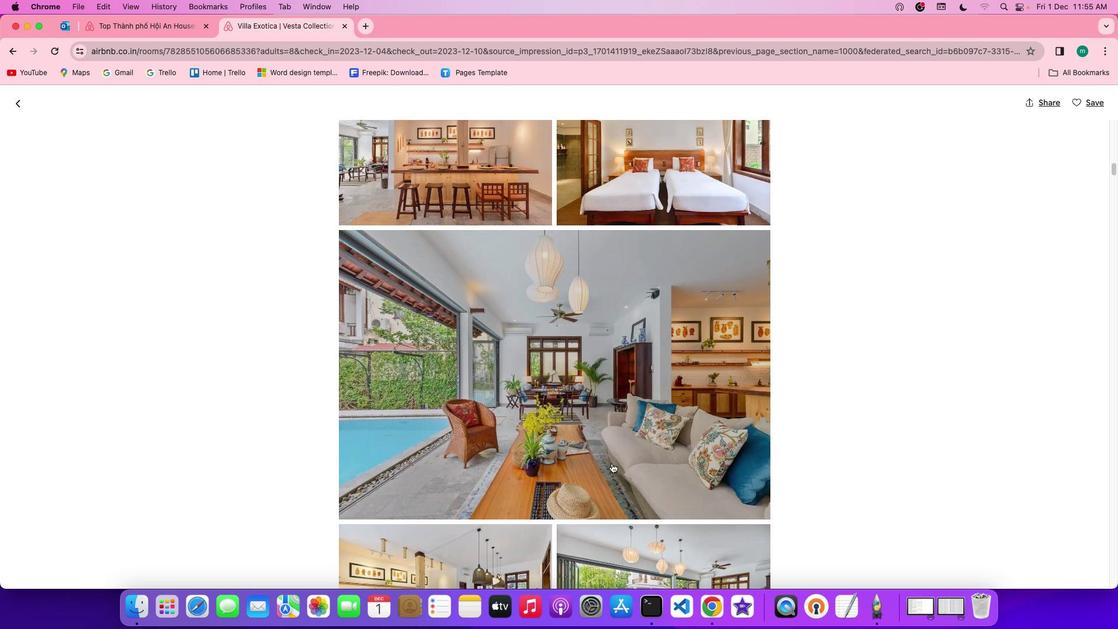 
Action: Mouse scrolled (611, 463) with delta (0, 0)
Screenshot: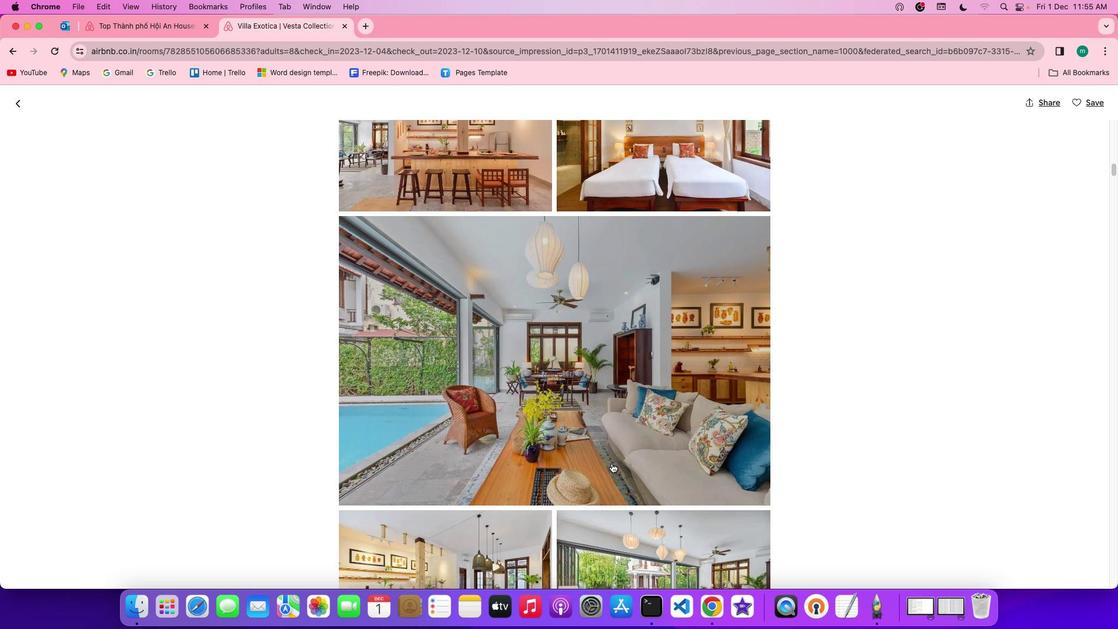 
Action: Mouse scrolled (611, 463) with delta (0, -1)
Screenshot: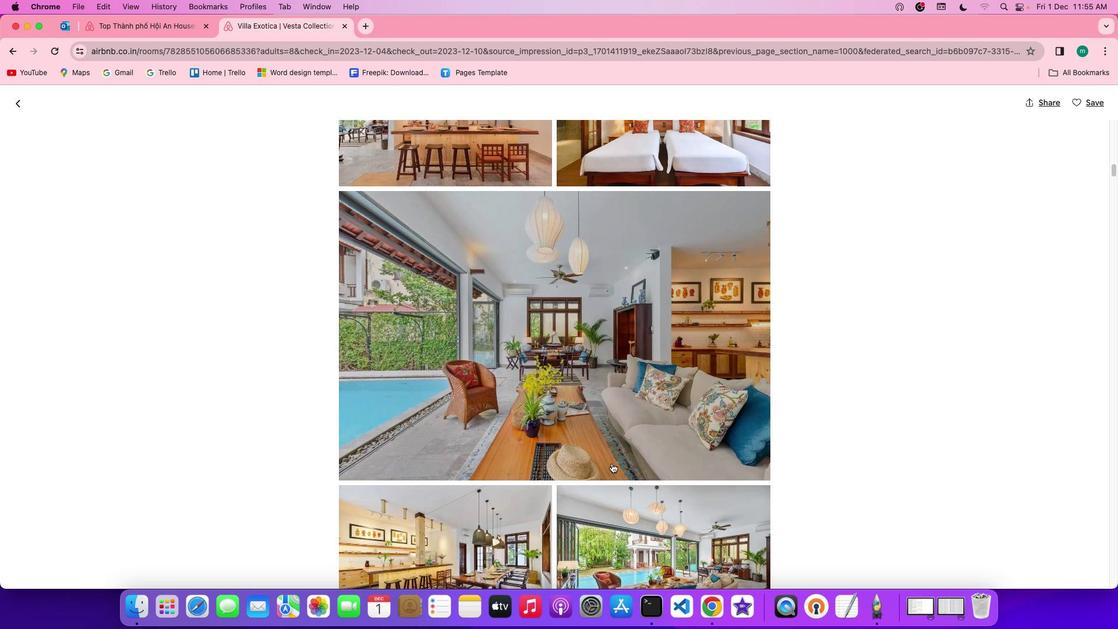 
Action: Mouse scrolled (611, 463) with delta (0, 0)
Screenshot: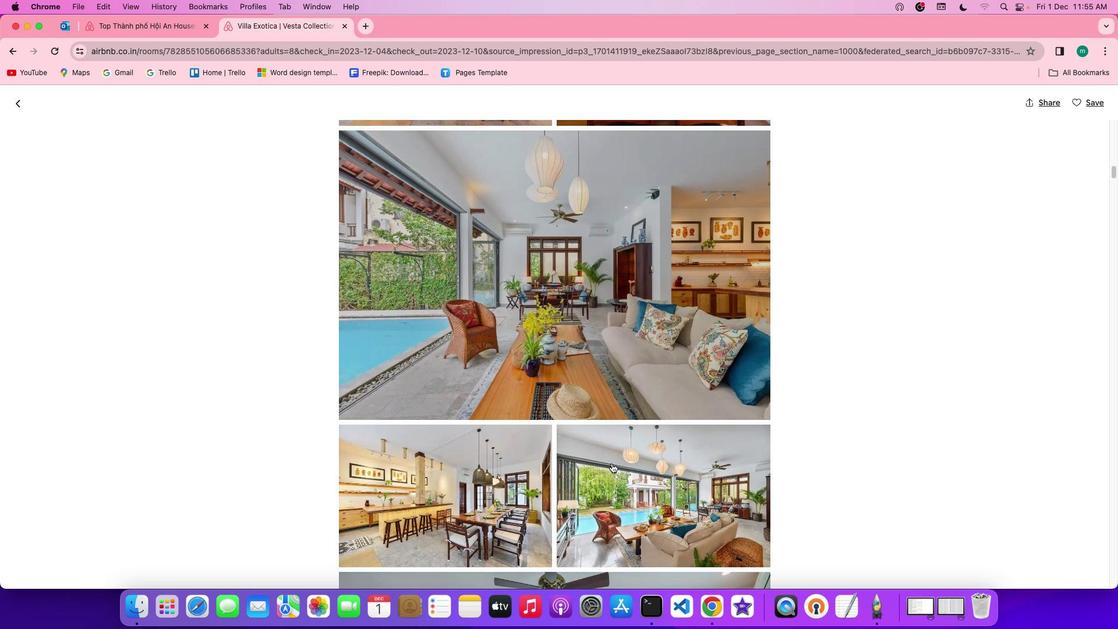 
Action: Mouse scrolled (611, 463) with delta (0, 0)
Screenshot: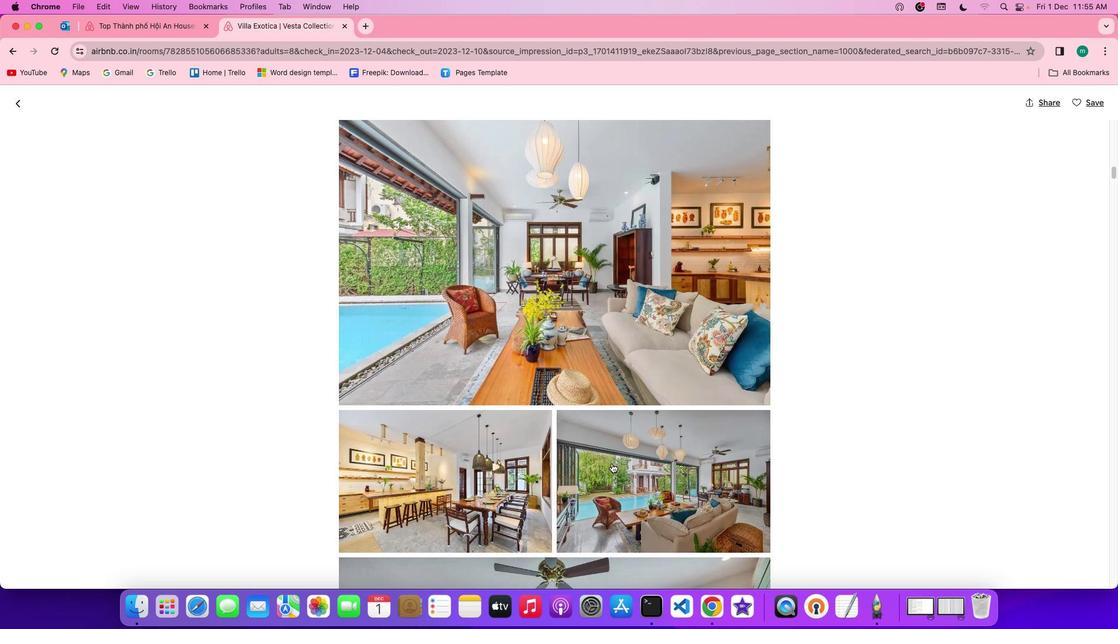 
Action: Mouse scrolled (611, 463) with delta (0, 0)
Screenshot: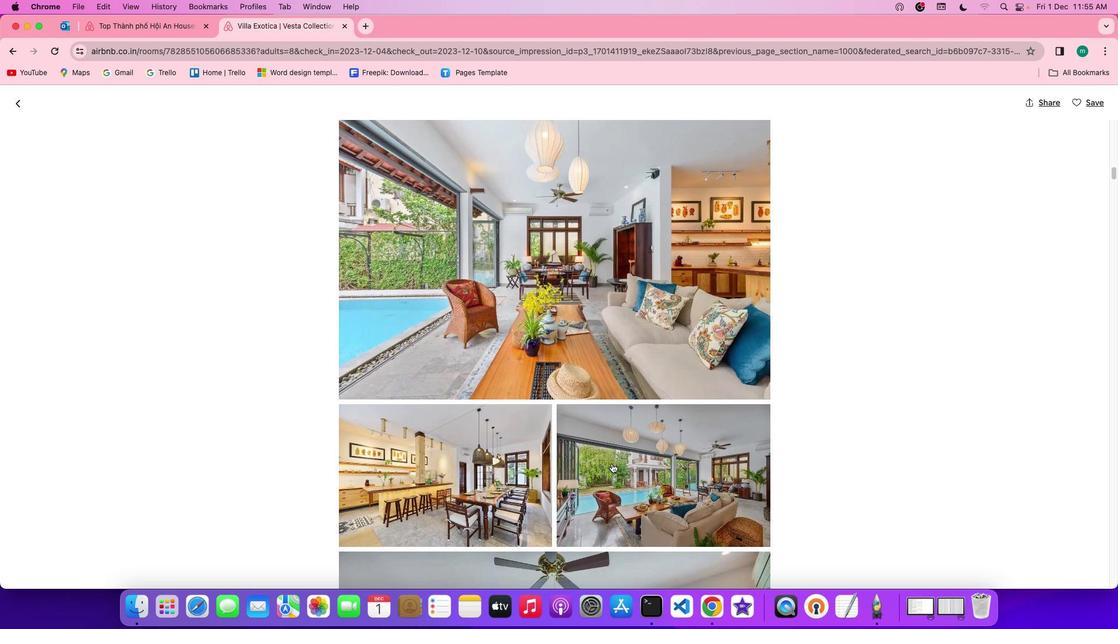 
Action: Mouse scrolled (611, 463) with delta (0, 0)
Screenshot: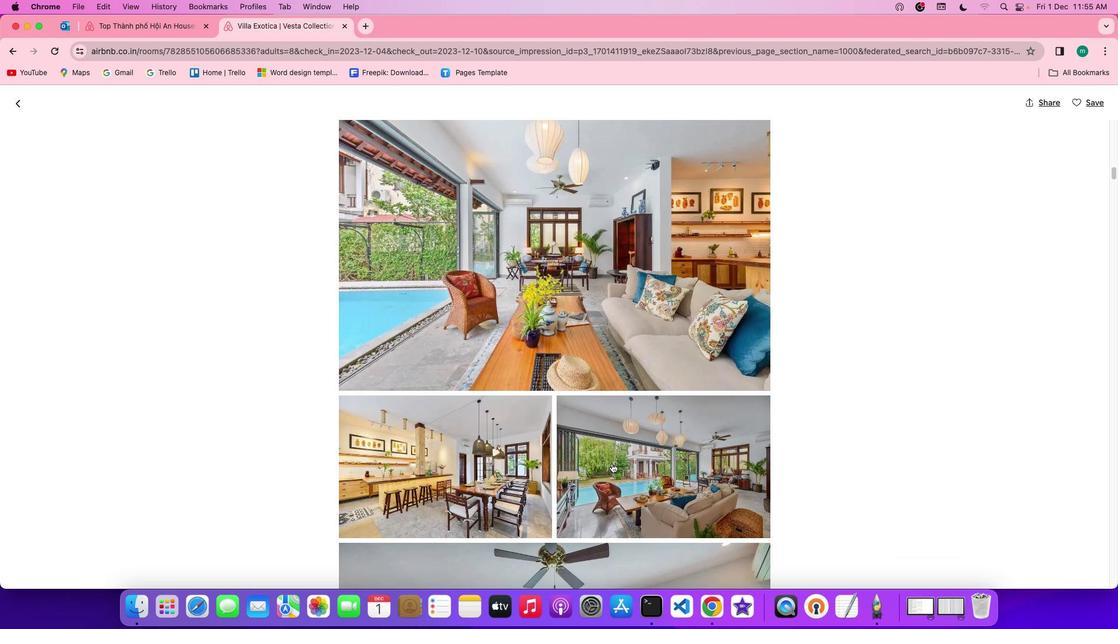 
Action: Mouse scrolled (611, 463) with delta (0, 0)
Screenshot: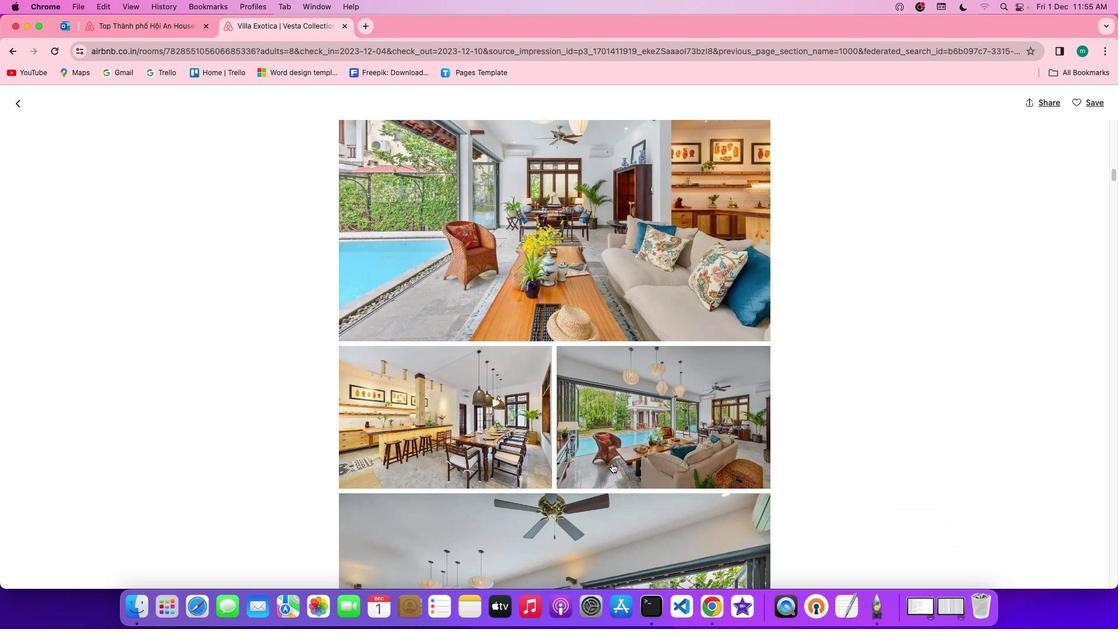 
Action: Mouse scrolled (611, 463) with delta (0, 0)
Screenshot: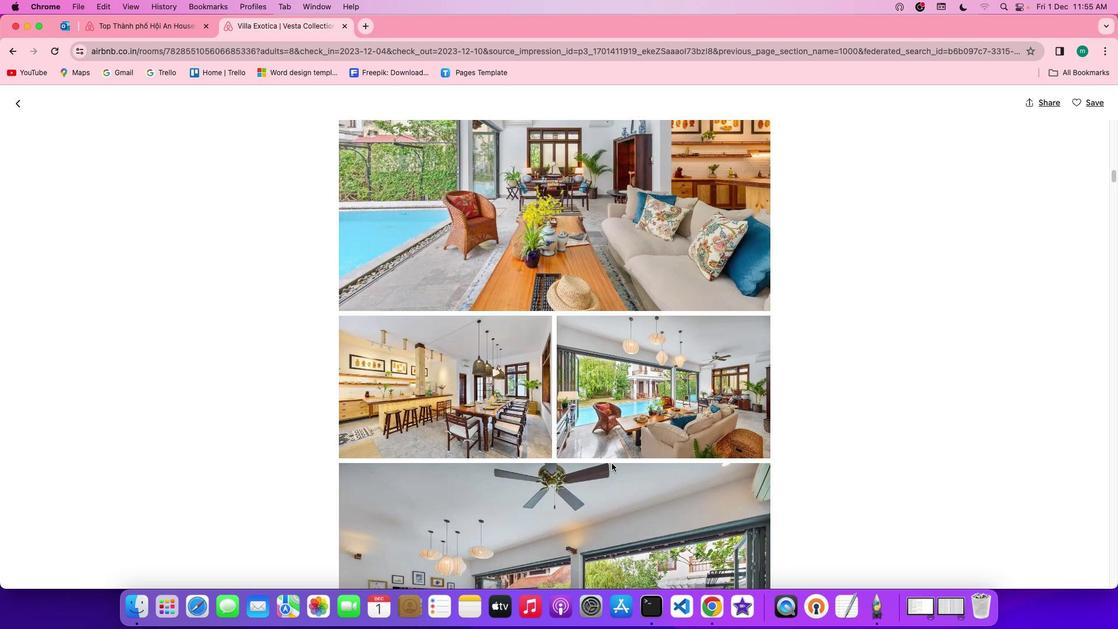 
Action: Mouse scrolled (611, 463) with delta (0, 0)
Screenshot: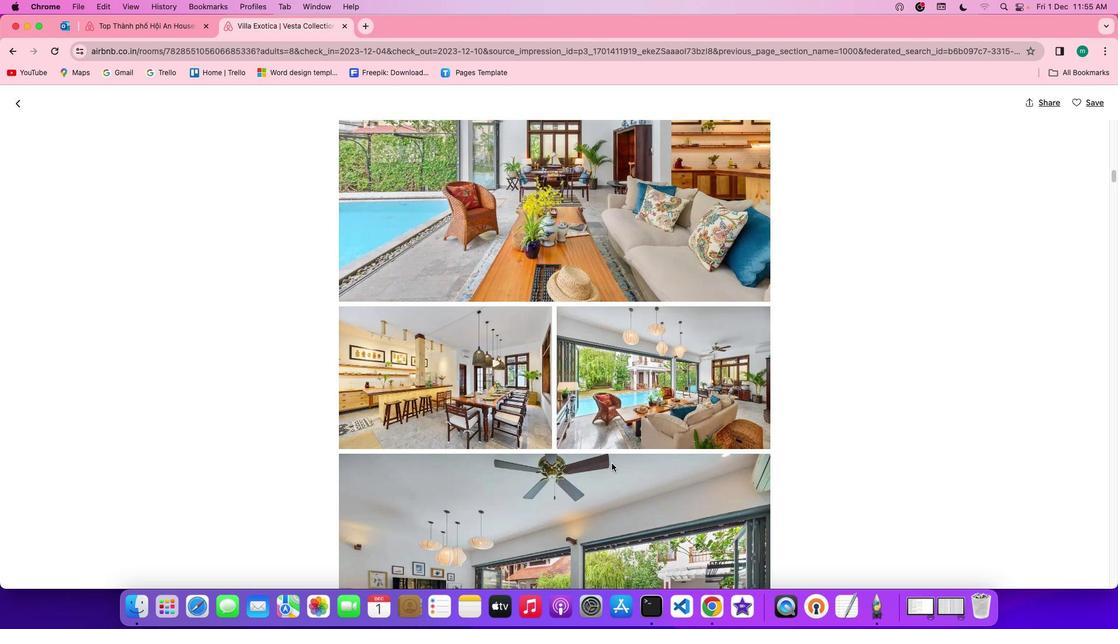
Action: Mouse scrolled (611, 463) with delta (0, 0)
Screenshot: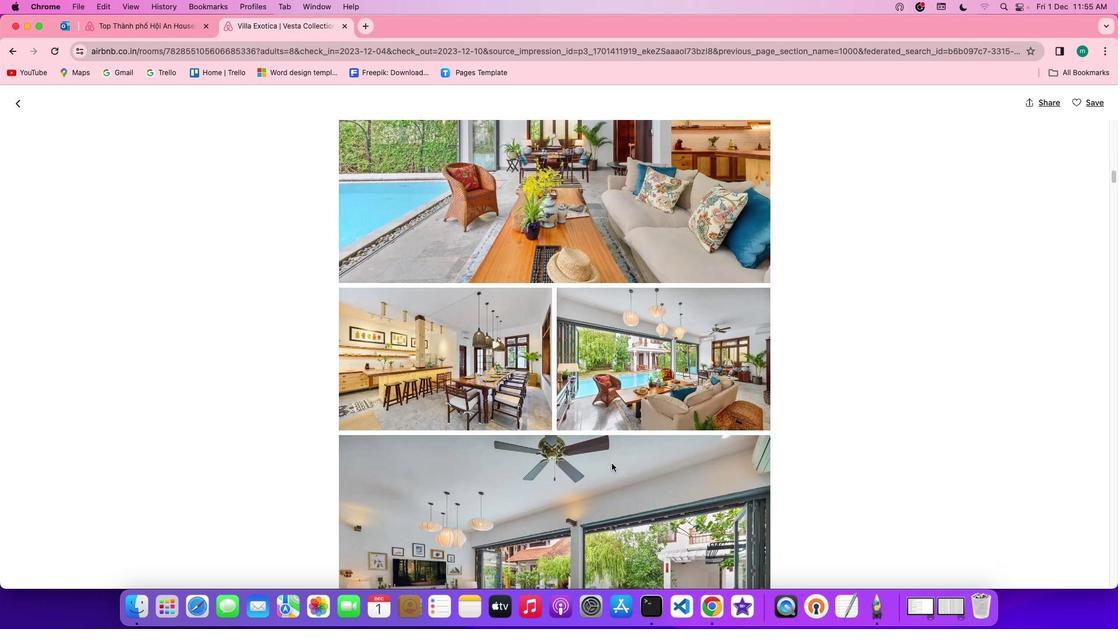 
Action: Mouse scrolled (611, 463) with delta (0, -1)
Screenshot: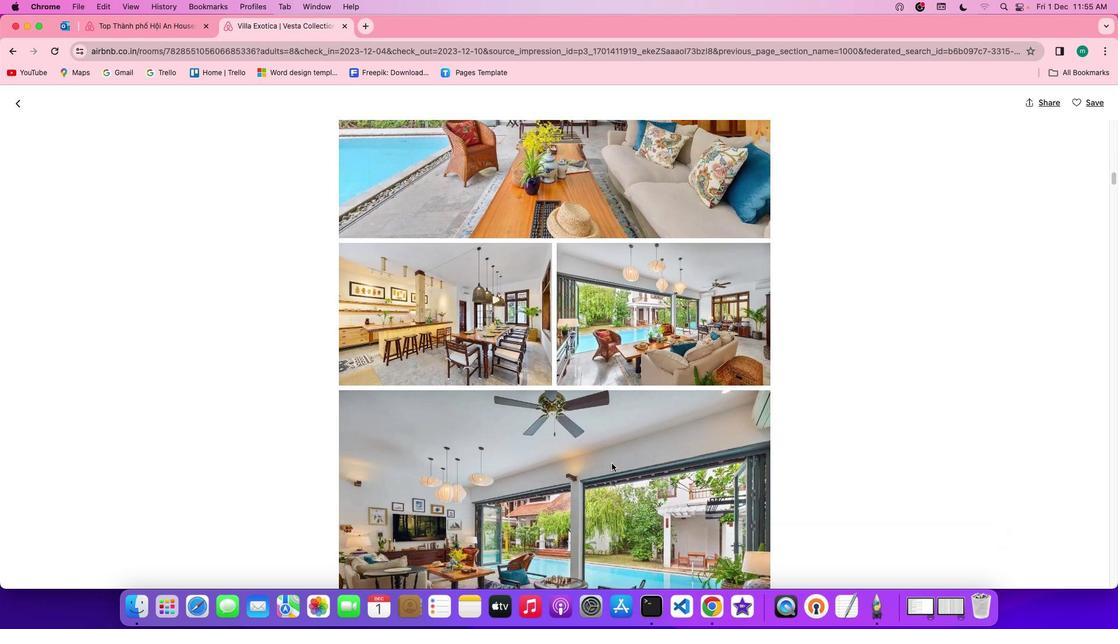 
Action: Mouse scrolled (611, 463) with delta (0, 0)
Screenshot: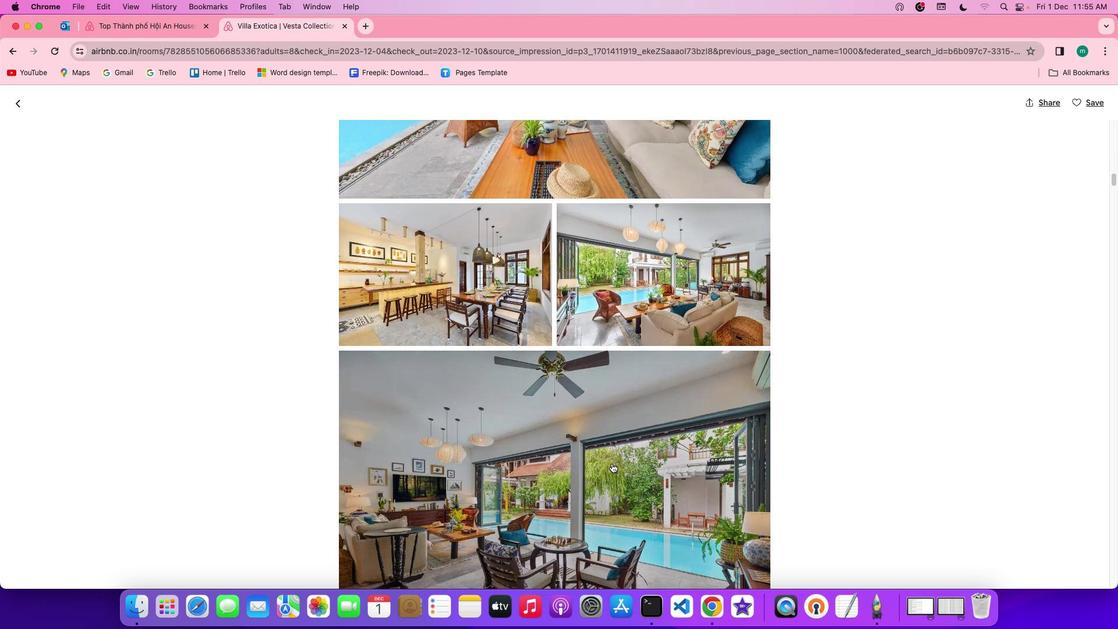 
Action: Mouse scrolled (611, 463) with delta (0, 0)
Screenshot: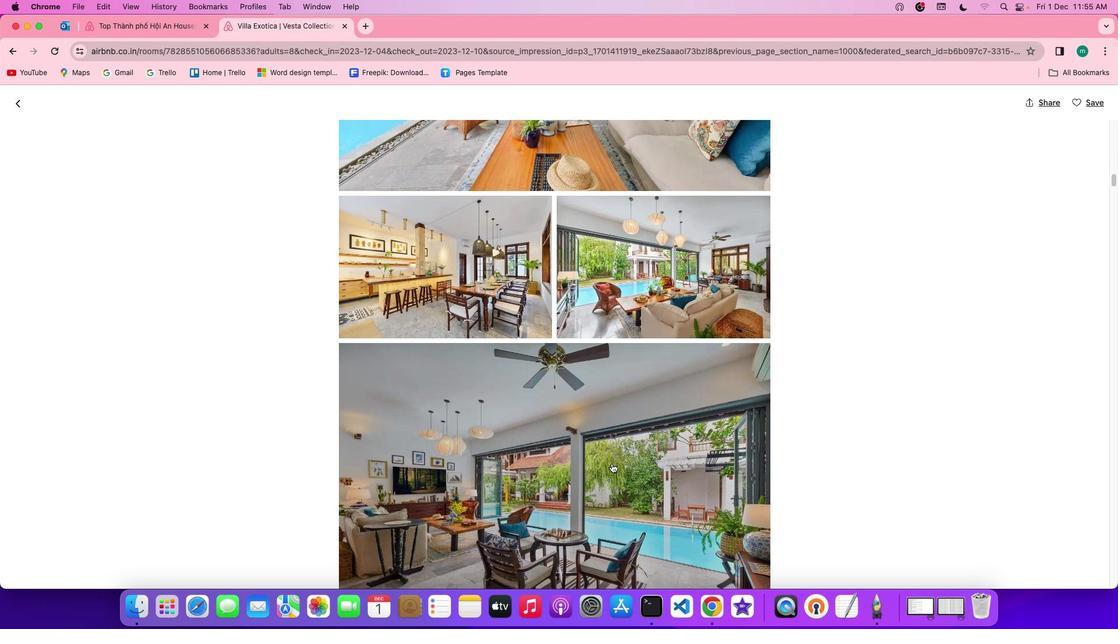 
Action: Mouse scrolled (611, 463) with delta (0, 0)
Screenshot: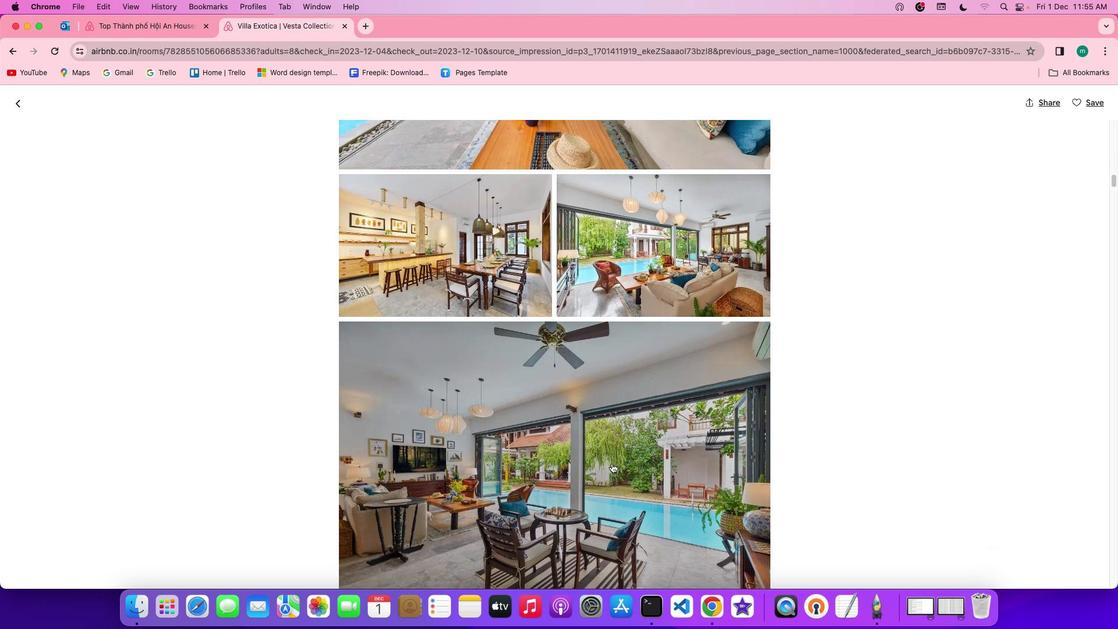 
Action: Mouse scrolled (611, 463) with delta (0, 0)
Screenshot: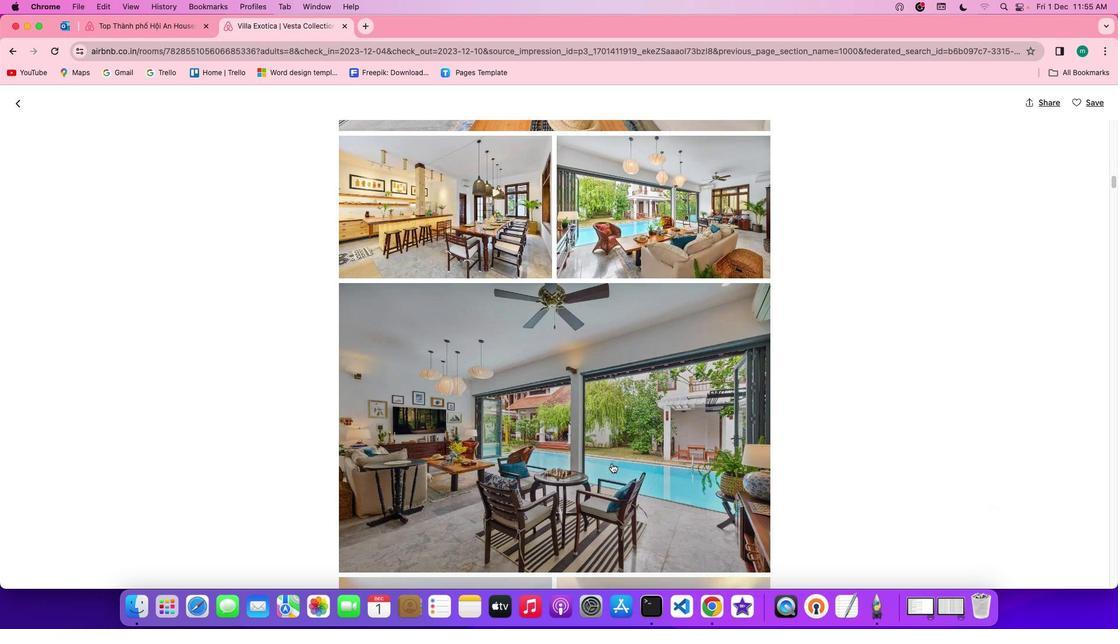 
Action: Mouse scrolled (611, 463) with delta (0, 0)
Screenshot: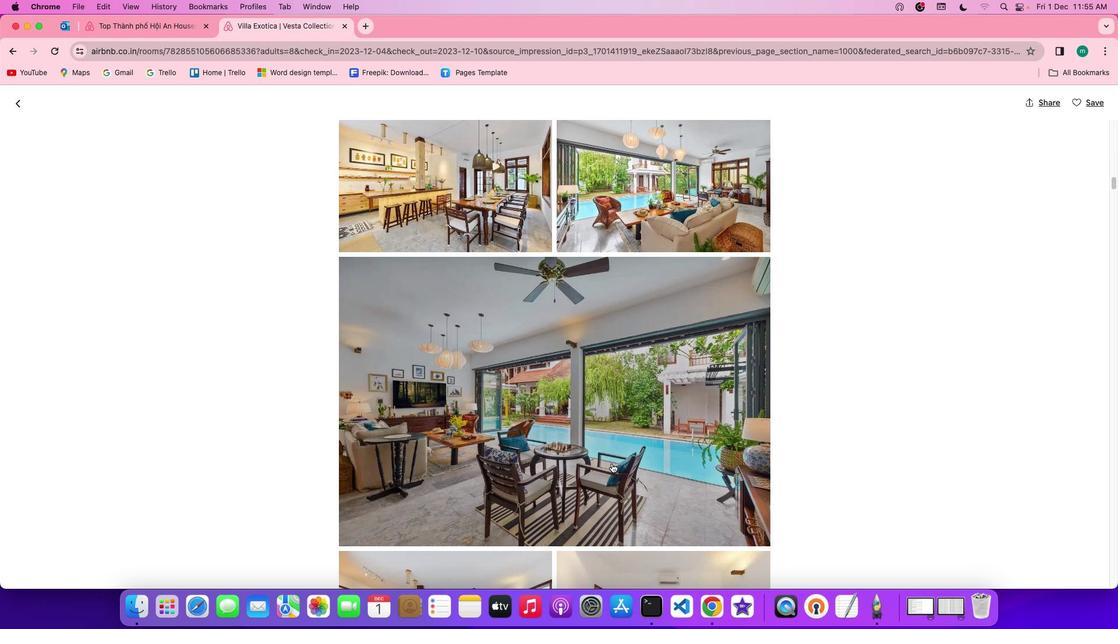 
Action: Mouse scrolled (611, 463) with delta (0, 0)
Screenshot: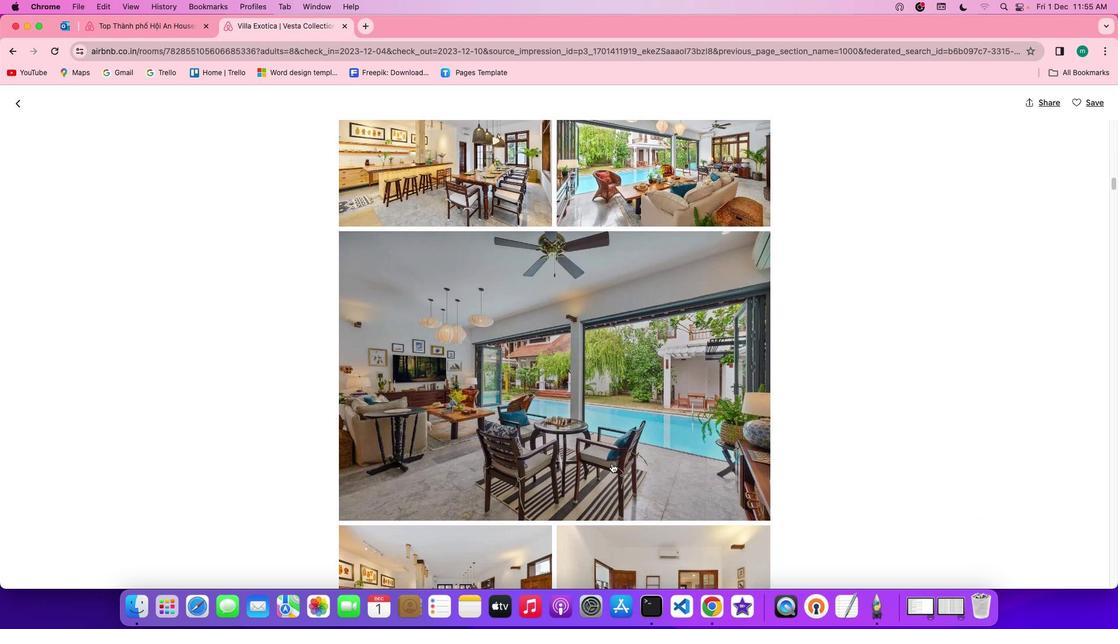 
Action: Mouse scrolled (611, 463) with delta (0, -1)
Screenshot: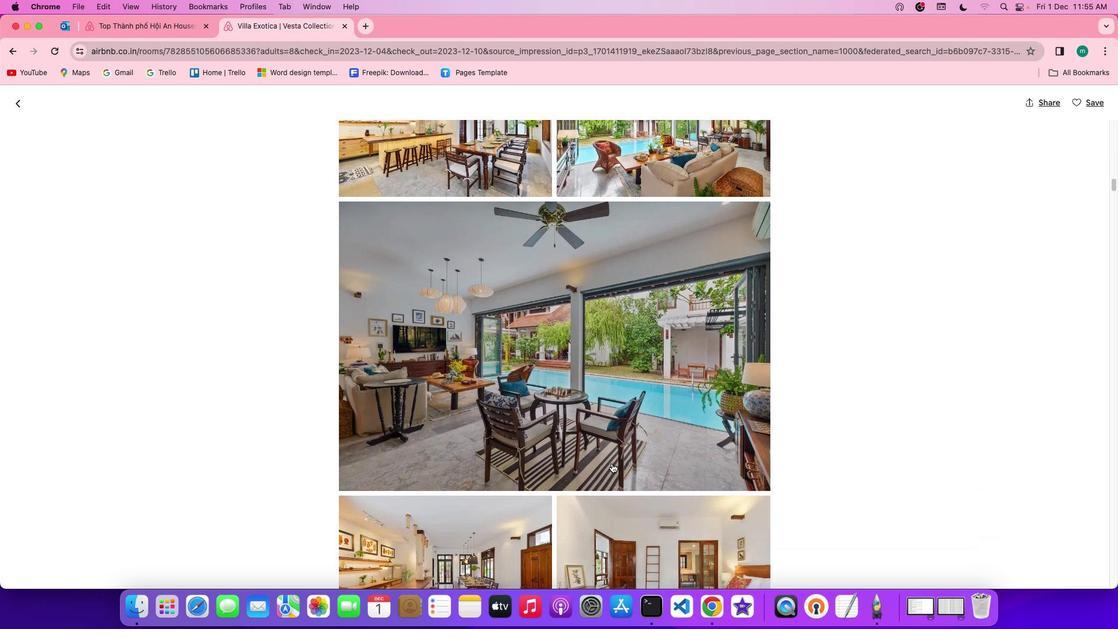 
Action: Mouse scrolled (611, 463) with delta (0, -1)
Screenshot: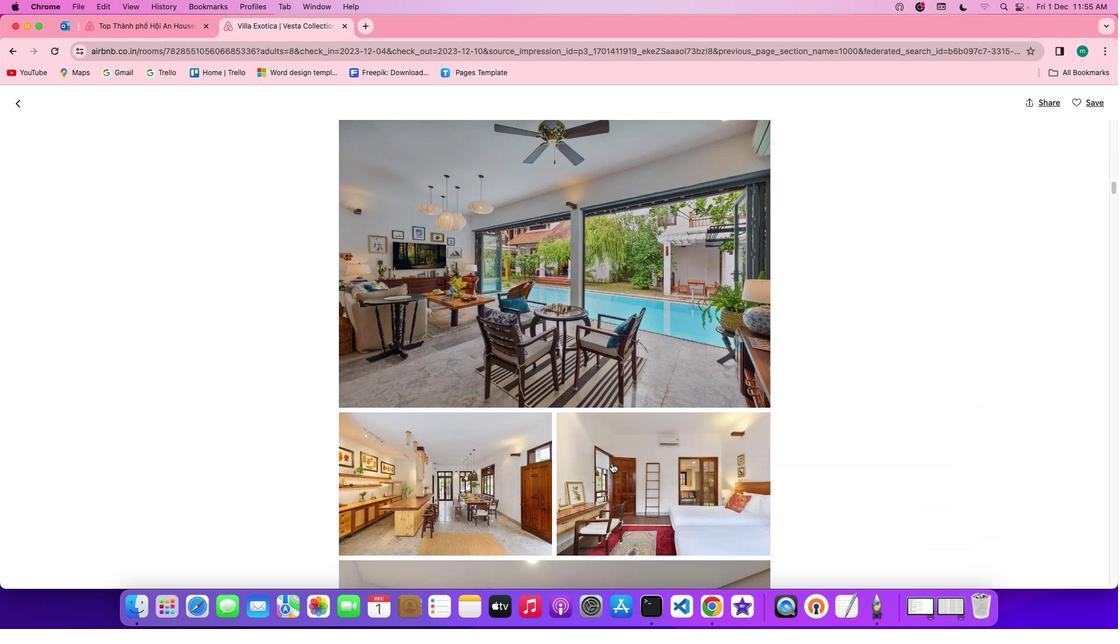 
Action: Mouse scrolled (611, 463) with delta (0, 0)
Screenshot: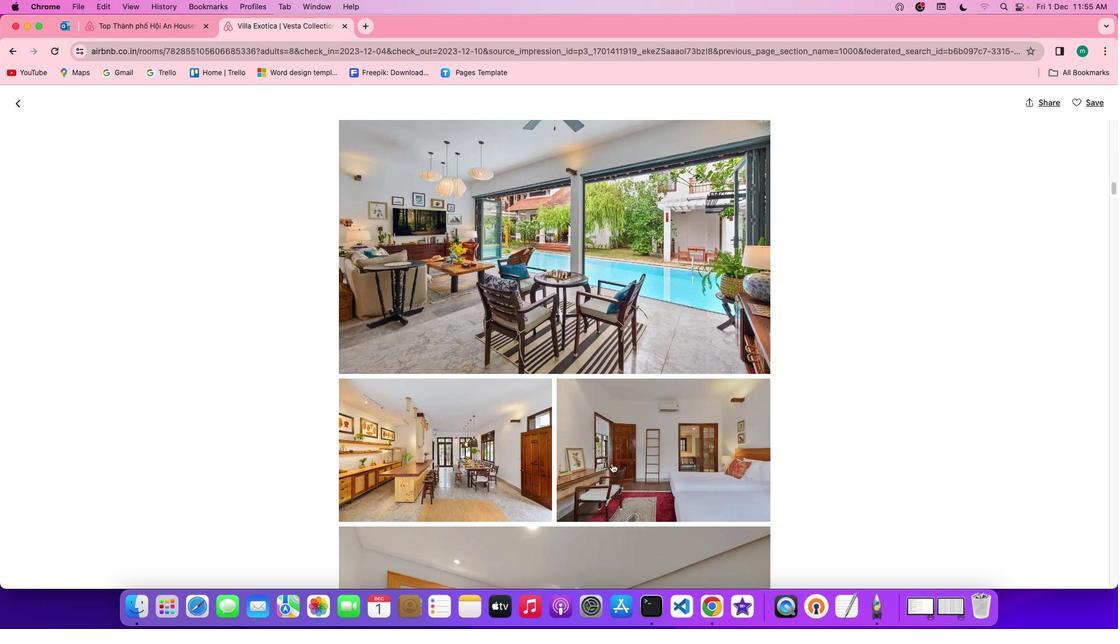 
Action: Mouse scrolled (611, 463) with delta (0, 0)
Screenshot: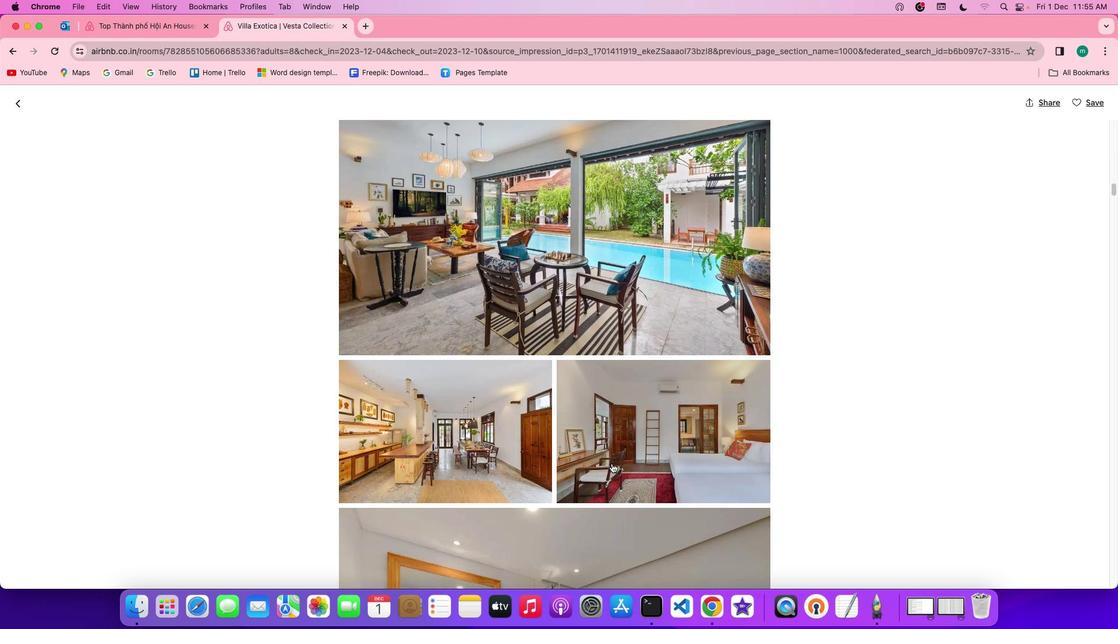 
Action: Mouse scrolled (611, 463) with delta (0, -1)
Screenshot: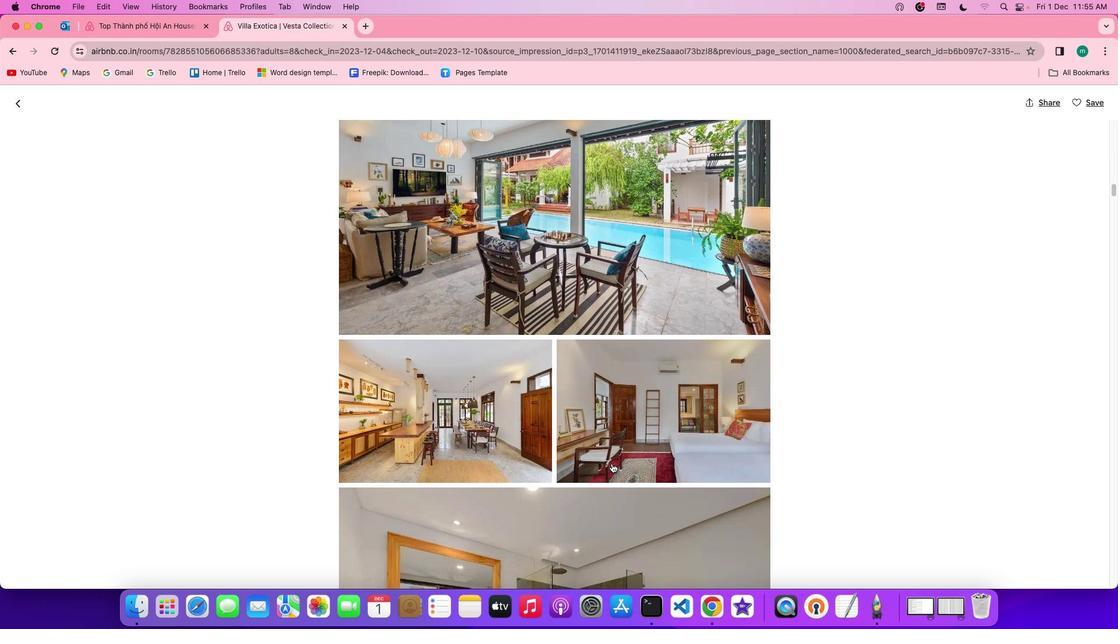 
Action: Mouse scrolled (611, 463) with delta (0, 0)
Screenshot: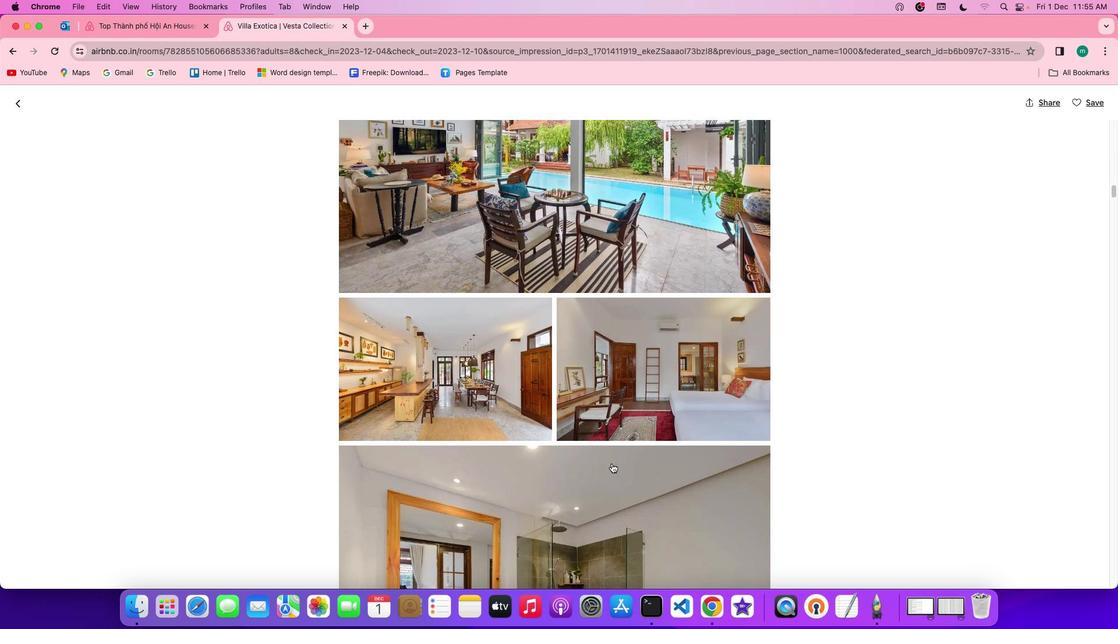 
Action: Mouse scrolled (611, 463) with delta (0, 0)
Screenshot: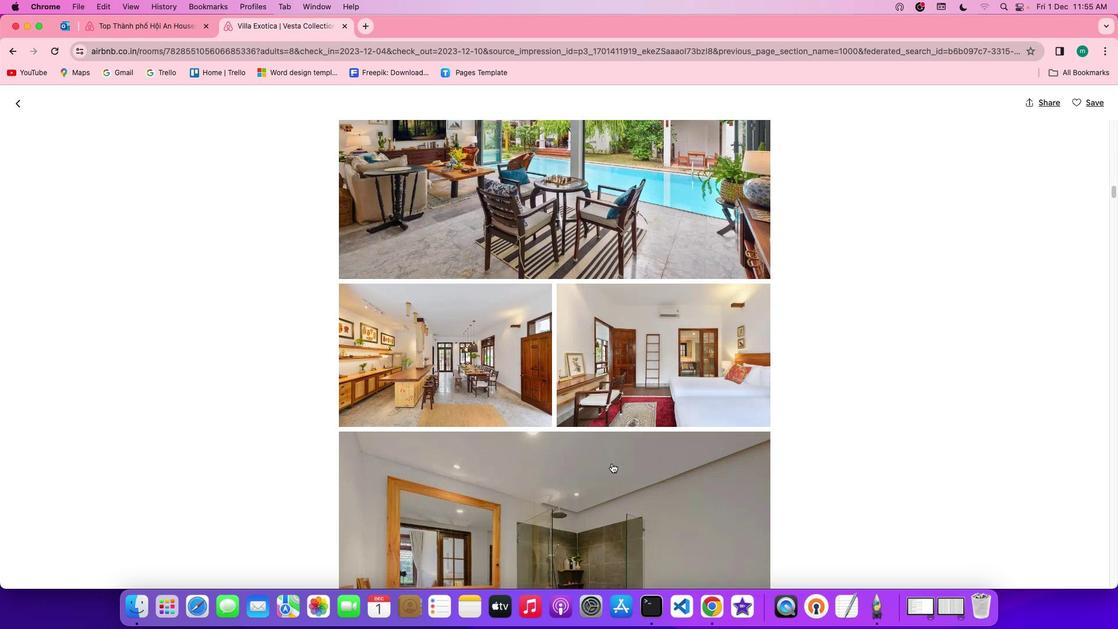 
Action: Mouse scrolled (611, 463) with delta (0, -1)
Screenshot: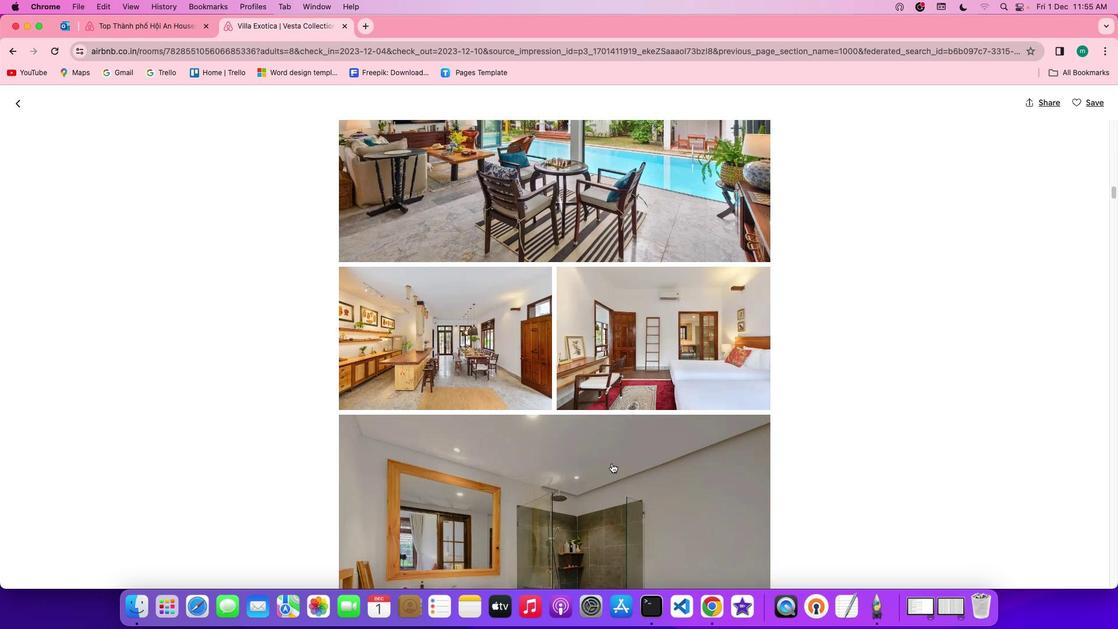 
Action: Mouse scrolled (611, 463) with delta (0, 0)
Screenshot: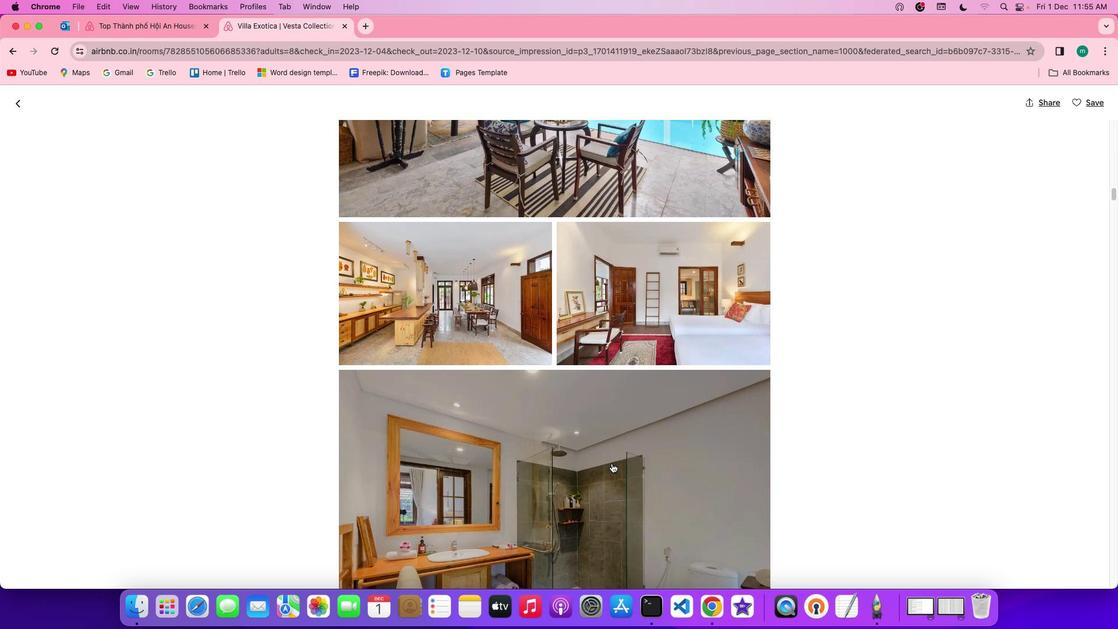 
Action: Mouse scrolled (611, 463) with delta (0, 0)
Screenshot: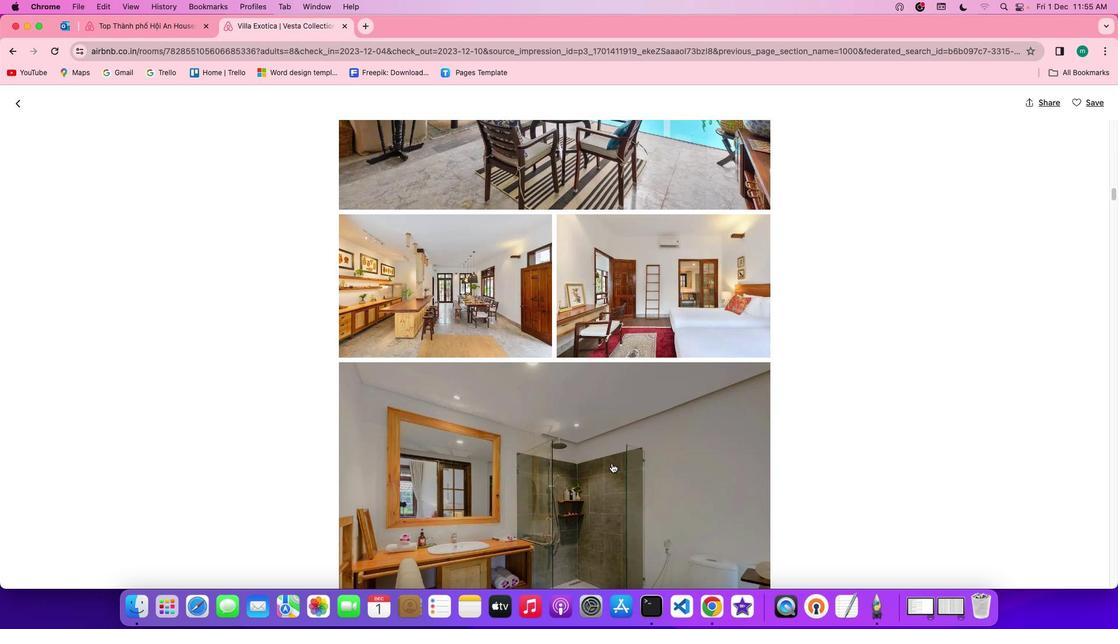 
Action: Mouse scrolled (611, 463) with delta (0, -1)
Screenshot: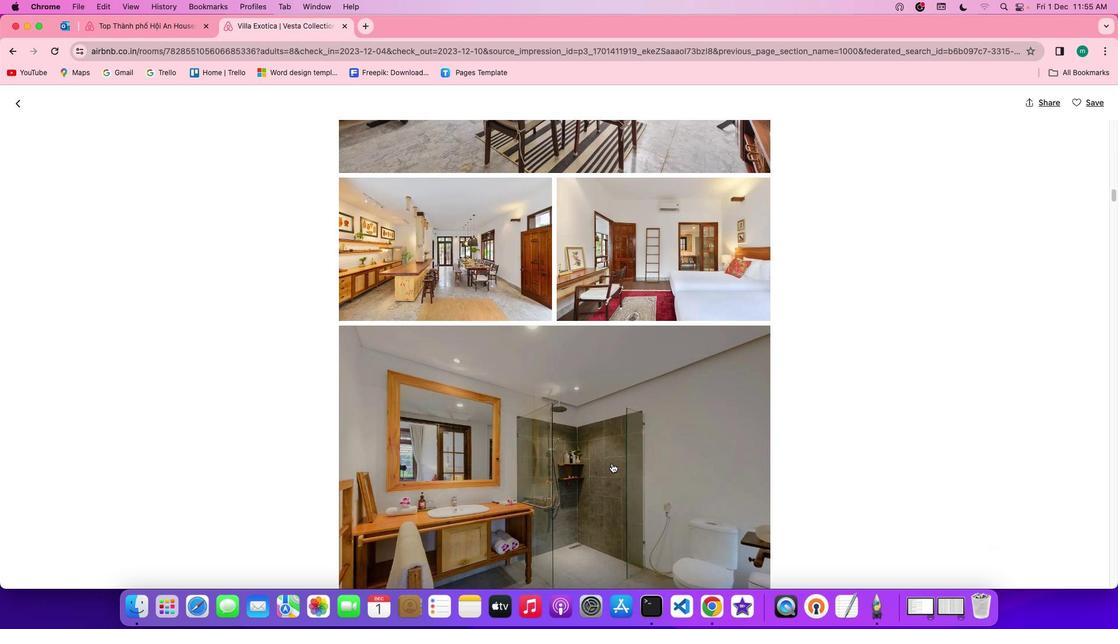 
Action: Mouse scrolled (611, 463) with delta (0, 0)
Screenshot: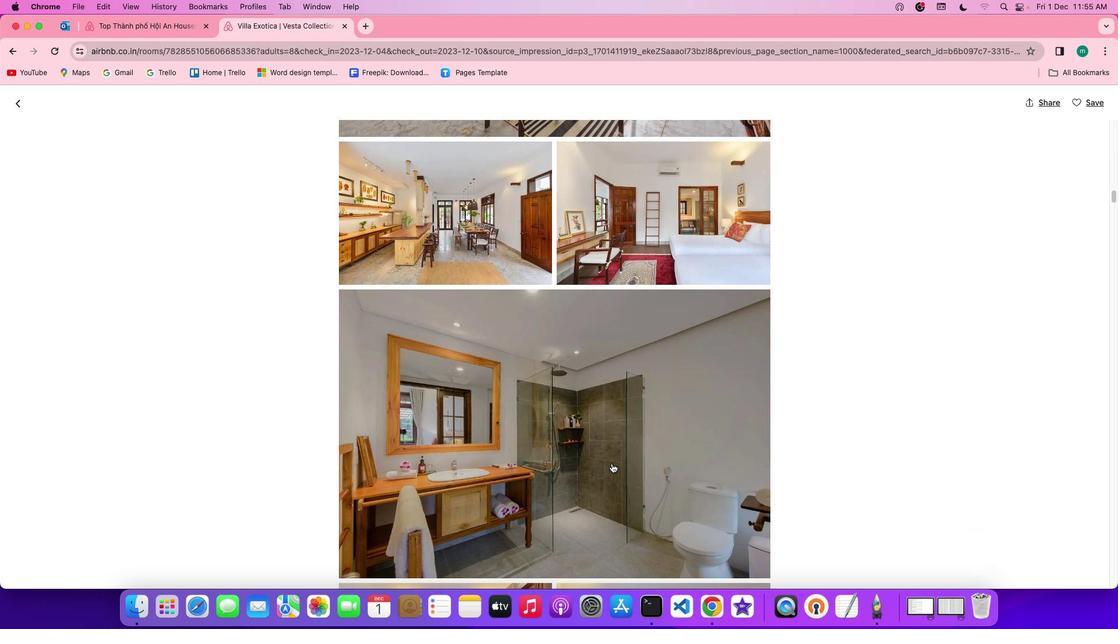
Action: Mouse scrolled (611, 463) with delta (0, 0)
Screenshot: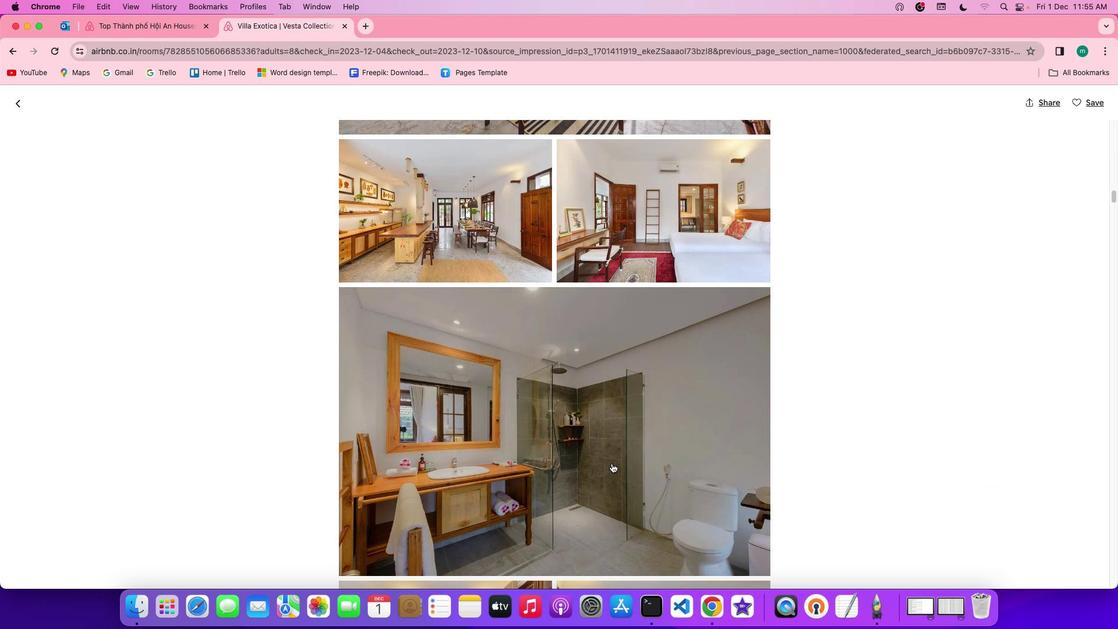 
Action: Mouse scrolled (611, 463) with delta (0, 0)
Screenshot: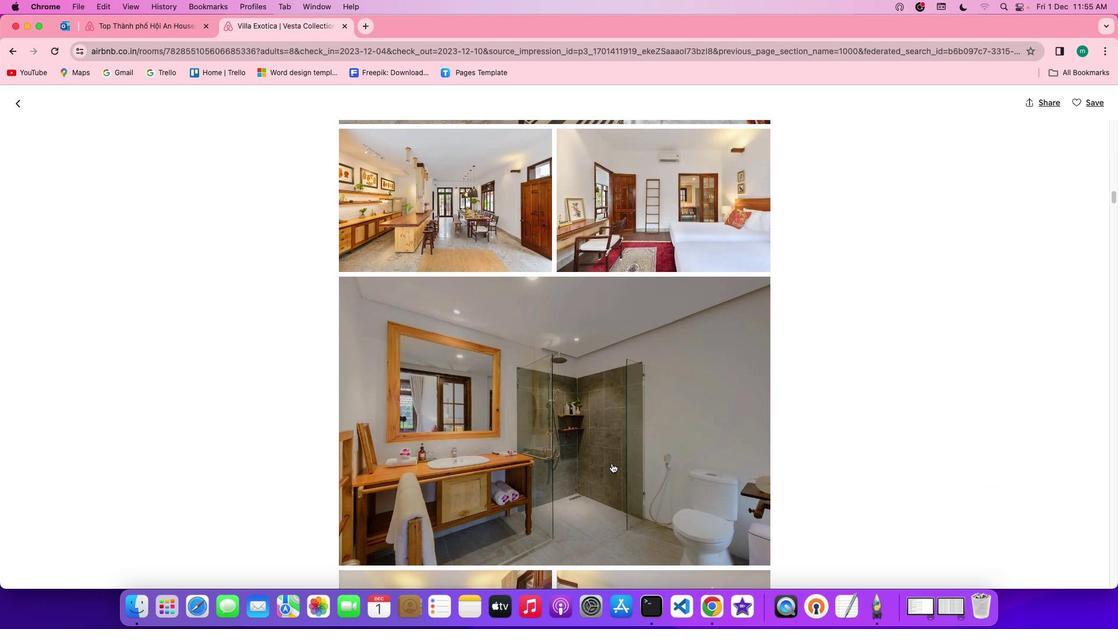 
Action: Mouse scrolled (611, 463) with delta (0, 0)
Screenshot: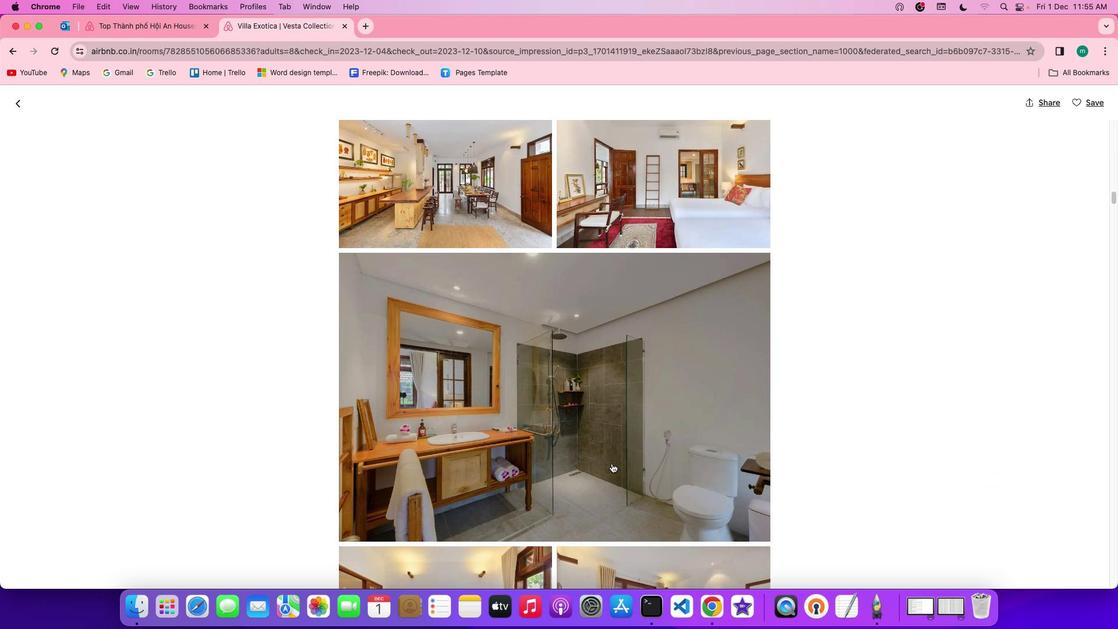
Action: Mouse scrolled (611, 463) with delta (0, 0)
Screenshot: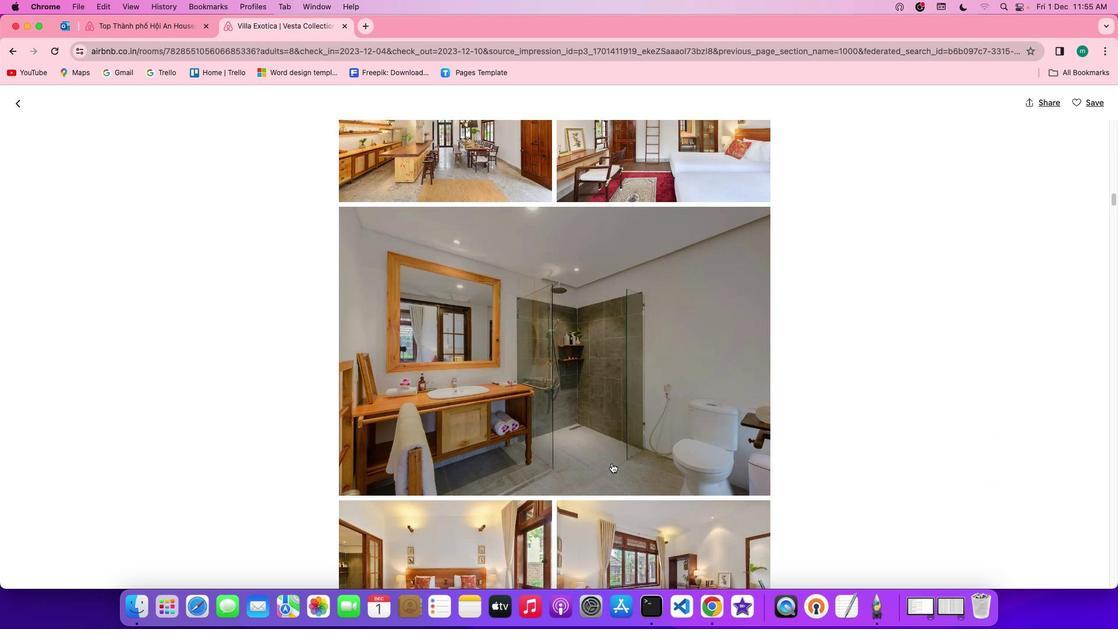 
Action: Mouse scrolled (611, 463) with delta (0, 0)
Screenshot: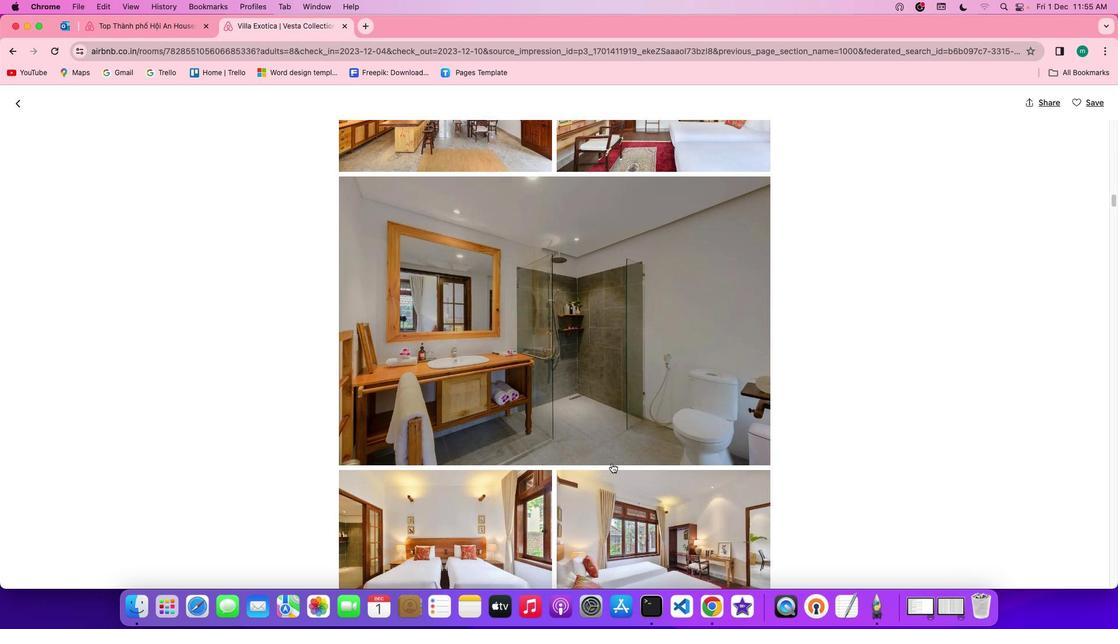 
Action: Mouse scrolled (611, 463) with delta (0, 0)
Screenshot: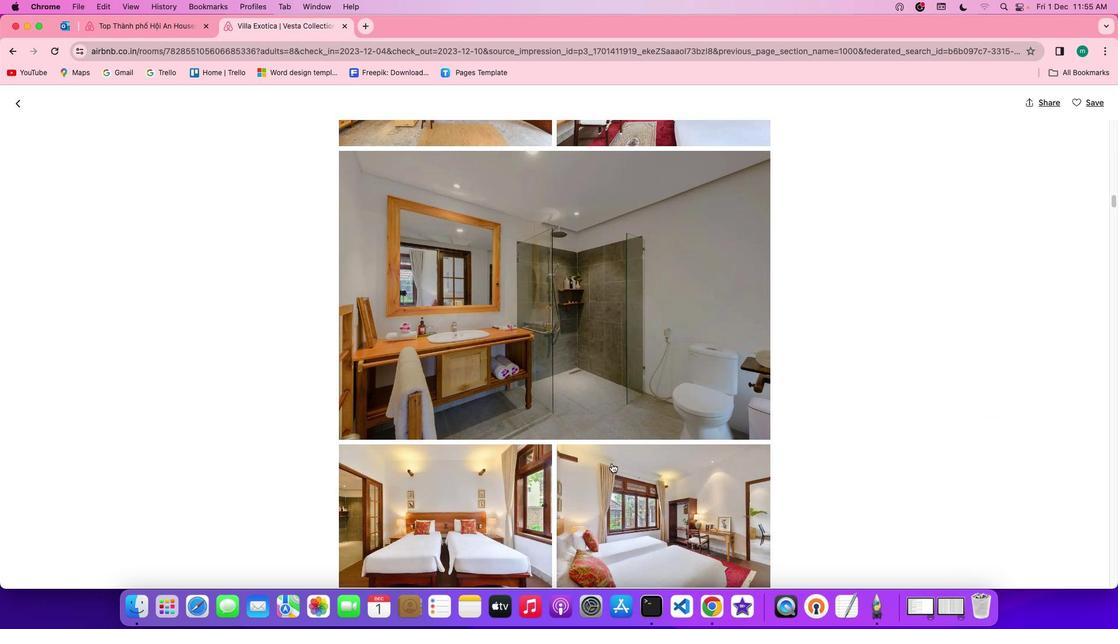 
Action: Mouse scrolled (611, 463) with delta (0, -1)
Screenshot: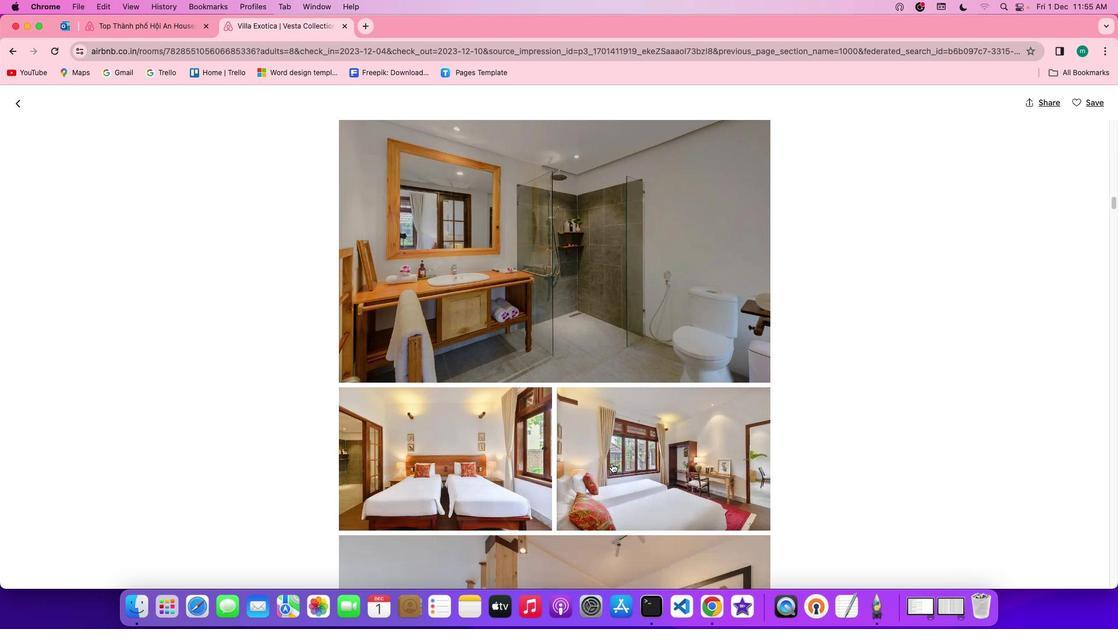 
Action: Mouse scrolled (611, 463) with delta (0, -2)
Screenshot: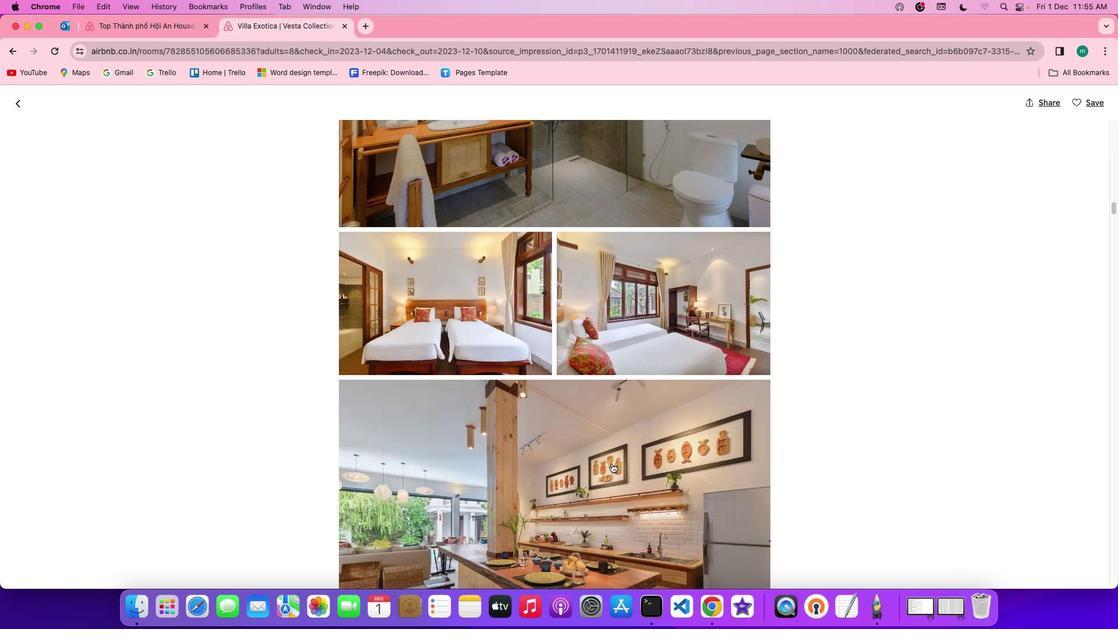 
Action: Mouse scrolled (611, 463) with delta (0, -2)
Screenshot: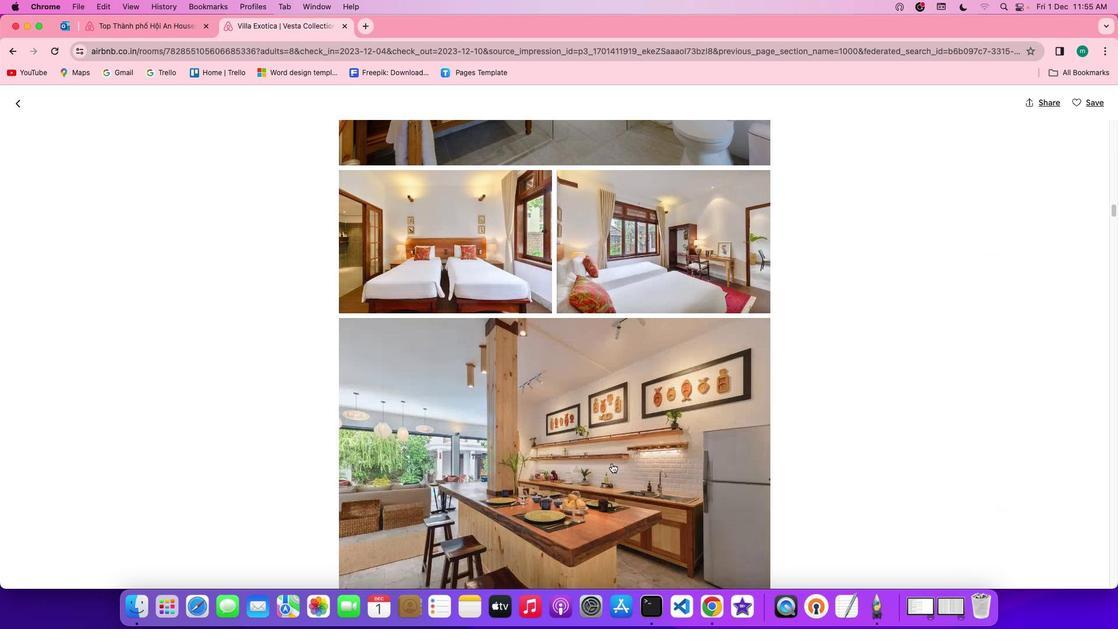 
Action: Mouse scrolled (611, 463) with delta (0, 0)
Screenshot: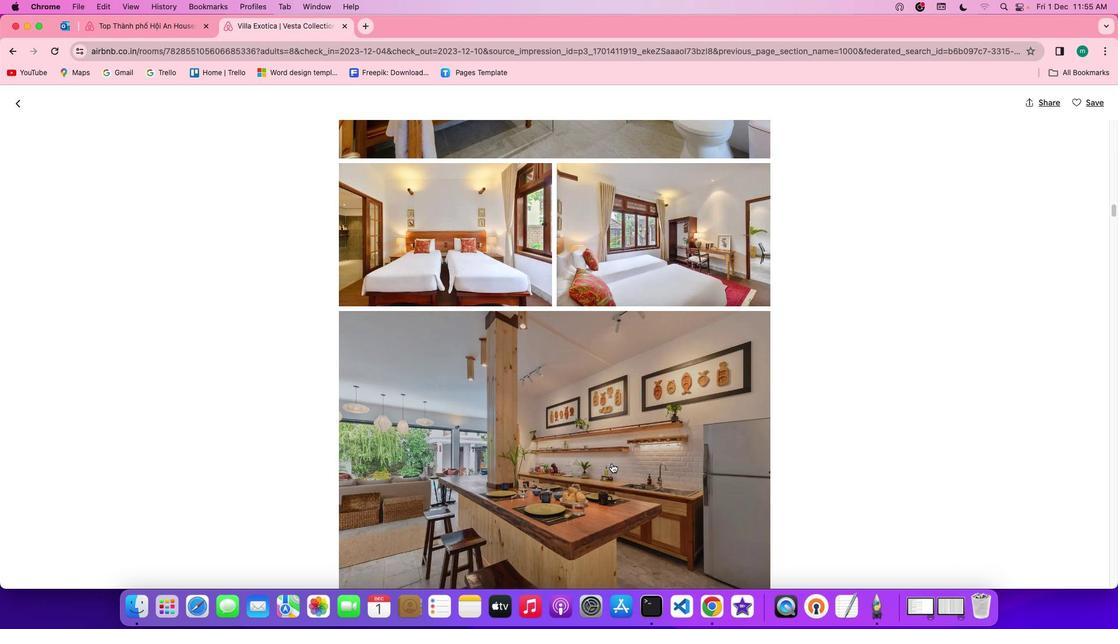 
Action: Mouse scrolled (611, 463) with delta (0, 0)
Screenshot: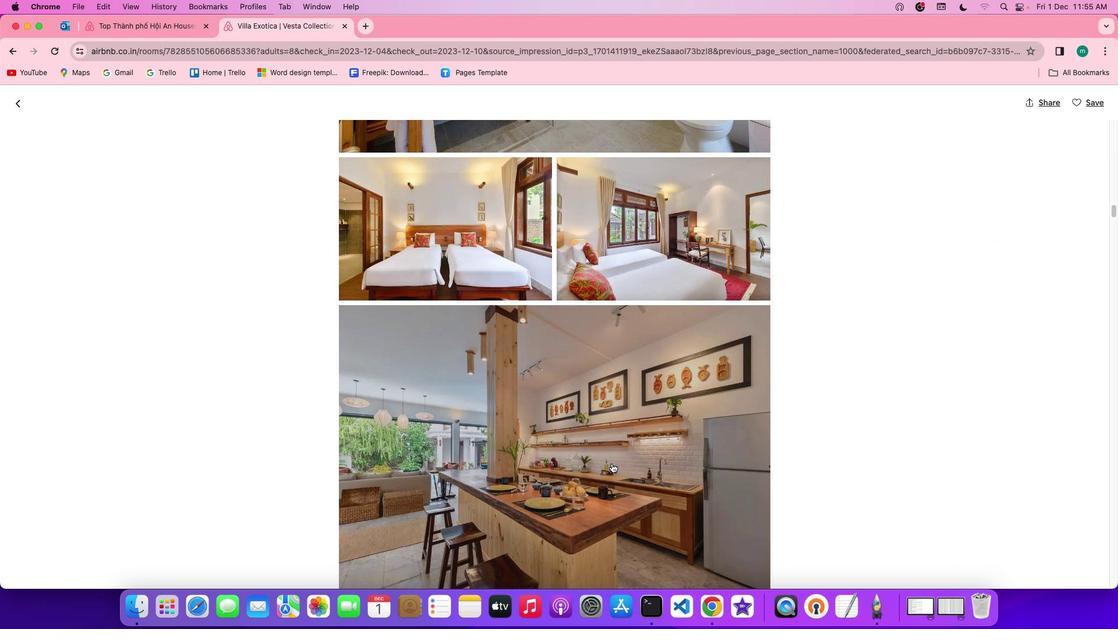 
Action: Mouse scrolled (611, 463) with delta (0, -1)
Screenshot: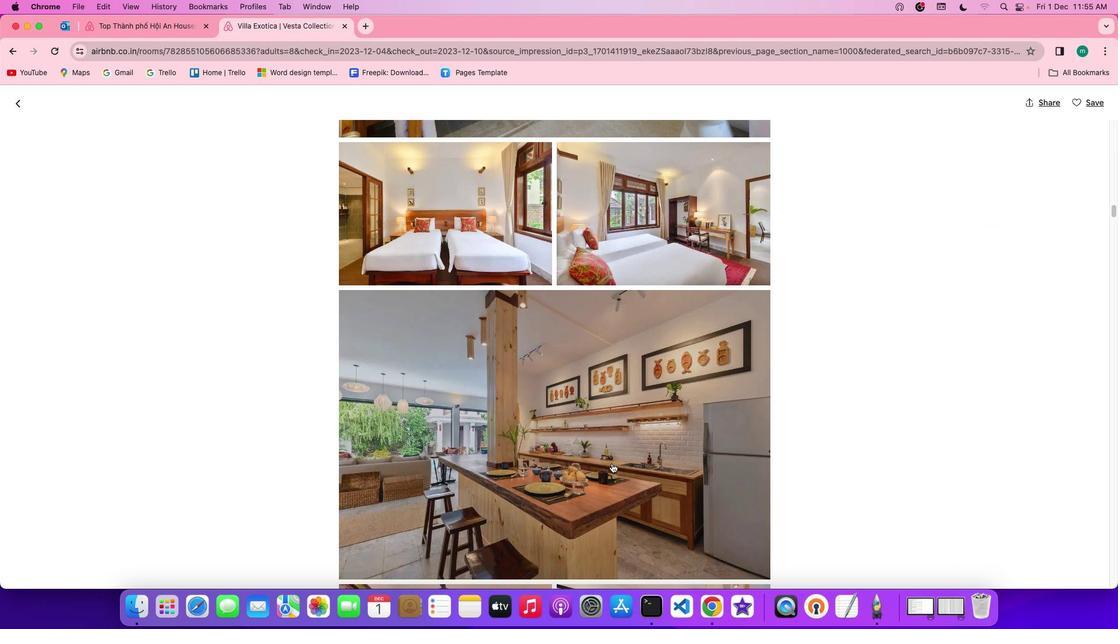 
Action: Mouse scrolled (611, 463) with delta (0, -1)
Screenshot: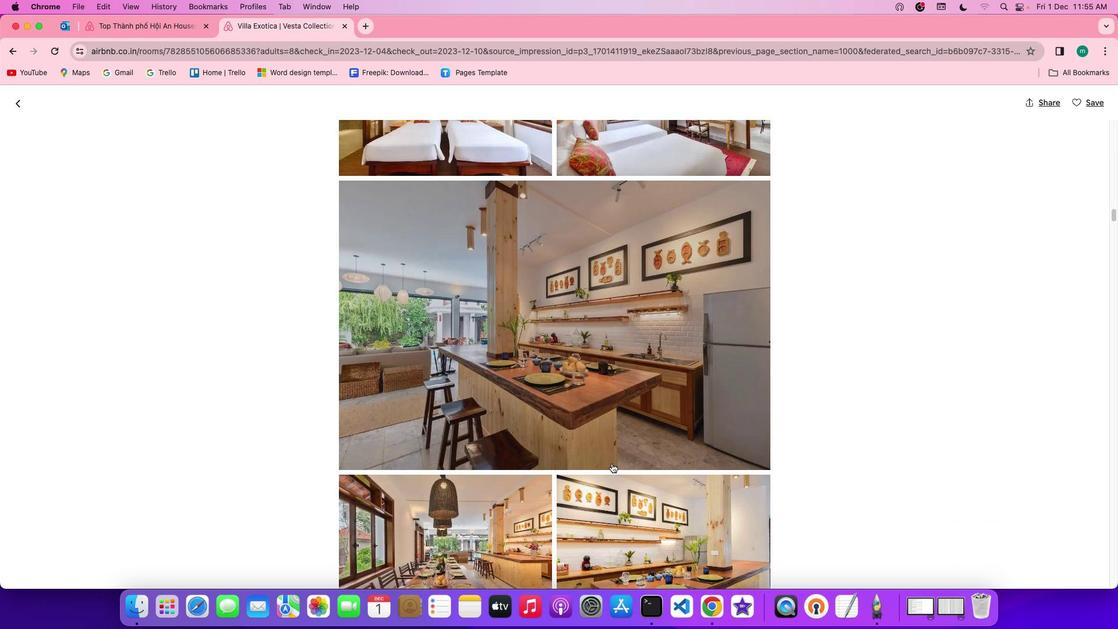 
Action: Mouse scrolled (611, 463) with delta (0, 0)
Screenshot: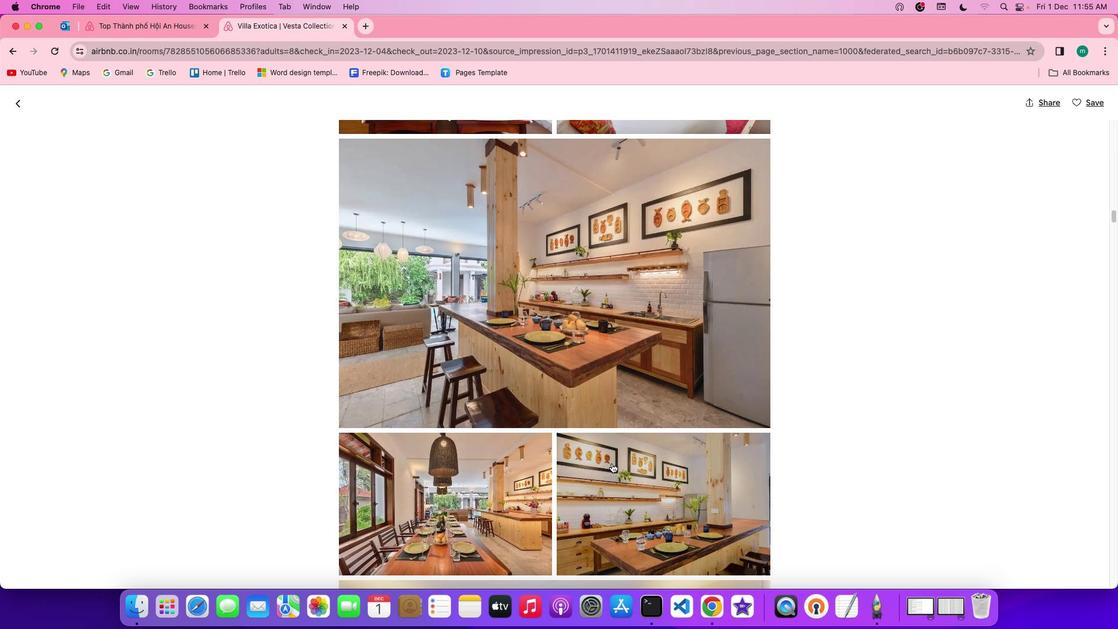 
Action: Mouse scrolled (611, 463) with delta (0, 0)
Screenshot: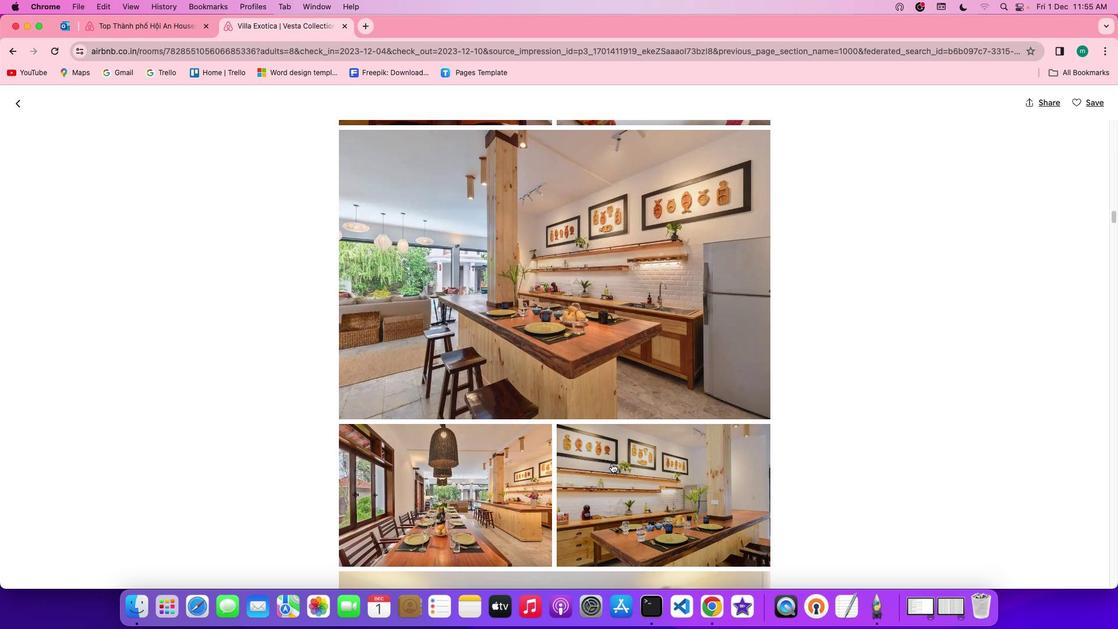 
Action: Mouse scrolled (611, 463) with delta (0, -1)
Screenshot: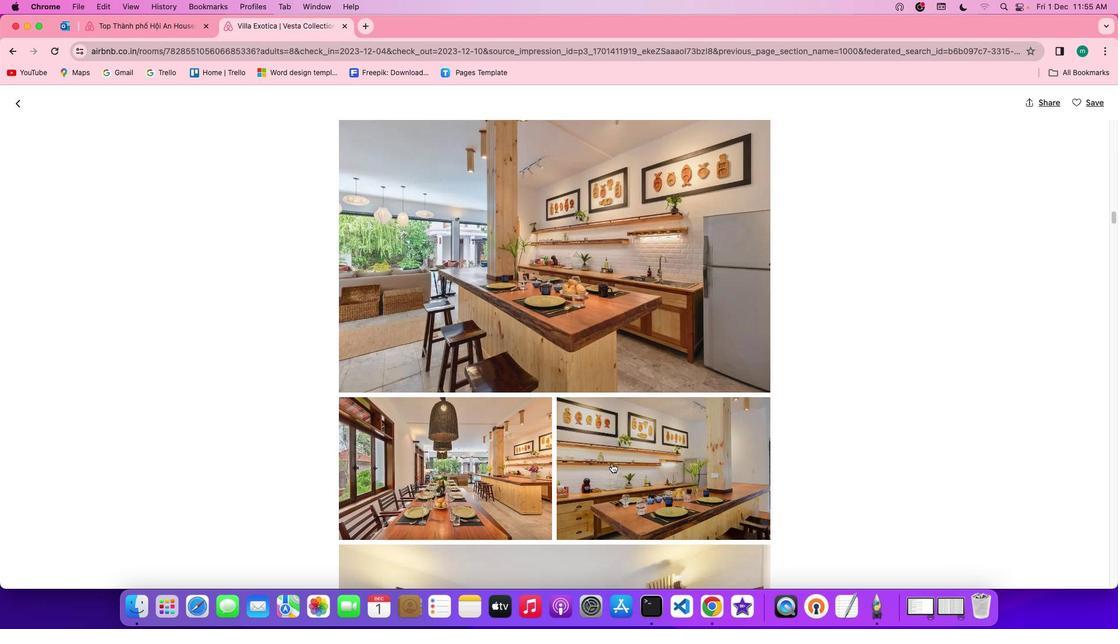 
Action: Mouse scrolled (611, 463) with delta (0, -1)
